 Task: Create a persuasive presentation advocating for the adoption of sustainable transportation methods
Action: Mouse moved to (26, 26)
Screenshot: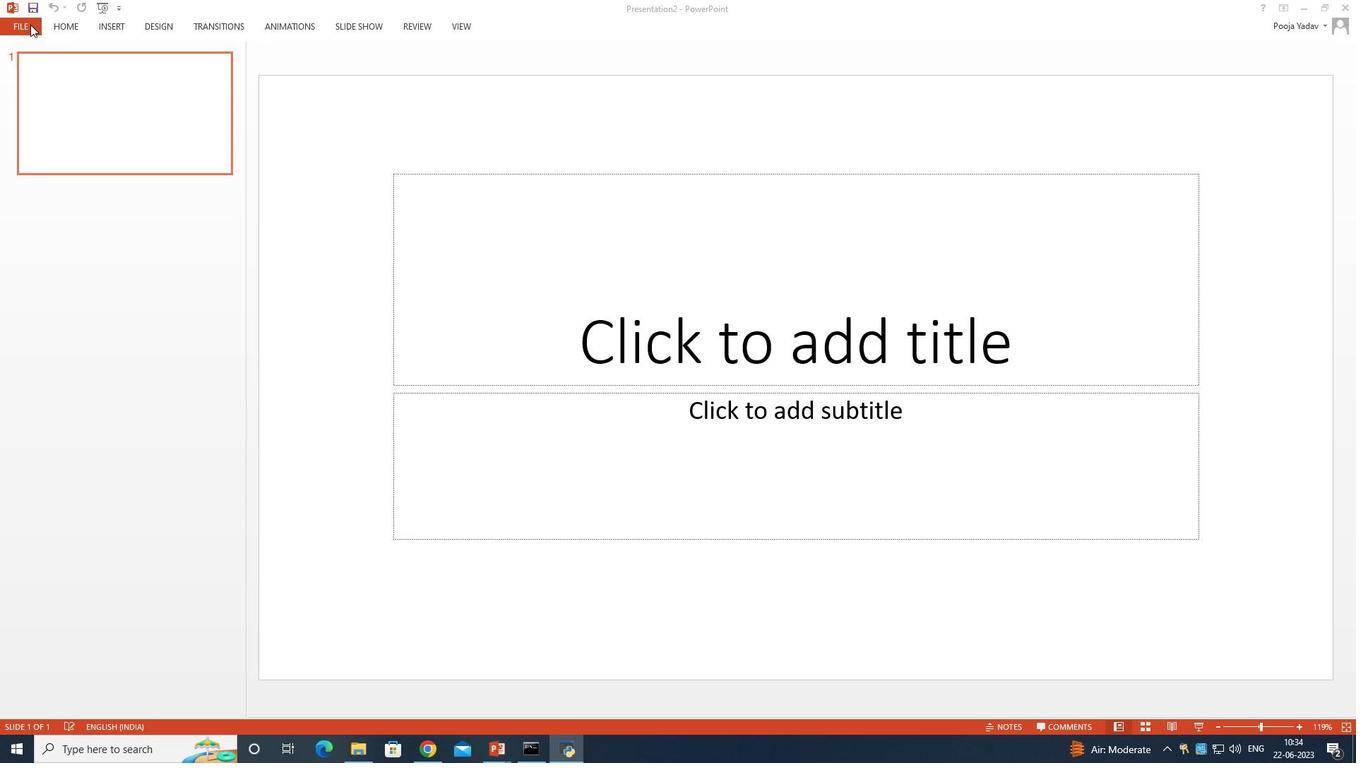
Action: Mouse pressed left at (26, 26)
Screenshot: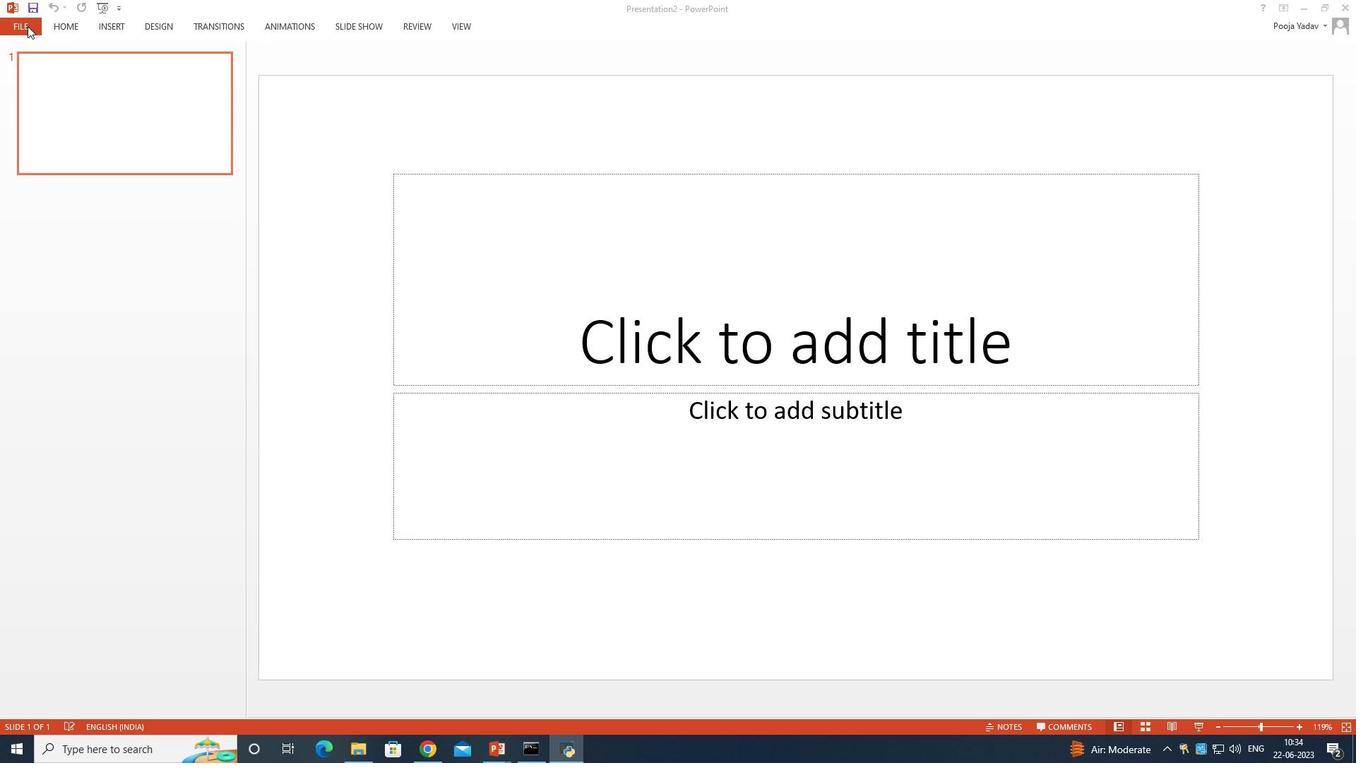 
Action: Mouse moved to (26, 28)
Screenshot: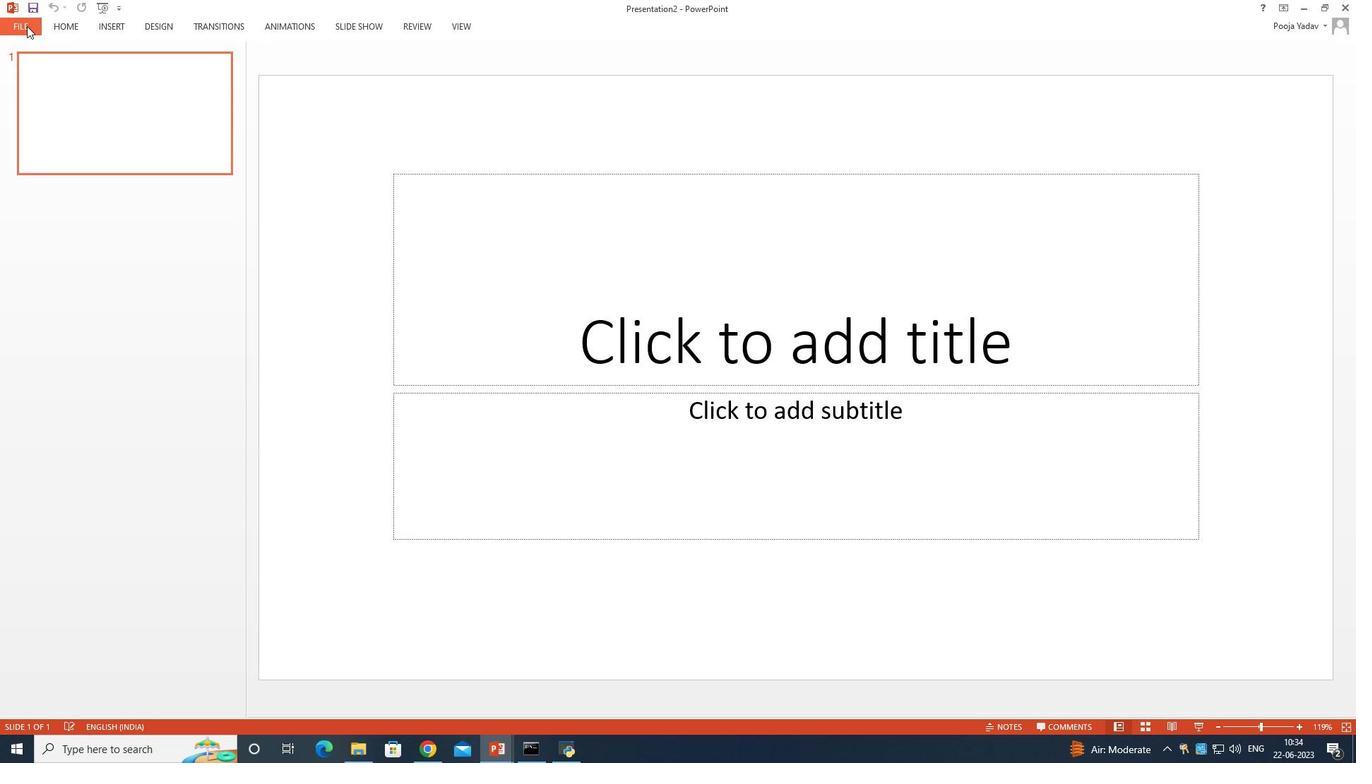 
Action: Mouse pressed left at (26, 28)
Screenshot: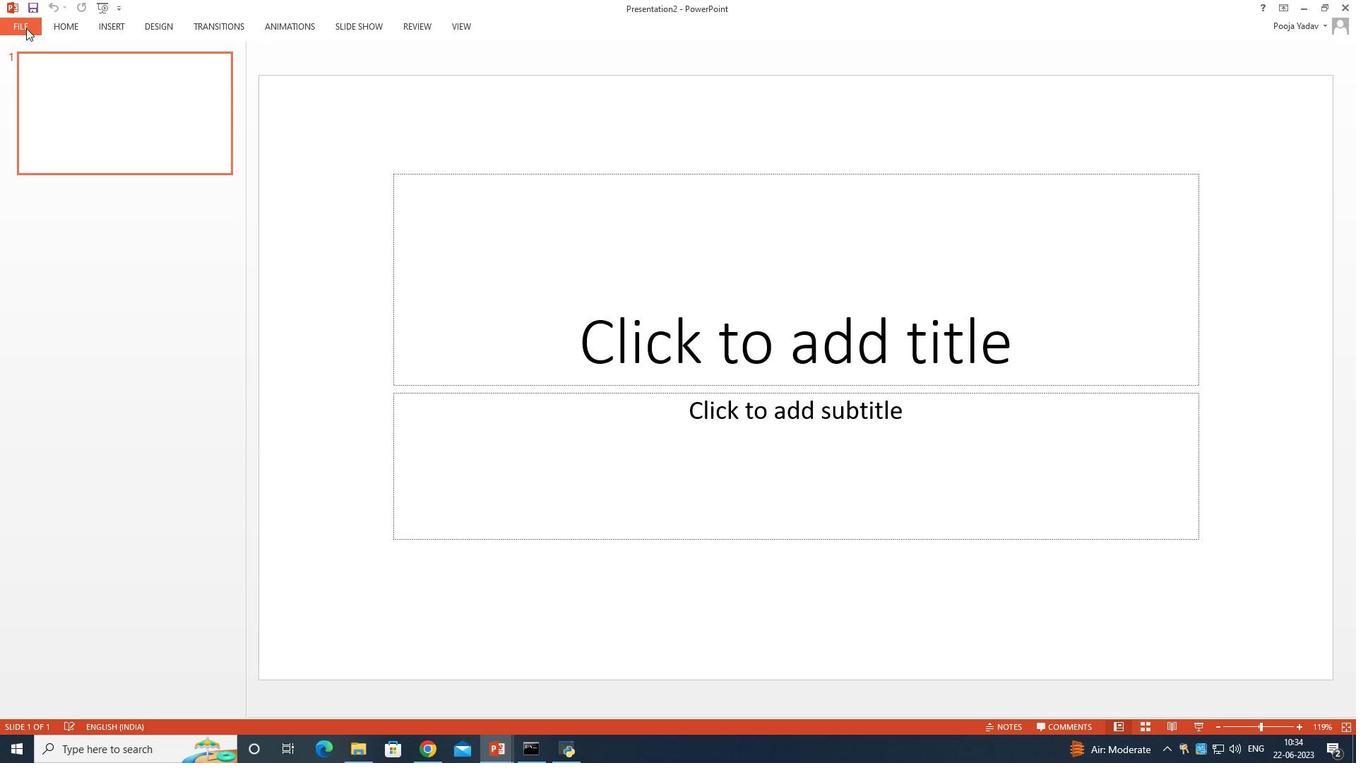 
Action: Mouse moved to (44, 84)
Screenshot: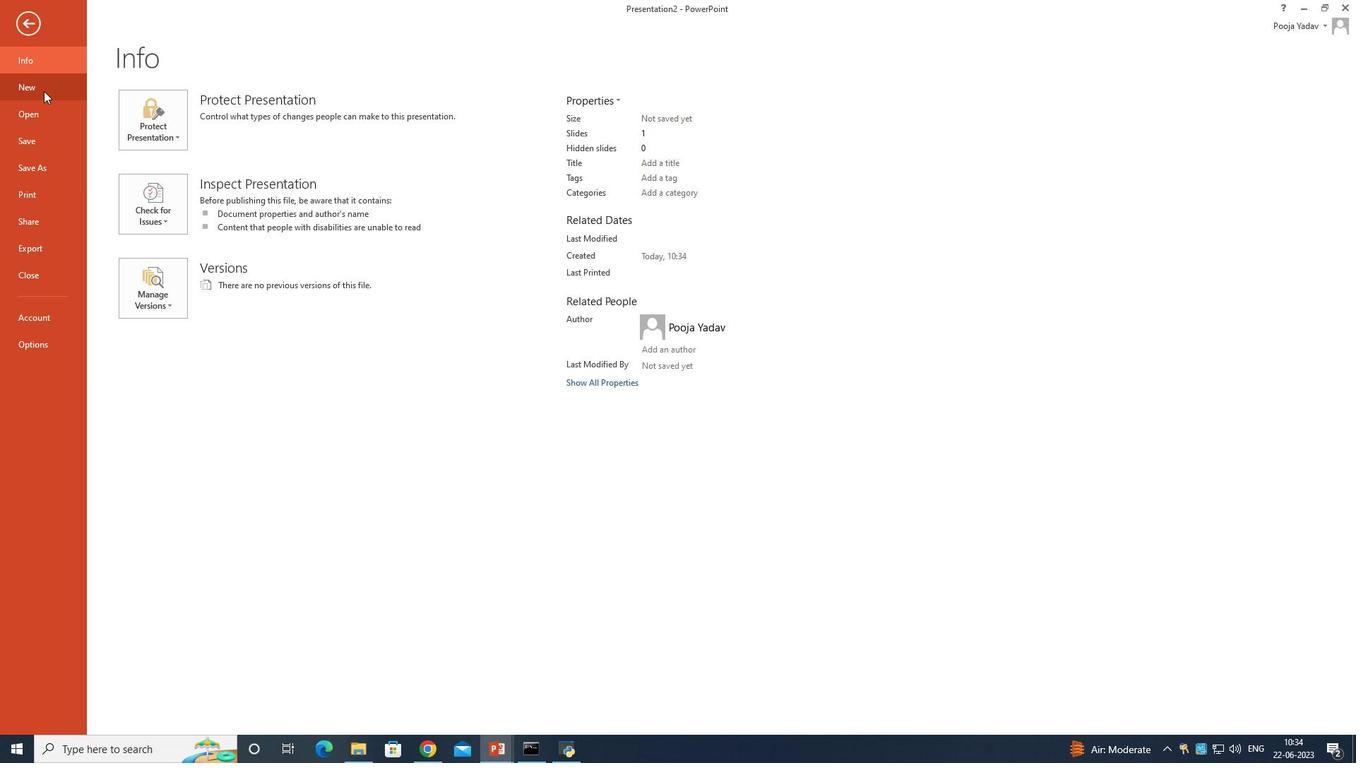 
Action: Mouse pressed left at (44, 84)
Screenshot: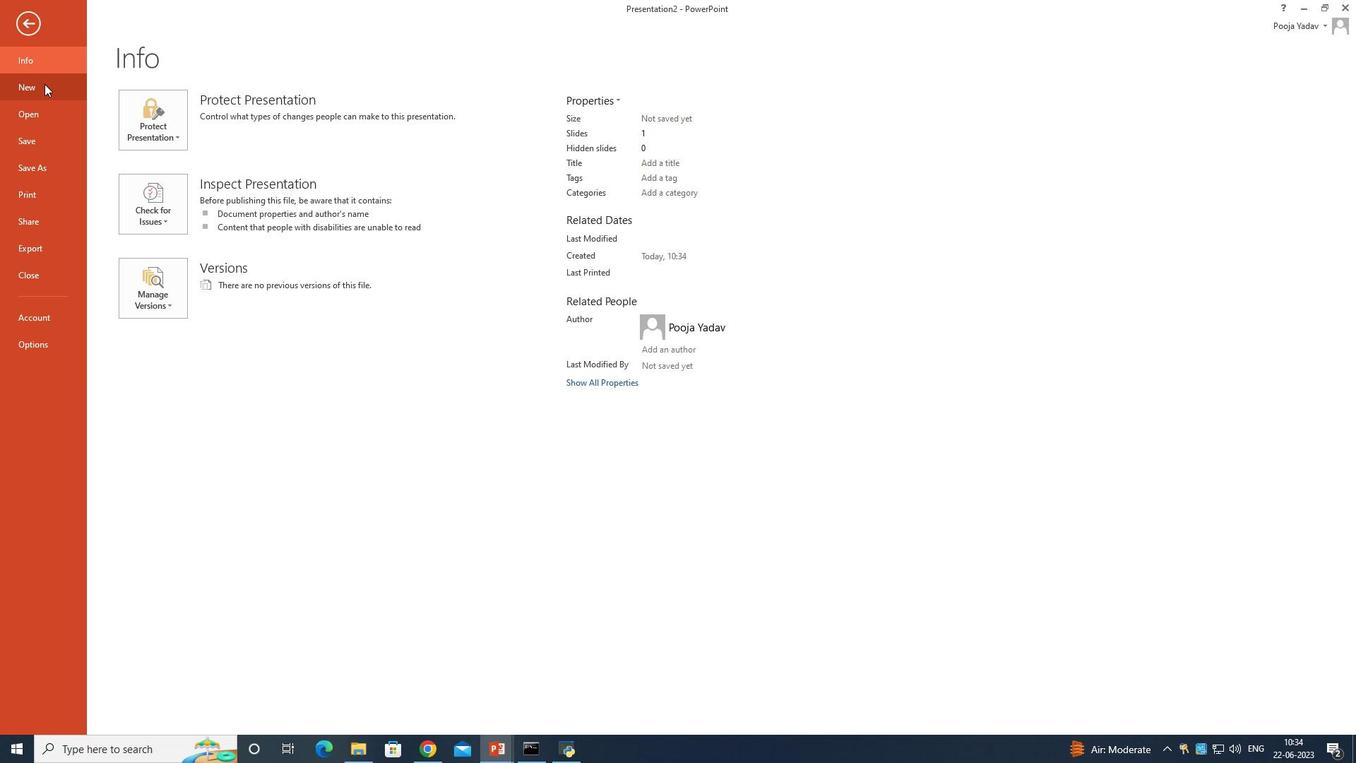 
Action: Mouse moved to (192, 200)
Screenshot: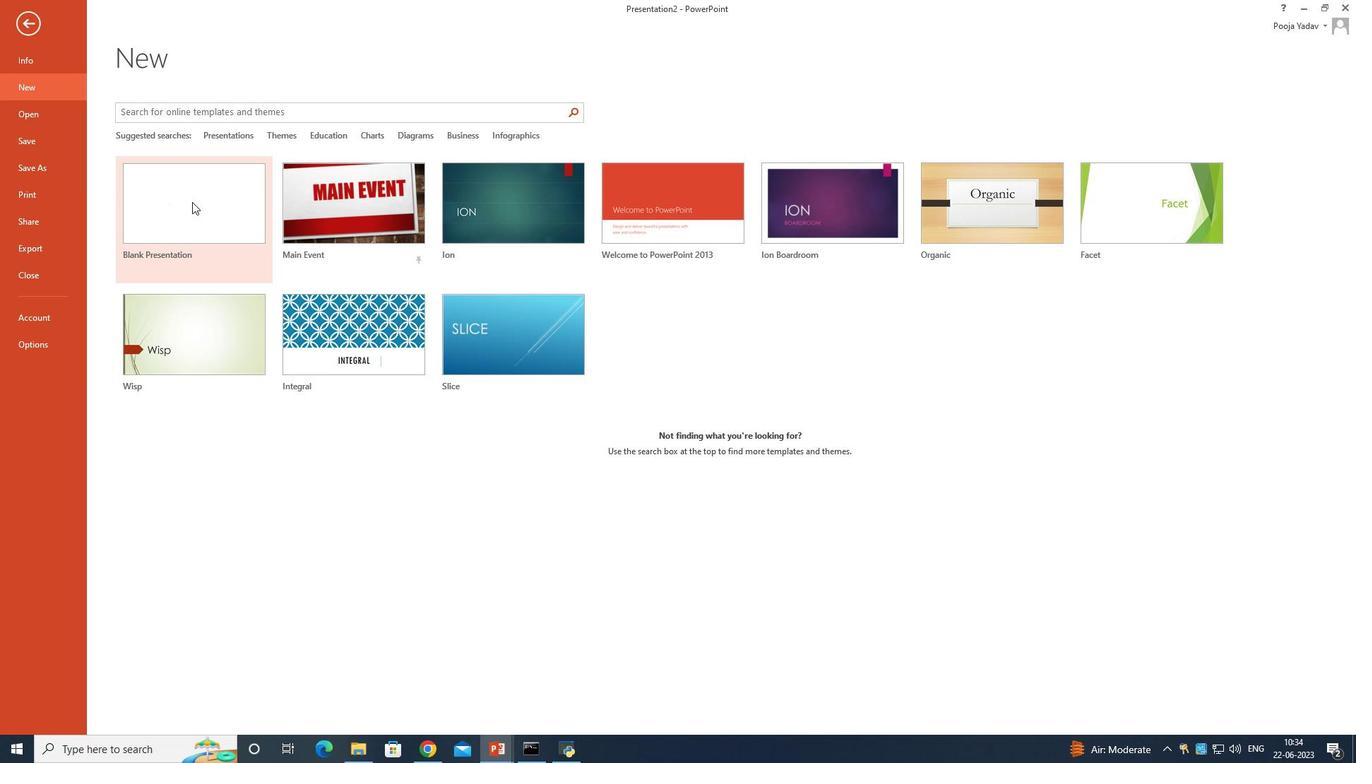
Action: Mouse pressed left at (192, 200)
Screenshot: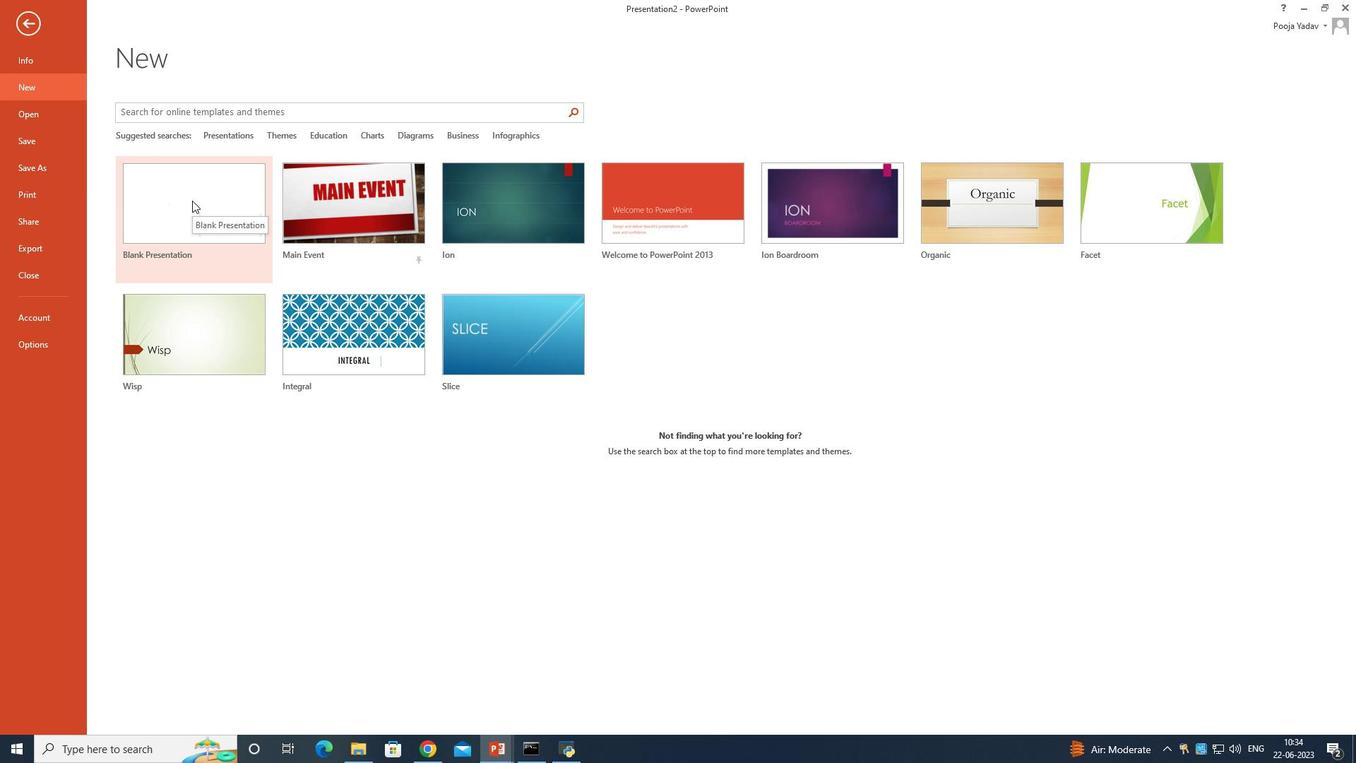 
Action: Mouse moved to (18, 26)
Screenshot: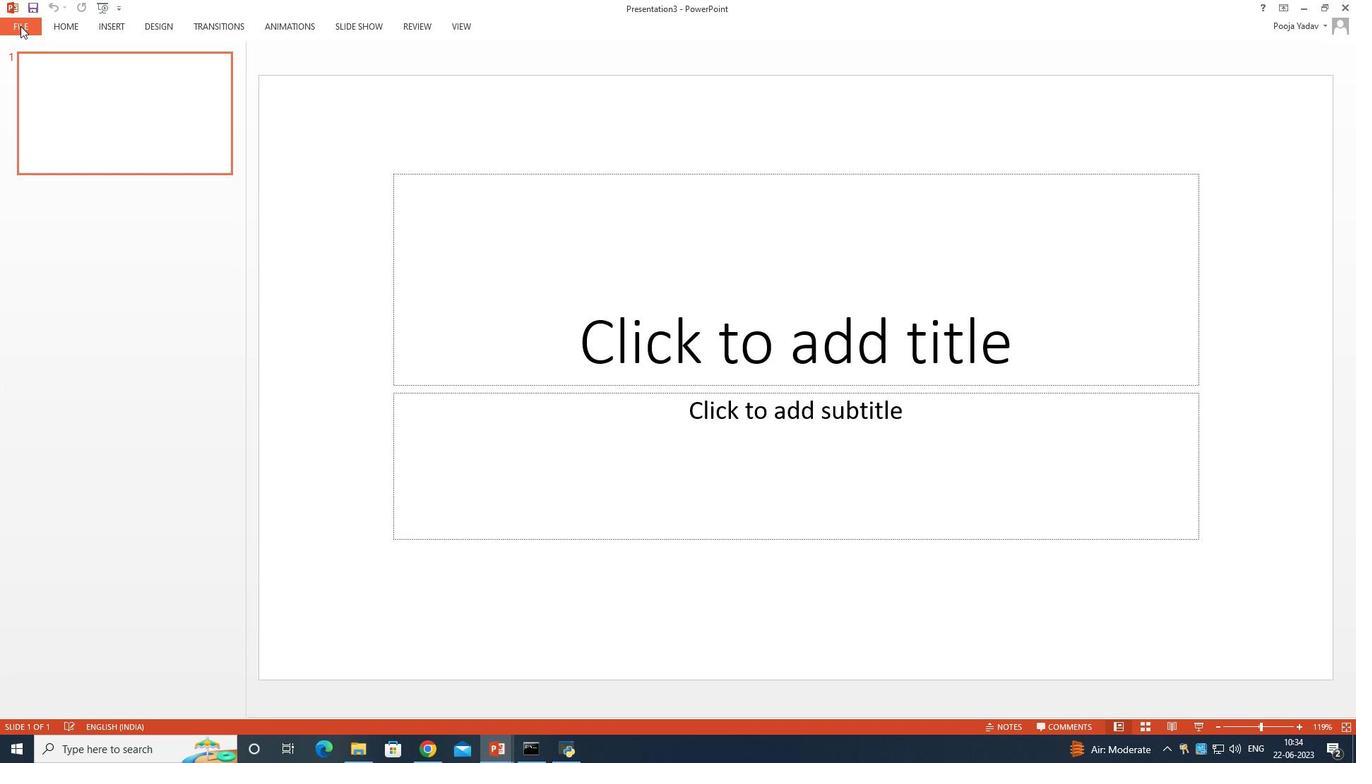 
Action: Mouse pressed left at (18, 26)
Screenshot: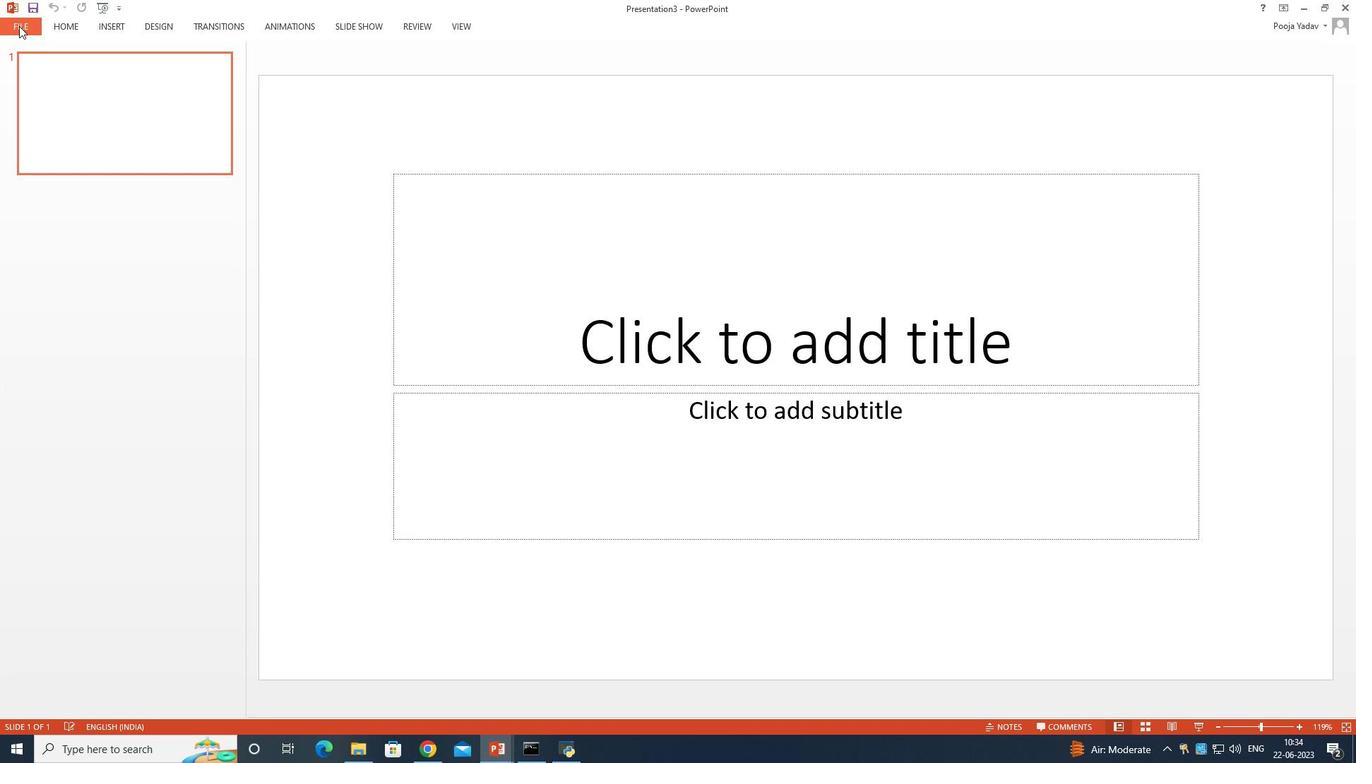 
Action: Mouse moved to (39, 169)
Screenshot: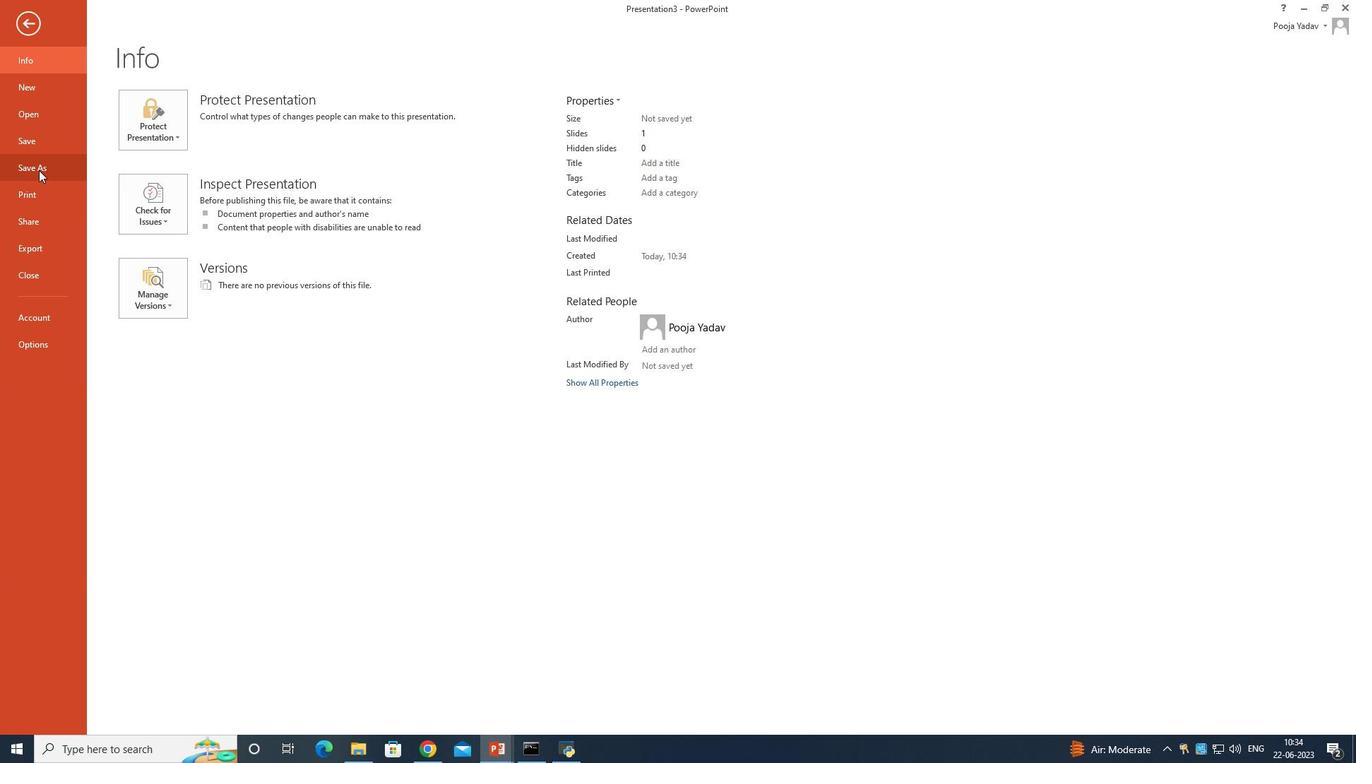 
Action: Mouse pressed left at (39, 169)
Screenshot: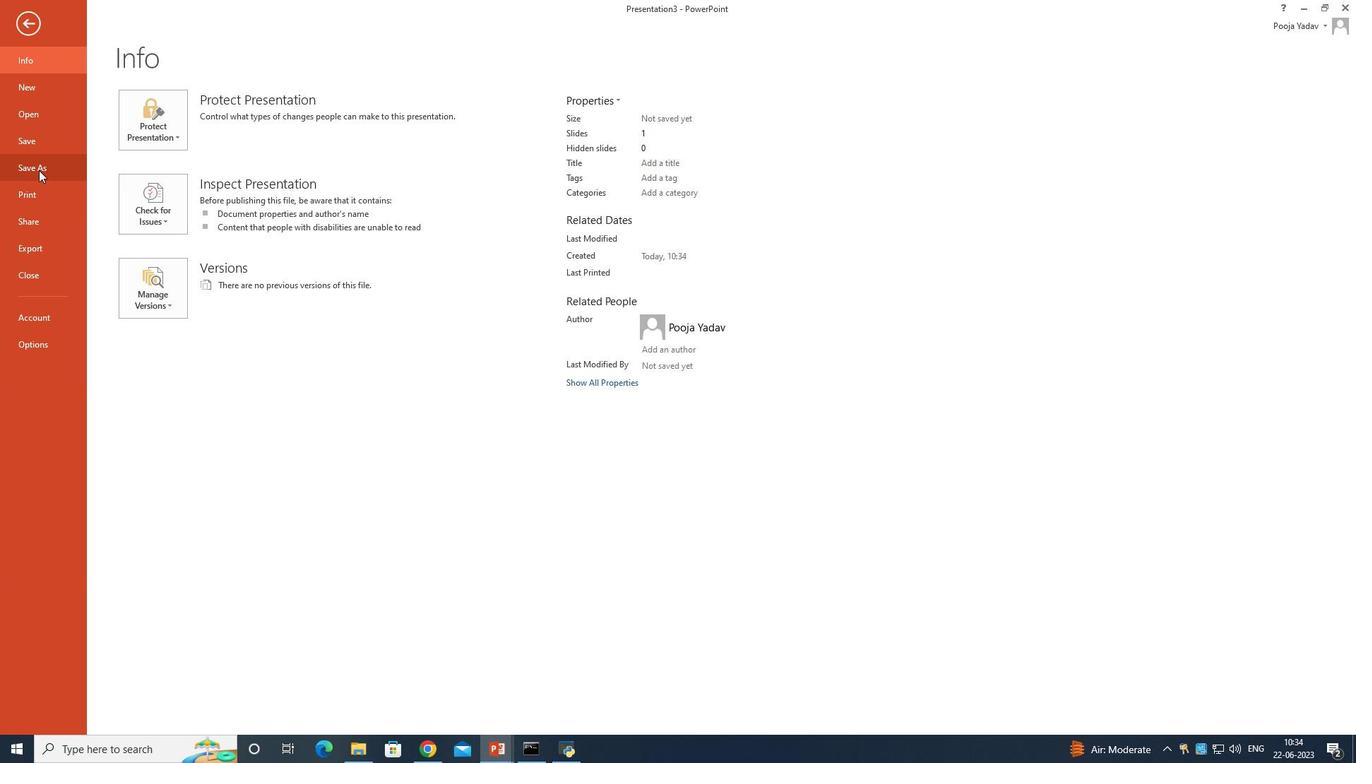 
Action: Mouse moved to (371, 149)
Screenshot: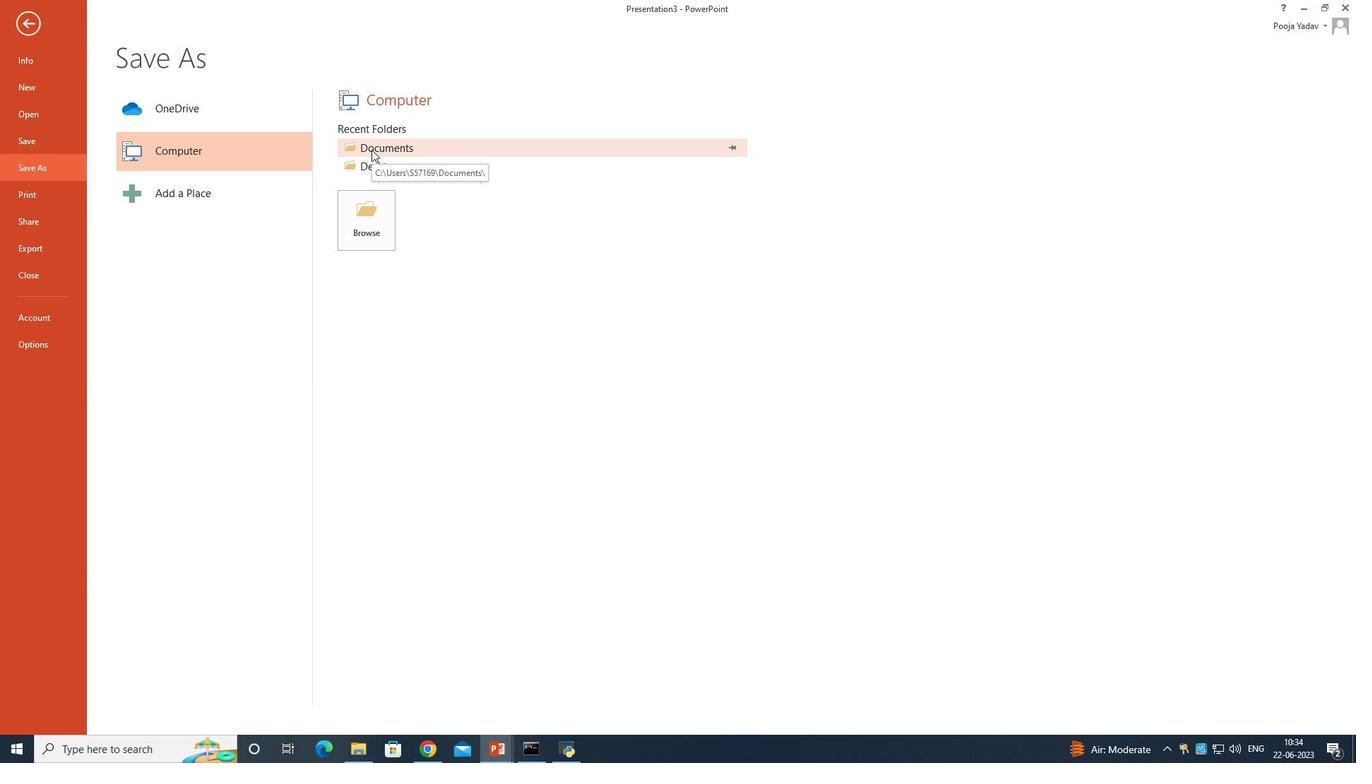 
Action: Mouse pressed left at (371, 149)
Screenshot: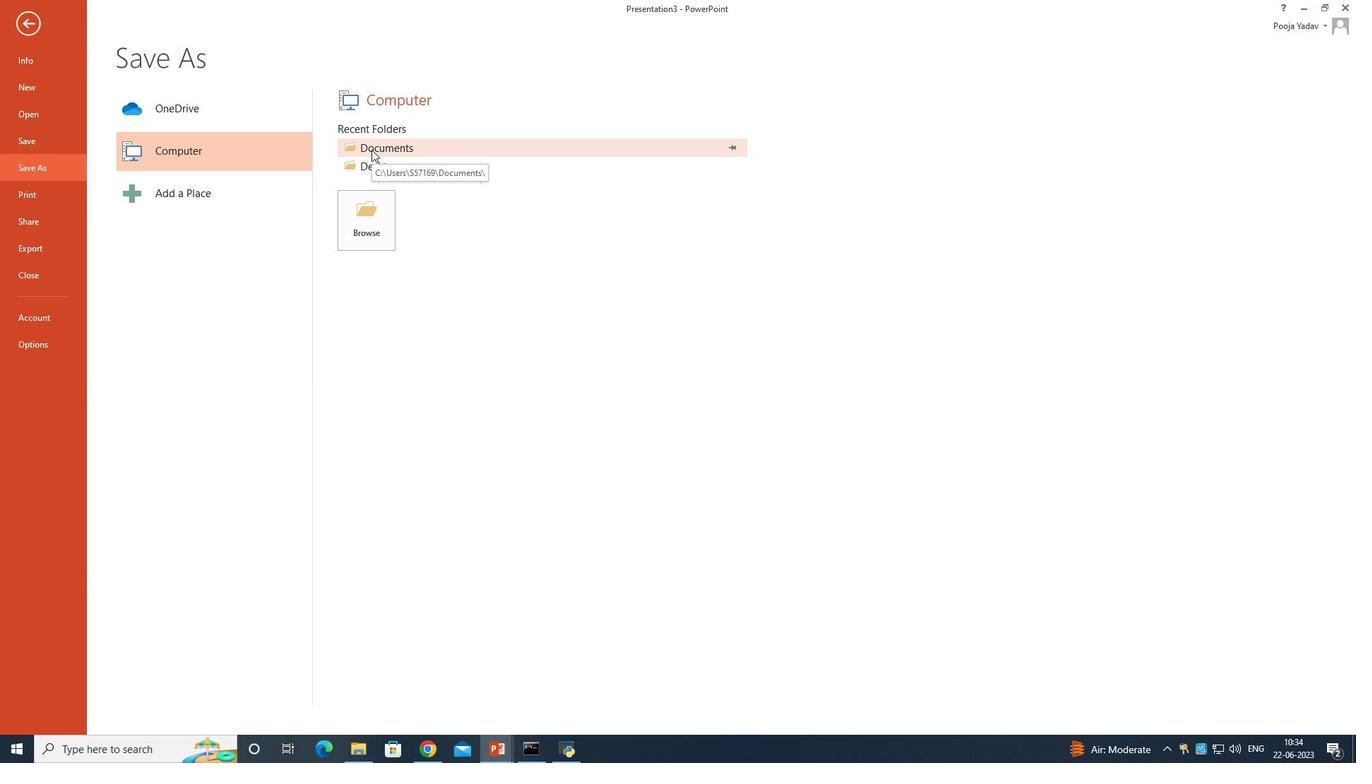 
Action: Mouse moved to (548, 326)
Screenshot: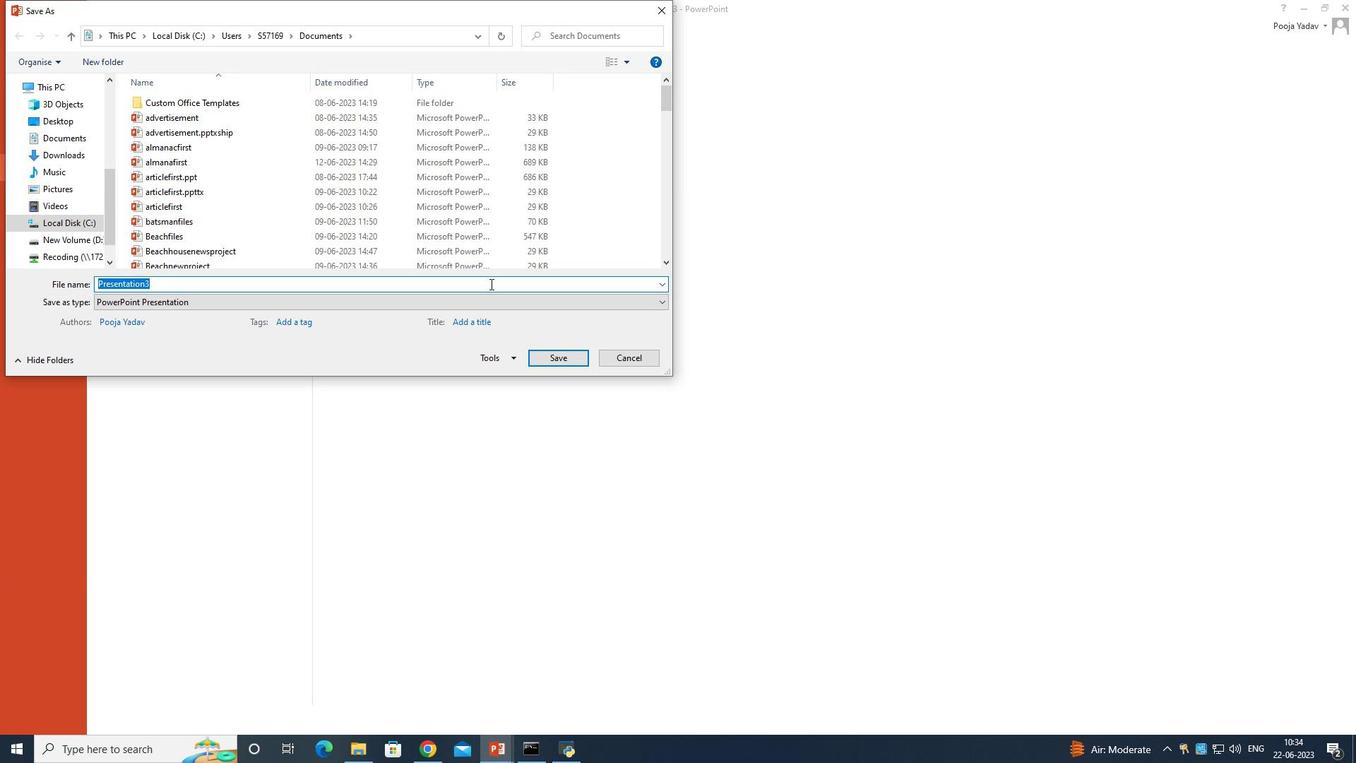 
Action: Key pressed <Key.backspace><Key.backspace><Key.backspace><Key.backspace><Key.backspace><Key.backspace><Key.backspace><Key.backspace><Key.backspace><Key.backspace><Key.backspace><Key.backspace><Key.backspace><Key.backspace><Key.backspace><Key.backspace><Key.backspace><Key.backspace><Key.backspace><Key.backspace><Key.backspace><Key.backspace><Key.backspace><Key.backspace><Key.backspace><Key.shift>Transportationmethods
Screenshot: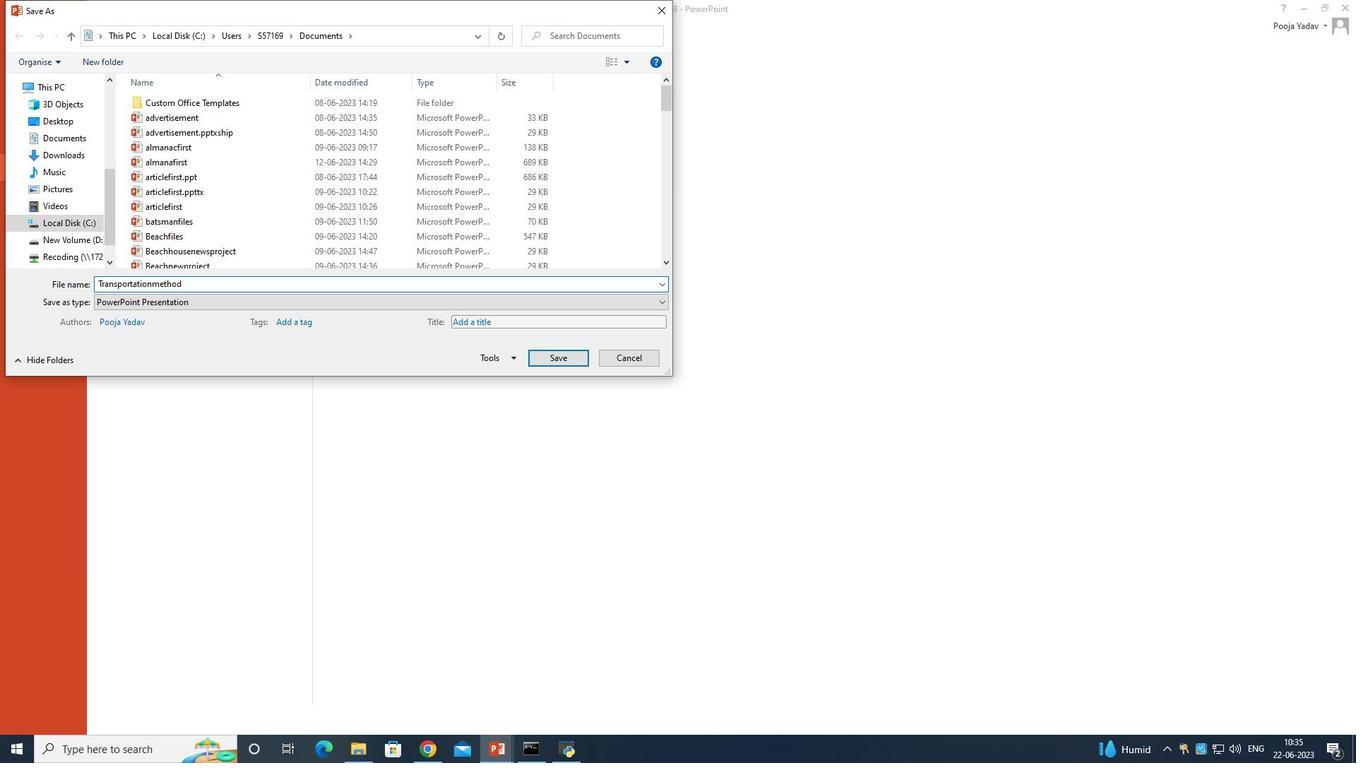 
Action: Mouse moved to (561, 363)
Screenshot: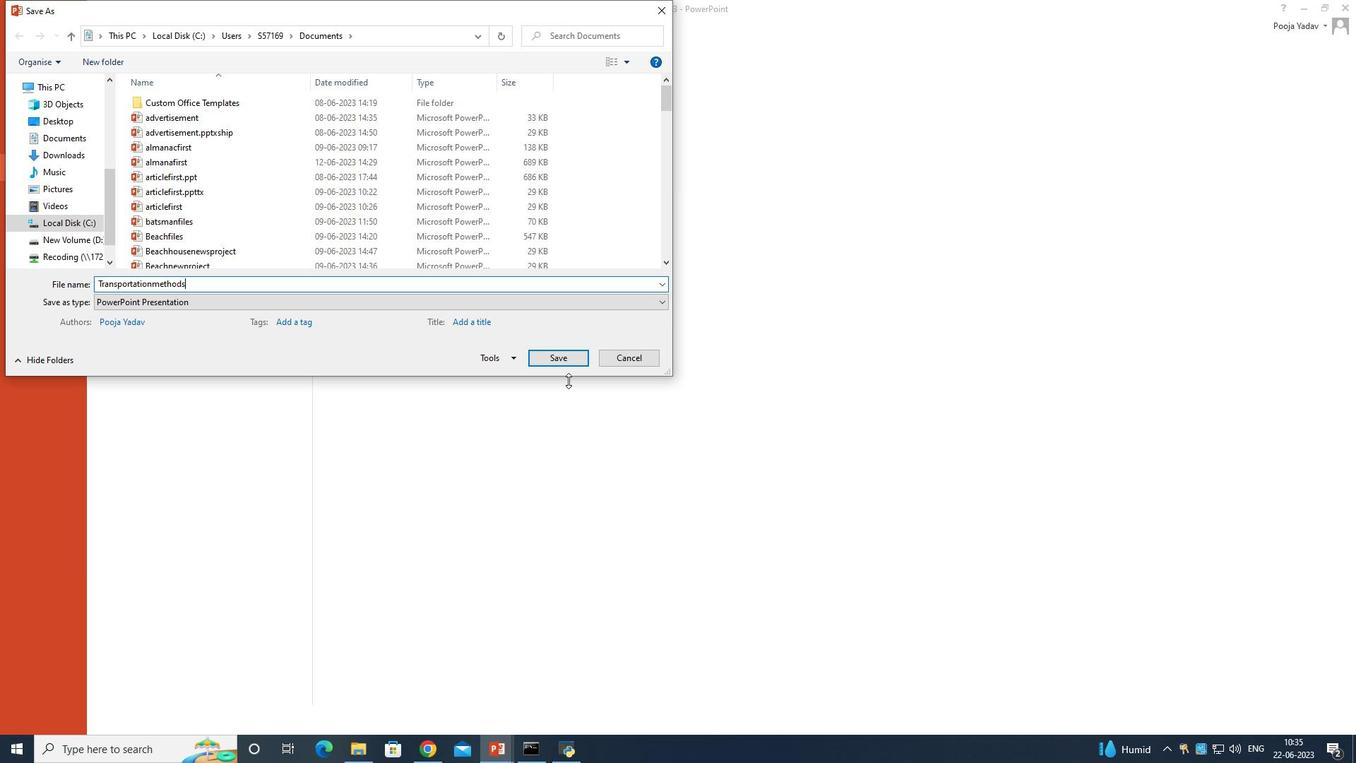 
Action: Mouse pressed left at (561, 363)
Screenshot: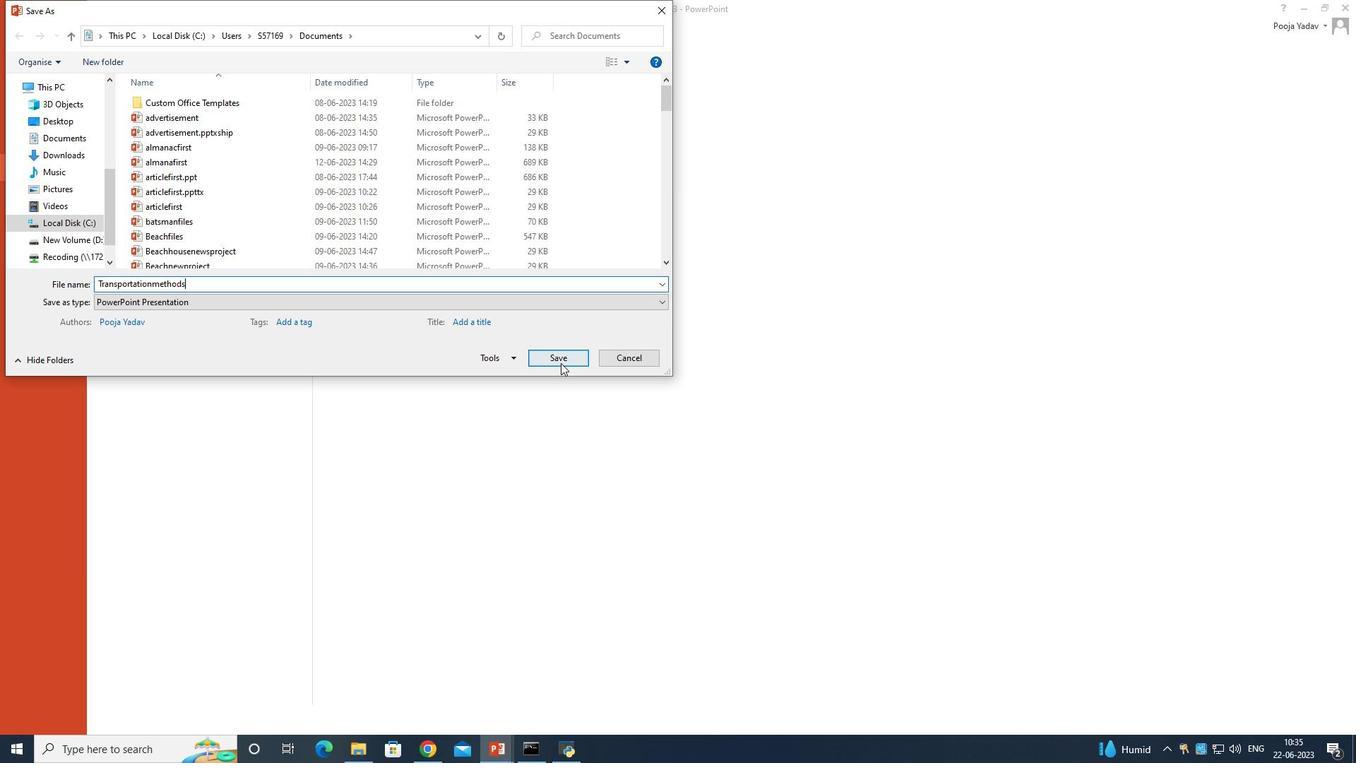 
Action: Mouse moved to (536, 233)
Screenshot: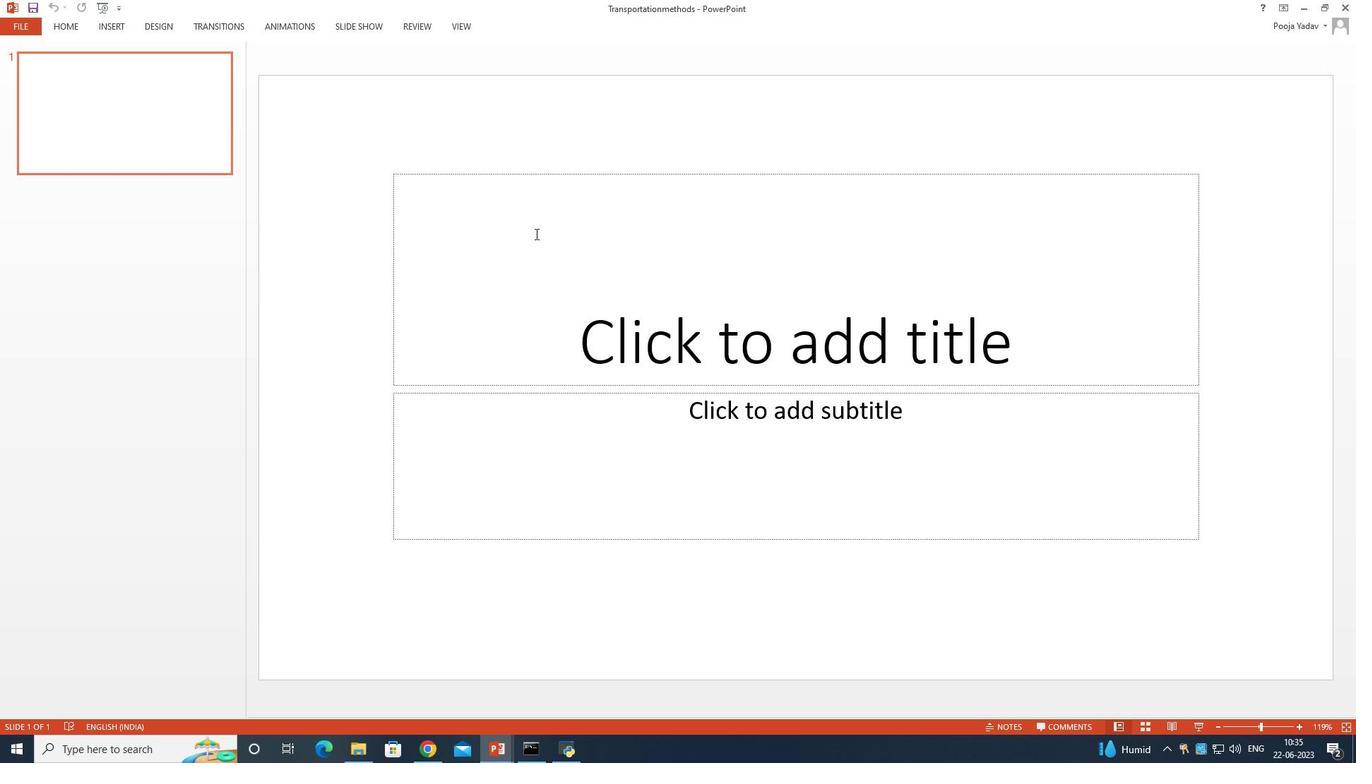 
Action: Mouse pressed left at (536, 233)
Screenshot: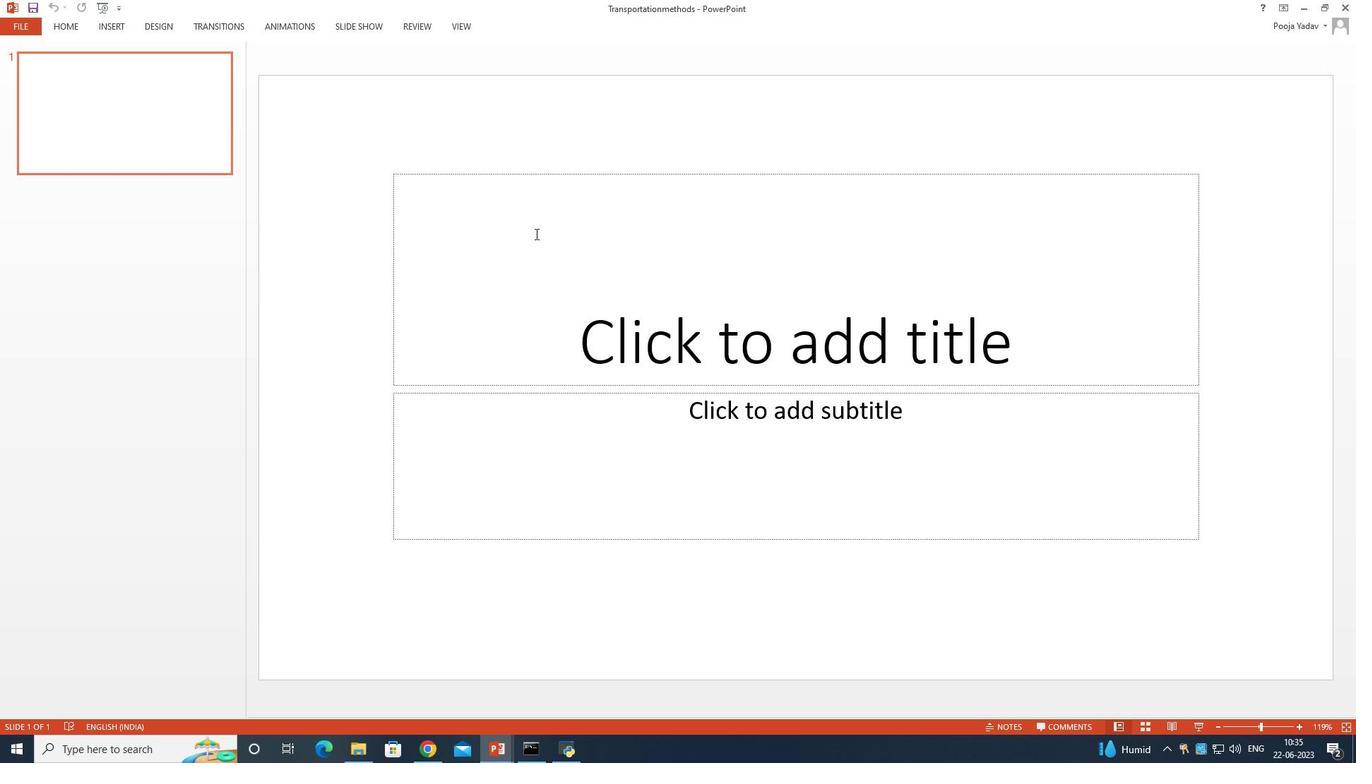 
Action: Mouse moved to (463, 173)
Screenshot: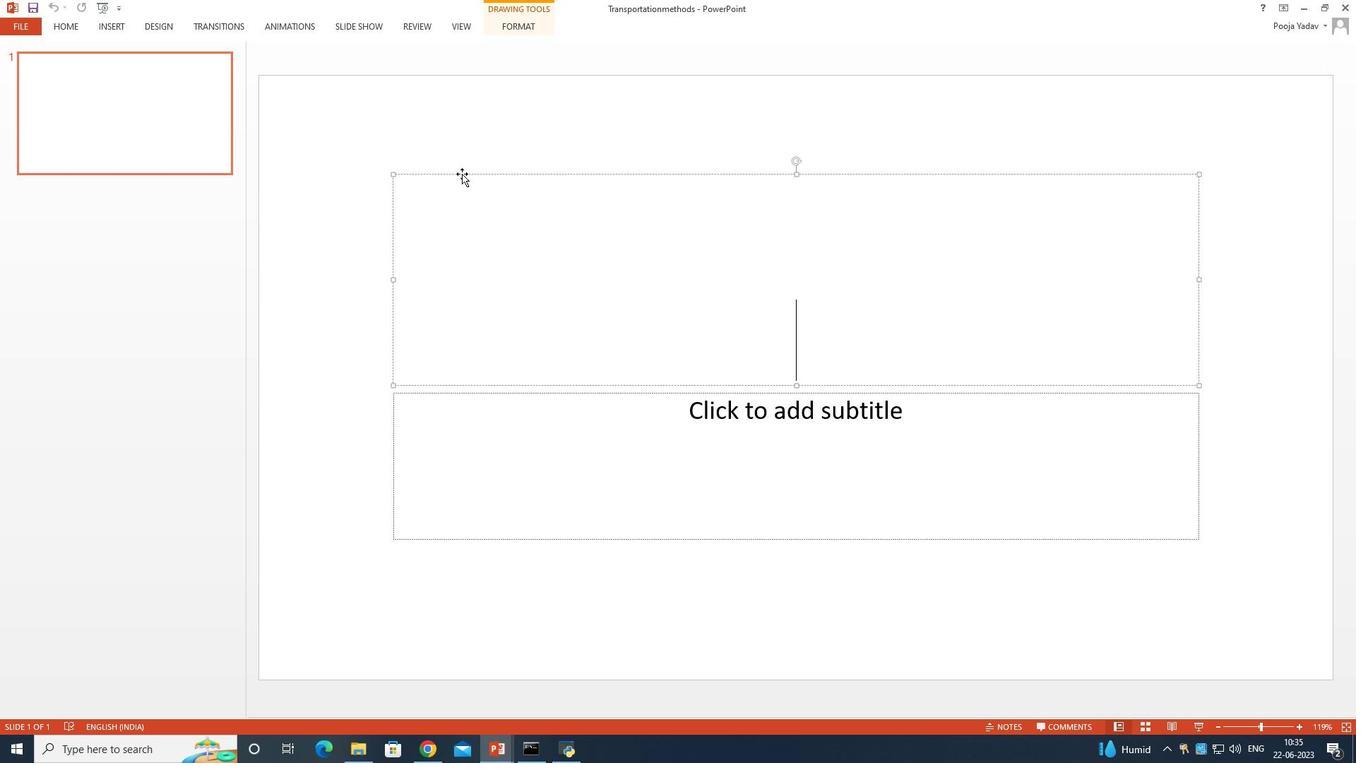 
Action: Mouse pressed left at (463, 173)
Screenshot: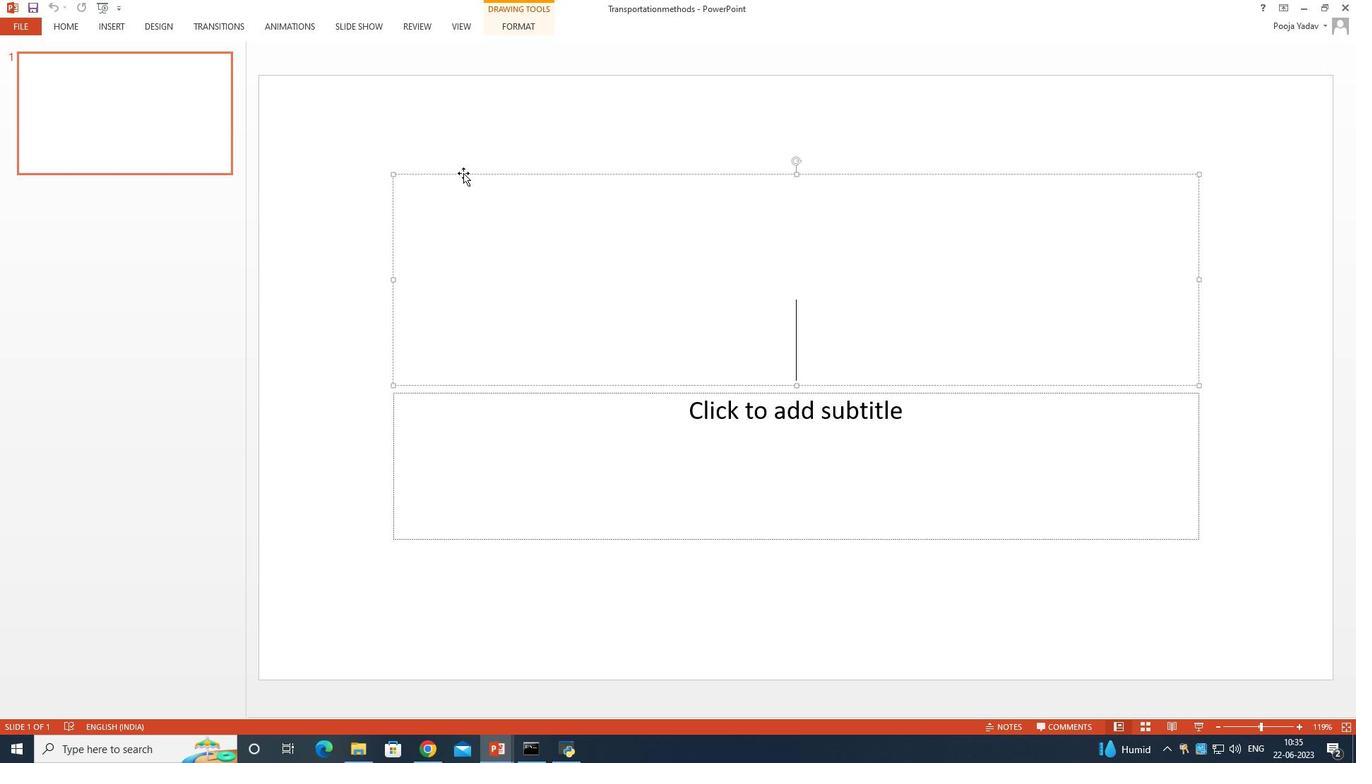 
Action: Key pressed <Key.backspace><Key.backspace>
Screenshot: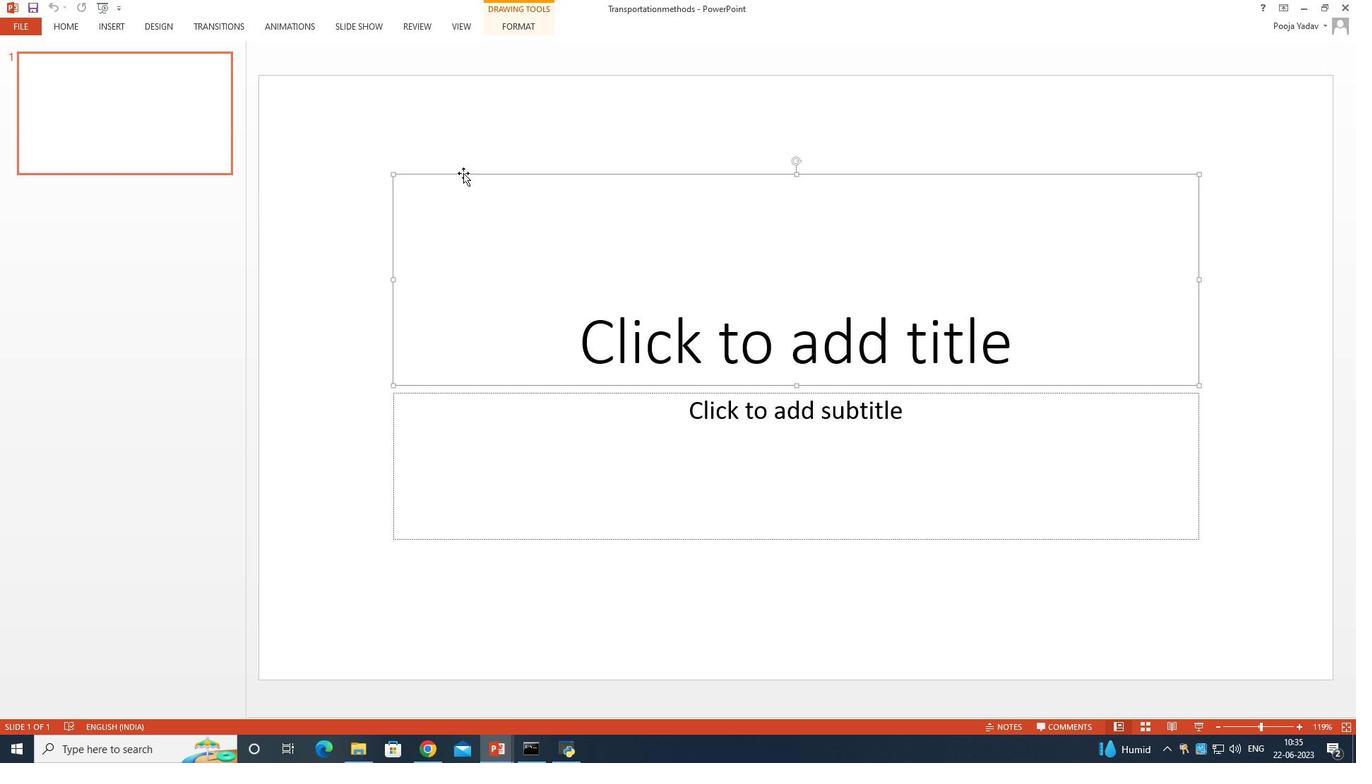 
Action: Mouse moved to (453, 393)
Screenshot: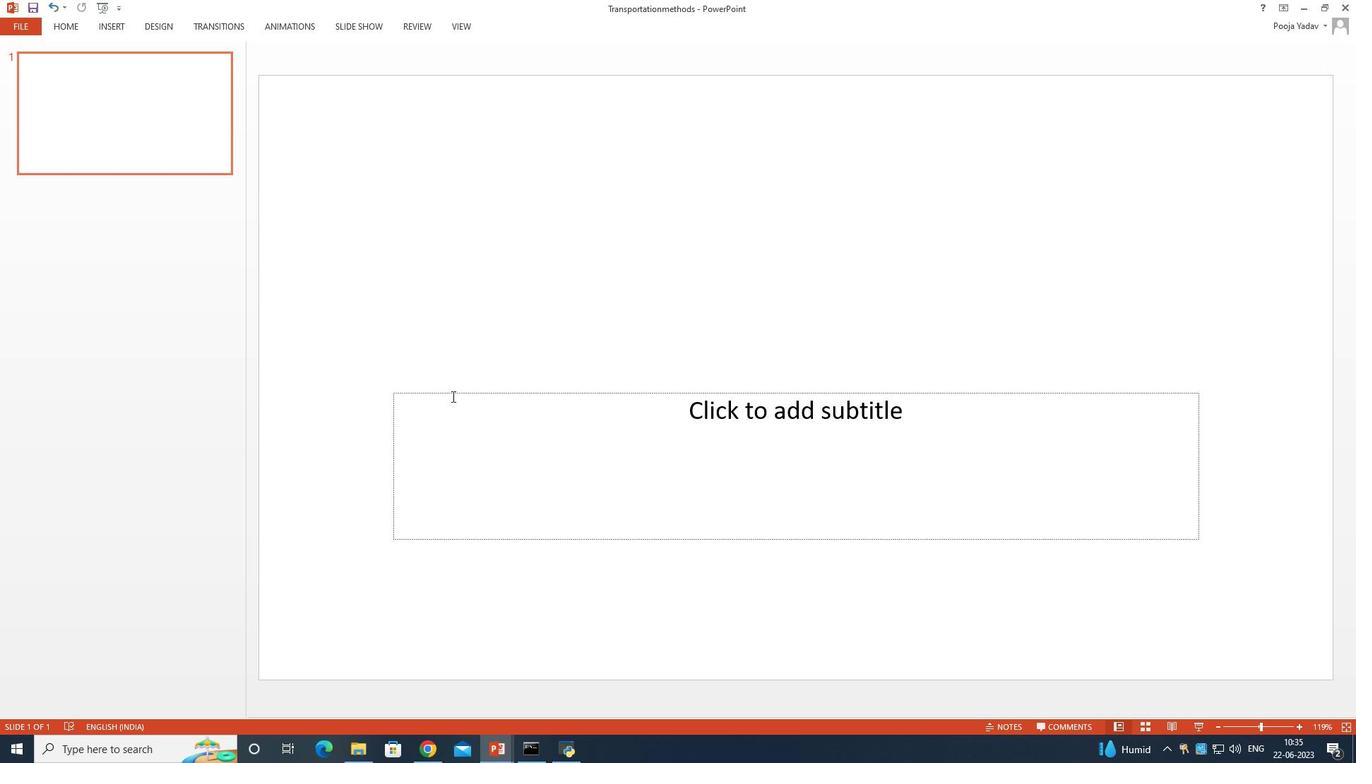 
Action: Mouse pressed left at (453, 393)
Screenshot: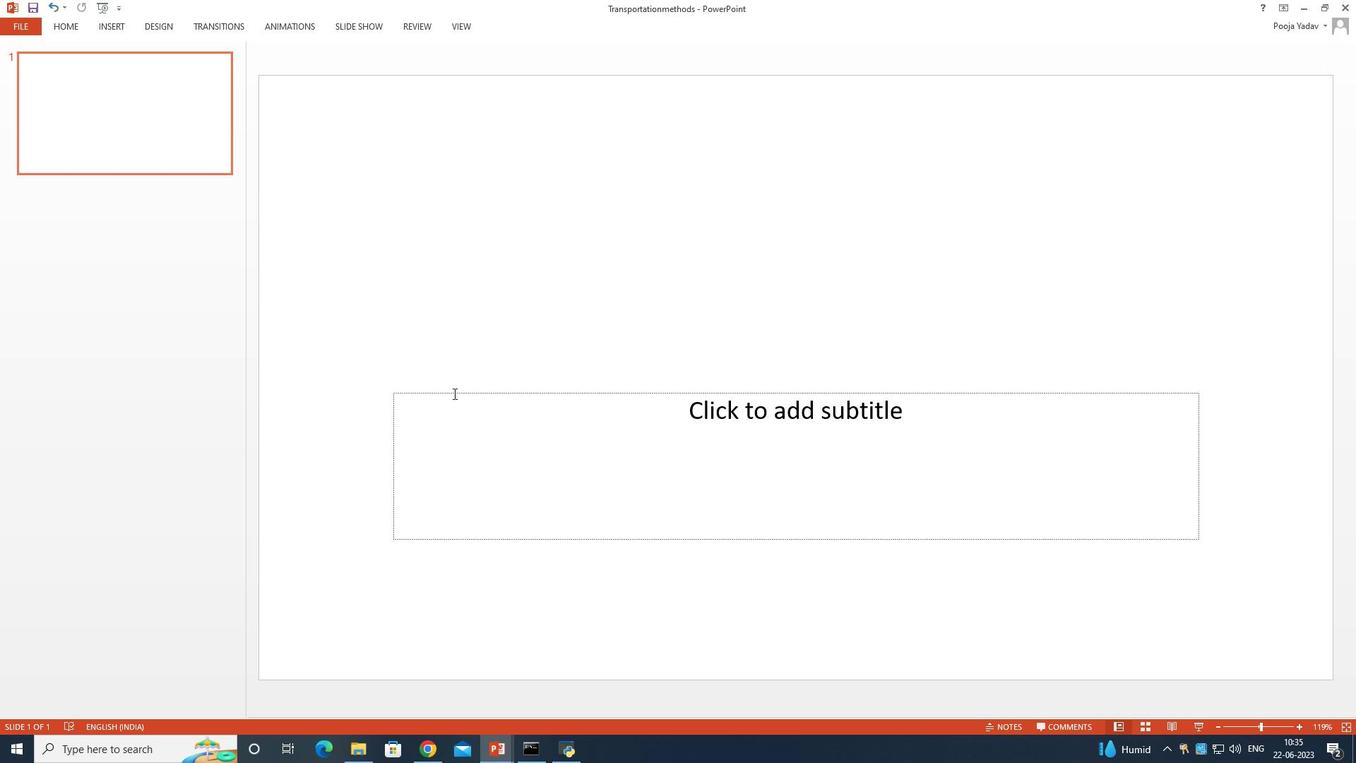 
Action: Key pressed <Key.backspace>
Screenshot: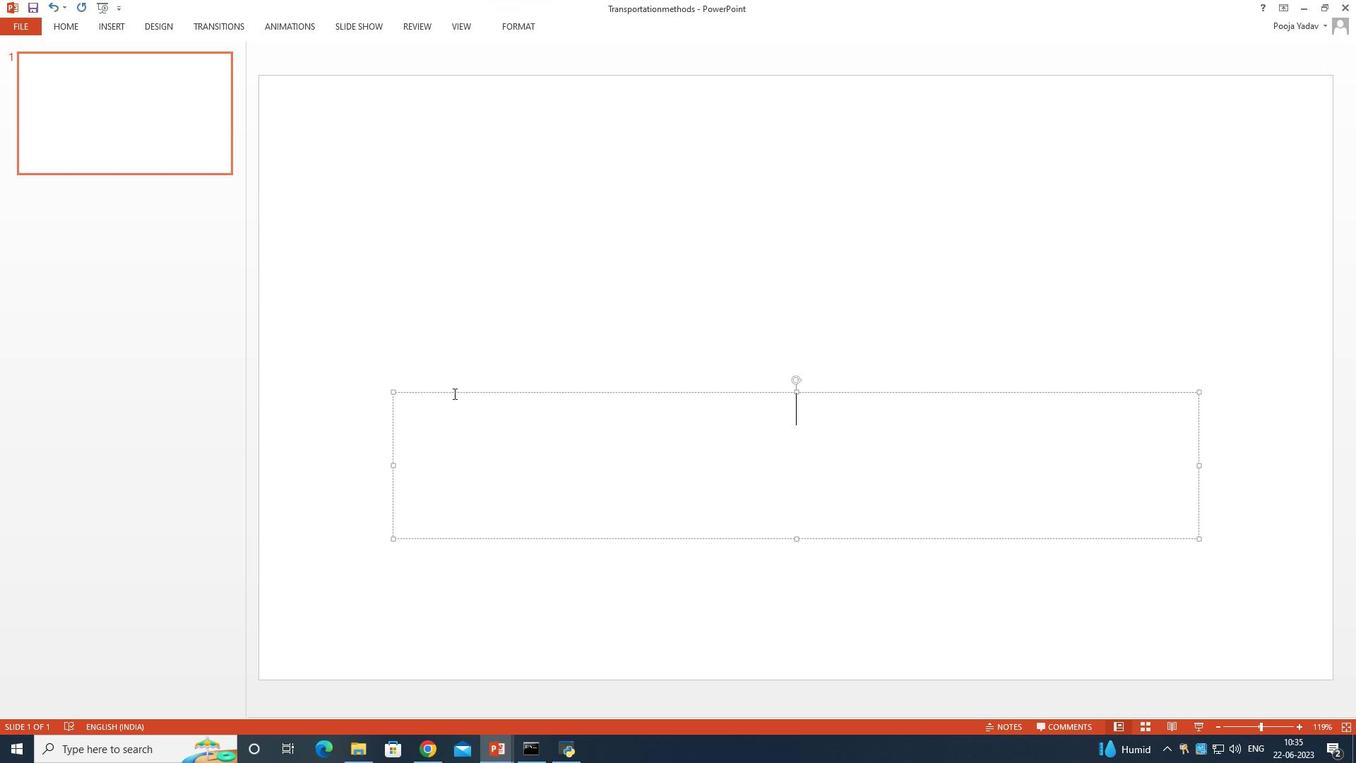 
Action: Mouse pressed left at (453, 393)
Screenshot: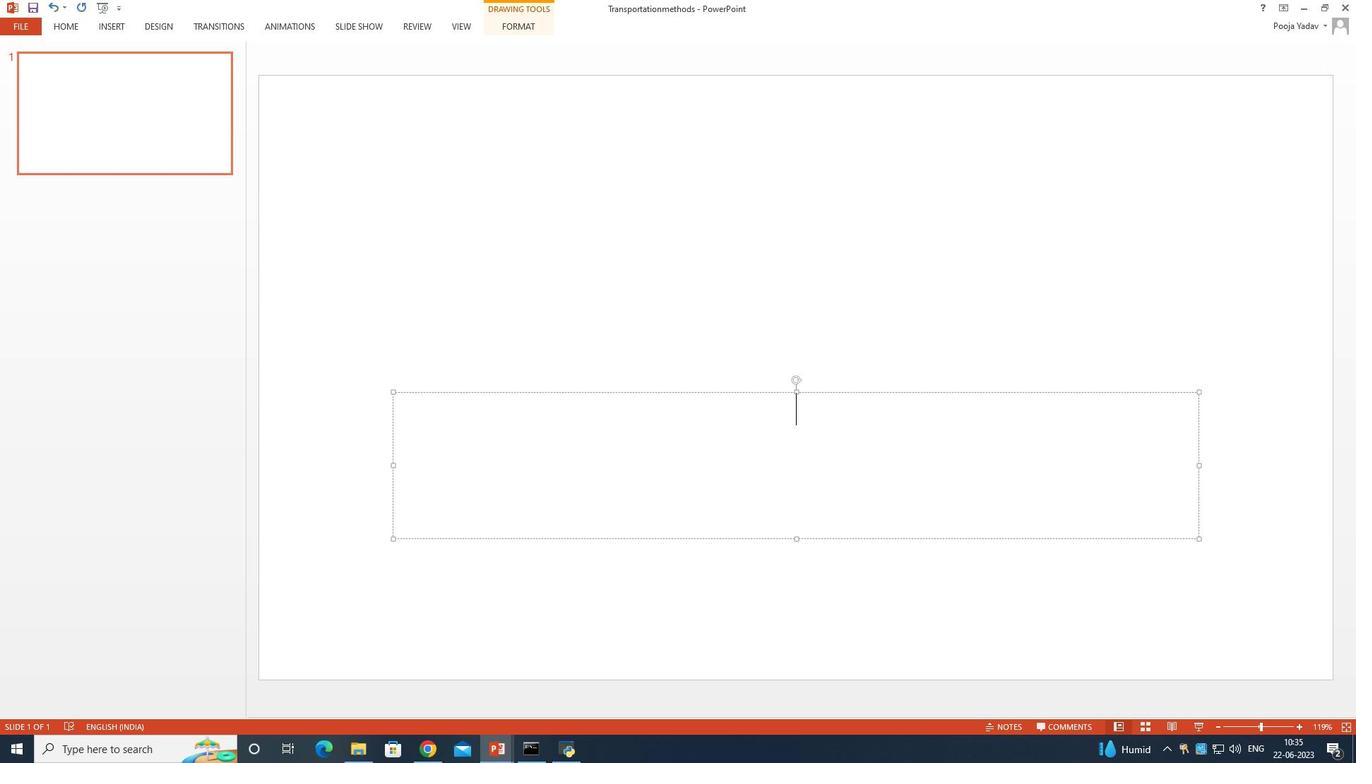 
Action: Key pressed <Key.backspace><Key.backspace>
Screenshot: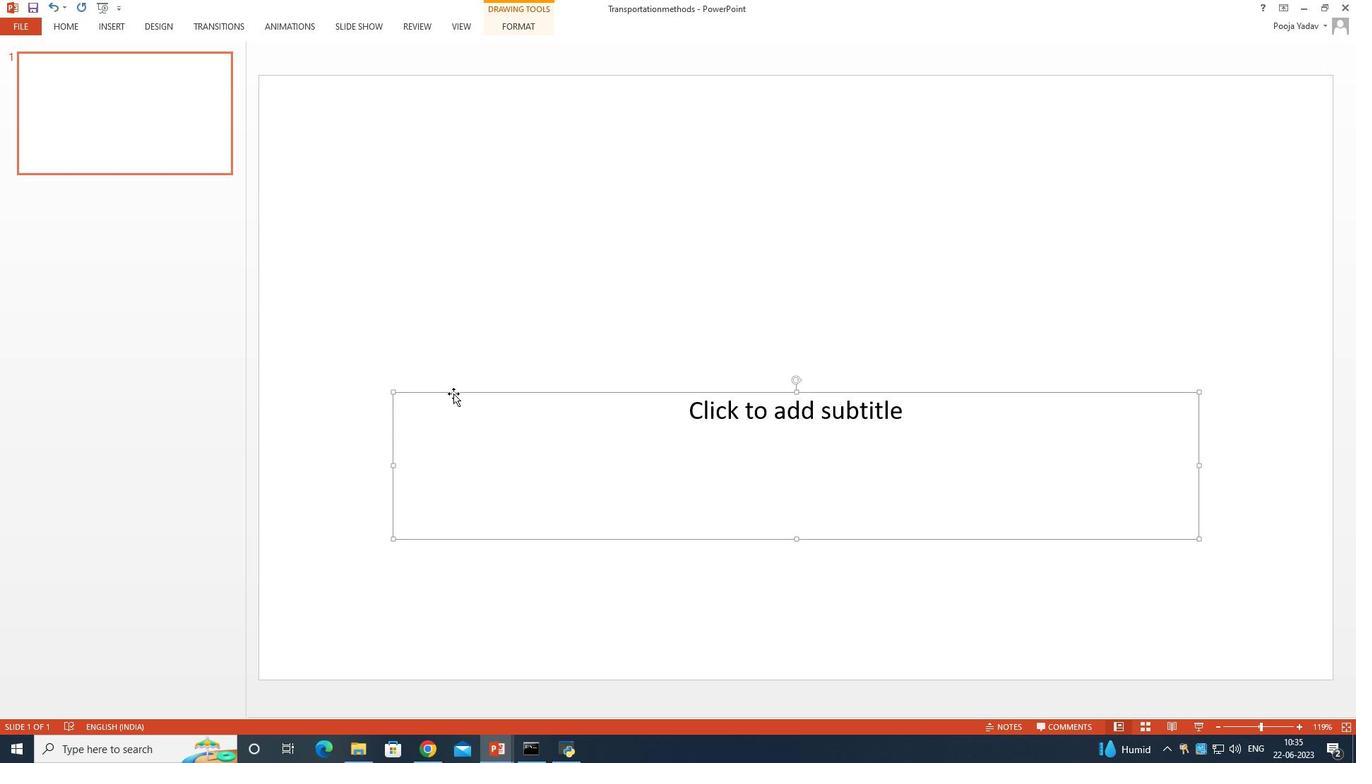 
Action: Mouse moved to (64, 23)
Screenshot: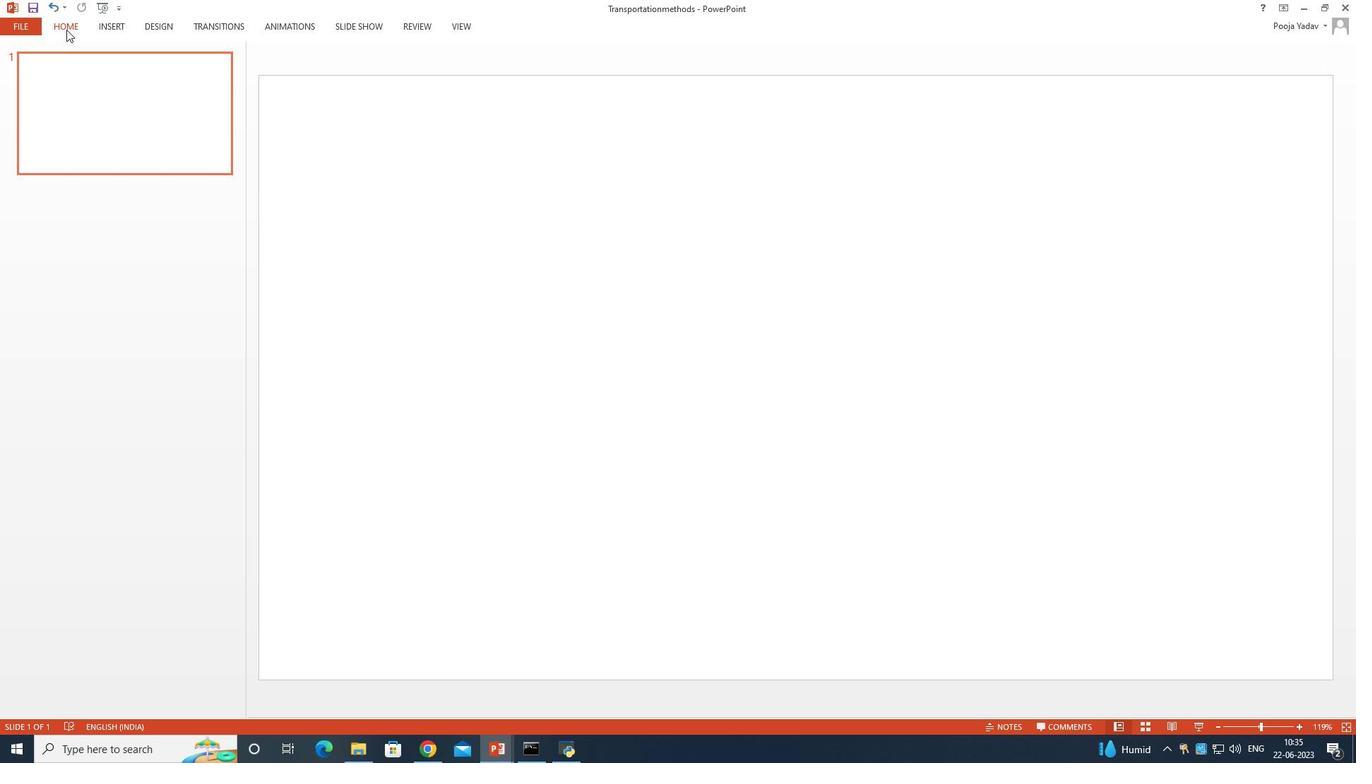 
Action: Mouse pressed left at (64, 23)
Screenshot: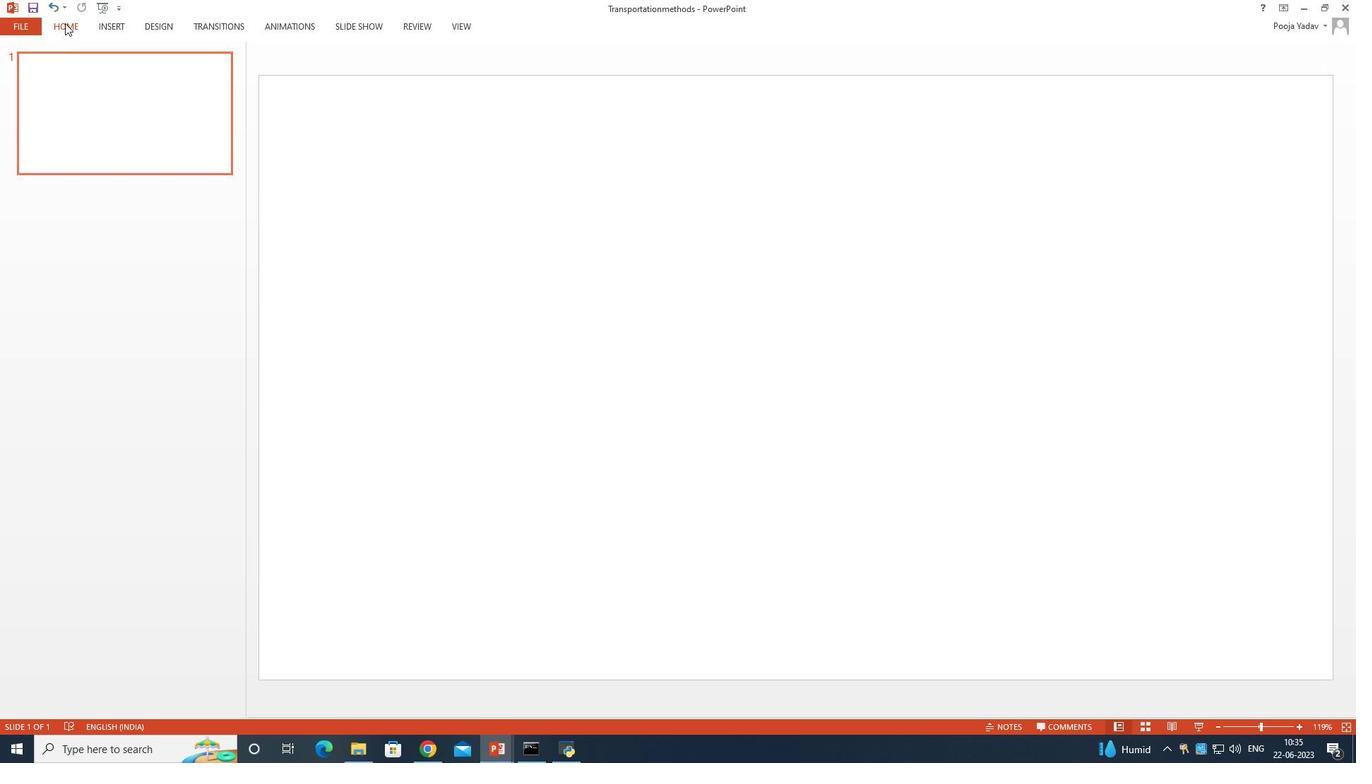 
Action: Mouse moved to (112, 26)
Screenshot: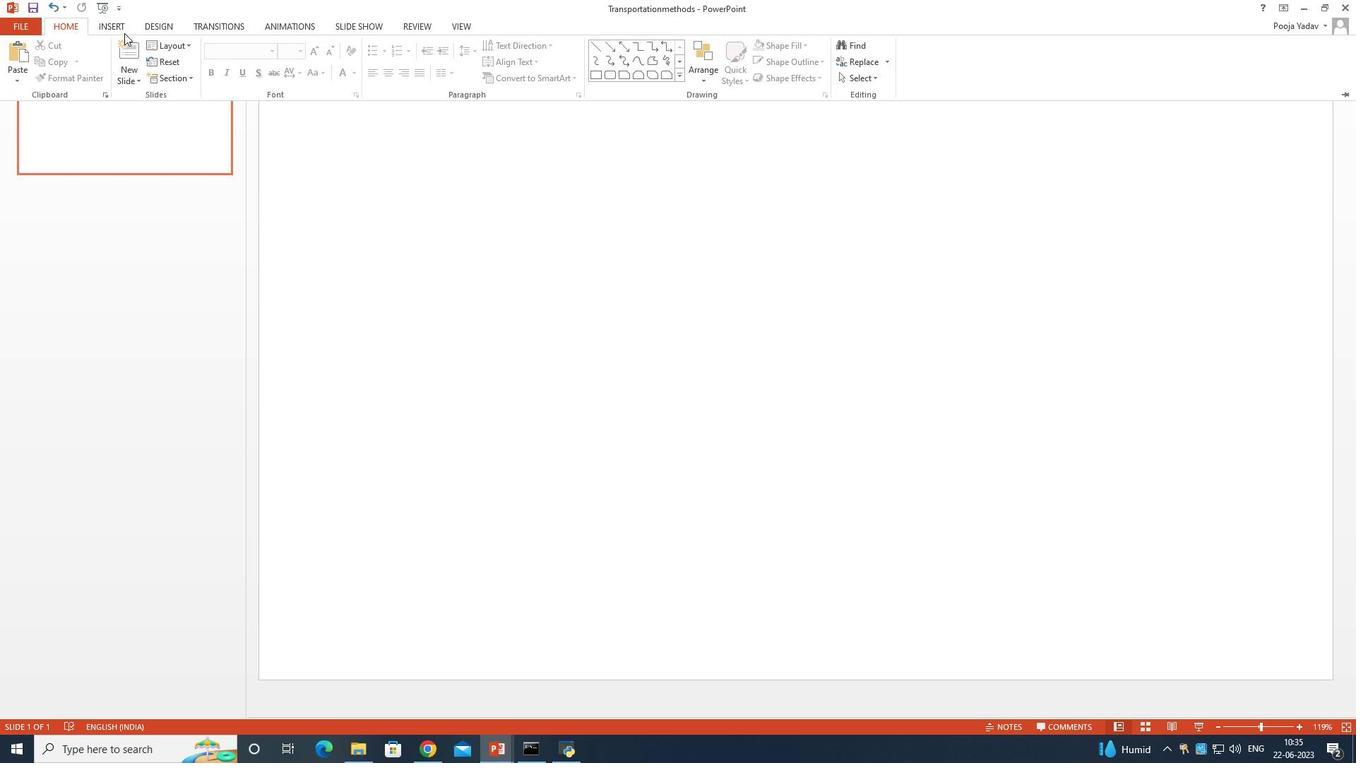 
Action: Mouse pressed left at (112, 26)
Screenshot: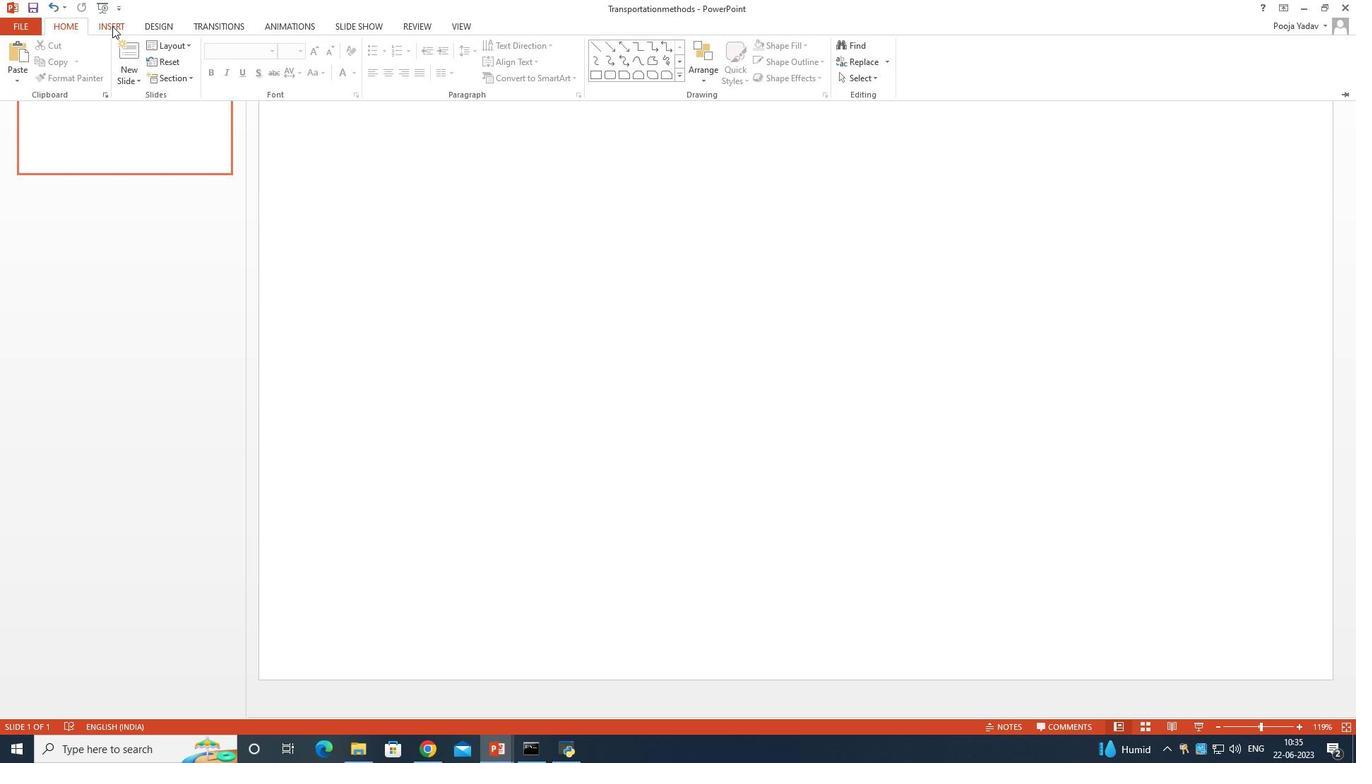 
Action: Mouse moved to (526, 72)
Screenshot: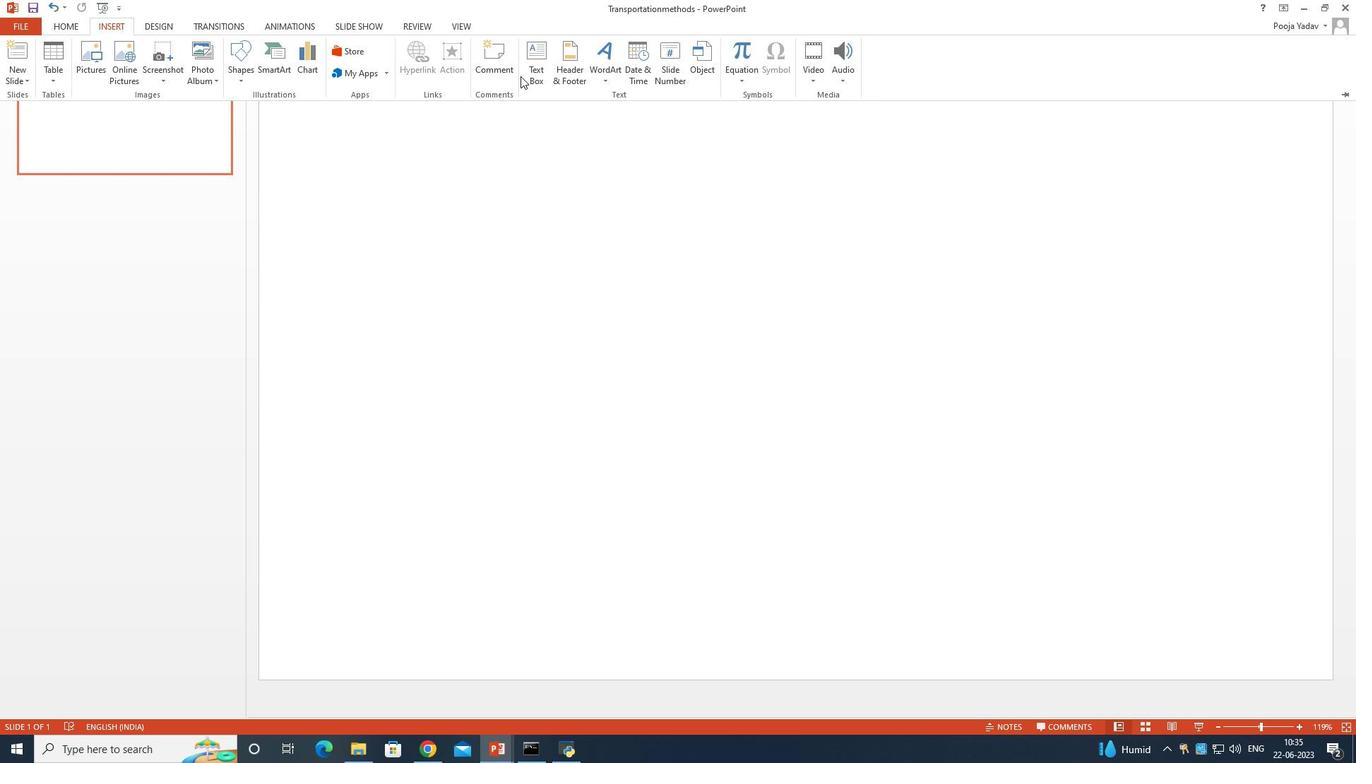 
Action: Mouse pressed left at (526, 72)
Screenshot: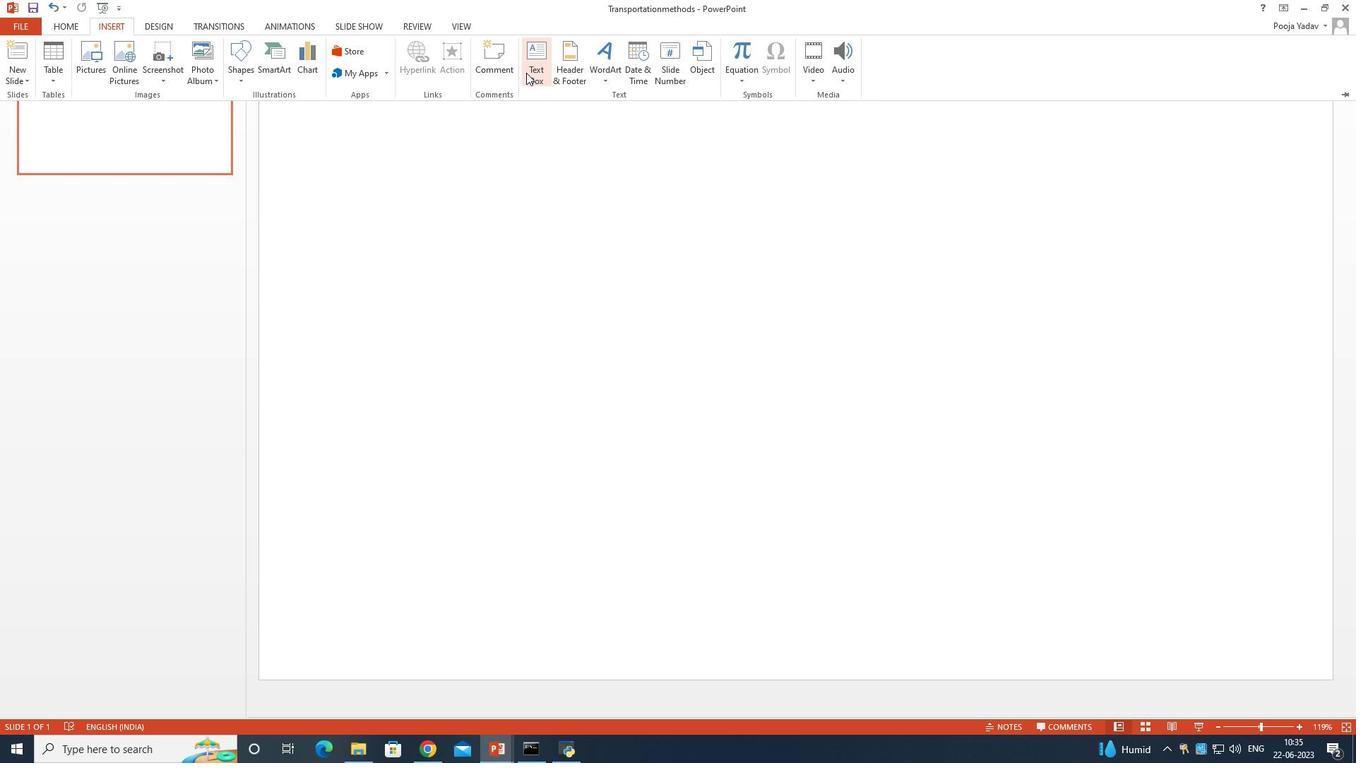 
Action: Mouse moved to (573, 163)
Screenshot: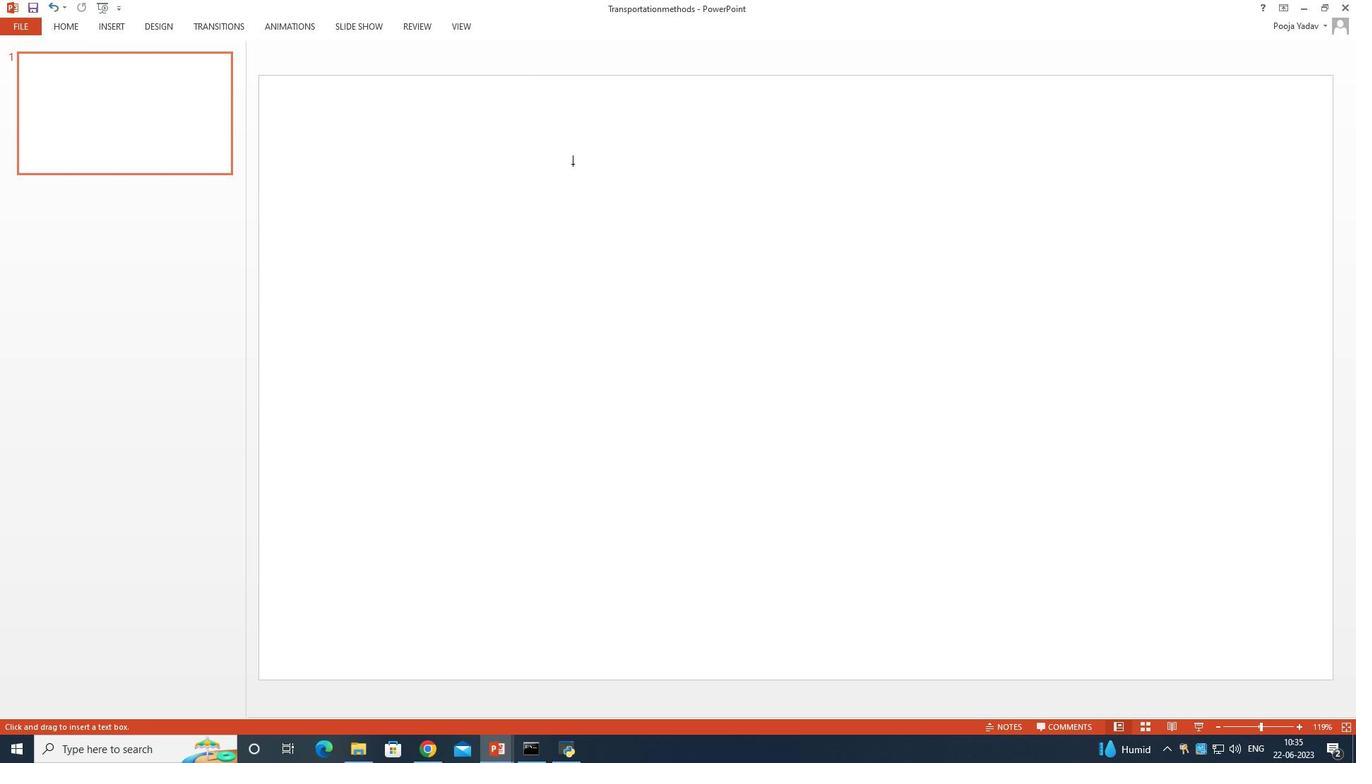 
Action: Mouse pressed left at (573, 163)
Screenshot: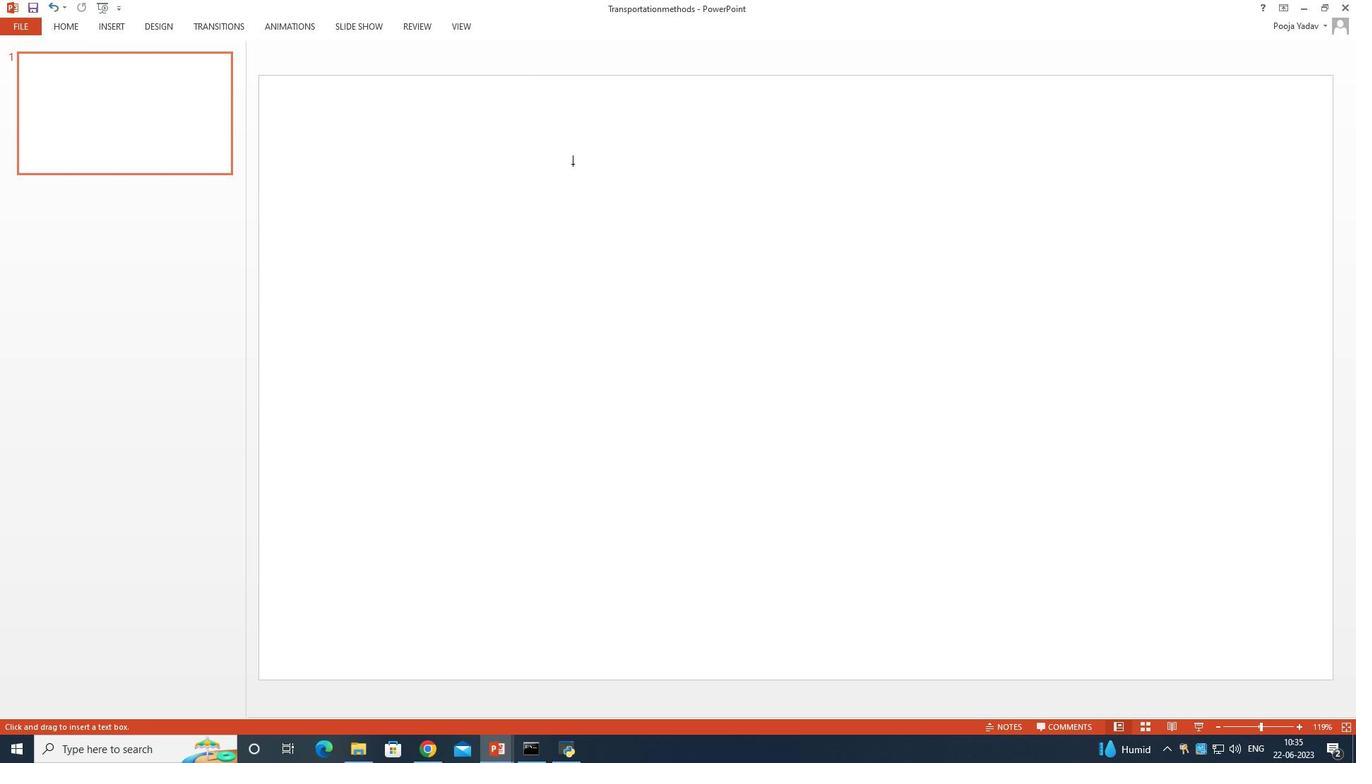 
Action: Mouse moved to (571, 152)
Screenshot: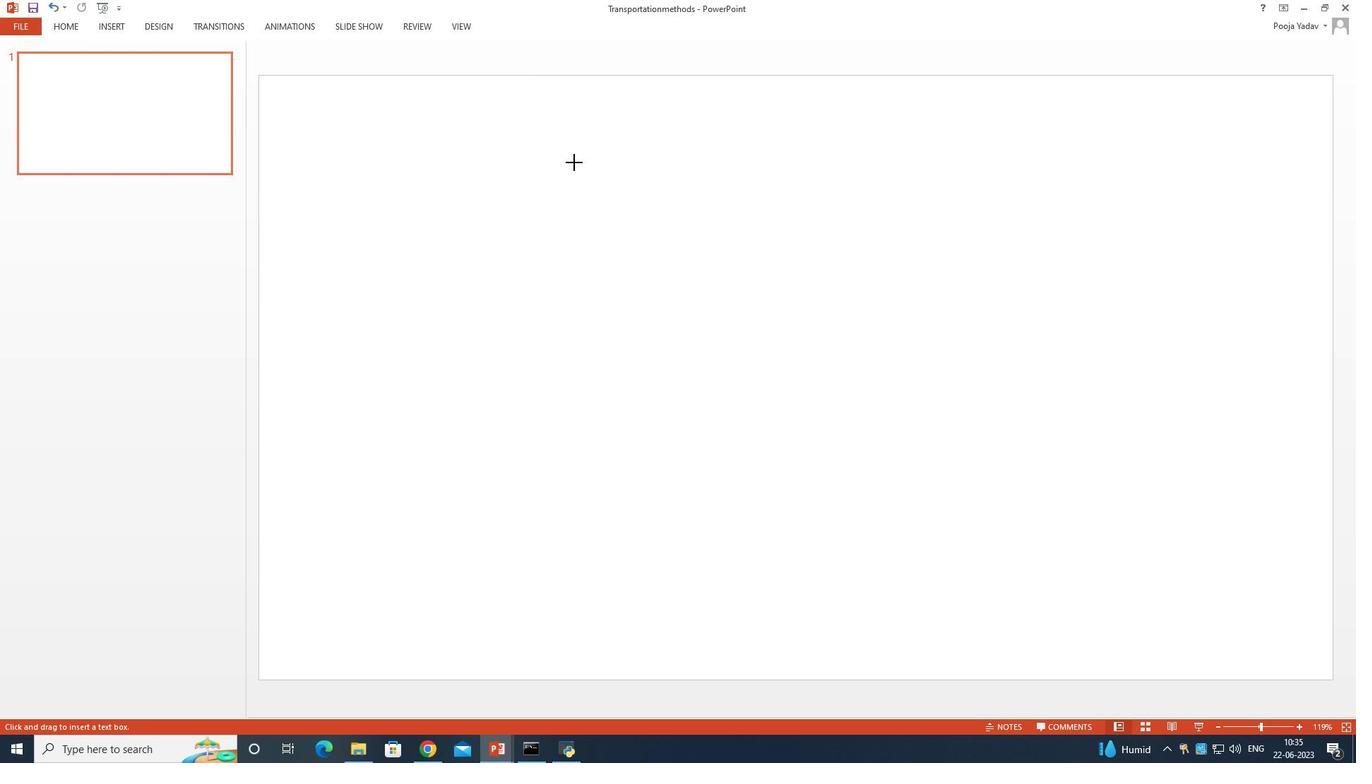 
Action: Mouse pressed left at (571, 152)
Screenshot: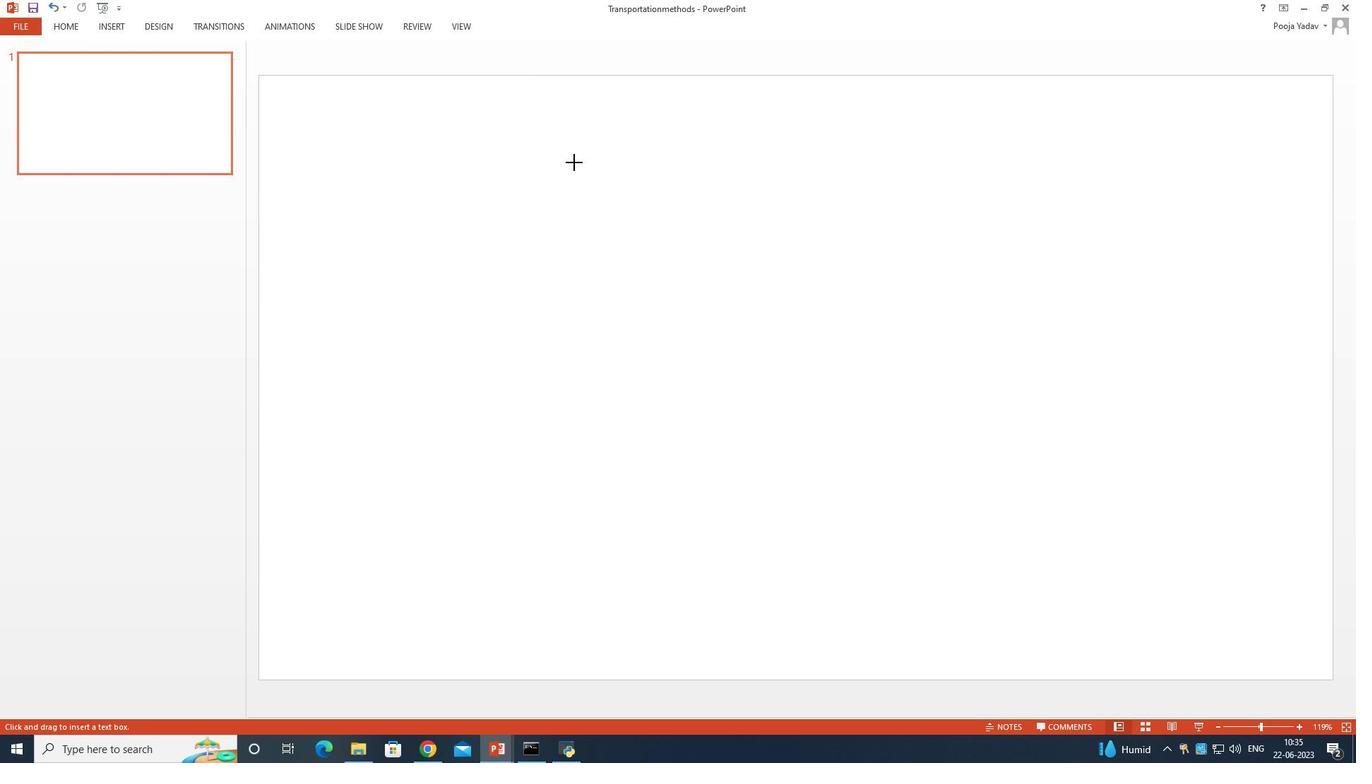 
Action: Mouse moved to (861, 190)
Screenshot: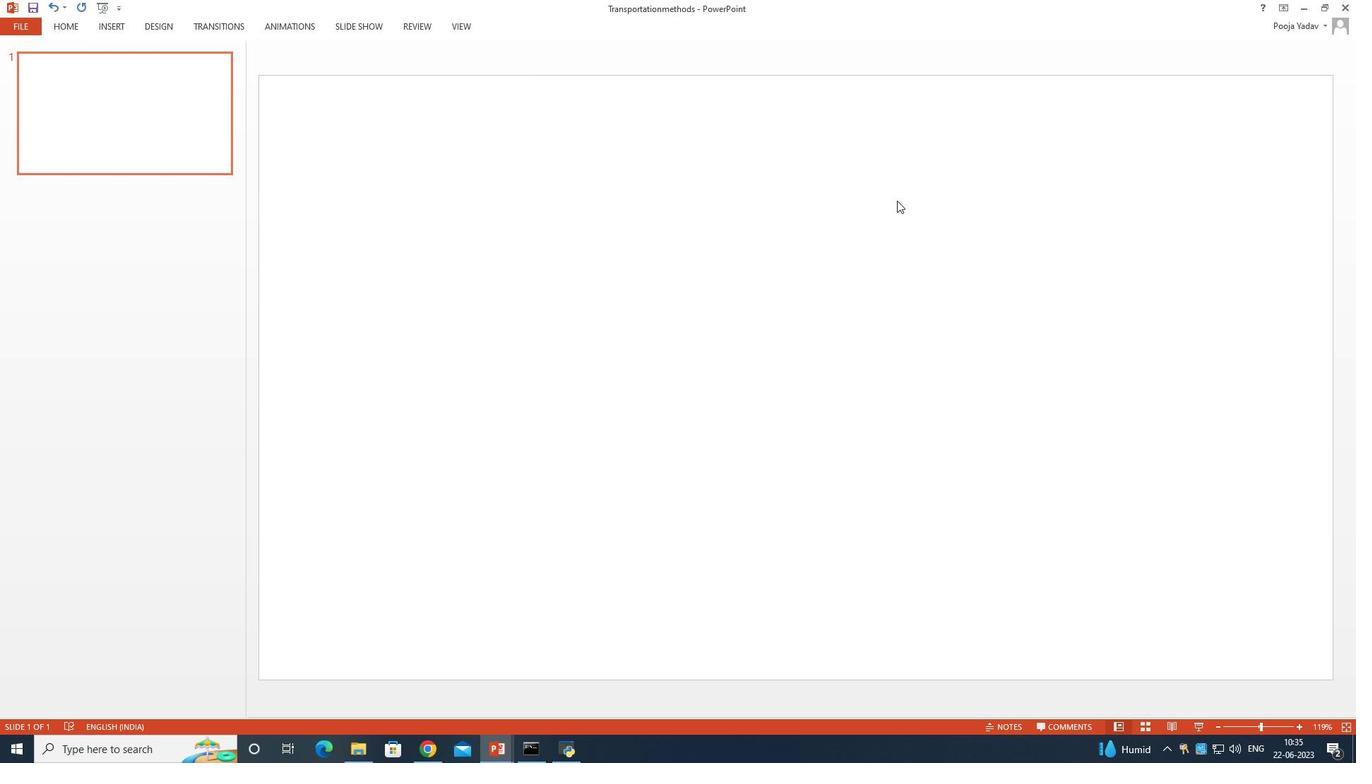 
Action: Mouse pressed left at (861, 190)
Screenshot: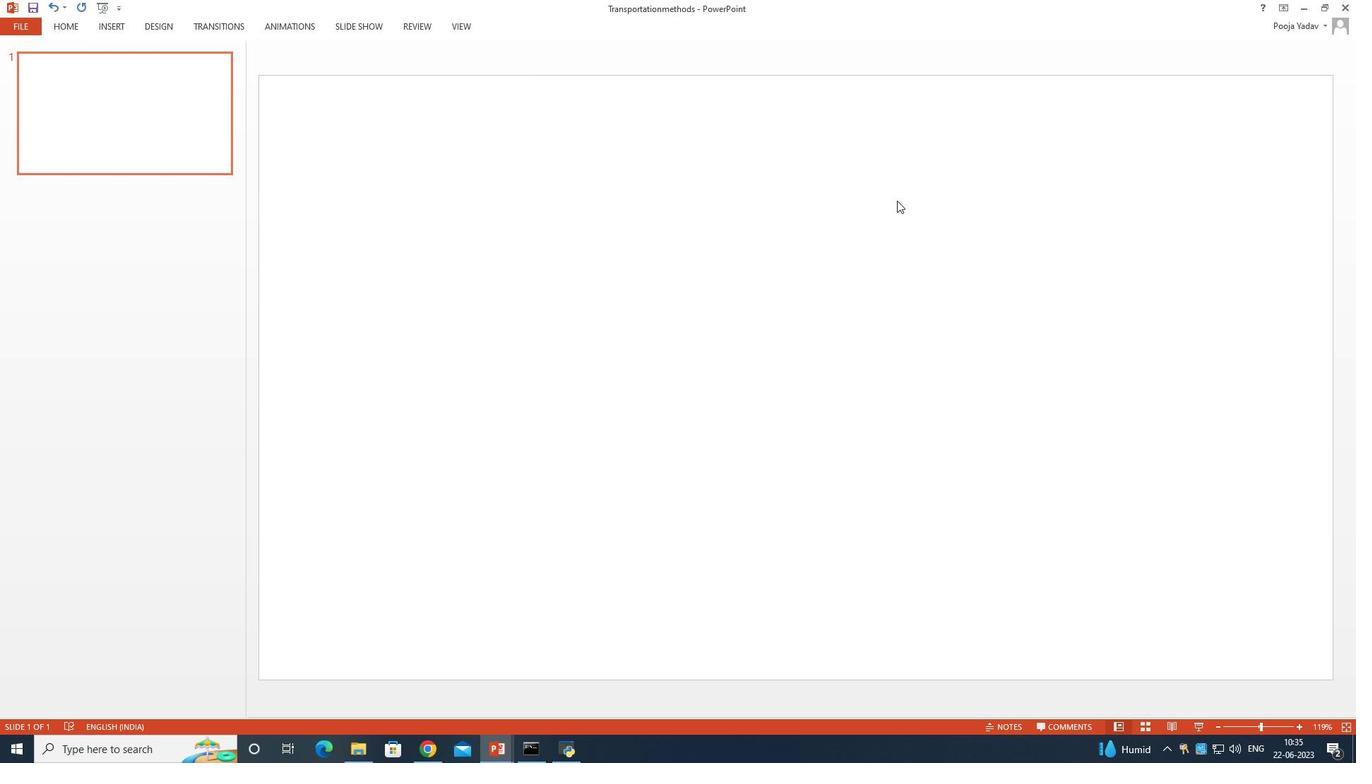 
Action: Mouse moved to (358, 65)
Screenshot: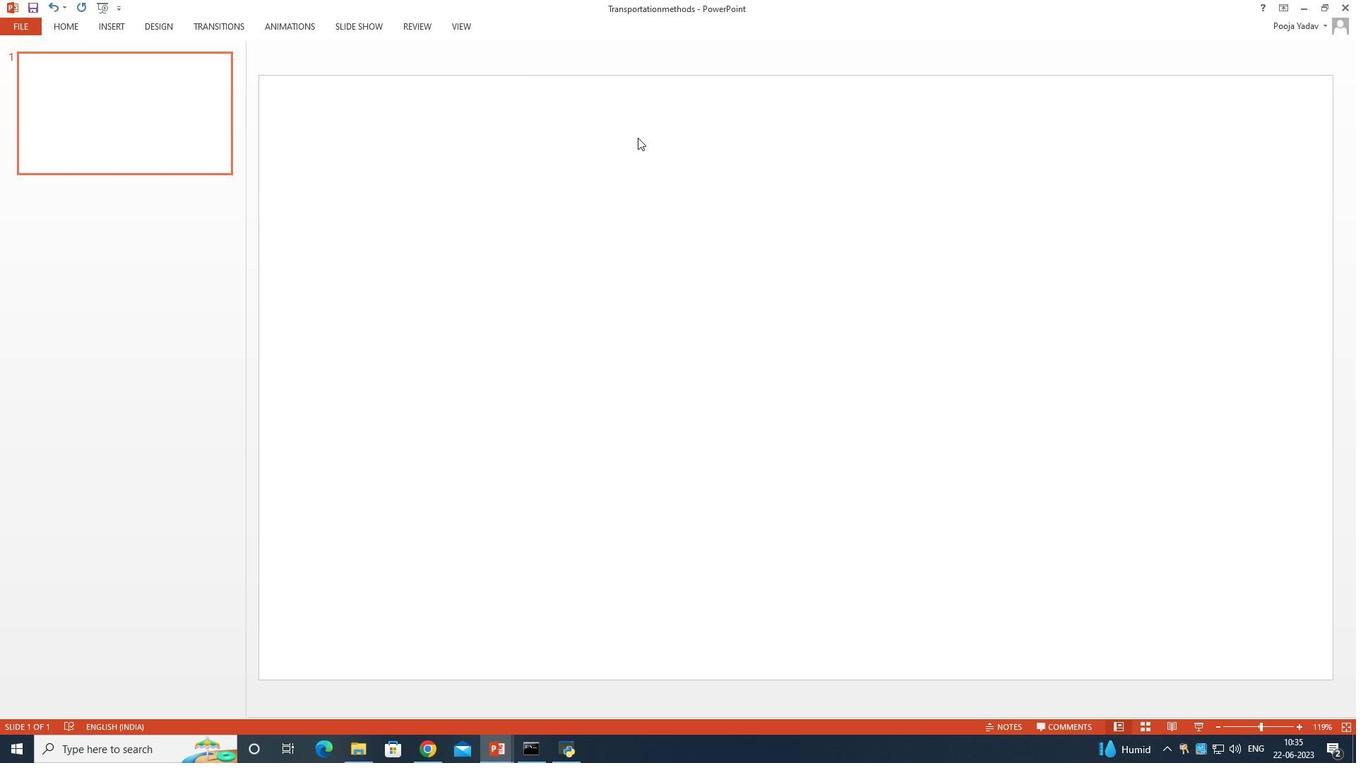 
Action: Mouse pressed left at (358, 65)
Screenshot: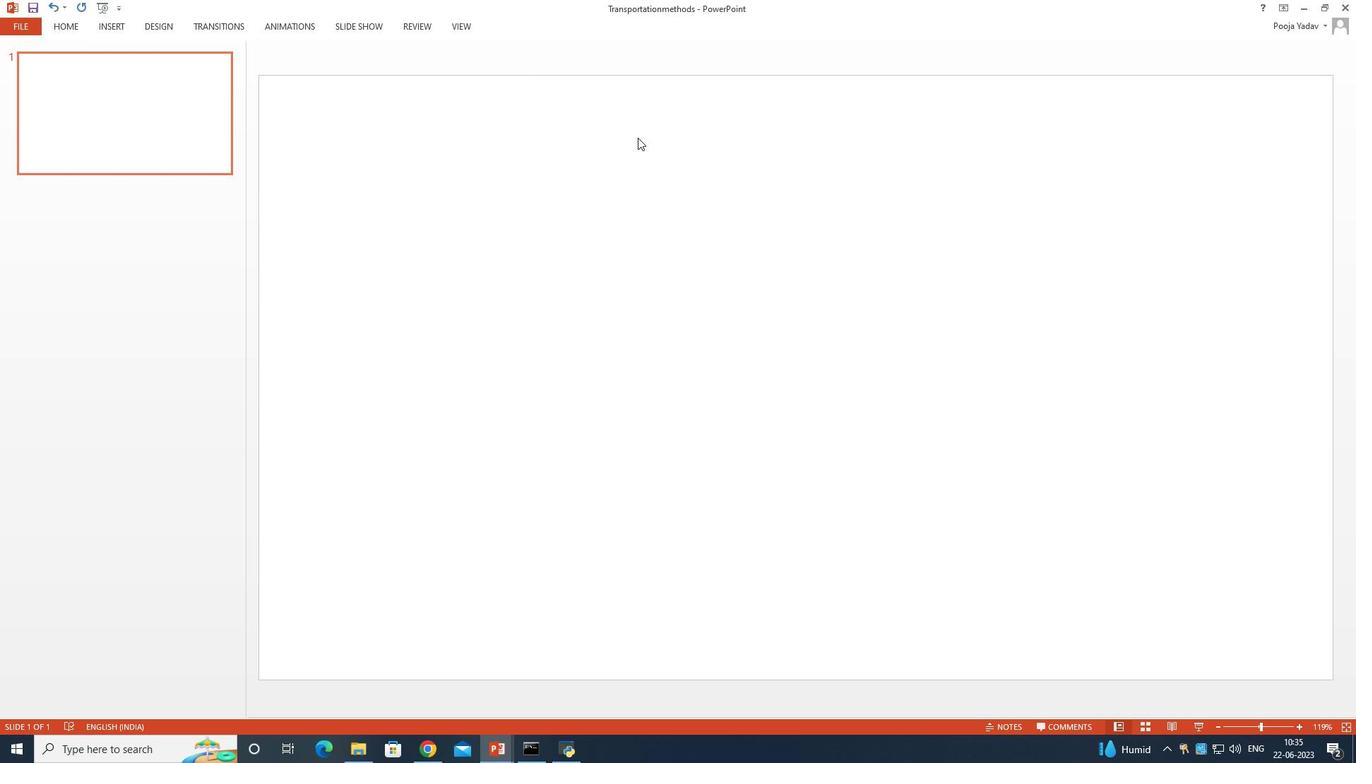 
Action: Mouse moved to (116, 26)
Screenshot: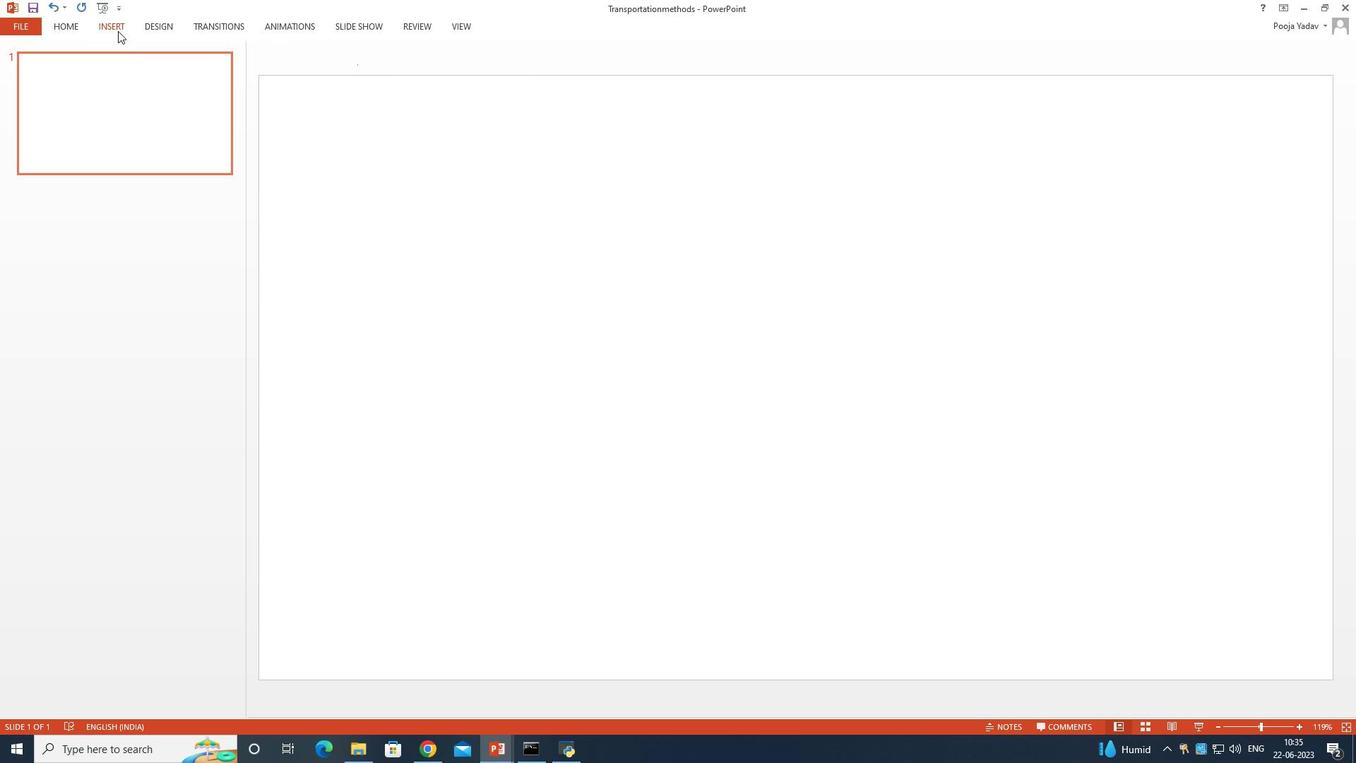 
Action: Mouse pressed left at (116, 26)
Screenshot: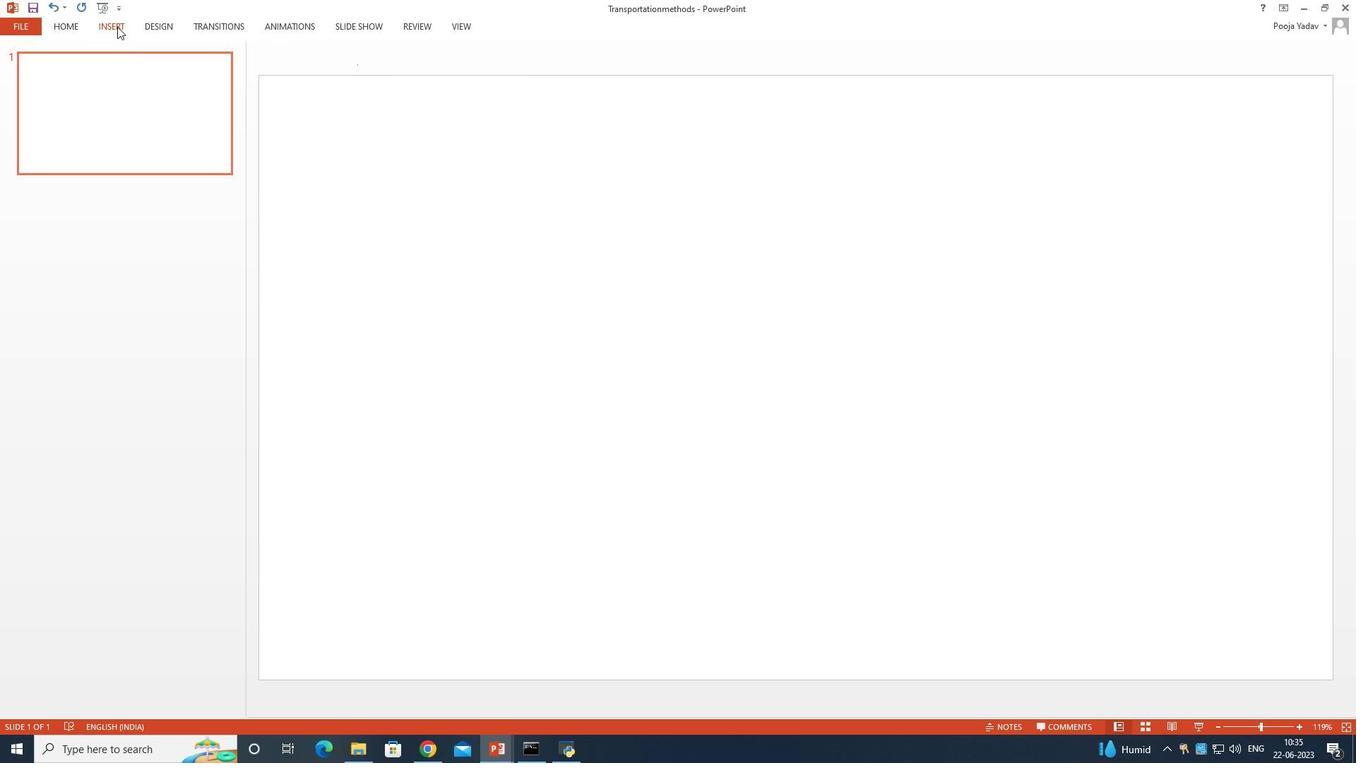 
Action: Mouse moved to (529, 66)
Screenshot: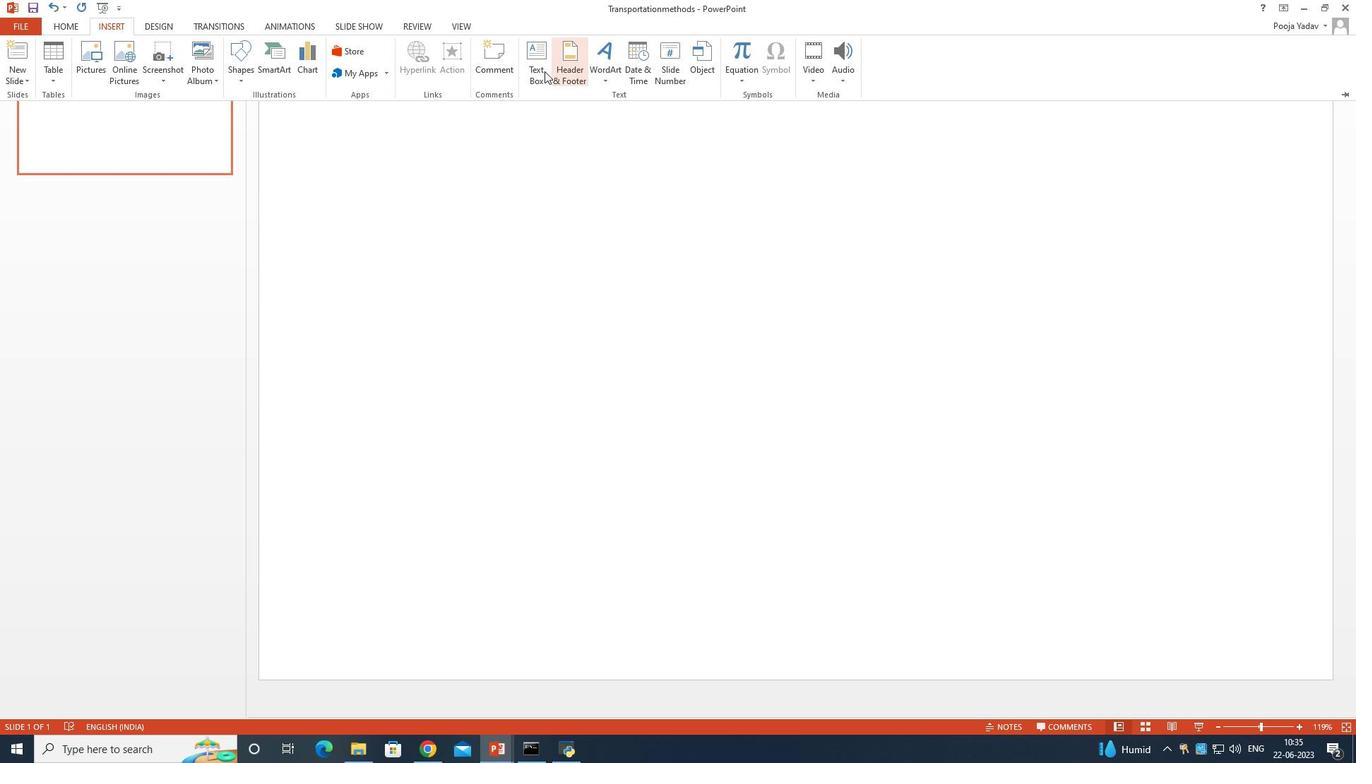 
Action: Mouse pressed left at (529, 66)
Screenshot: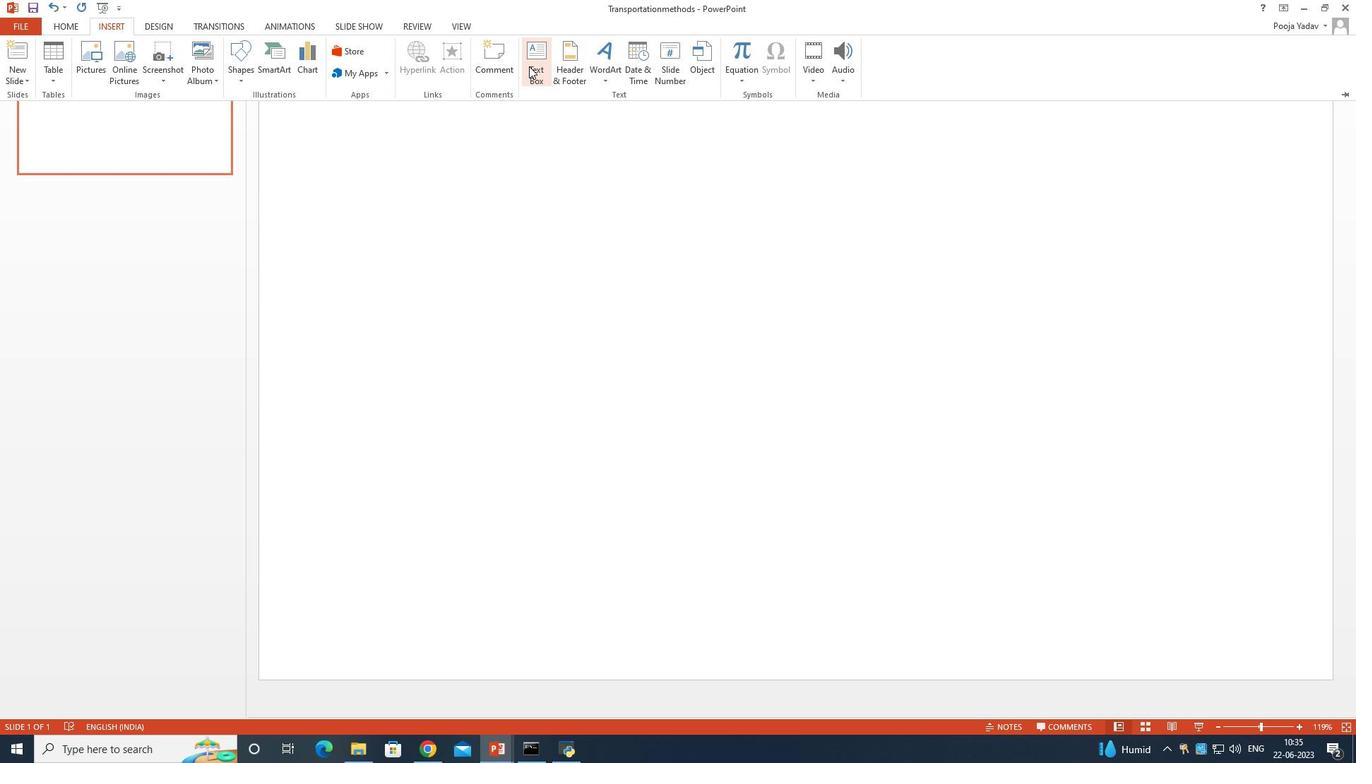 
Action: Mouse moved to (503, 117)
Screenshot: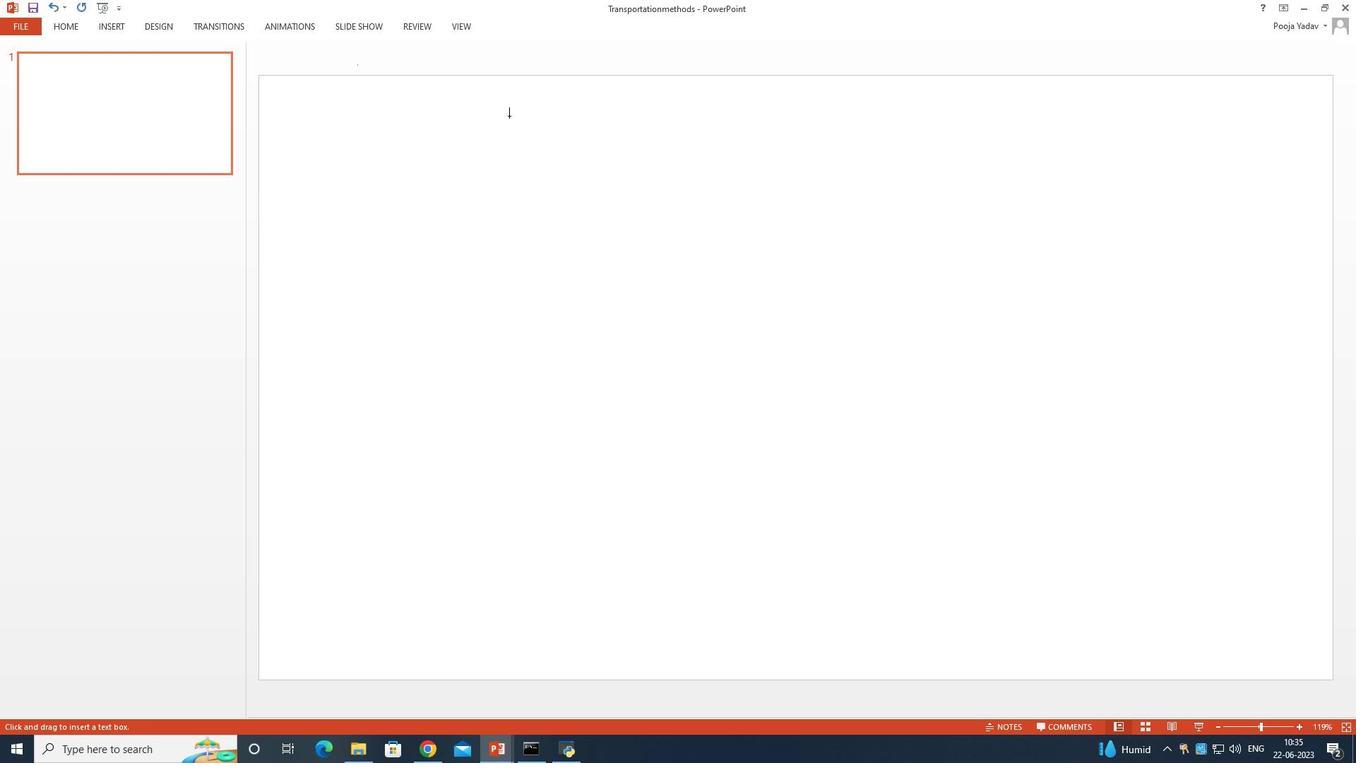 
Action: Mouse pressed left at (503, 117)
Screenshot: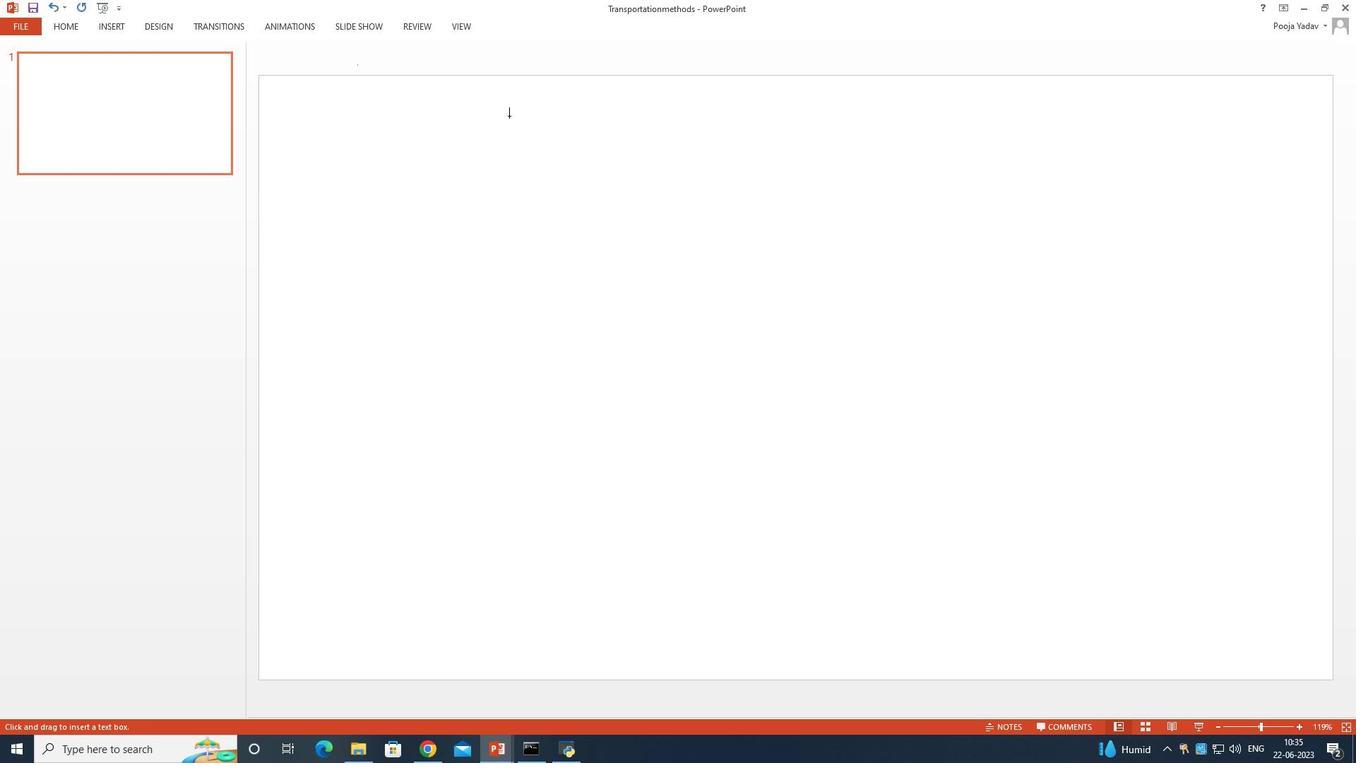 
Action: Mouse moved to (893, 183)
Screenshot: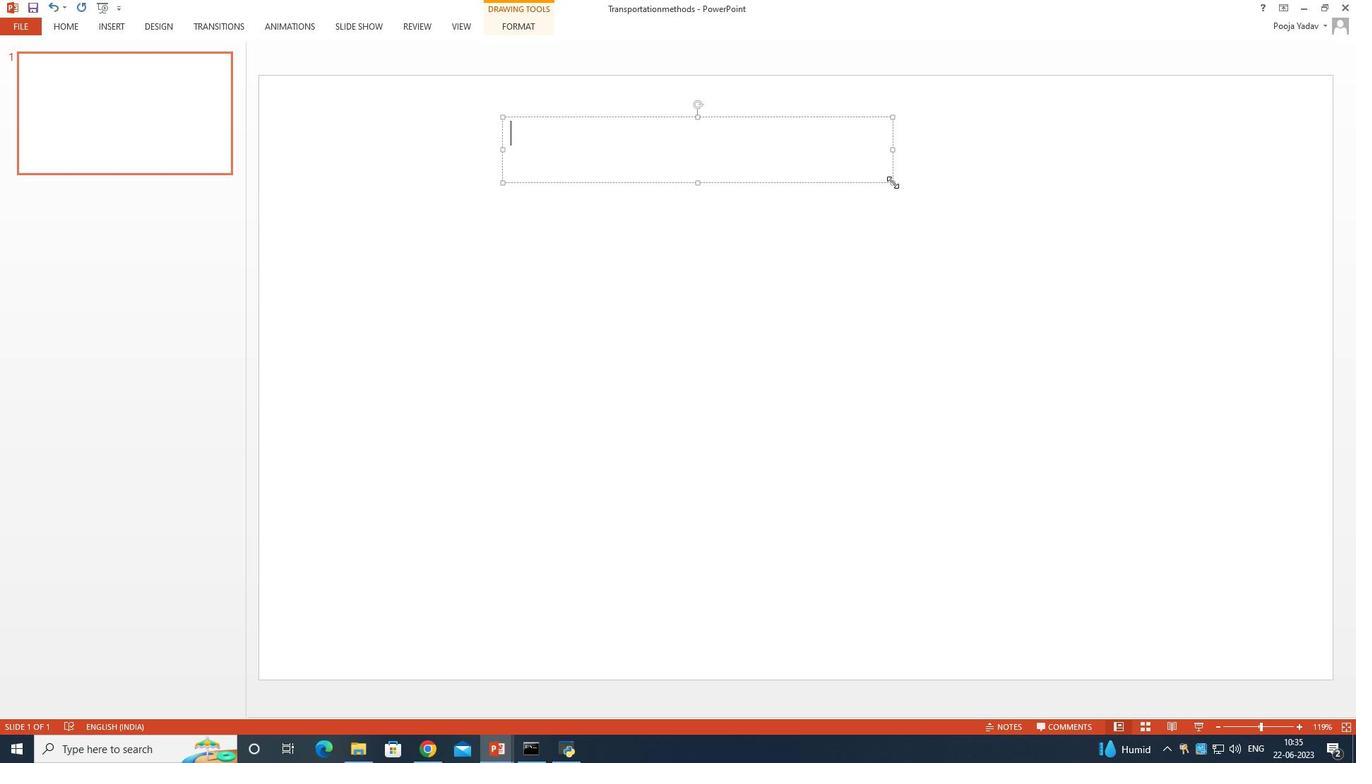
Action: Key pressed sus<Key.backspace><Key.backspace><Key.backspace><Key.backspace><Key.shift>Sustainable<Key.space>tra<Key.backspace><Key.backspace><Key.backspace><Key.shift>Transportation<Key.space><Key.shift>Methi<Key.backspace>ods
Screenshot: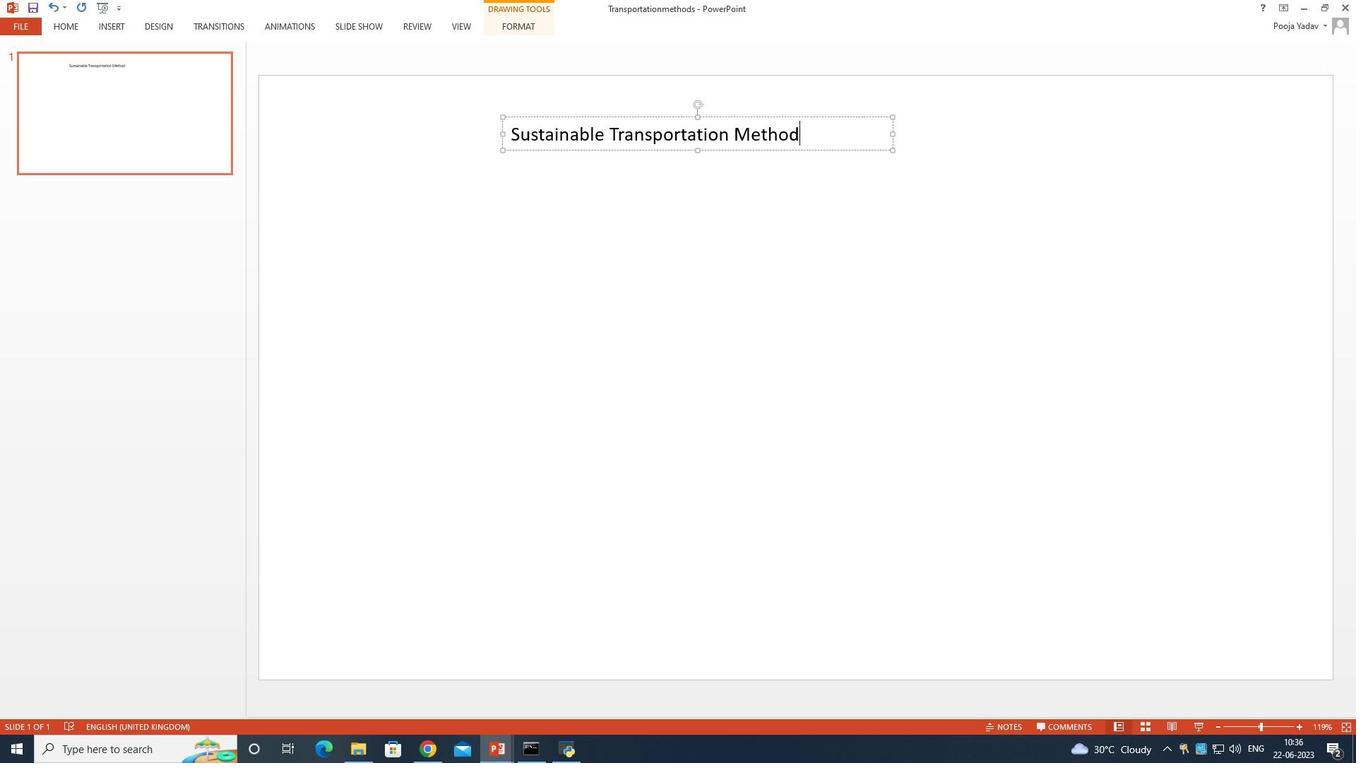 
Action: Mouse moved to (825, 187)
Screenshot: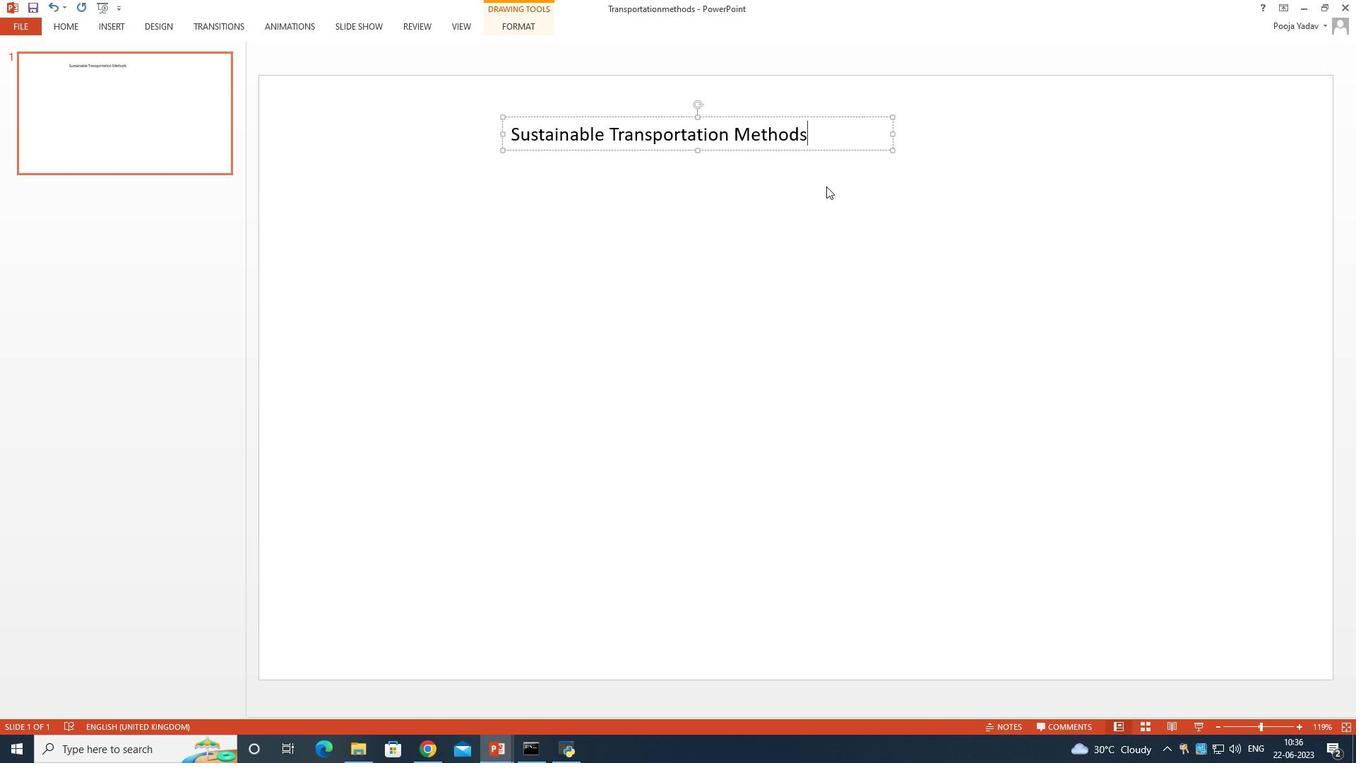 
Action: Mouse pressed left at (825, 187)
Screenshot: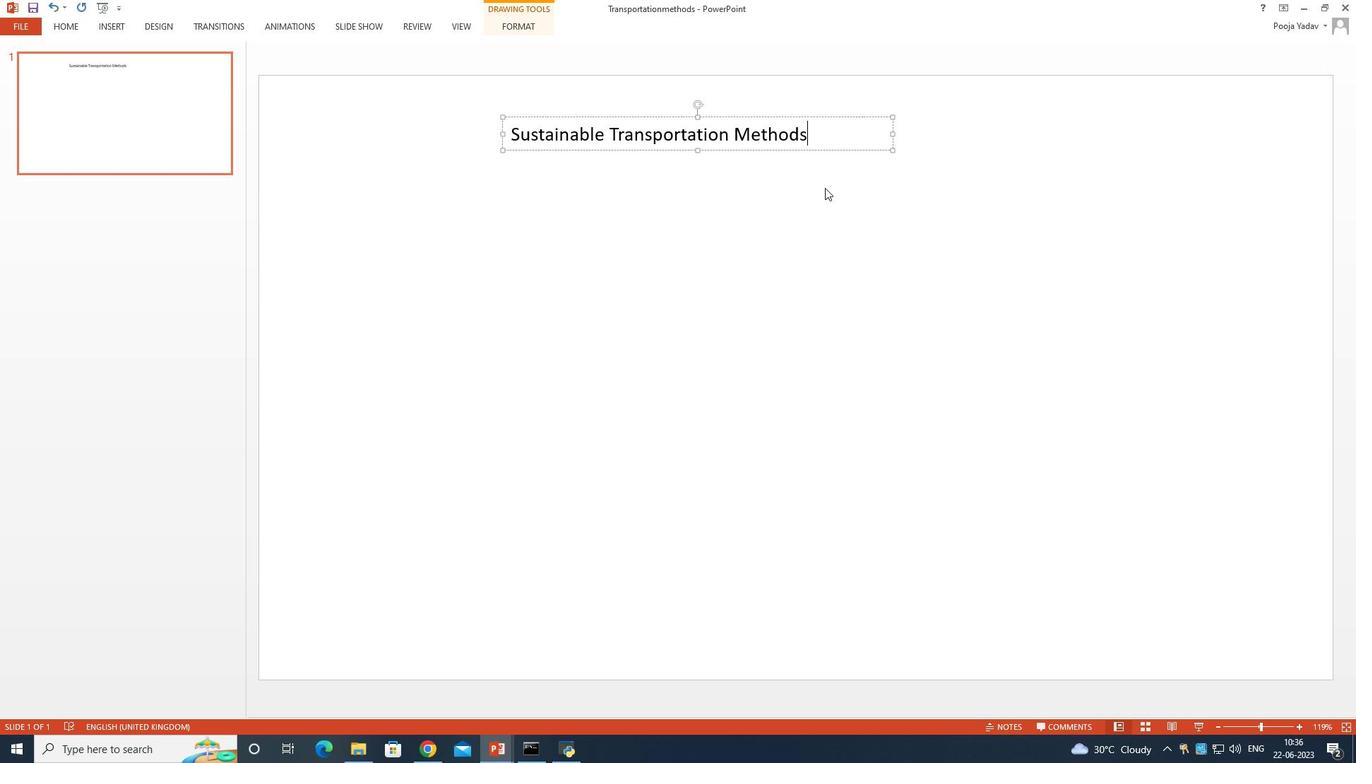 
Action: Mouse moved to (796, 135)
Screenshot: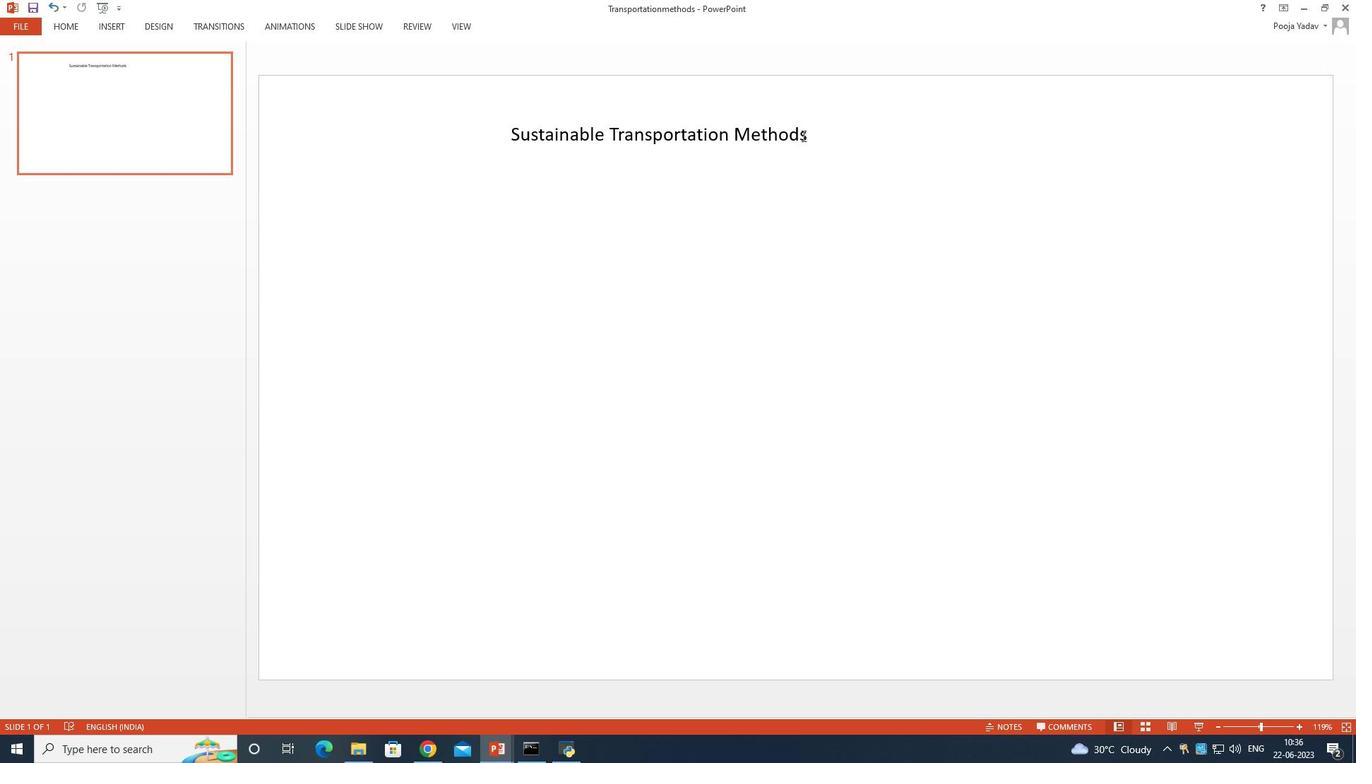
Action: Mouse pressed left at (796, 135)
Screenshot: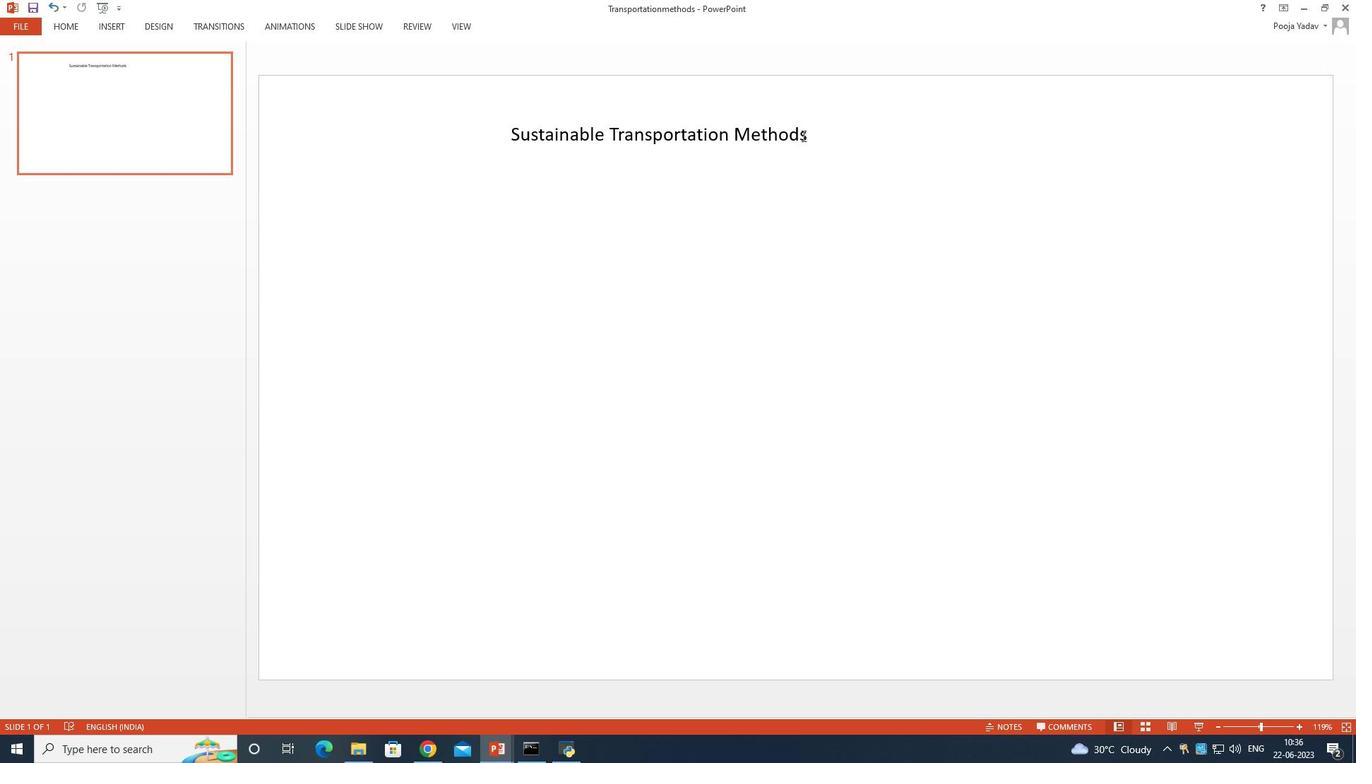 
Action: Mouse moved to (69, 23)
Screenshot: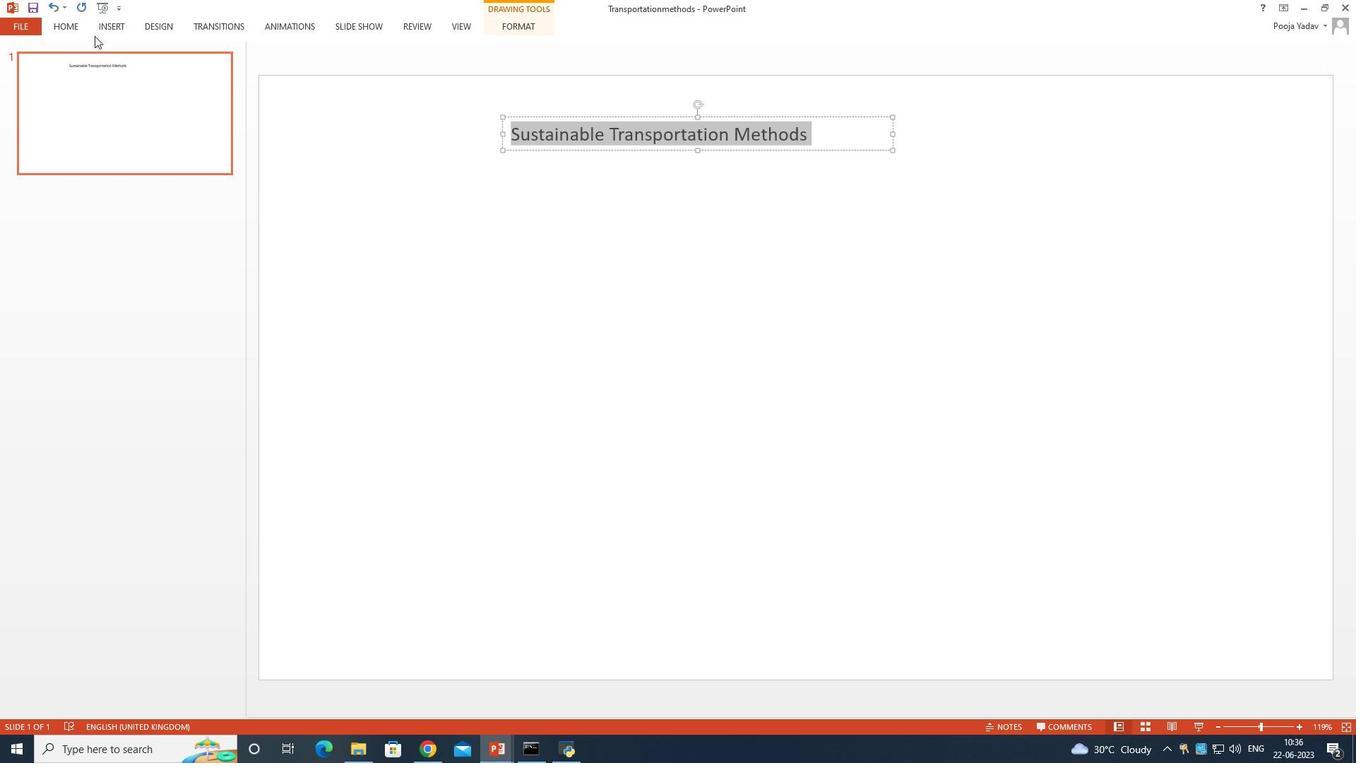 
Action: Mouse pressed left at (69, 23)
Screenshot: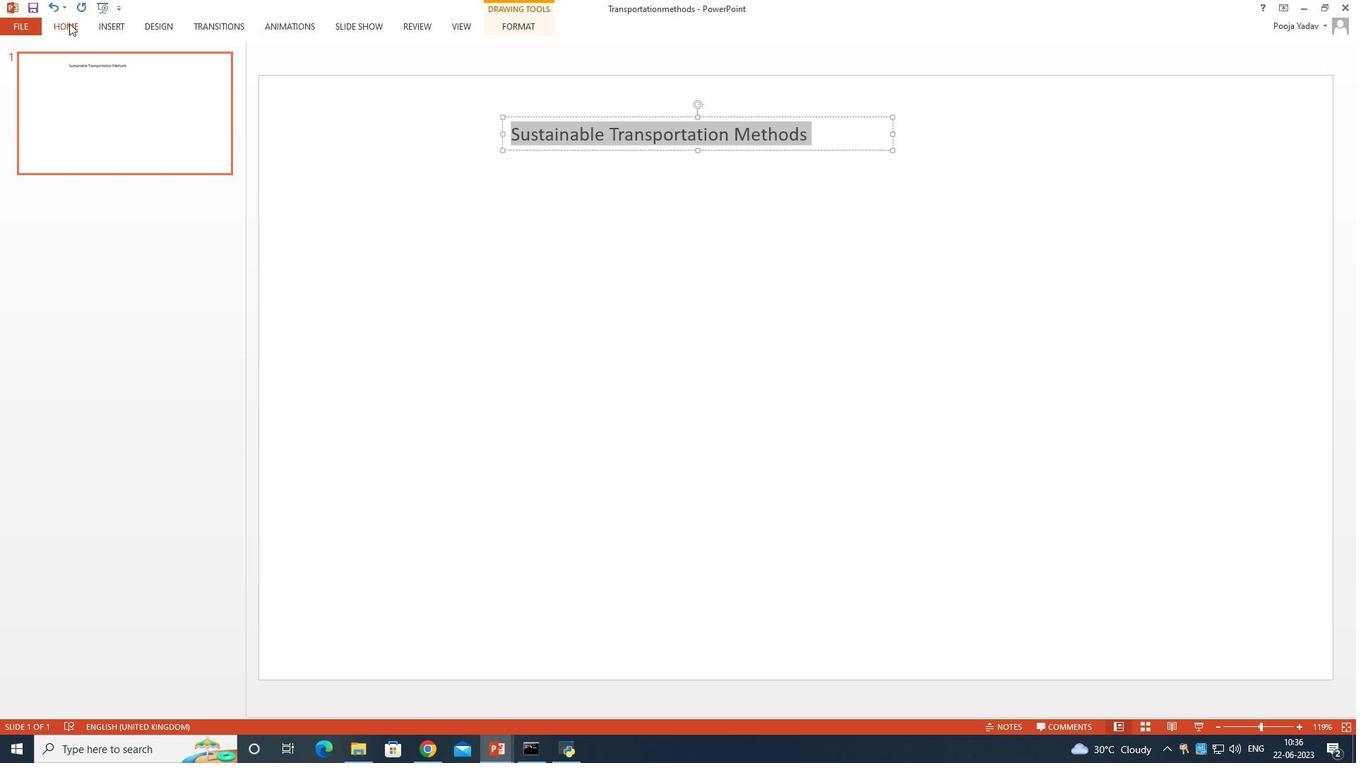 
Action: Mouse moved to (315, 55)
Screenshot: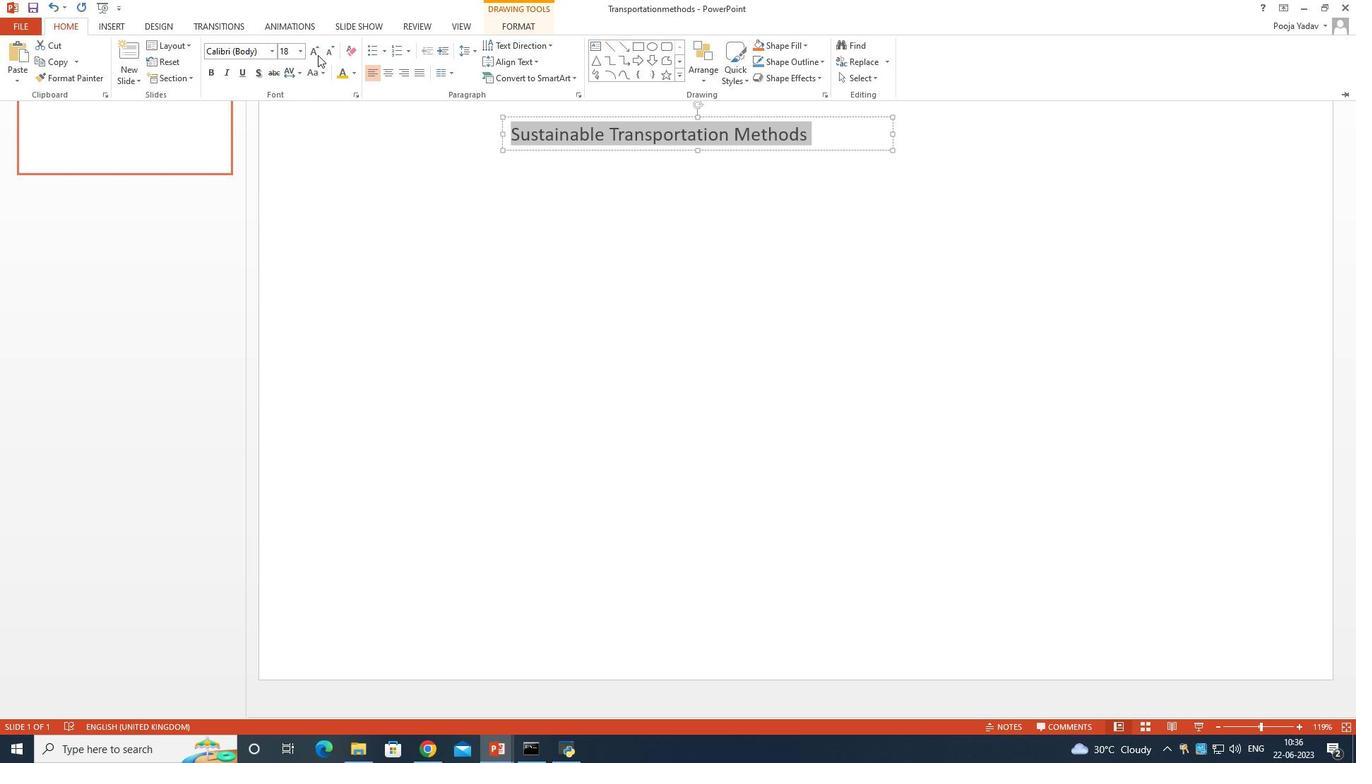 
Action: Mouse pressed left at (315, 55)
Screenshot: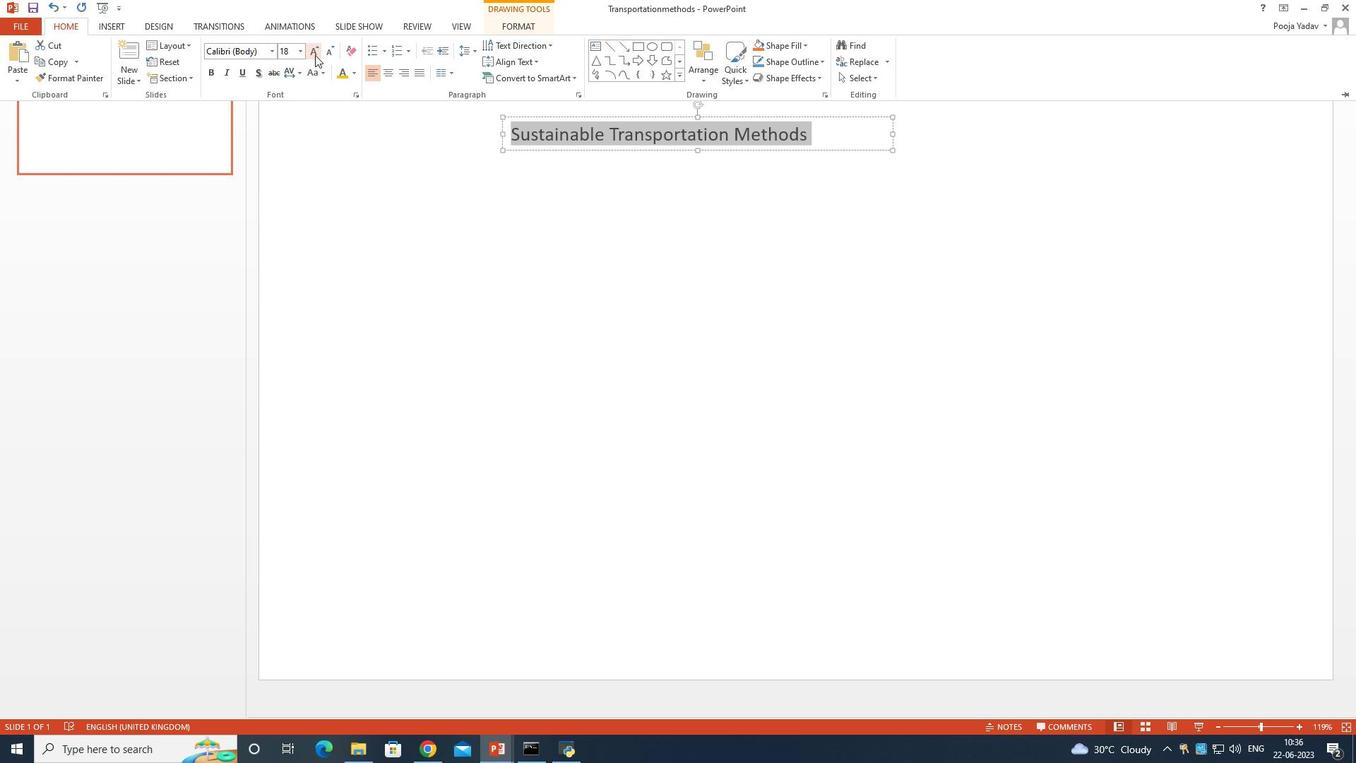 
Action: Mouse moved to (314, 54)
Screenshot: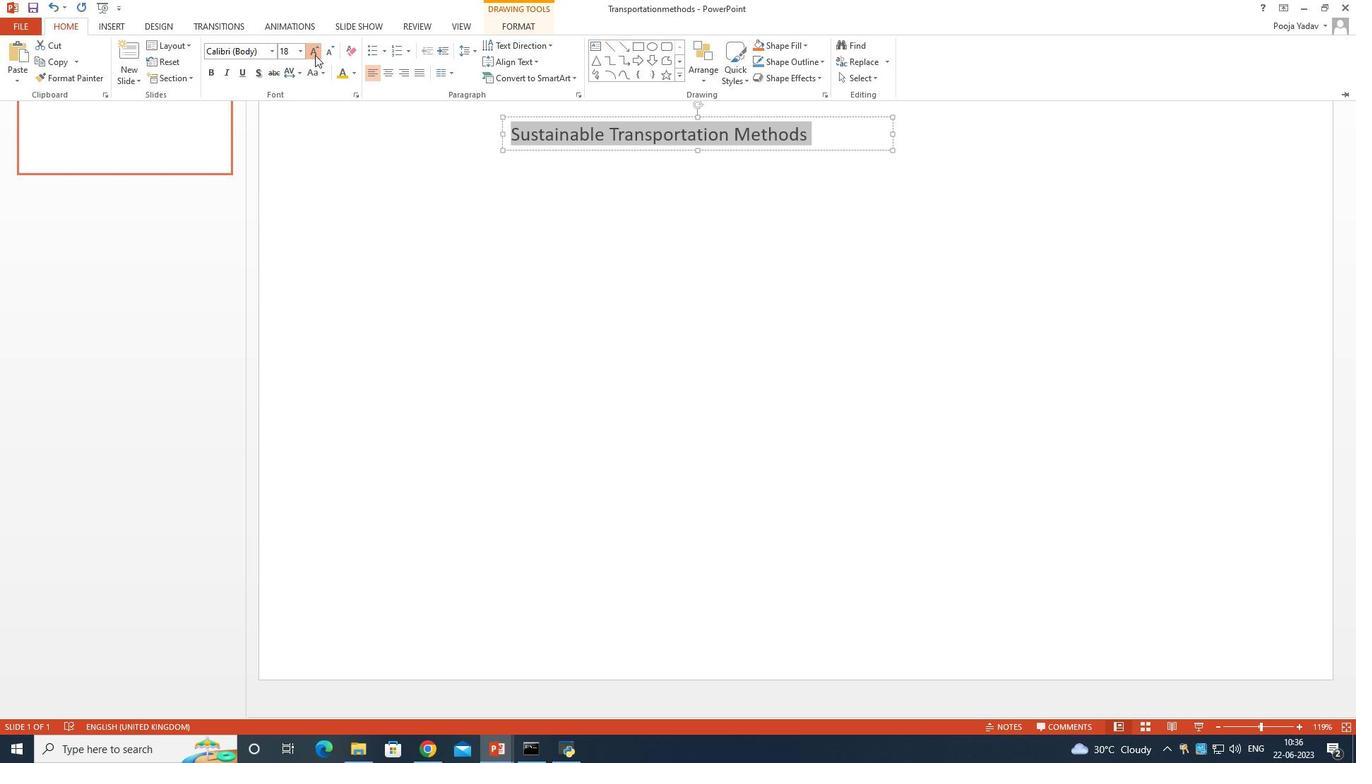 
Action: Mouse pressed left at (314, 54)
Screenshot: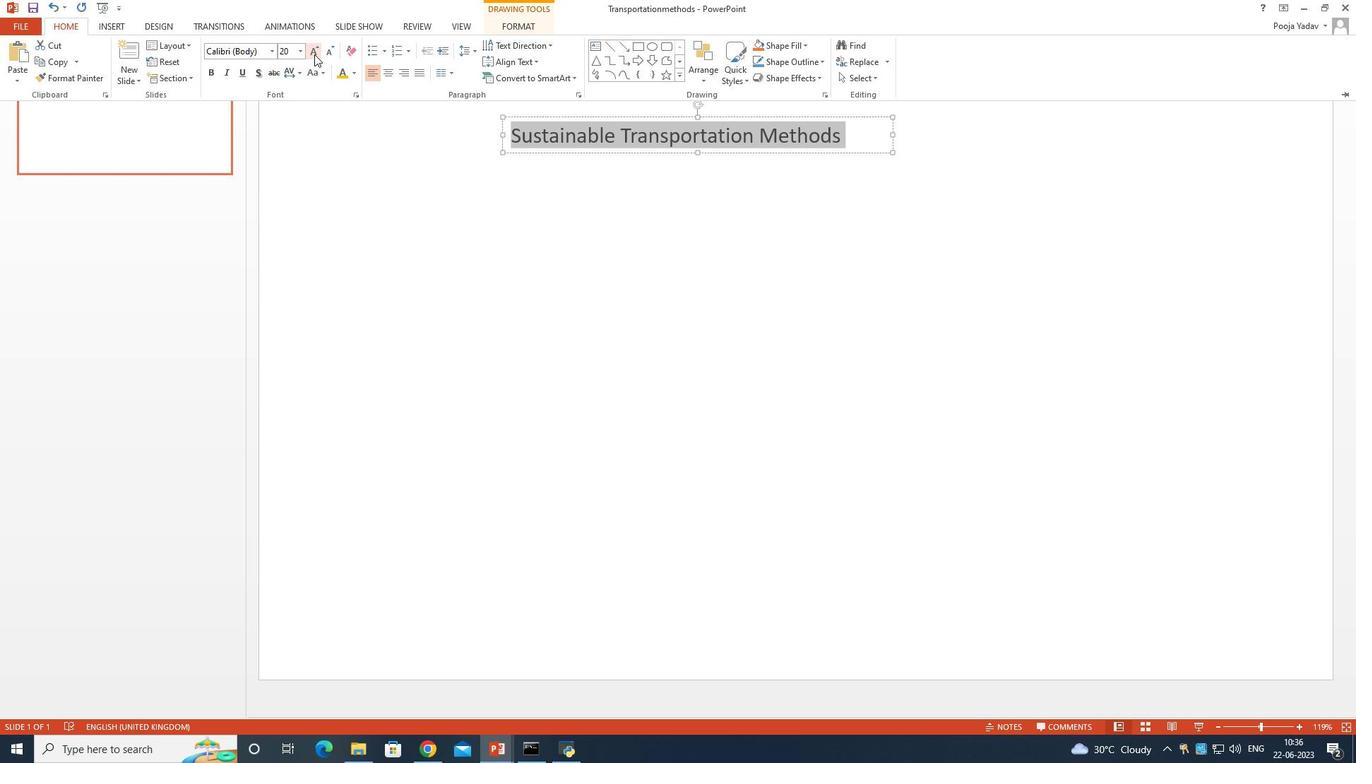 
Action: Mouse moved to (332, 53)
Screenshot: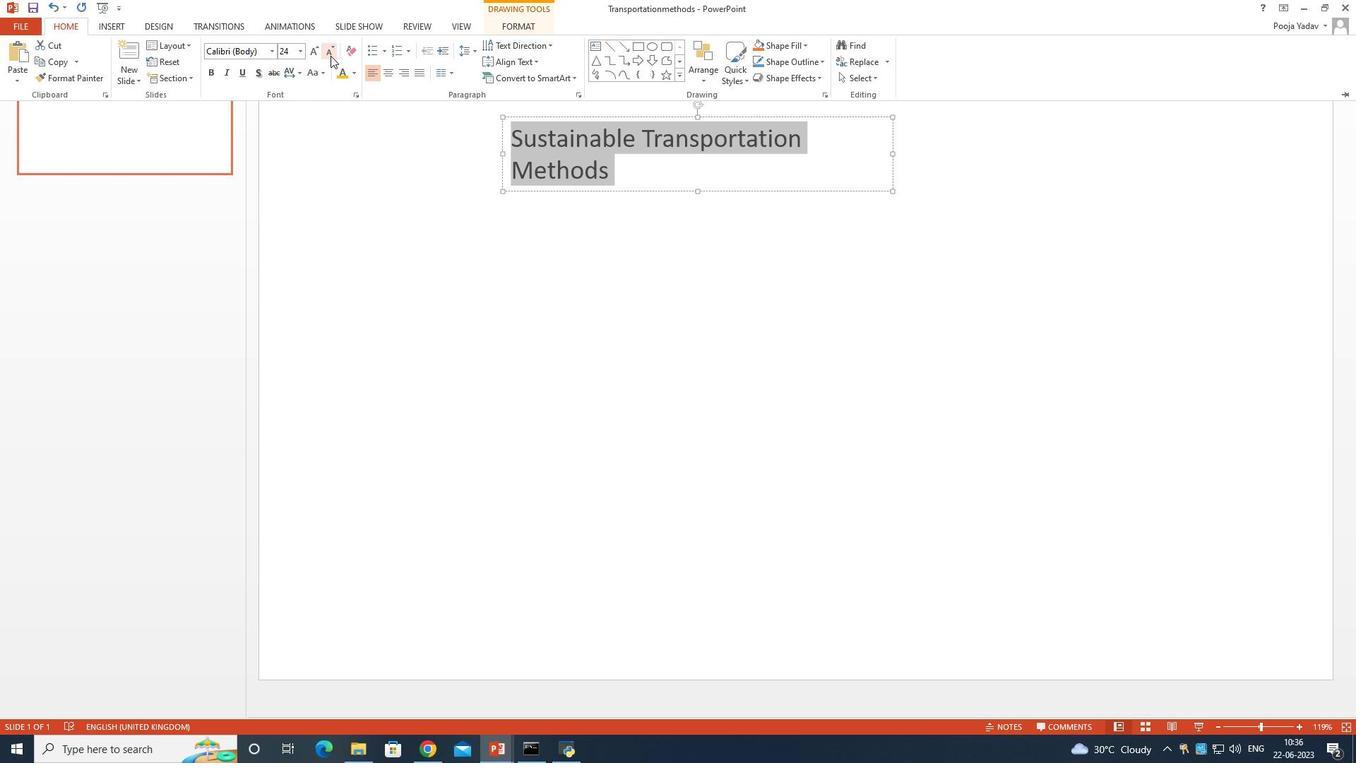 
Action: Mouse pressed left at (332, 53)
Screenshot: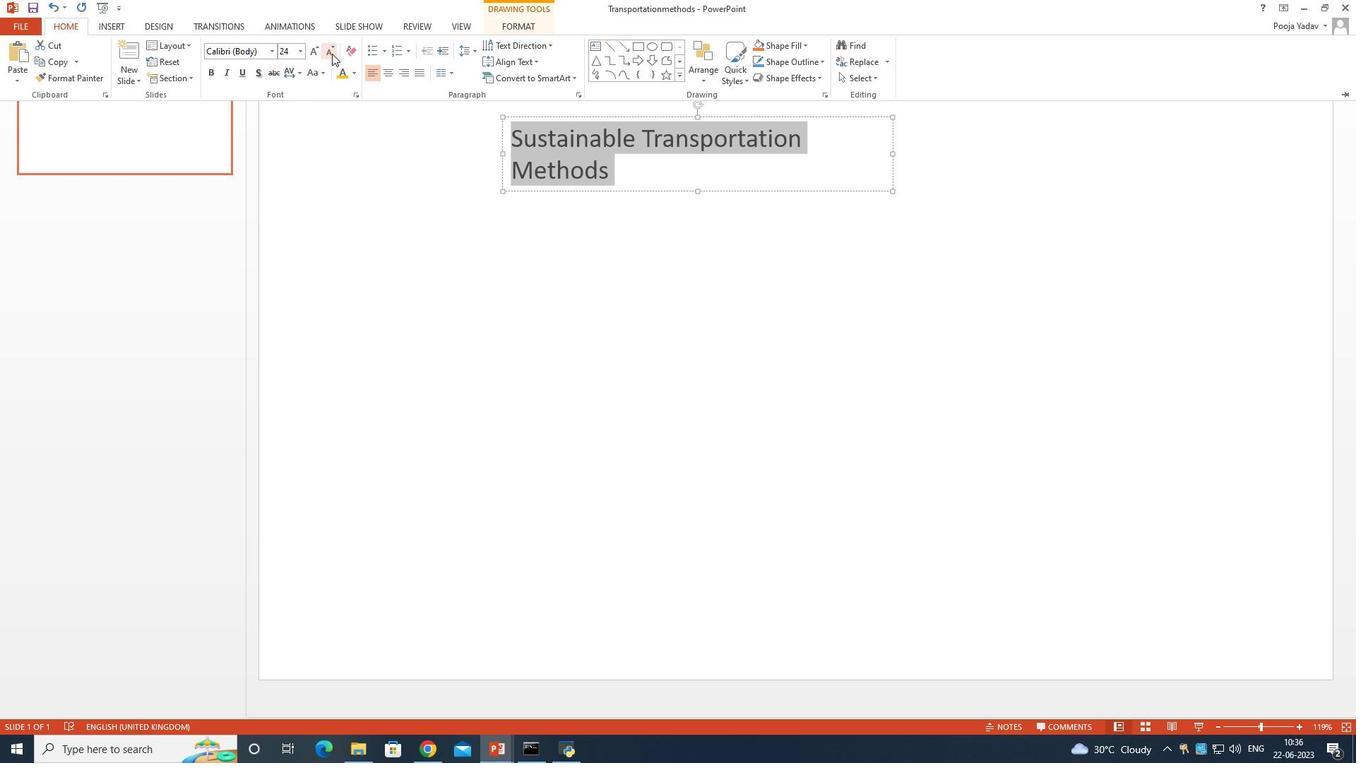 
Action: Mouse moved to (341, 76)
Screenshot: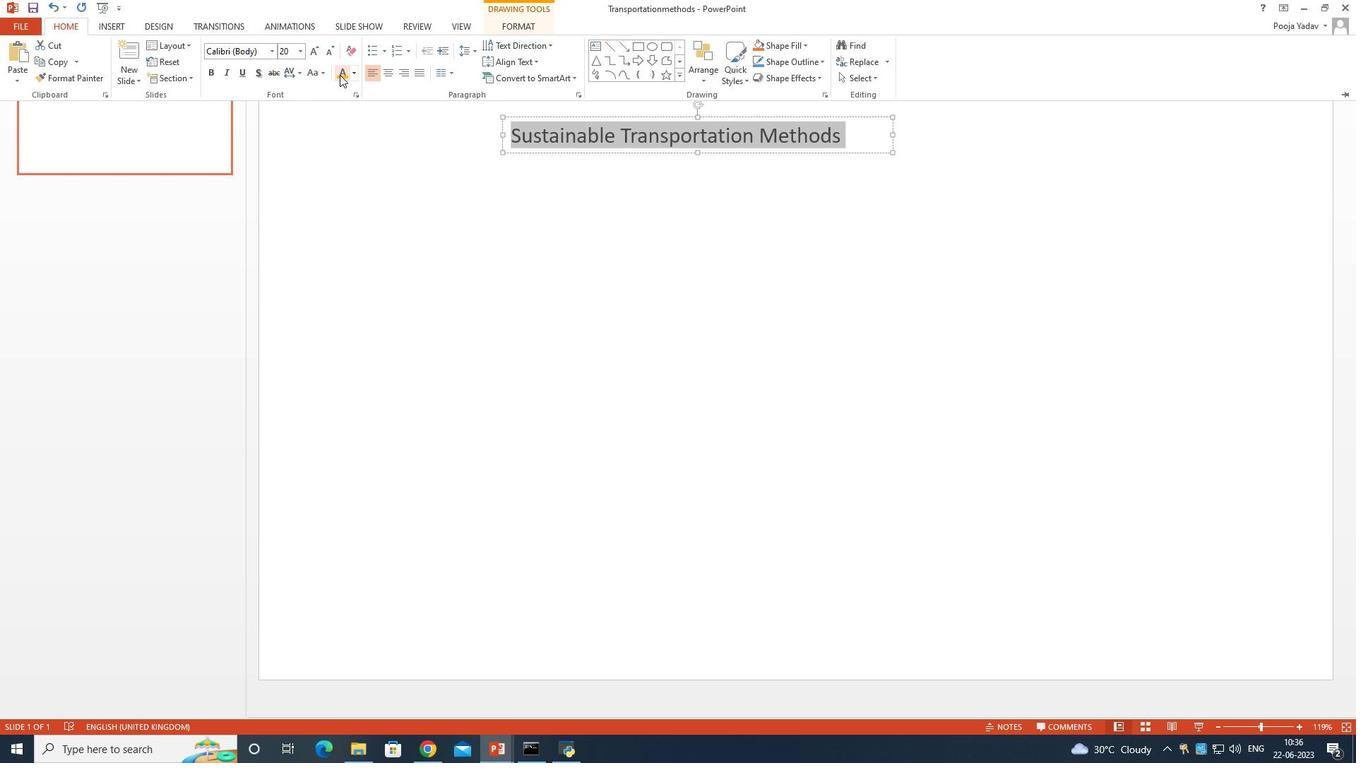 
Action: Mouse pressed left at (341, 76)
Screenshot: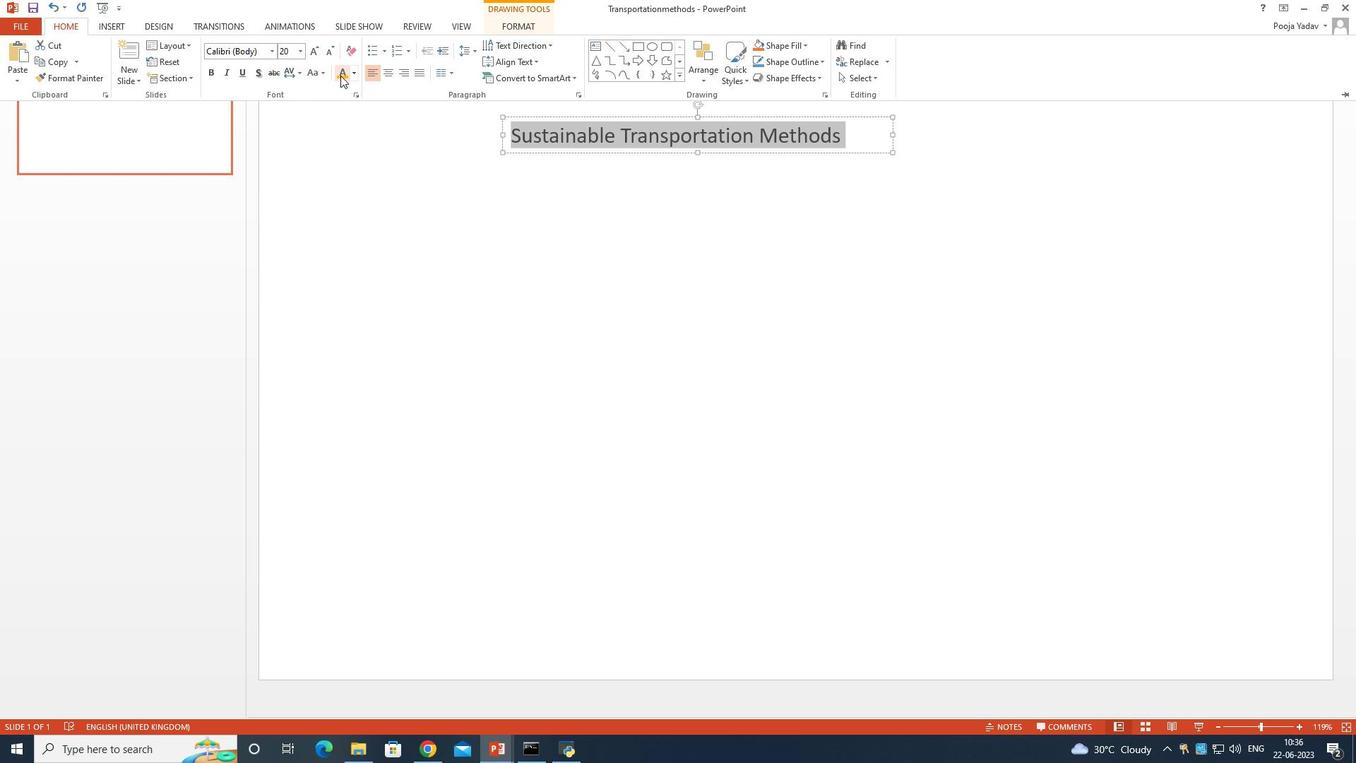 
Action: Mouse moved to (352, 72)
Screenshot: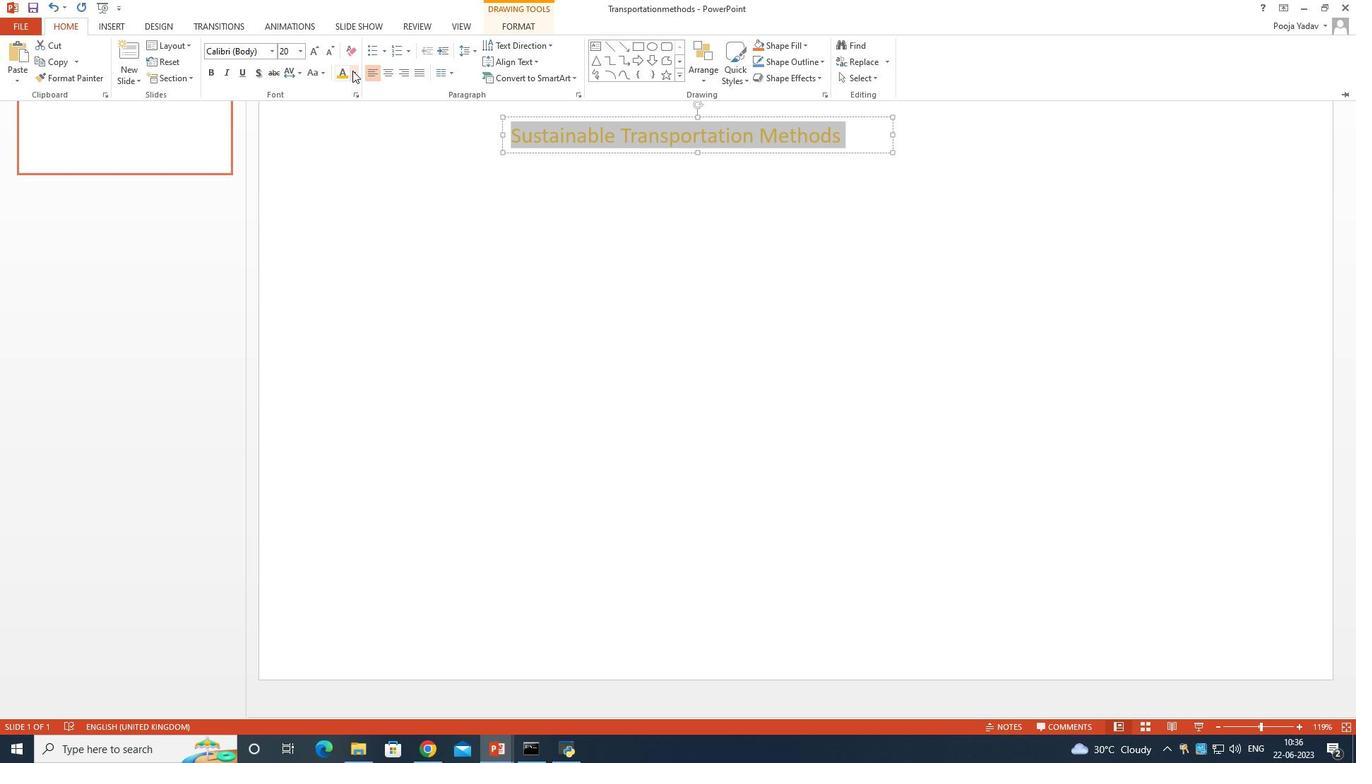 
Action: Mouse pressed left at (352, 72)
Screenshot: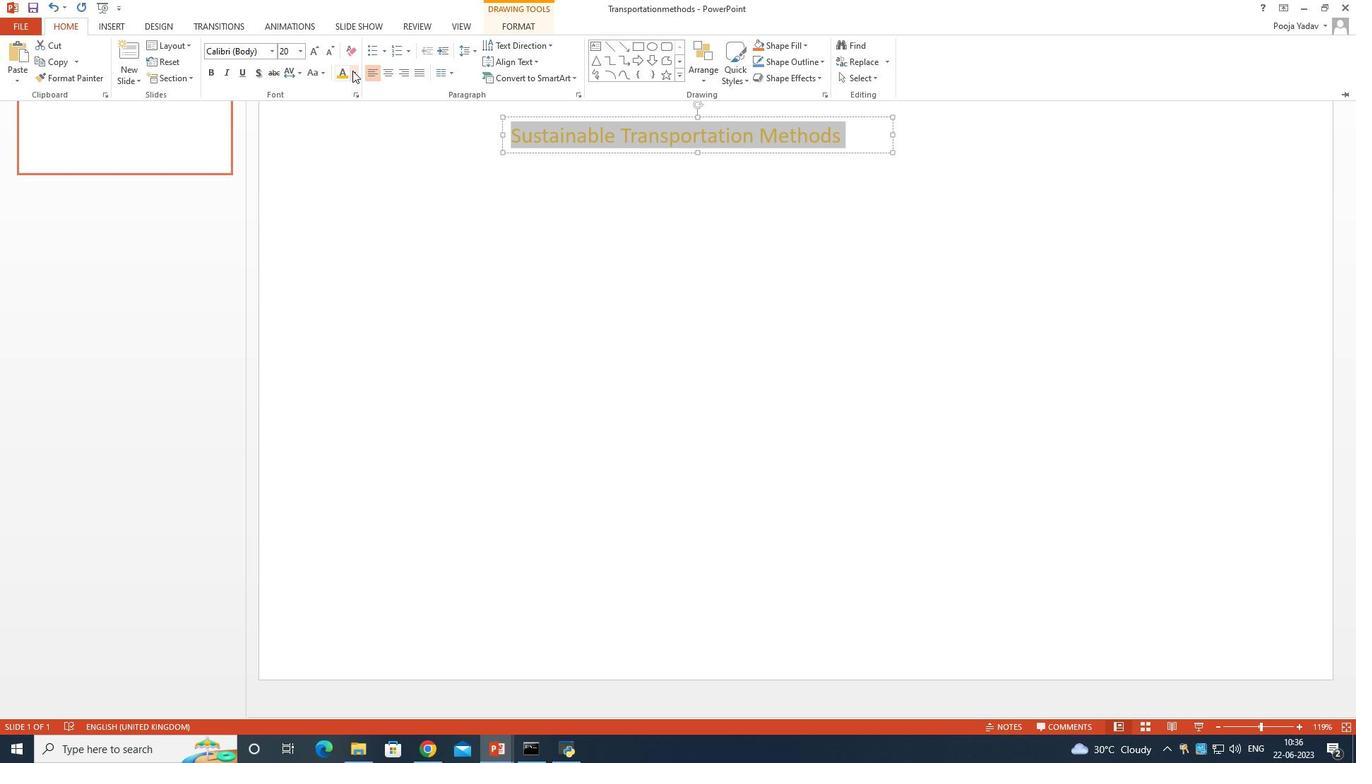 
Action: Mouse moved to (448, 184)
Screenshot: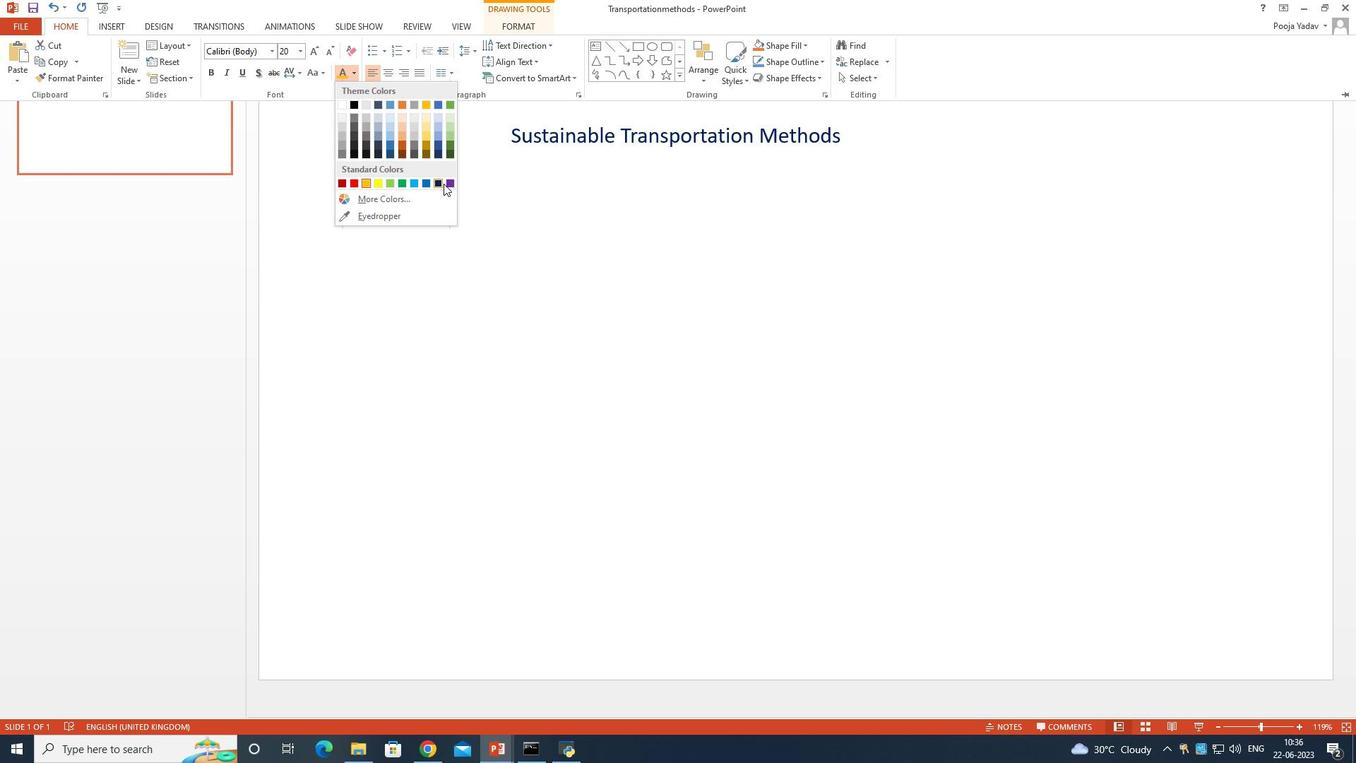 
Action: Mouse pressed left at (448, 184)
Screenshot: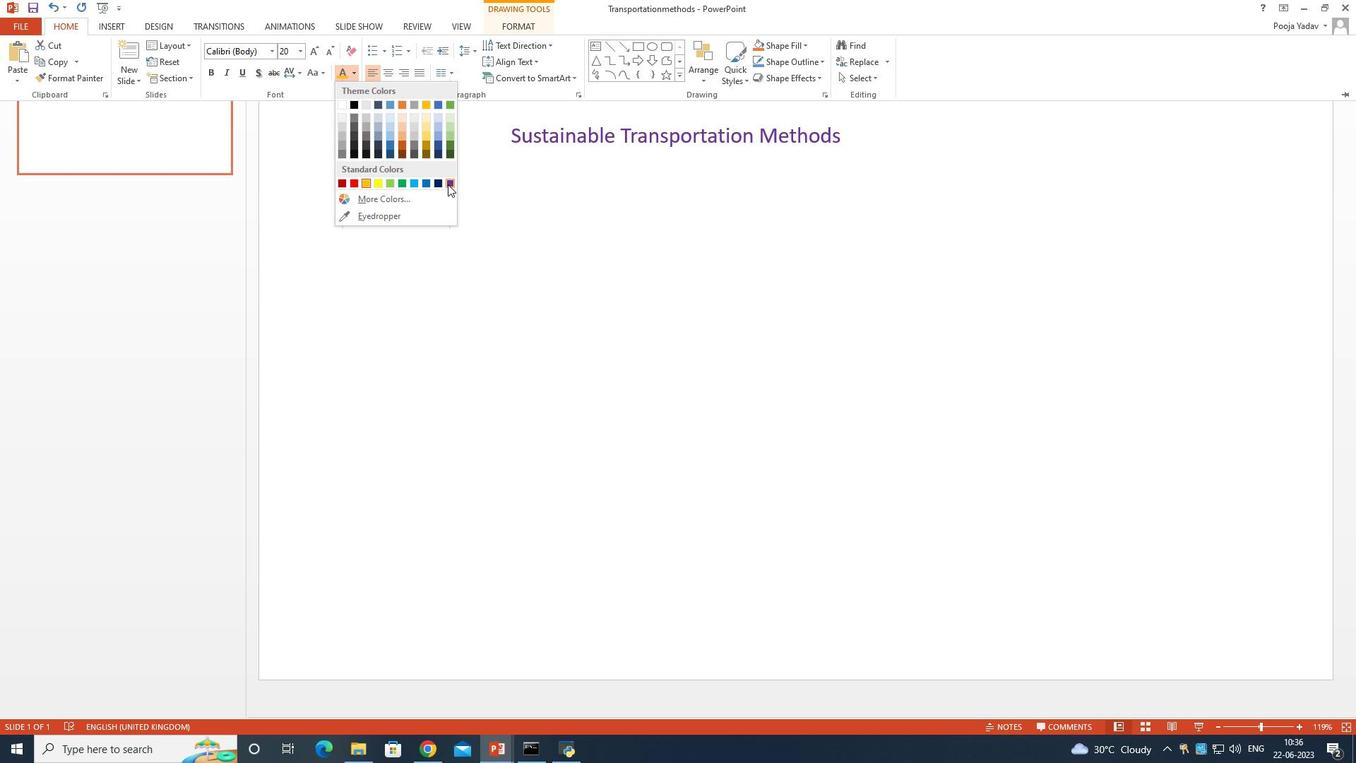 
Action: Mouse moved to (224, 73)
Screenshot: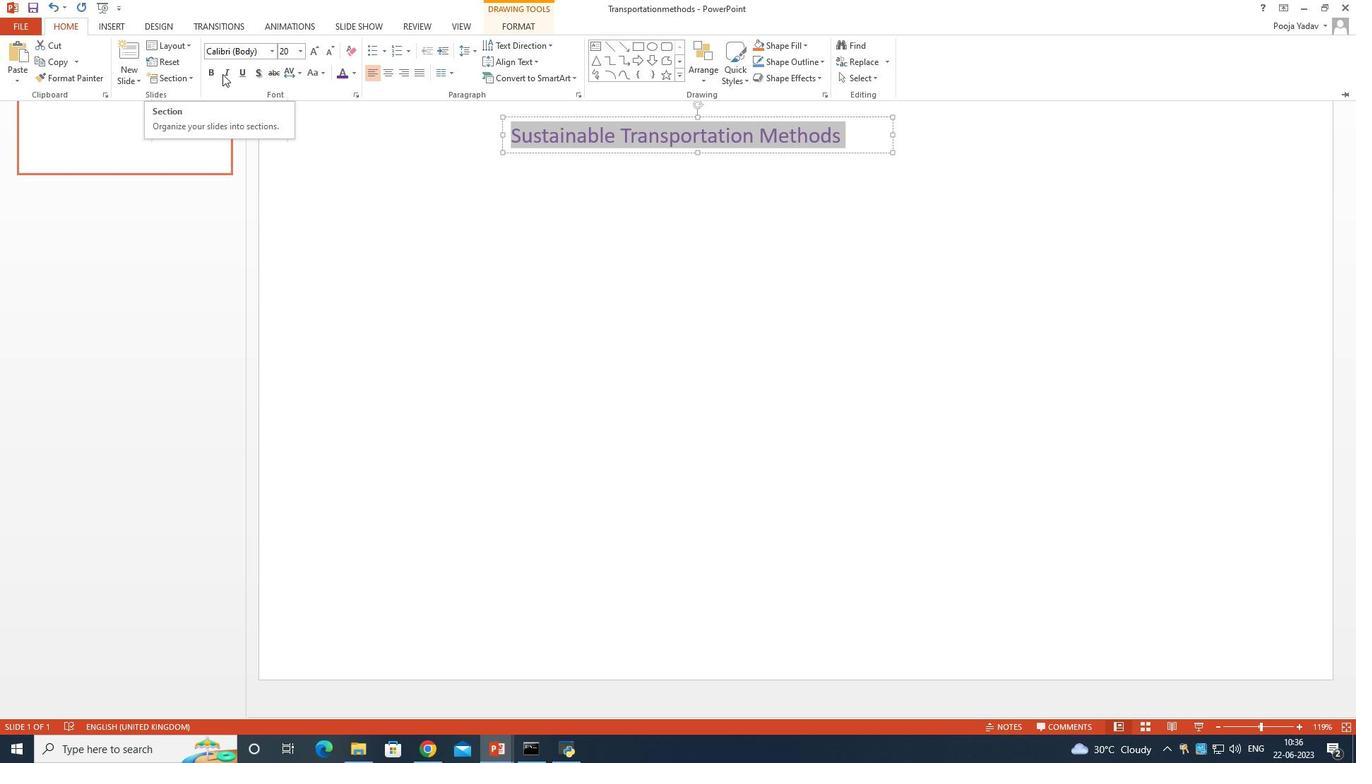 
Action: Mouse pressed left at (224, 73)
Screenshot: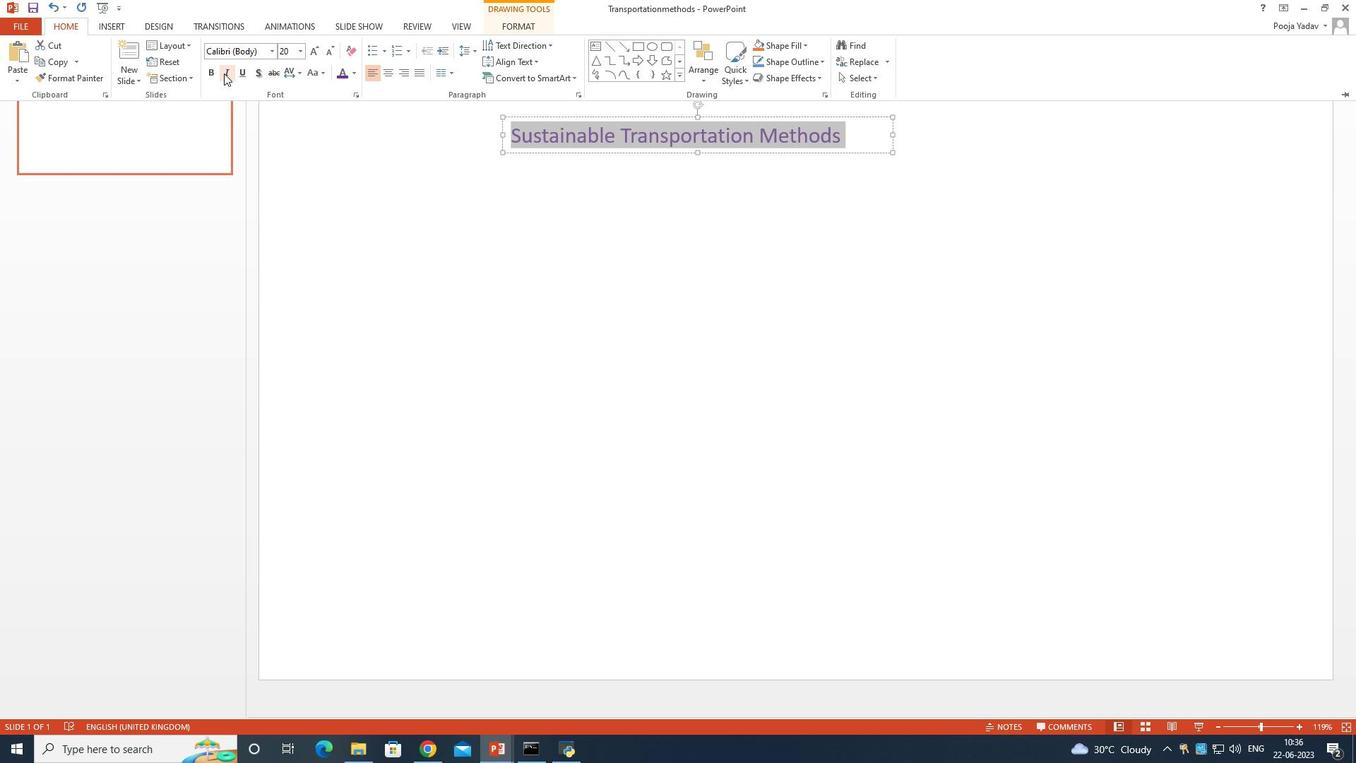 
Action: Mouse moved to (242, 75)
Screenshot: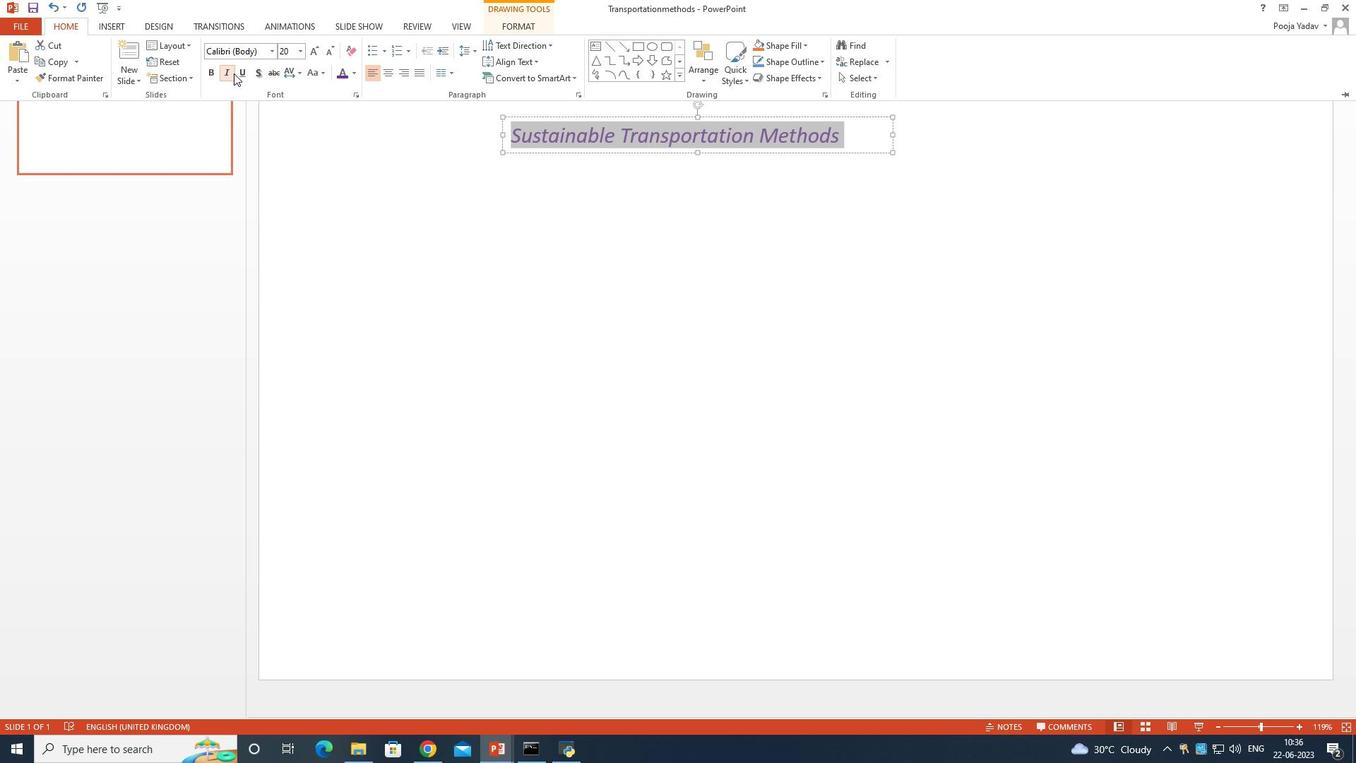
Action: Mouse pressed left at (242, 75)
Screenshot: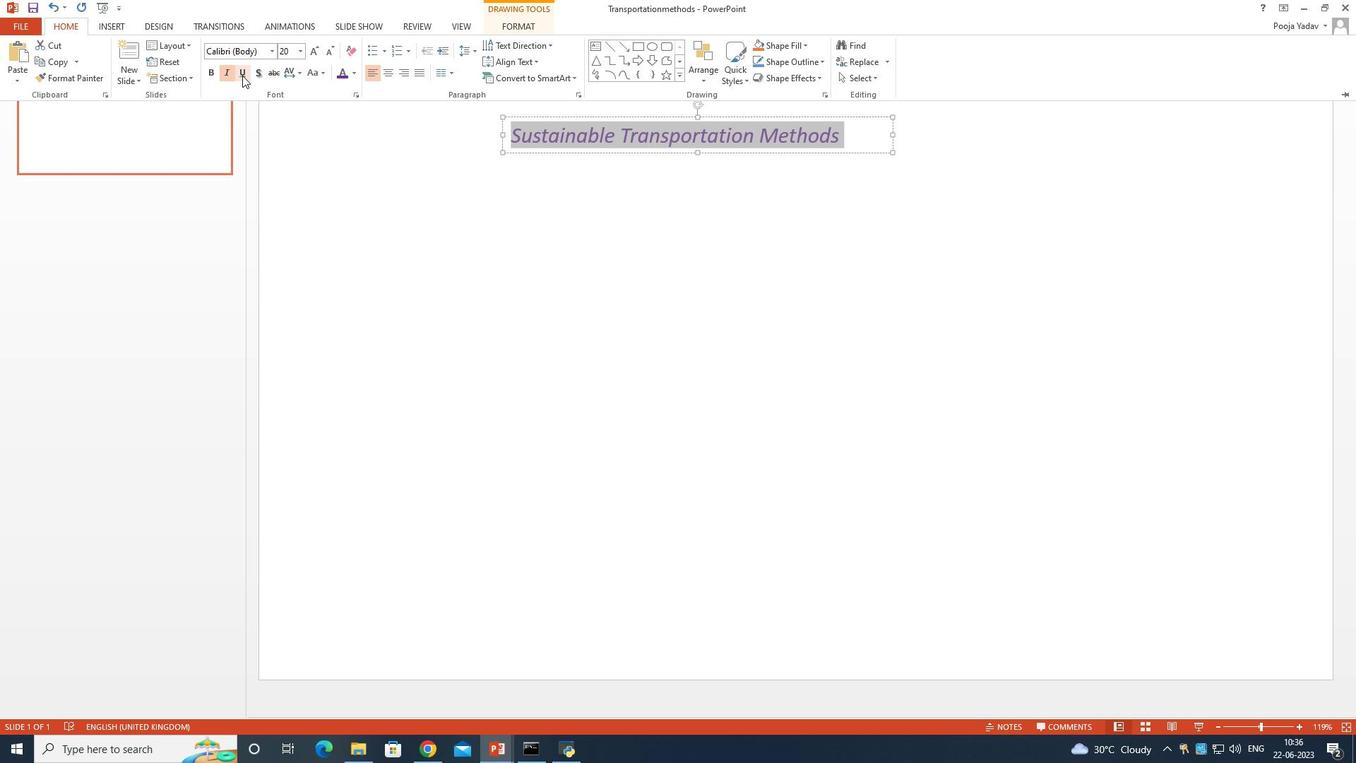 
Action: Mouse moved to (441, 293)
Screenshot: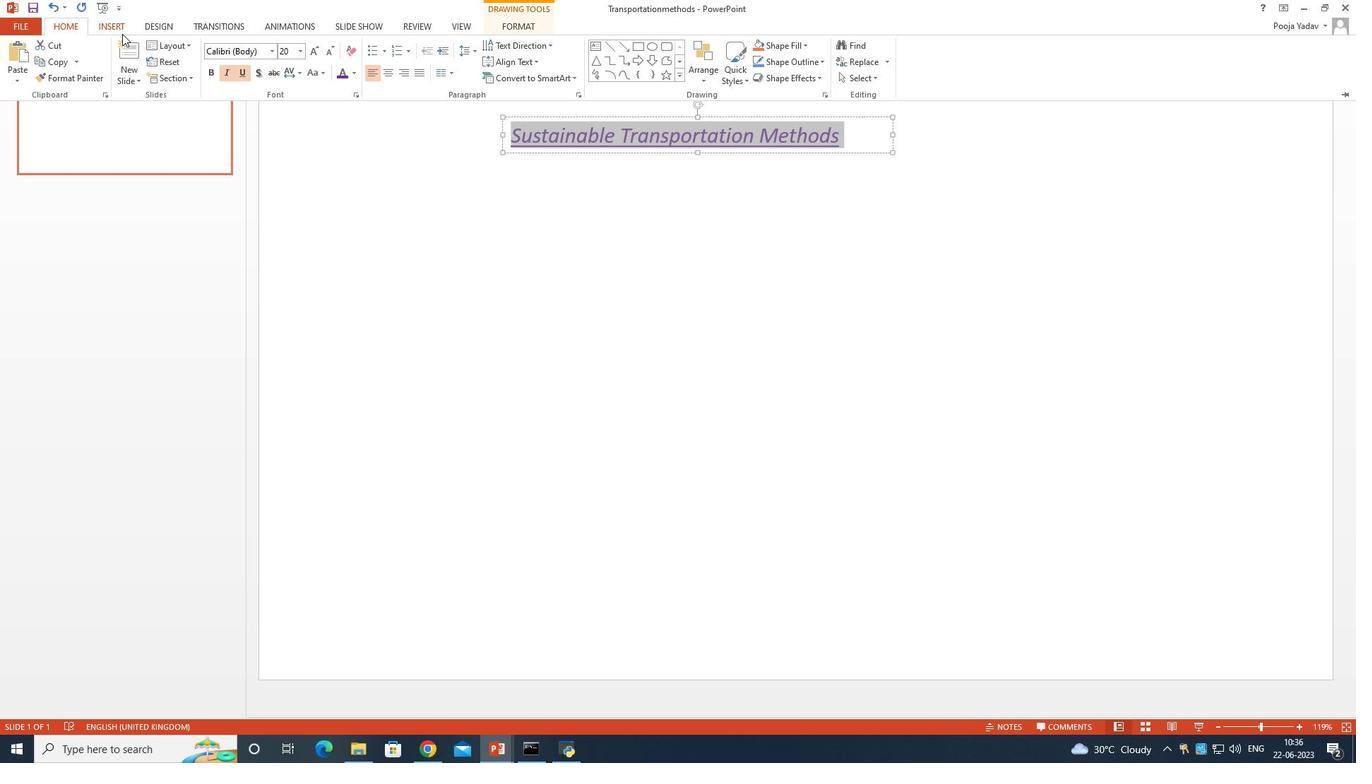 
Action: Mouse pressed left at (441, 293)
Screenshot: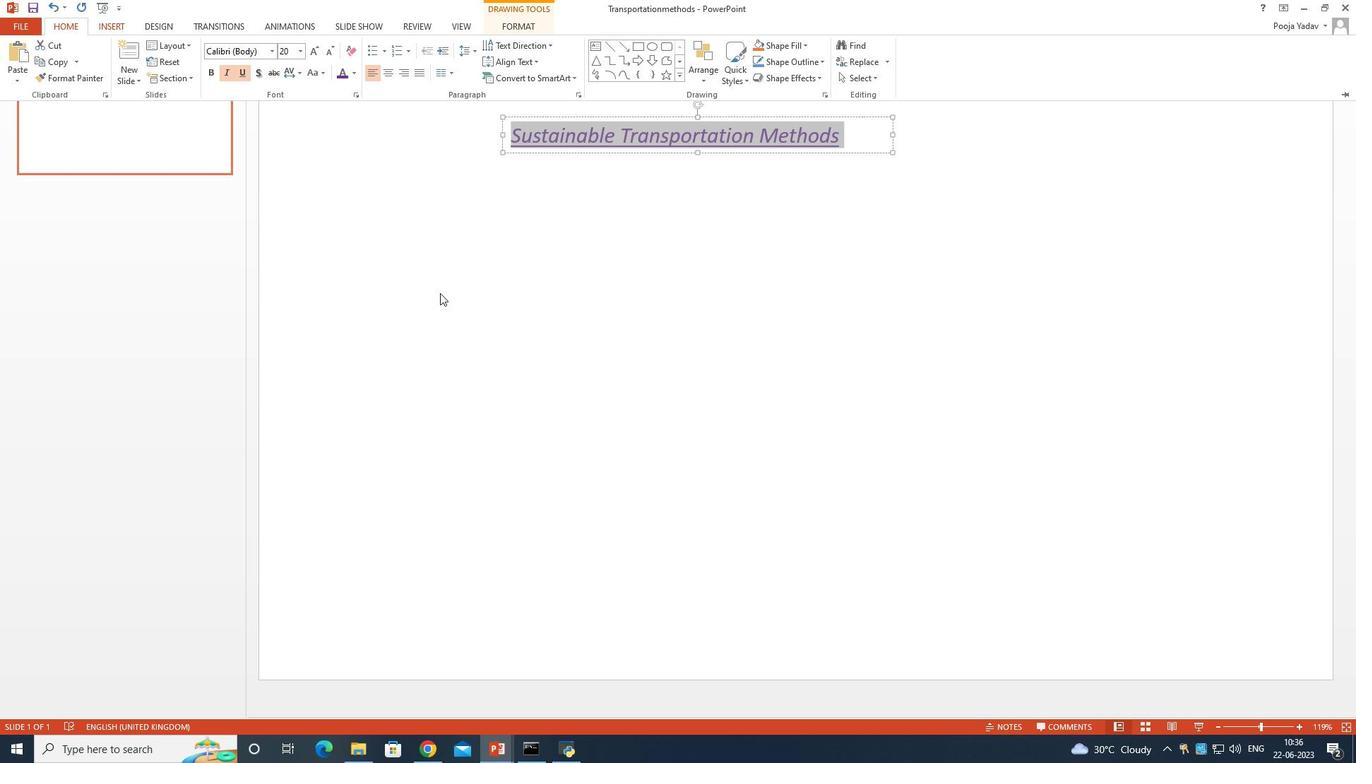 
Action: Mouse moved to (114, 28)
Screenshot: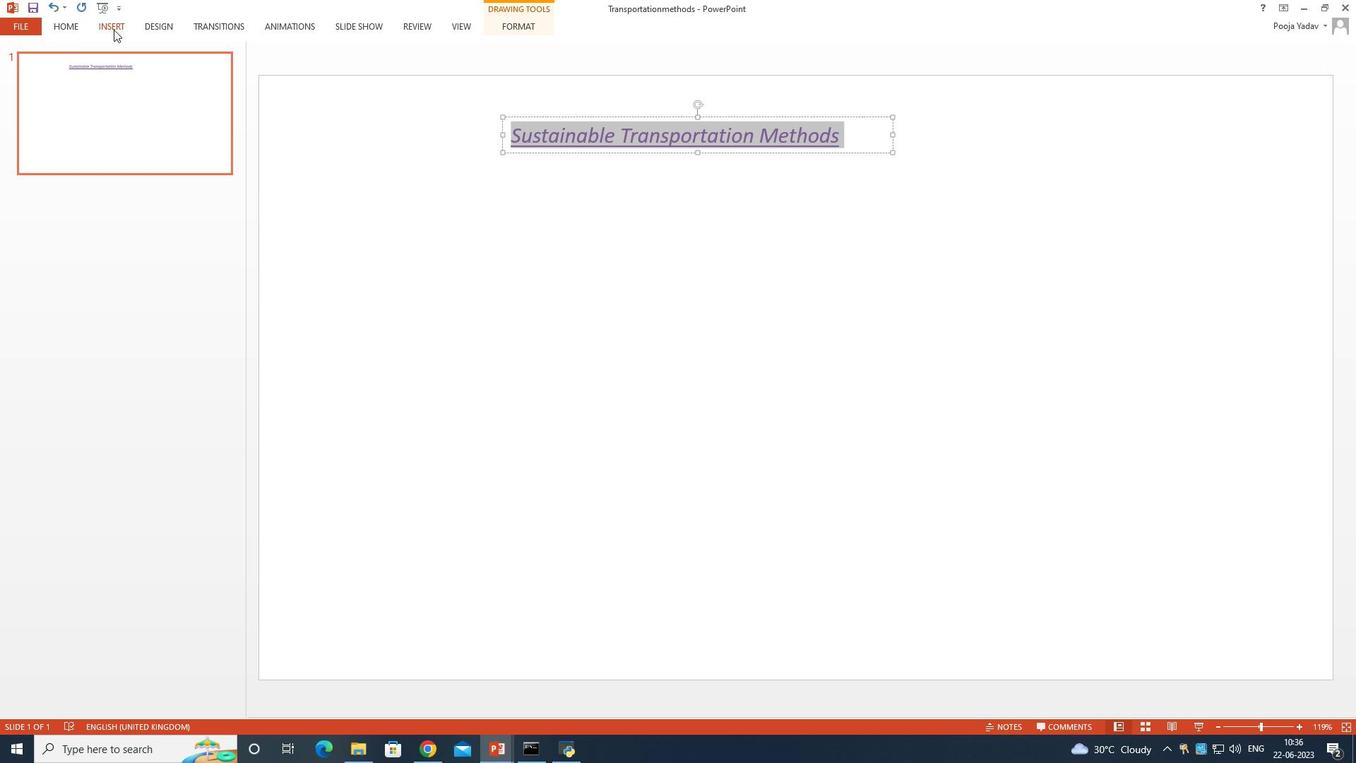 
Action: Mouse pressed left at (114, 28)
Screenshot: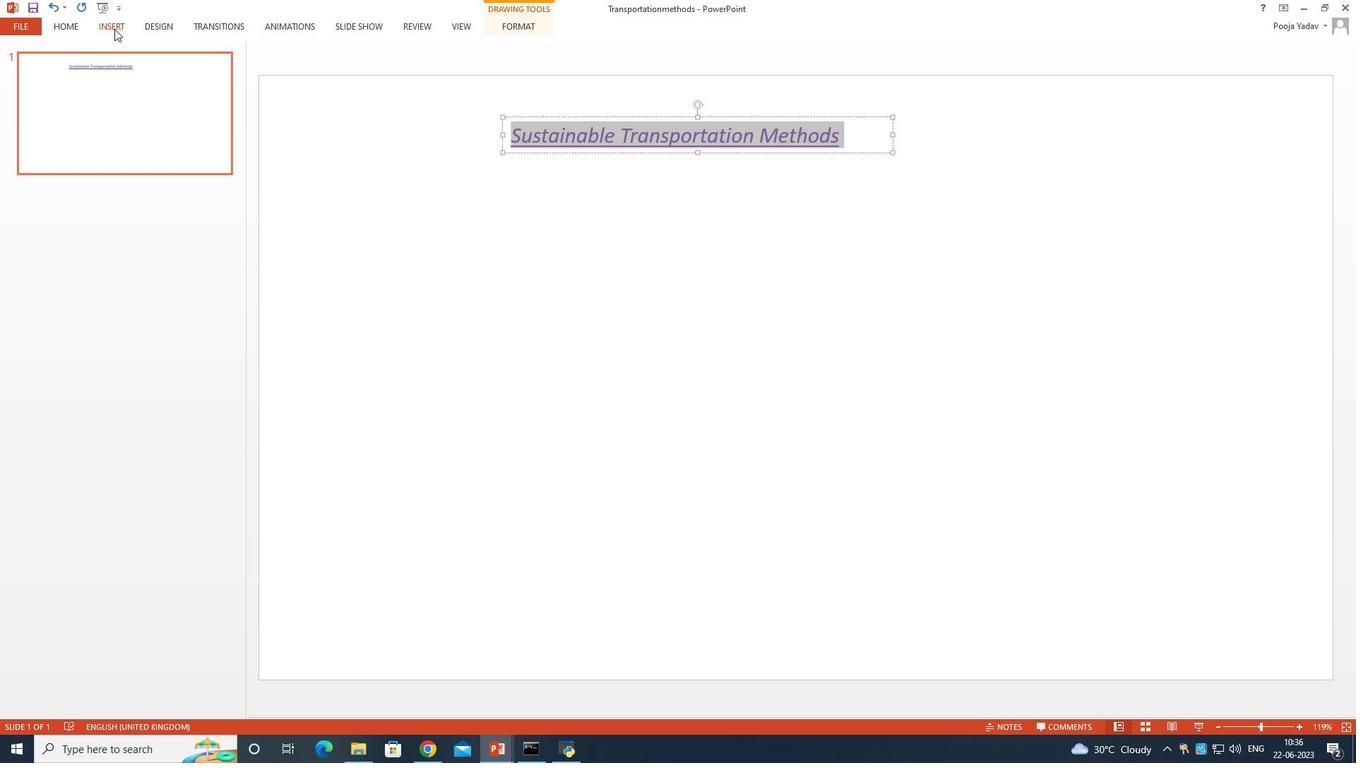 
Action: Mouse moved to (700, 674)
Screenshot: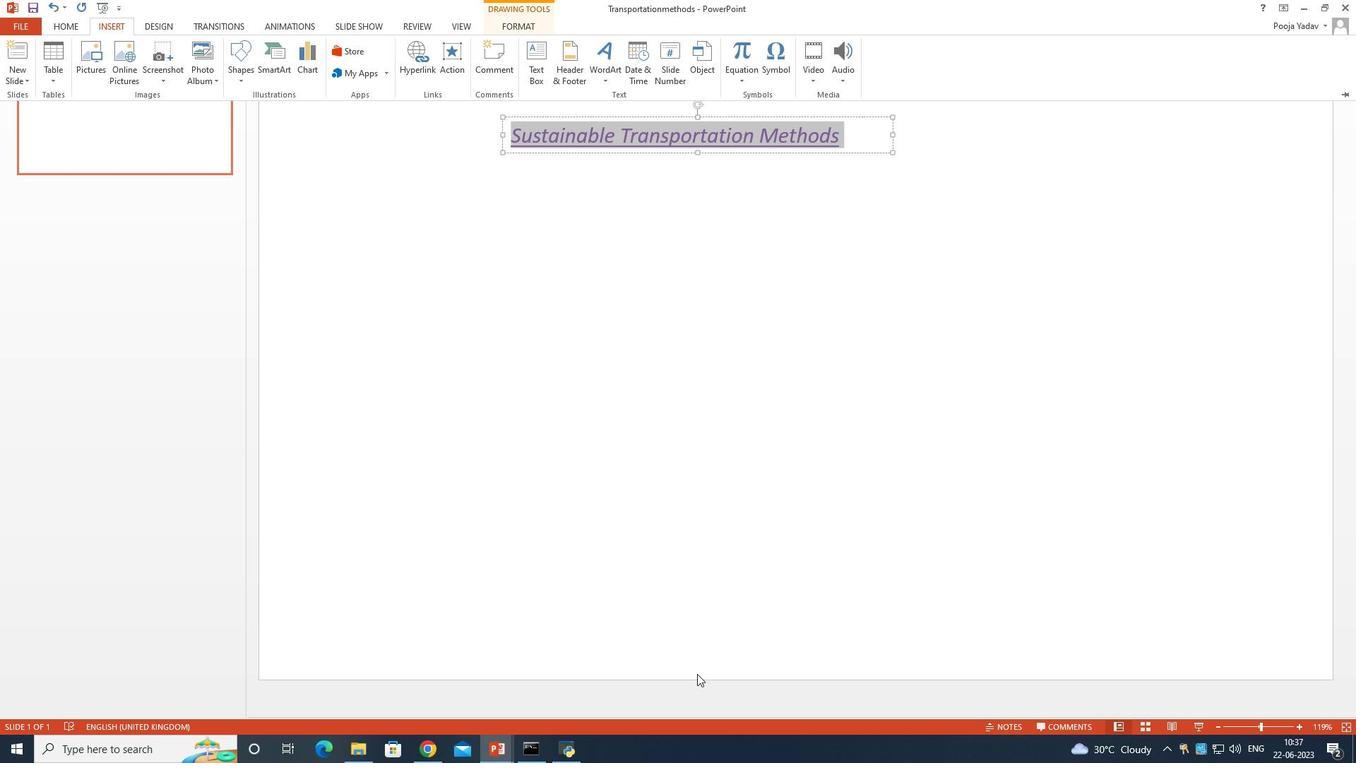 
Action: Mouse pressed left at (699, 674)
Screenshot: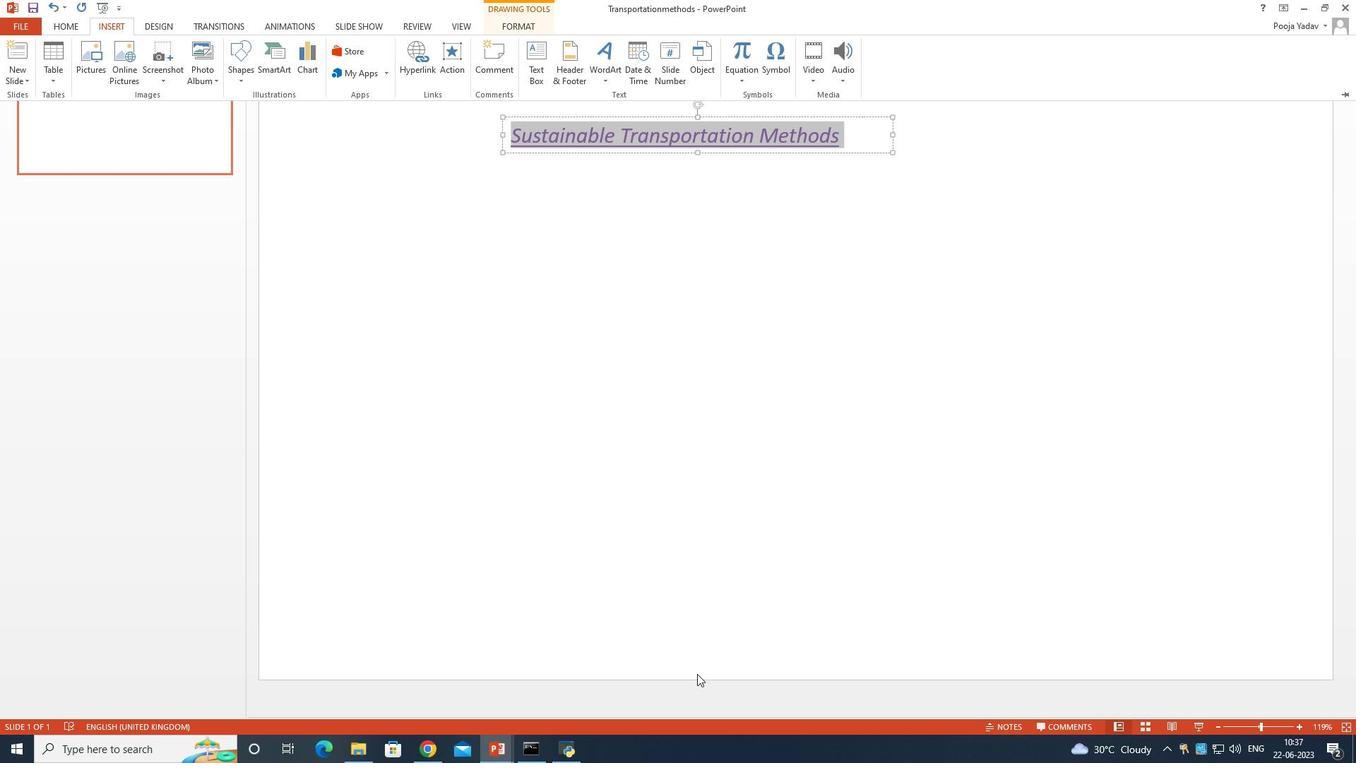 
Action: Mouse moved to (549, 362)
Screenshot: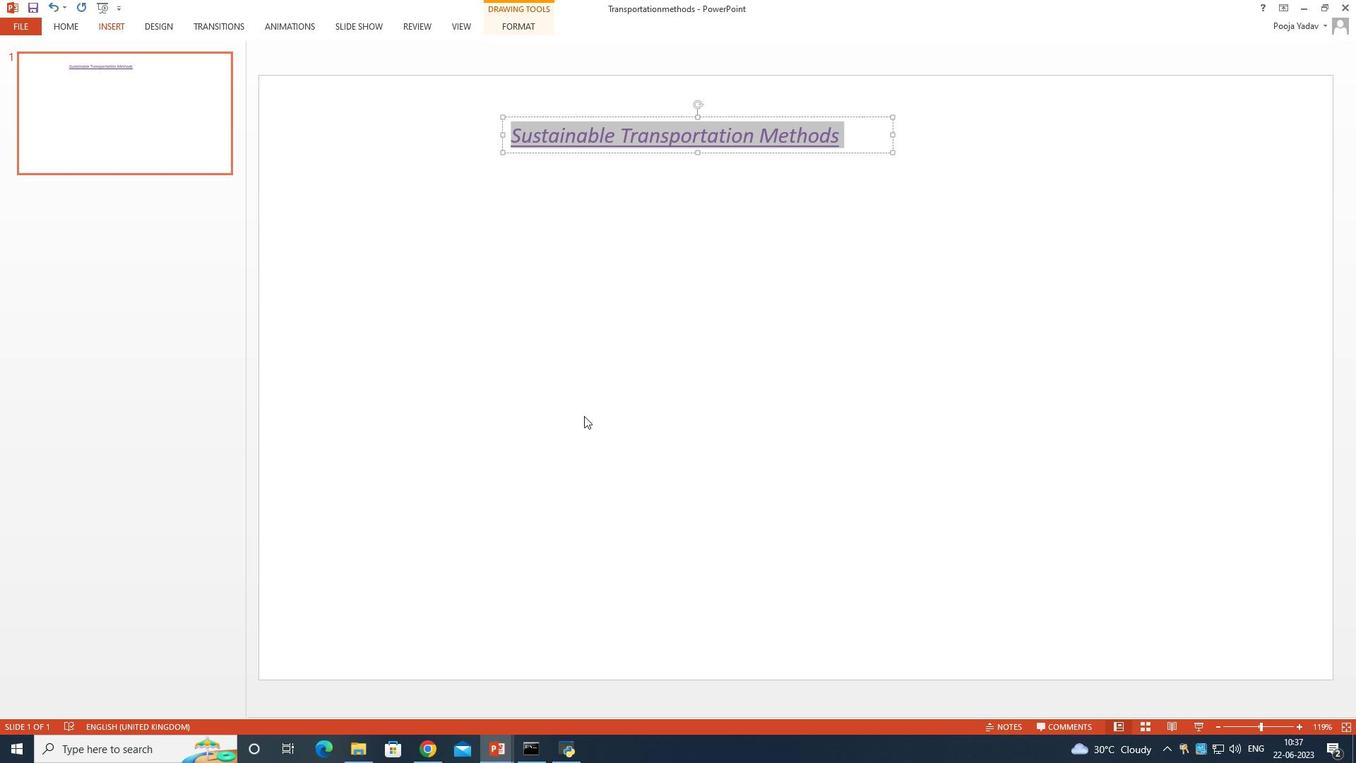 
Action: Mouse pressed left at (549, 362)
Screenshot: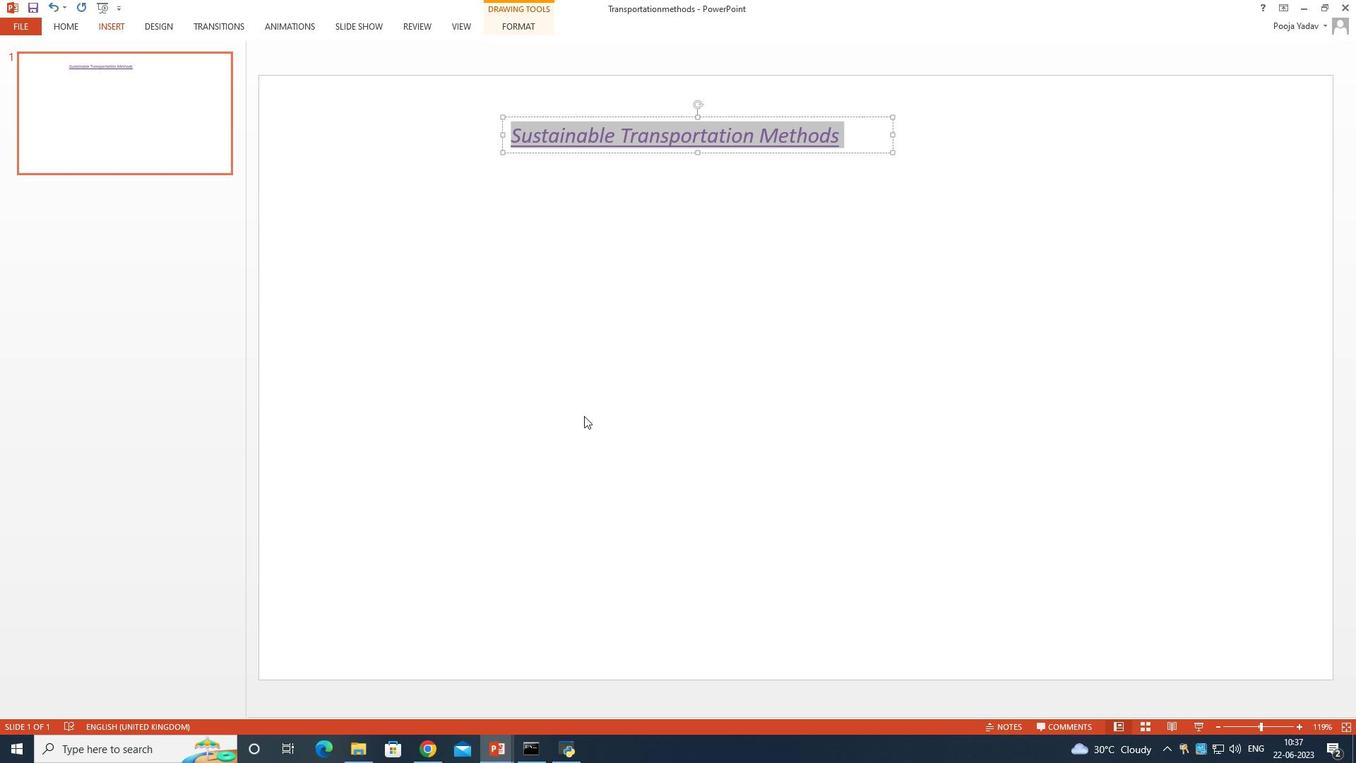 
Action: Mouse moved to (106, 22)
Screenshot: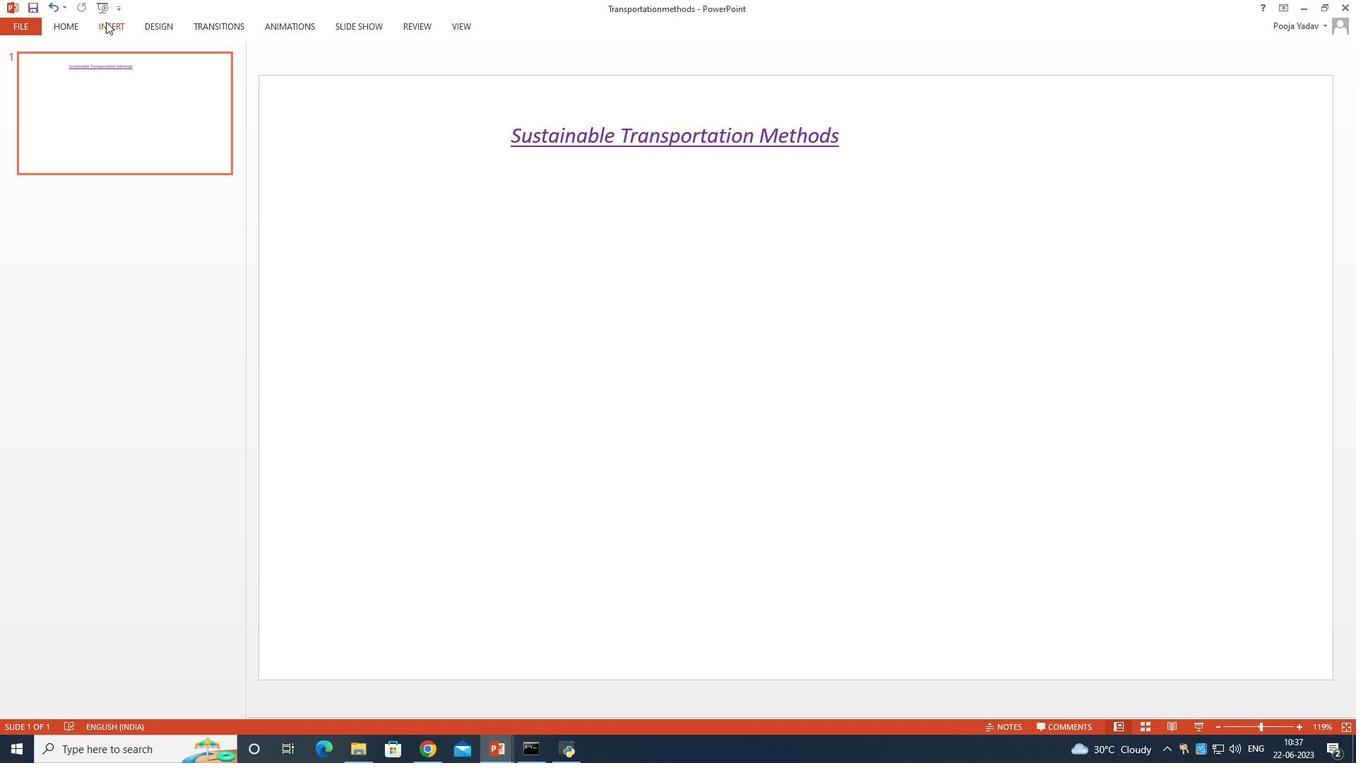 
Action: Mouse pressed left at (106, 22)
Screenshot: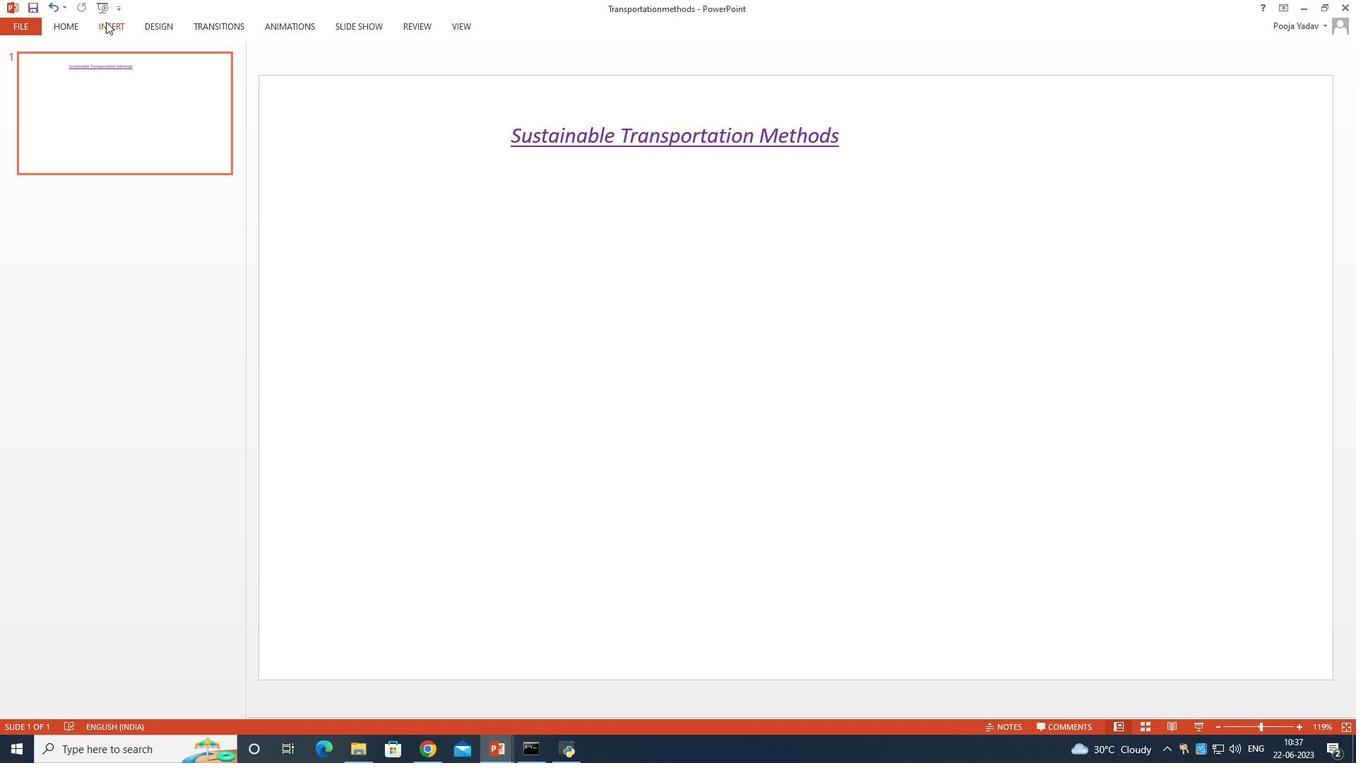 
Action: Mouse moved to (89, 74)
Screenshot: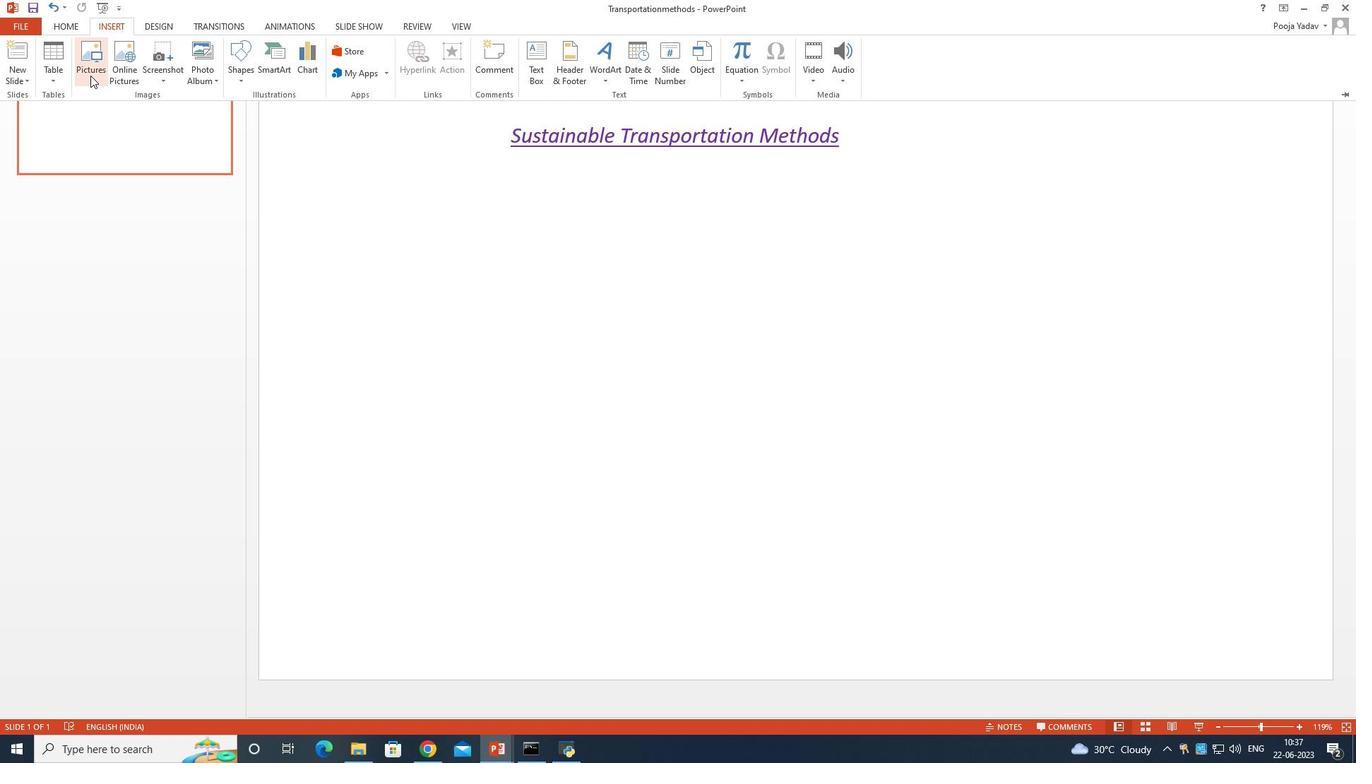 
Action: Mouse pressed left at (89, 74)
Screenshot: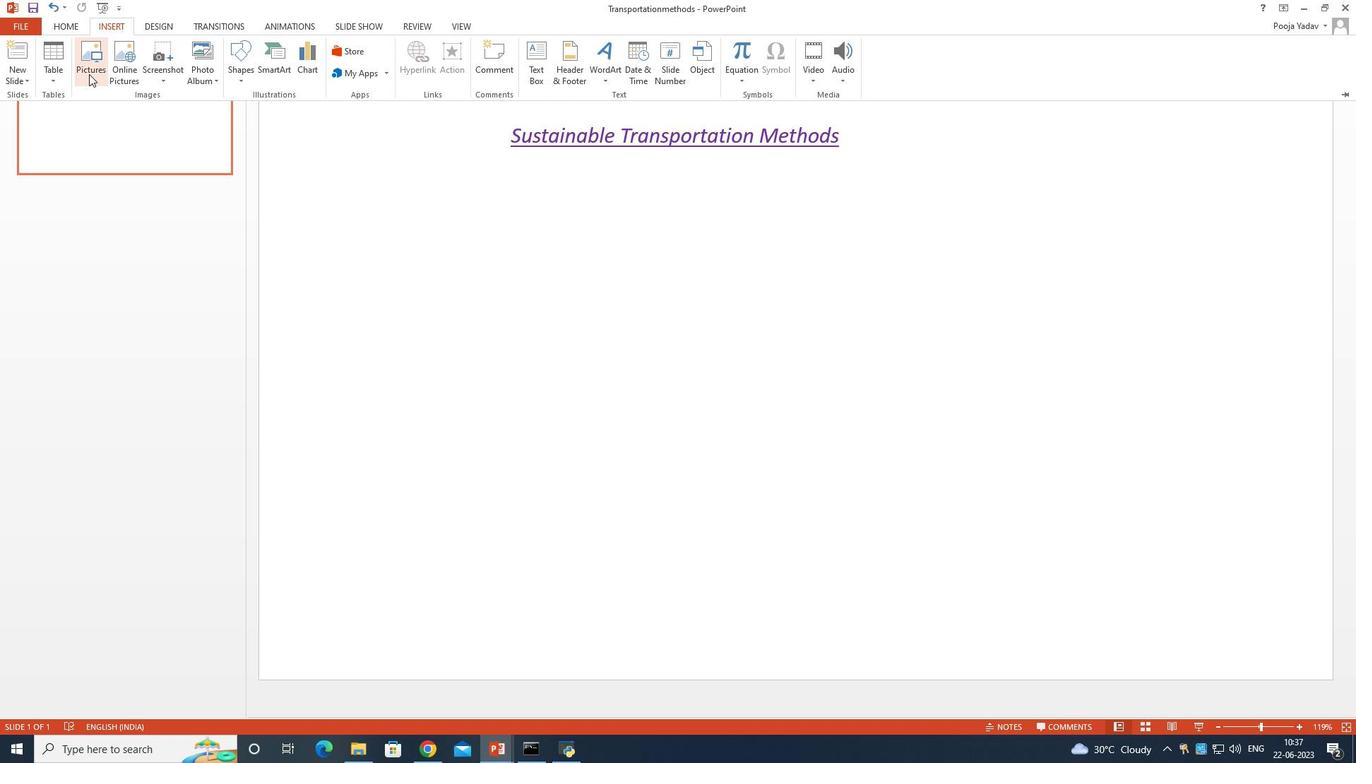 
Action: Mouse moved to (809, 224)
Screenshot: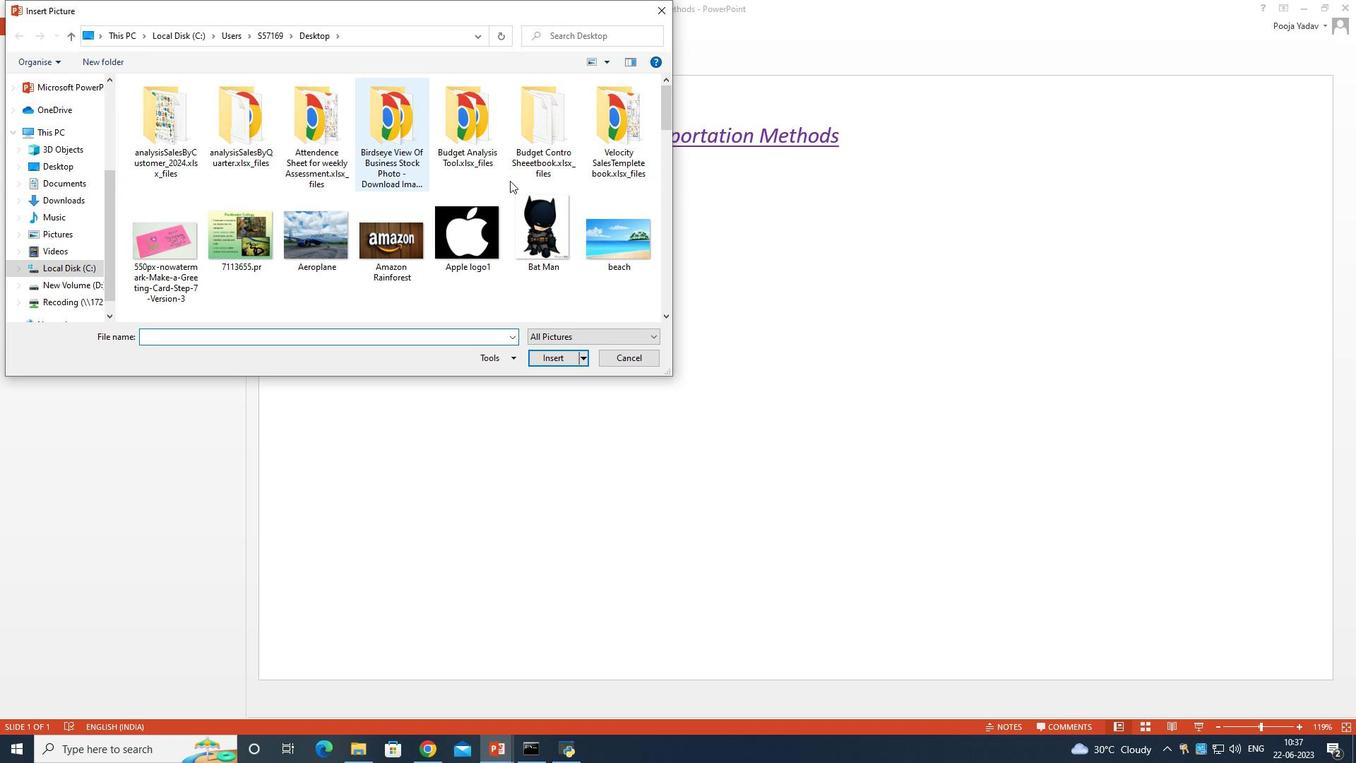 
Action: Mouse pressed left at (809, 224)
Screenshot: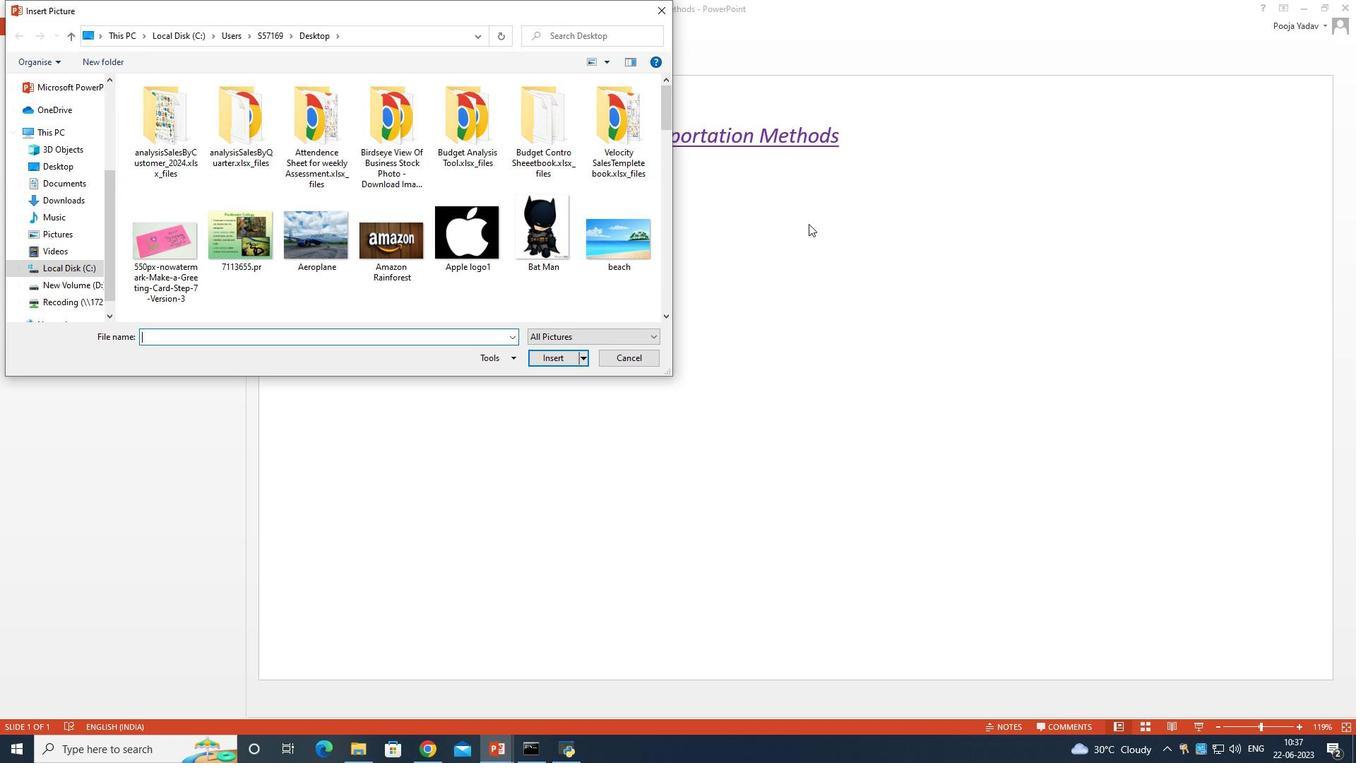 
Action: Mouse moved to (530, 232)
Screenshot: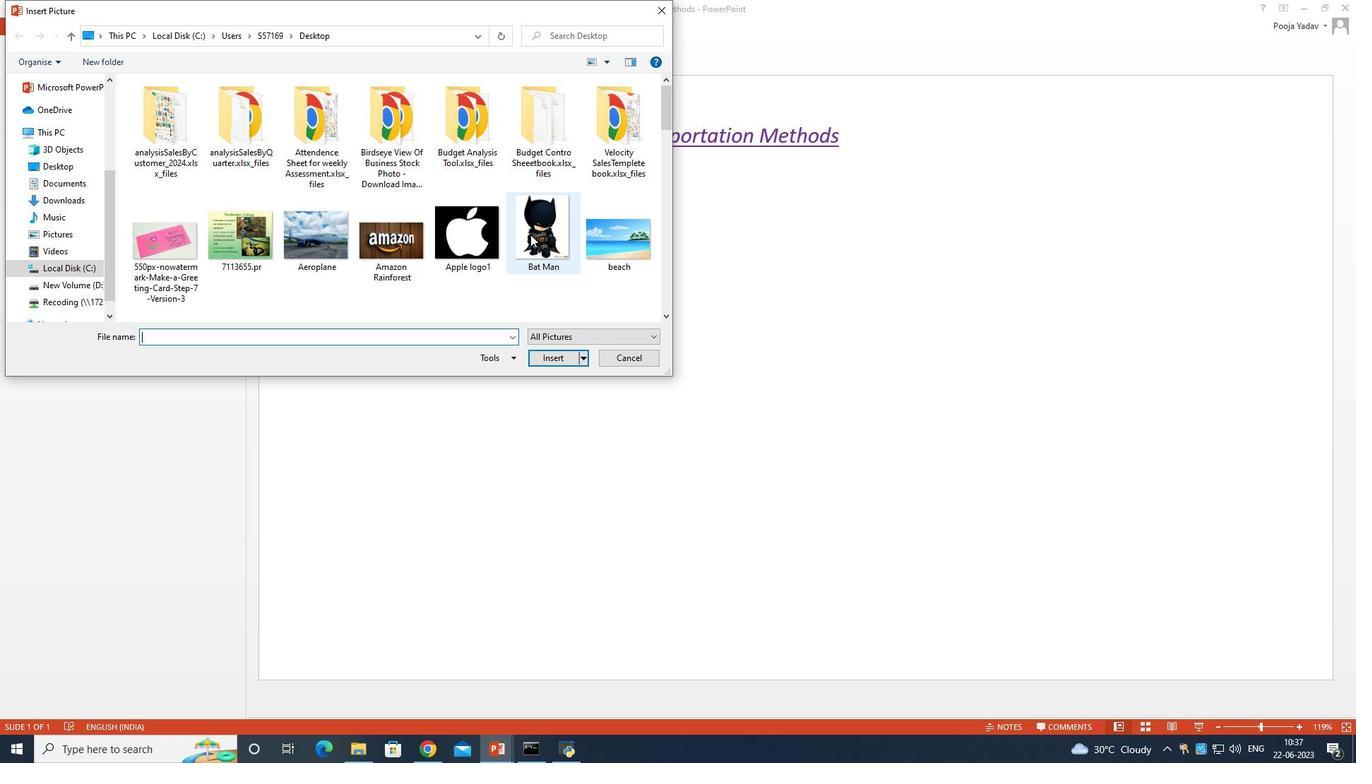 
Action: Mouse scrolled (530, 231) with delta (0, 0)
Screenshot: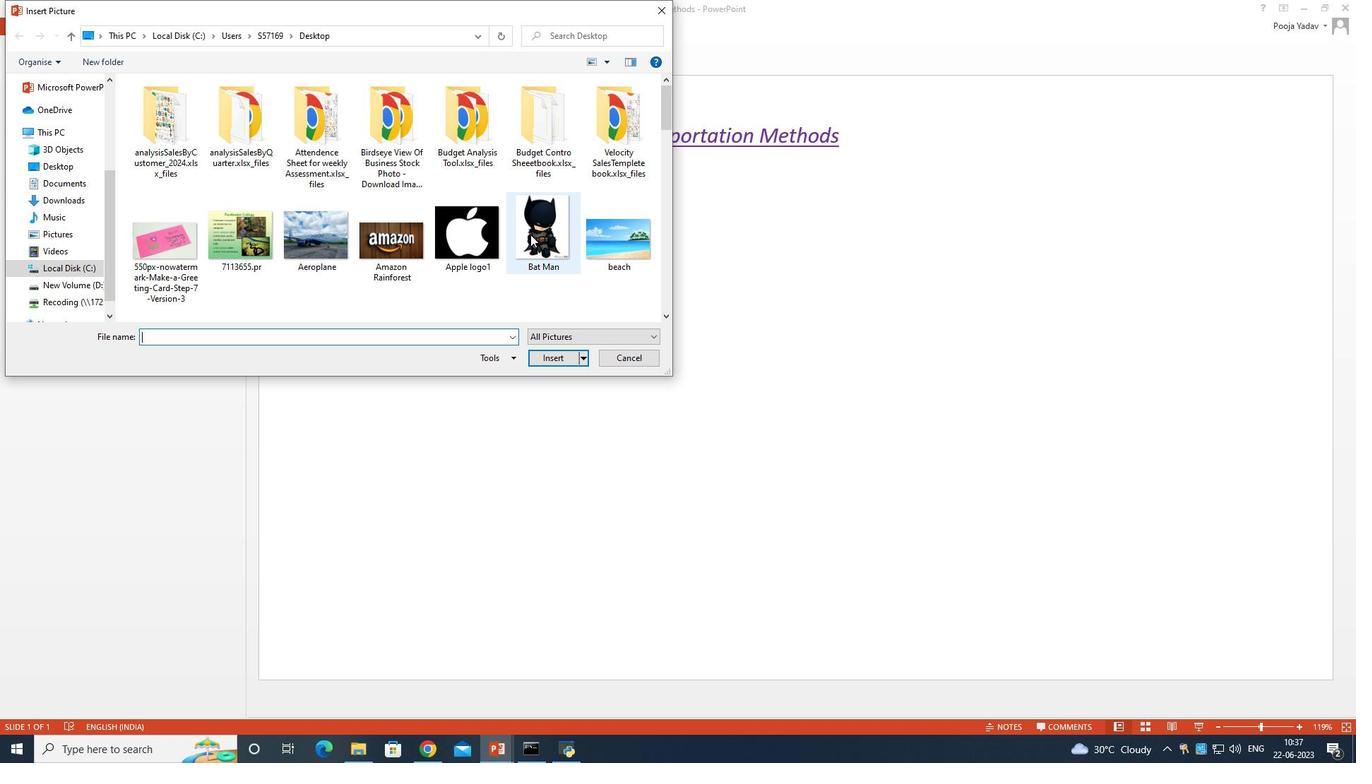 
Action: Mouse scrolled (530, 231) with delta (0, 0)
Screenshot: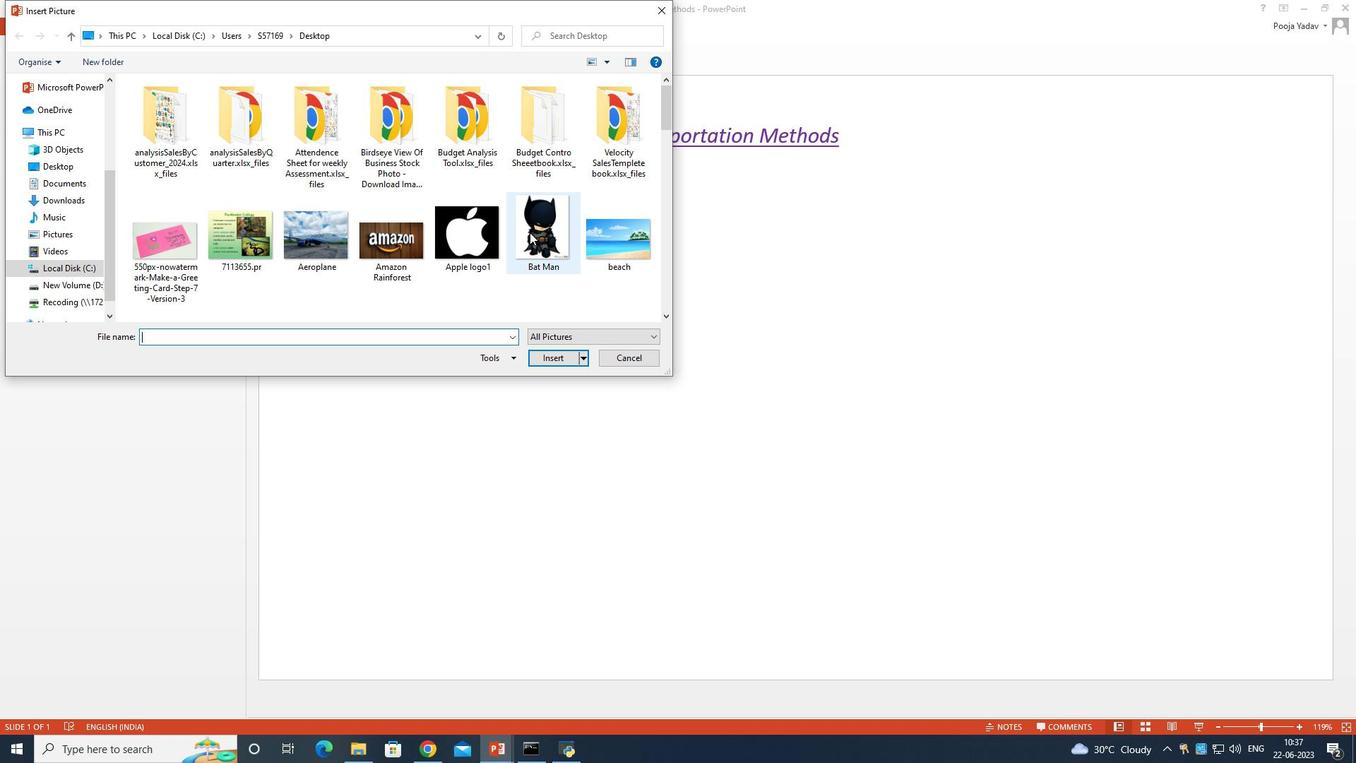 
Action: Mouse scrolled (530, 231) with delta (0, 0)
Screenshot: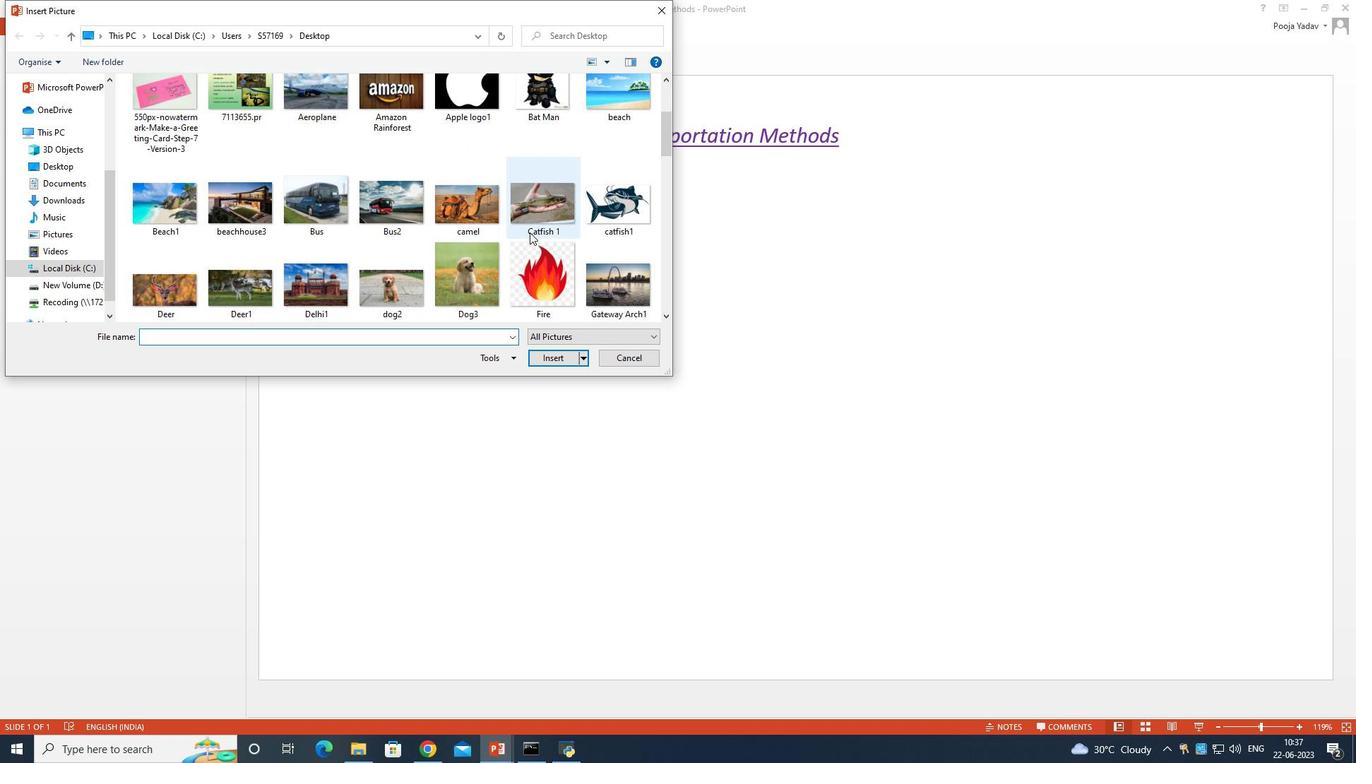 
Action: Mouse scrolled (530, 231) with delta (0, 0)
Screenshot: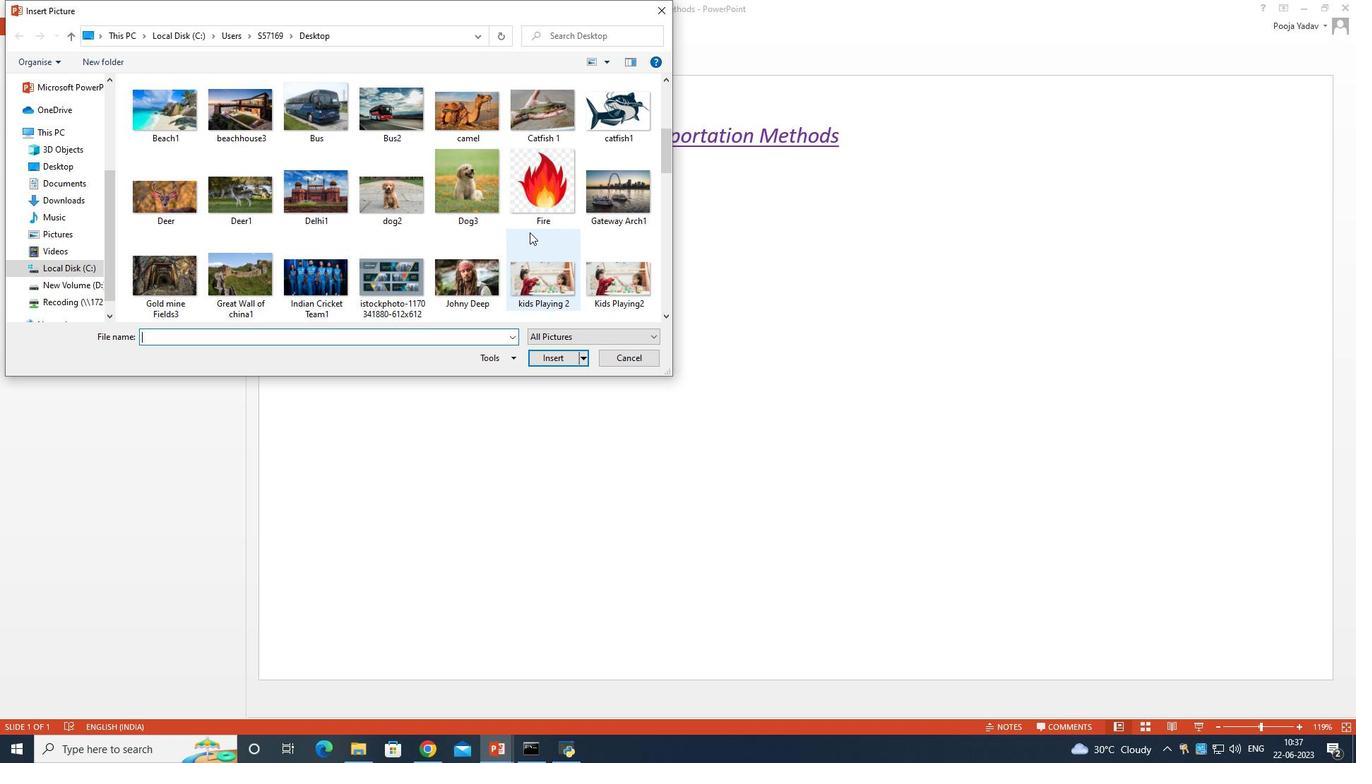 
Action: Mouse scrolled (530, 231) with delta (0, 0)
Screenshot: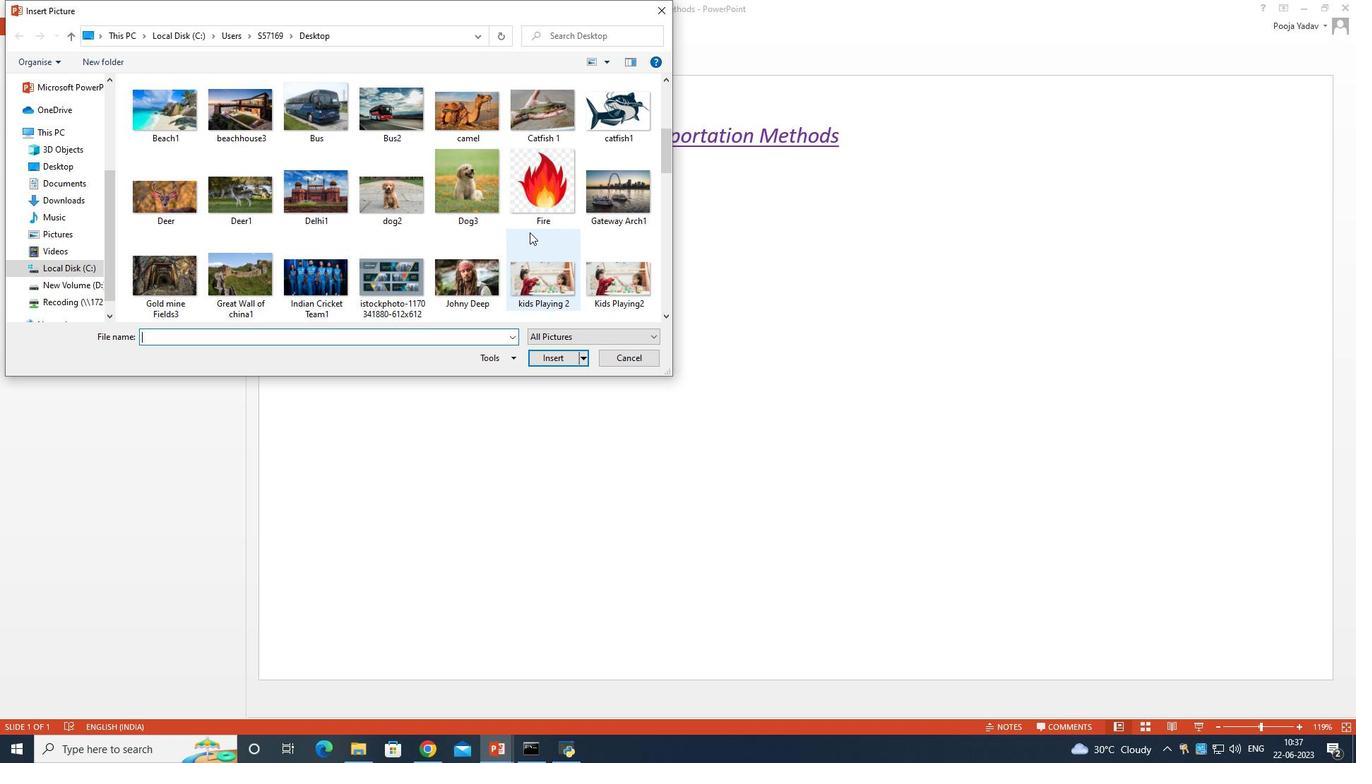 
Action: Mouse scrolled (530, 231) with delta (0, 0)
Screenshot: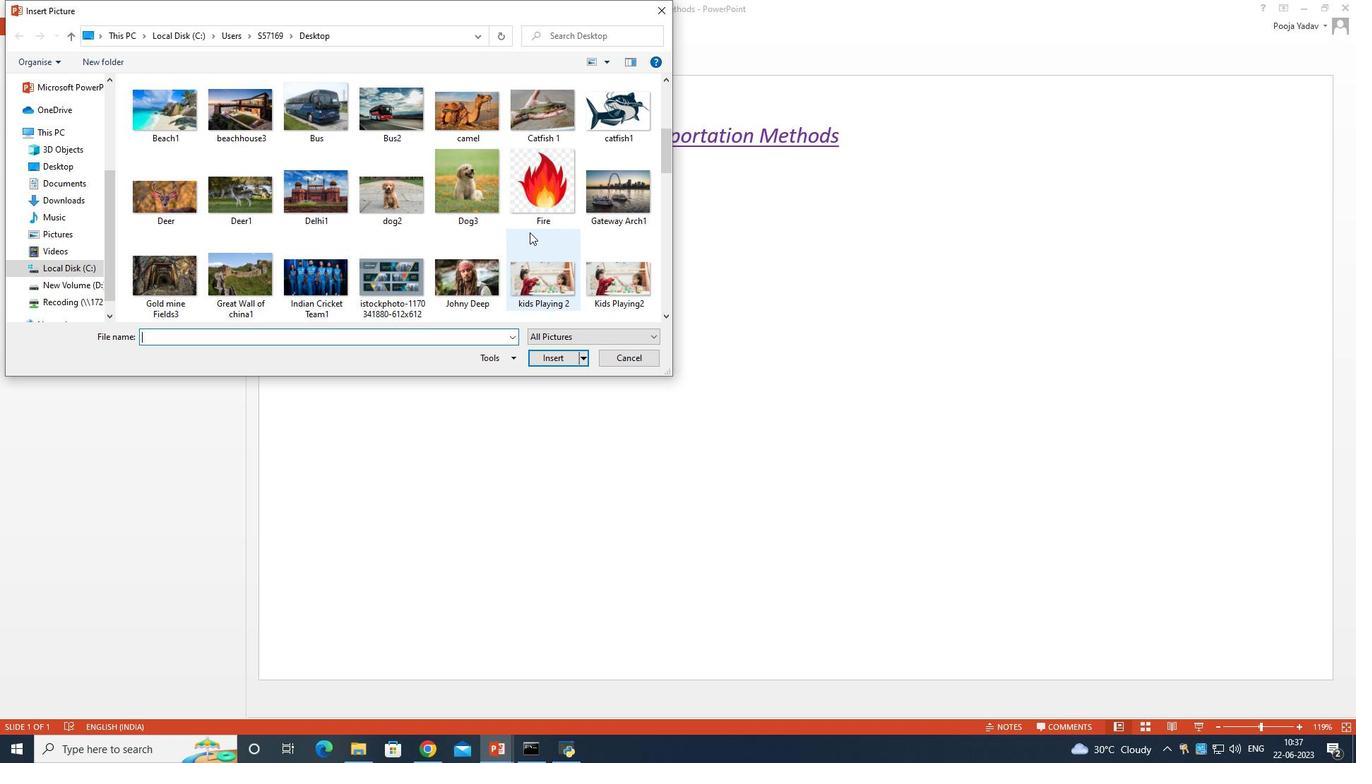 
Action: Mouse scrolled (530, 231) with delta (0, 0)
Screenshot: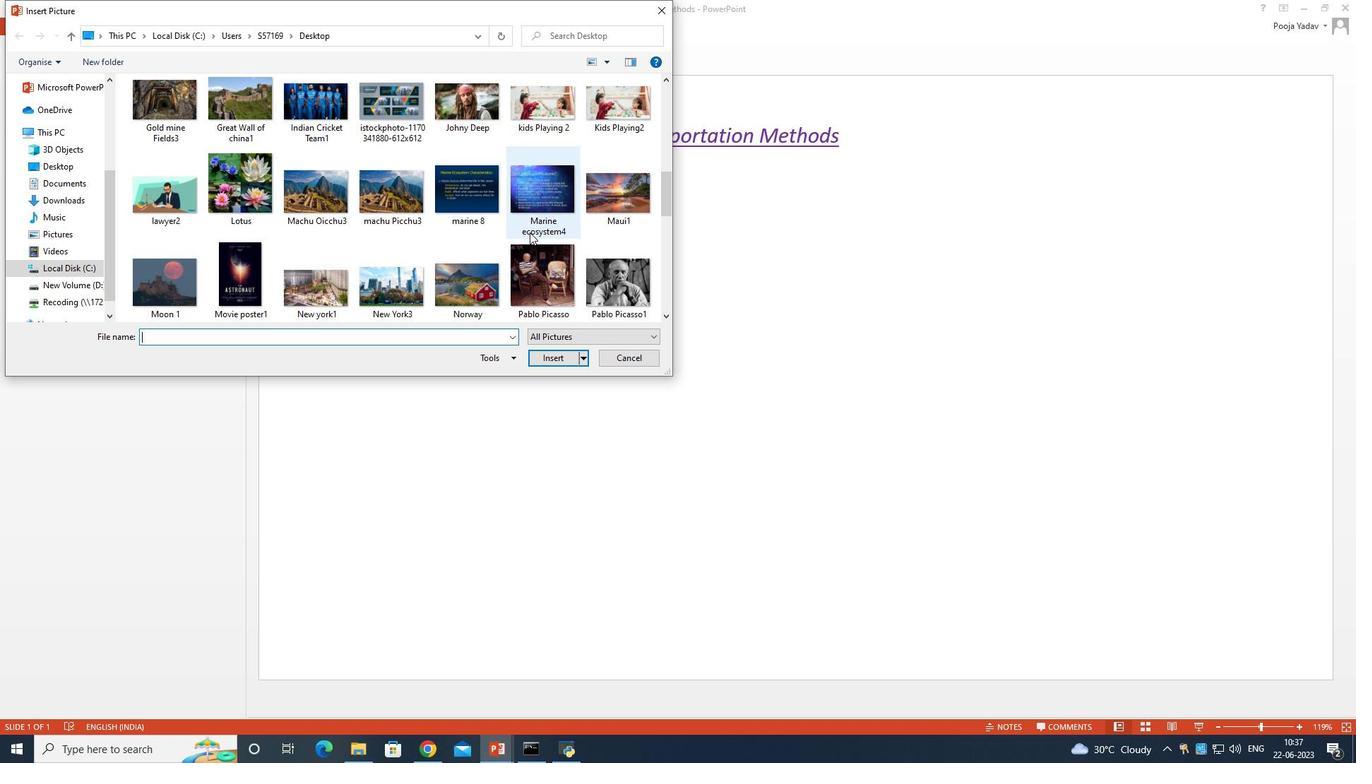 
Action: Mouse scrolled (530, 231) with delta (0, 0)
Screenshot: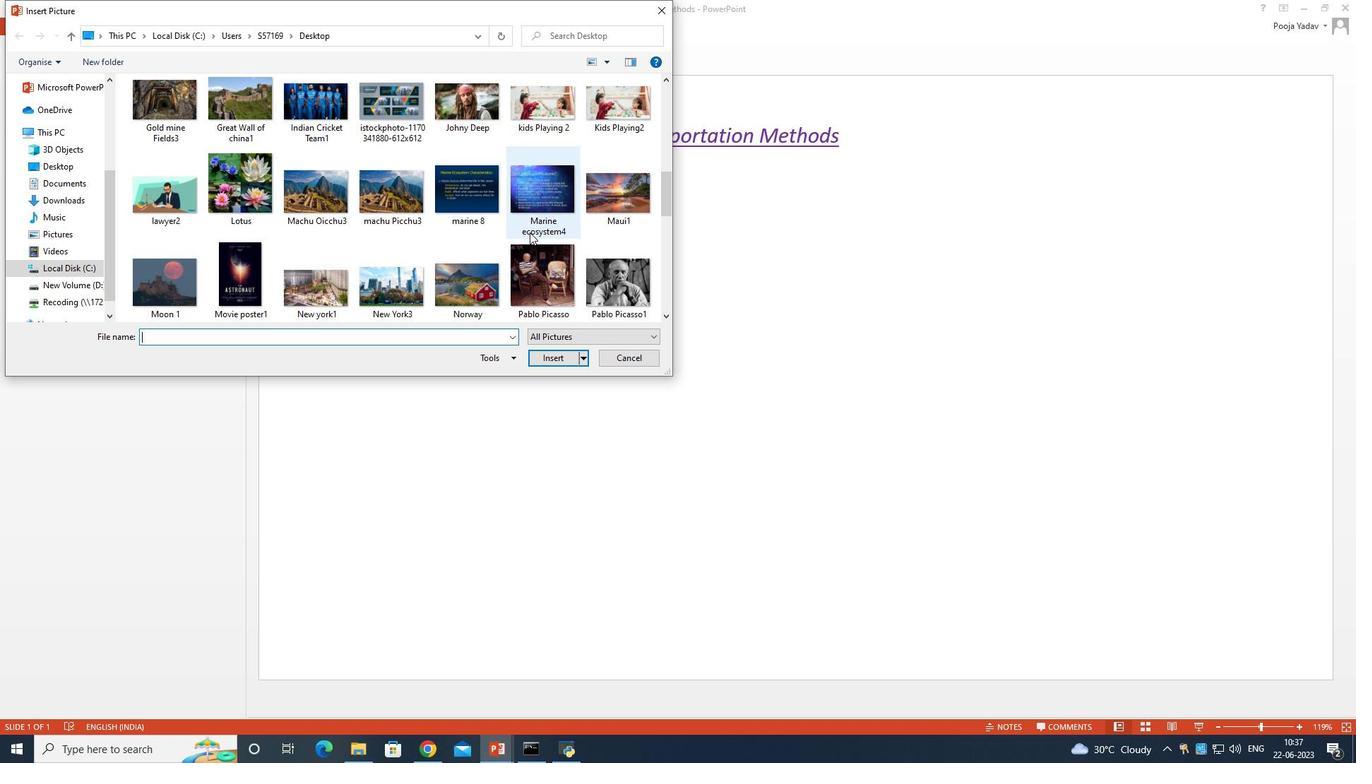 
Action: Mouse scrolled (530, 231) with delta (0, 0)
Screenshot: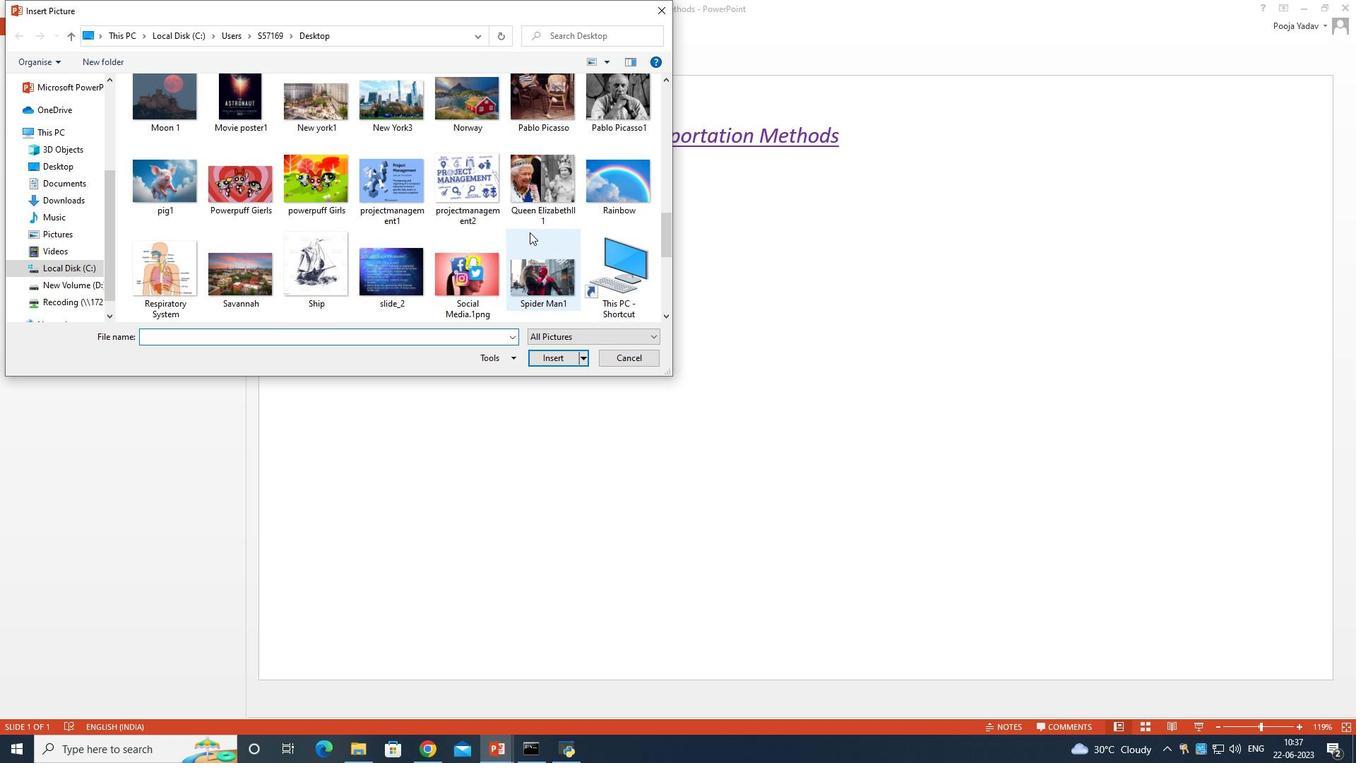 
Action: Mouse scrolled (530, 231) with delta (0, 0)
Screenshot: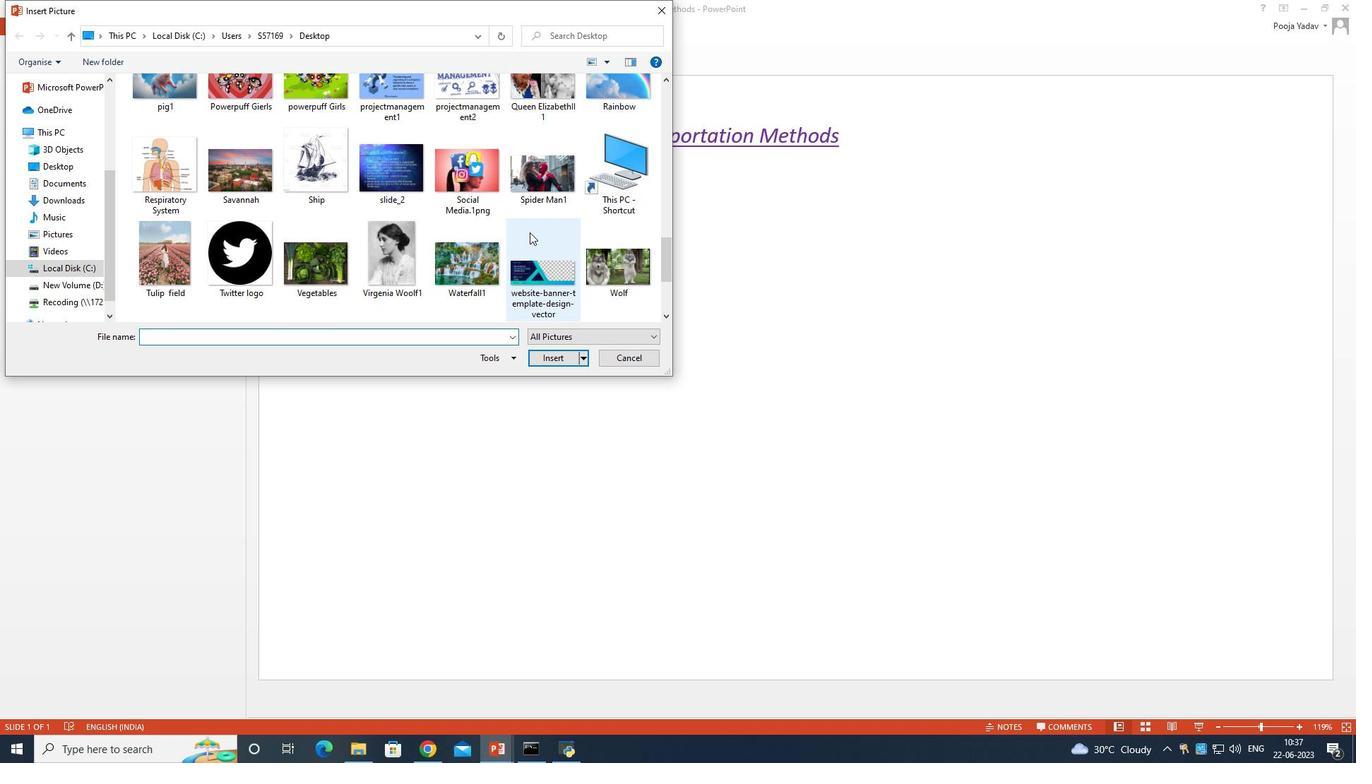 
Action: Mouse moved to (441, 339)
Screenshot: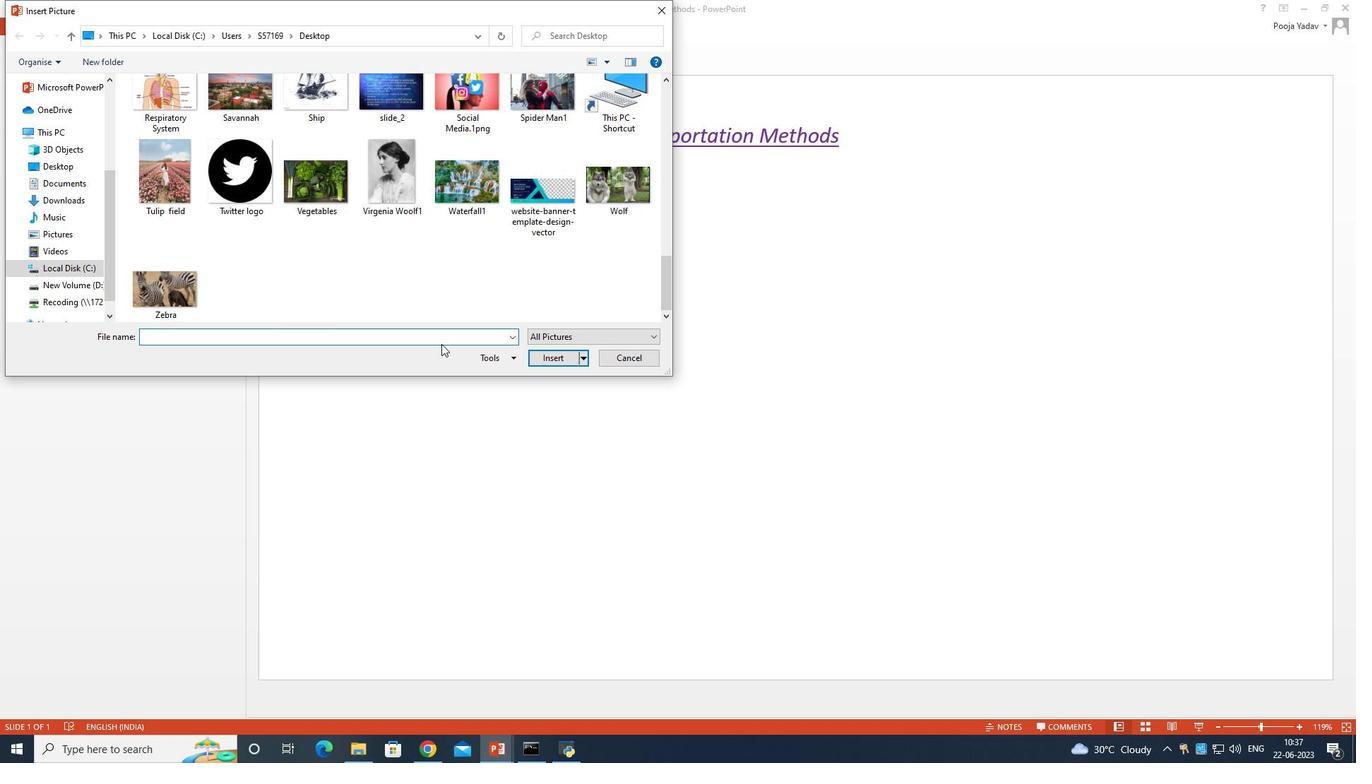 
Action: Mouse pressed left at (441, 339)
Screenshot: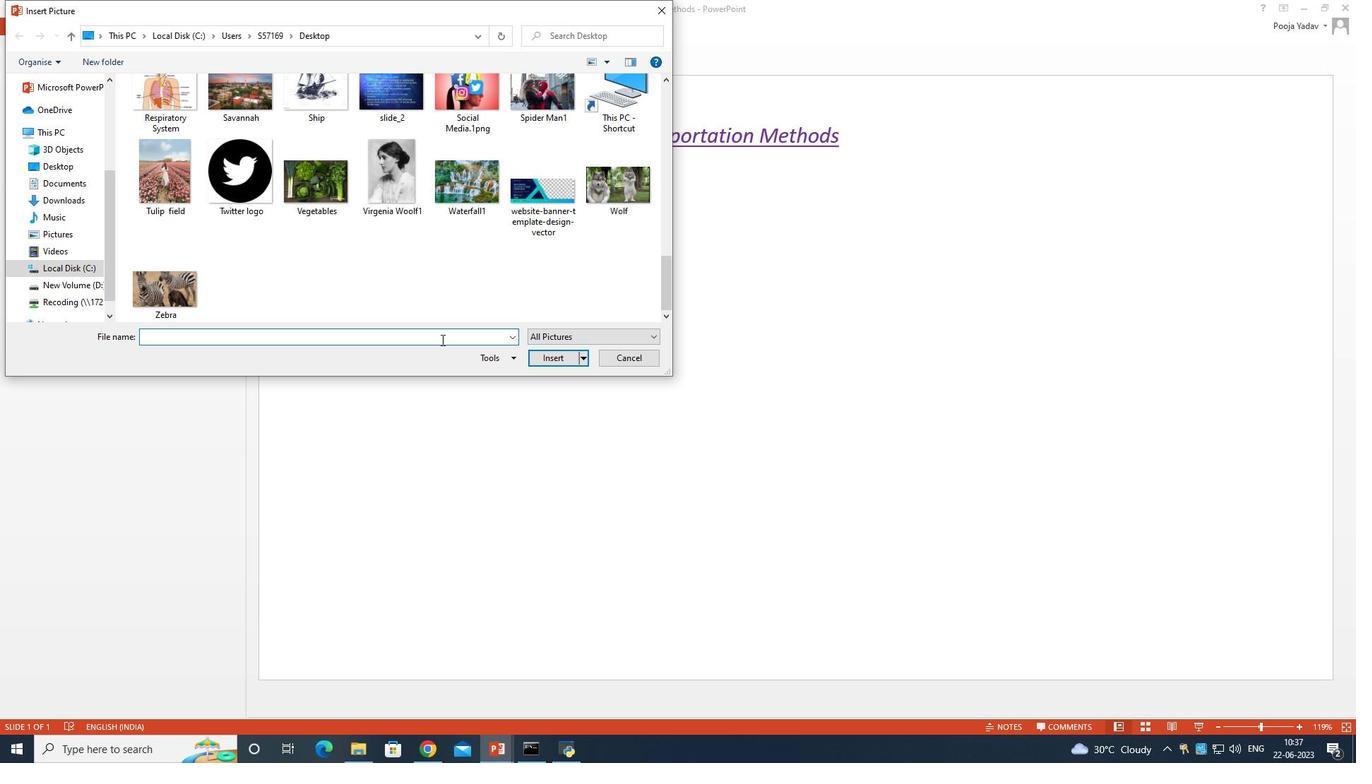 
Action: Mouse moved to (441, 339)
Screenshot: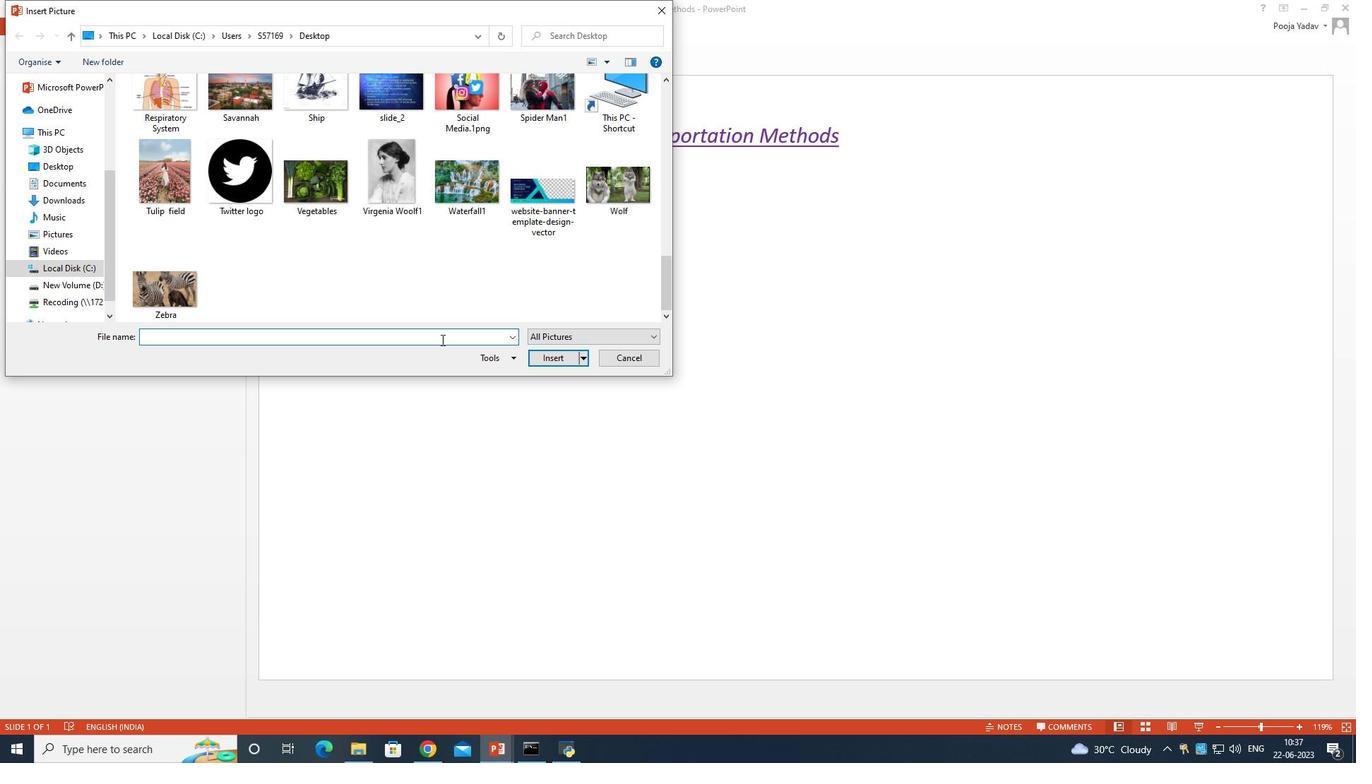 
Action: Key pressed transportation<Key.enter>
Screenshot: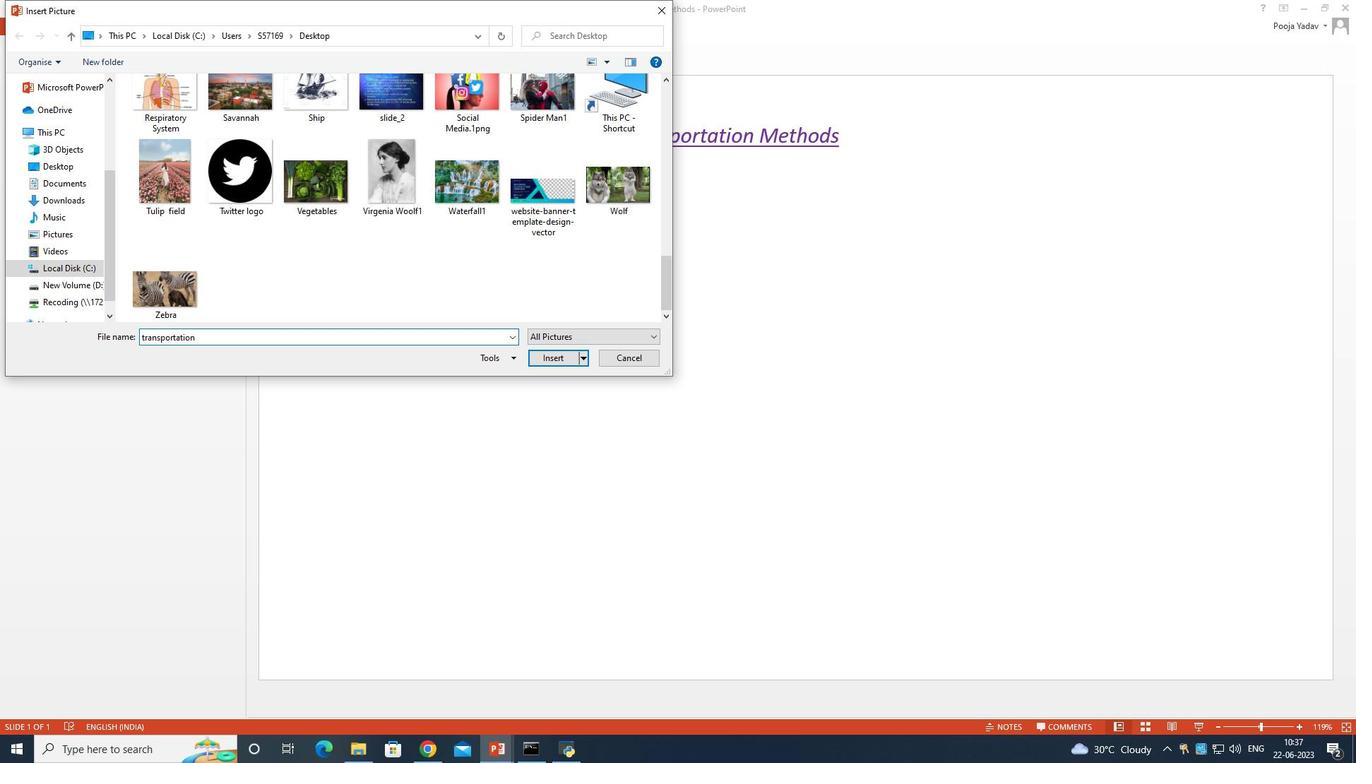 
Action: Mouse moved to (769, 384)
Screenshot: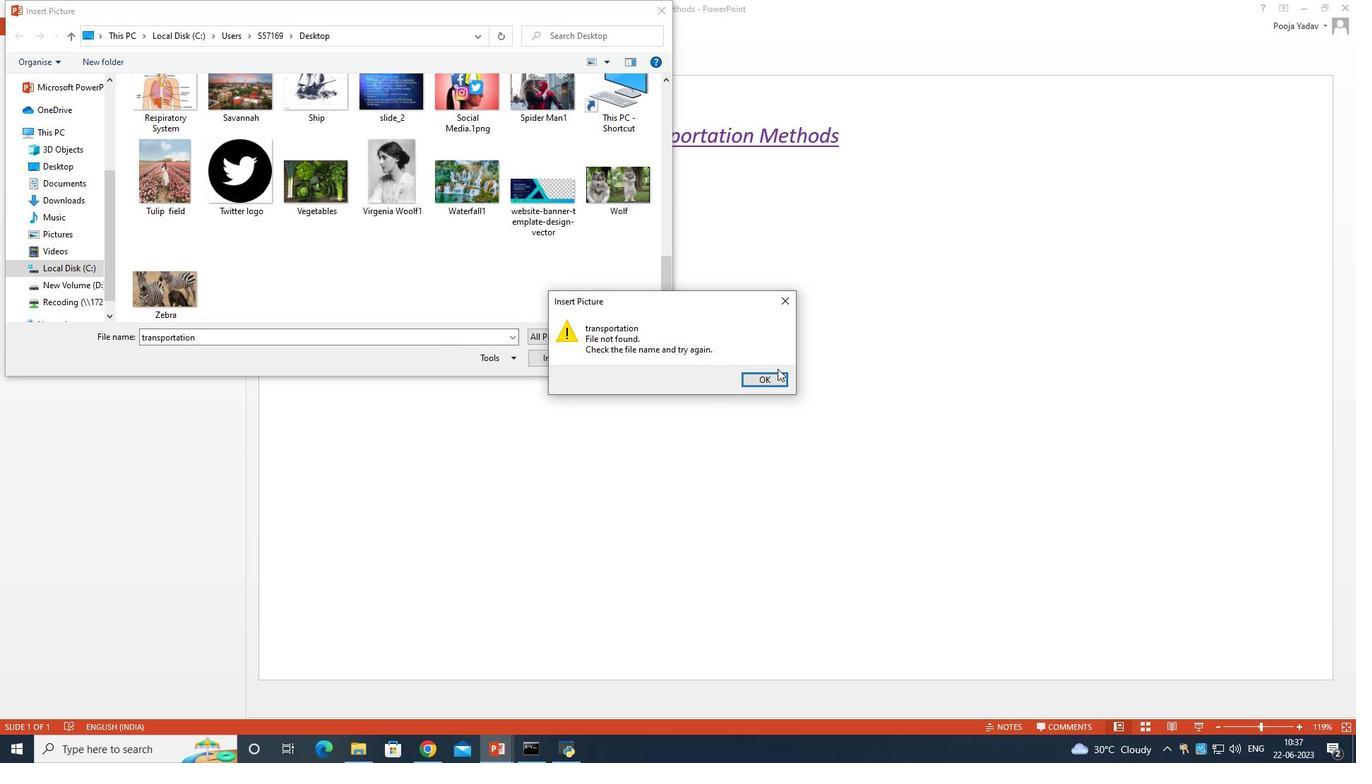
Action: Mouse pressed left at (769, 384)
Screenshot: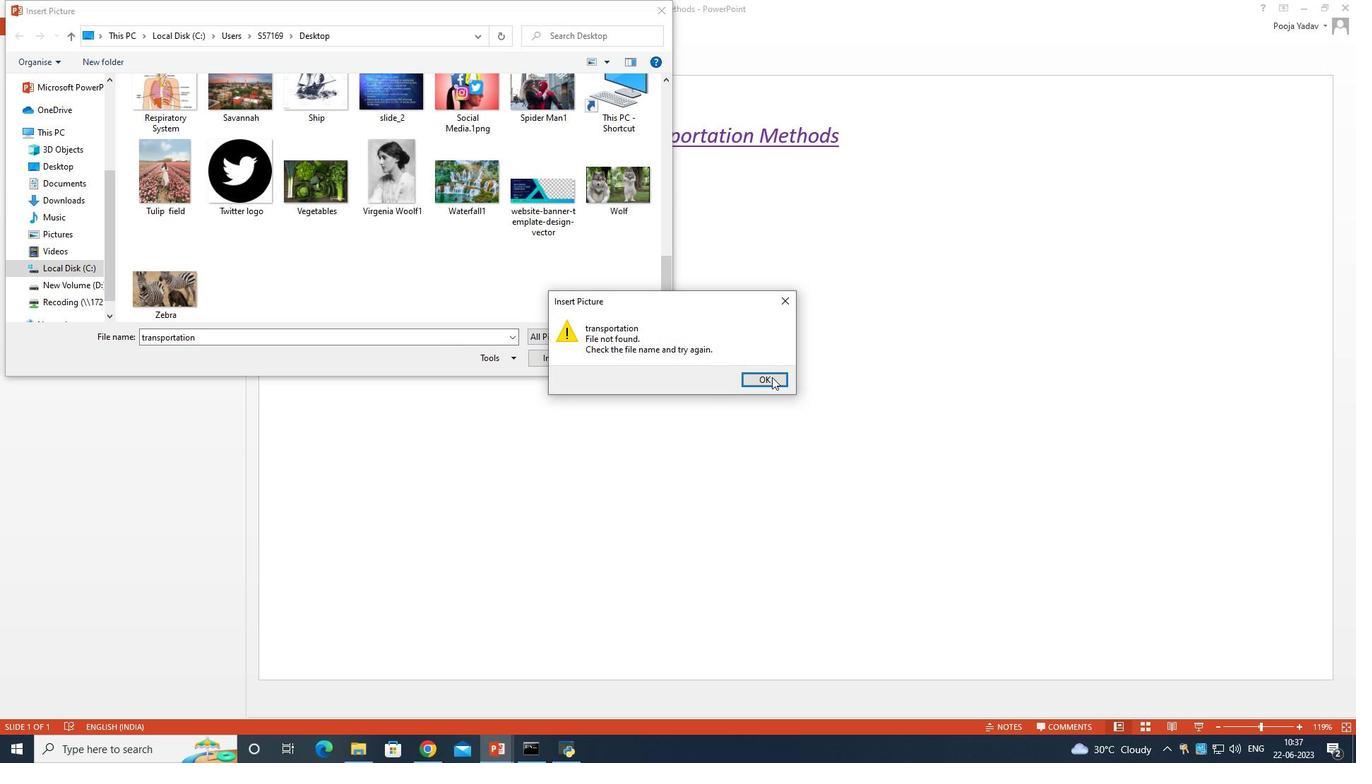 
Action: Mouse moved to (631, 361)
Screenshot: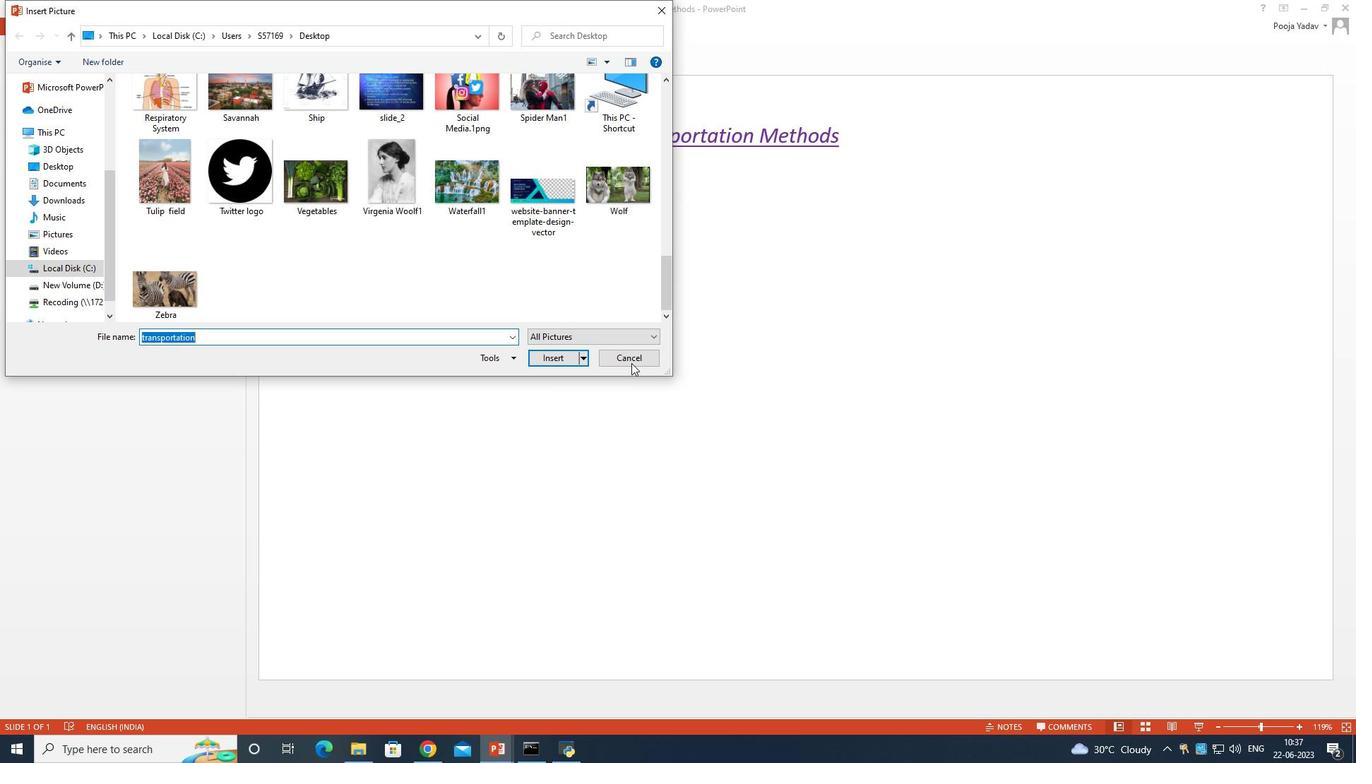 
Action: Mouse pressed left at (631, 361)
Screenshot: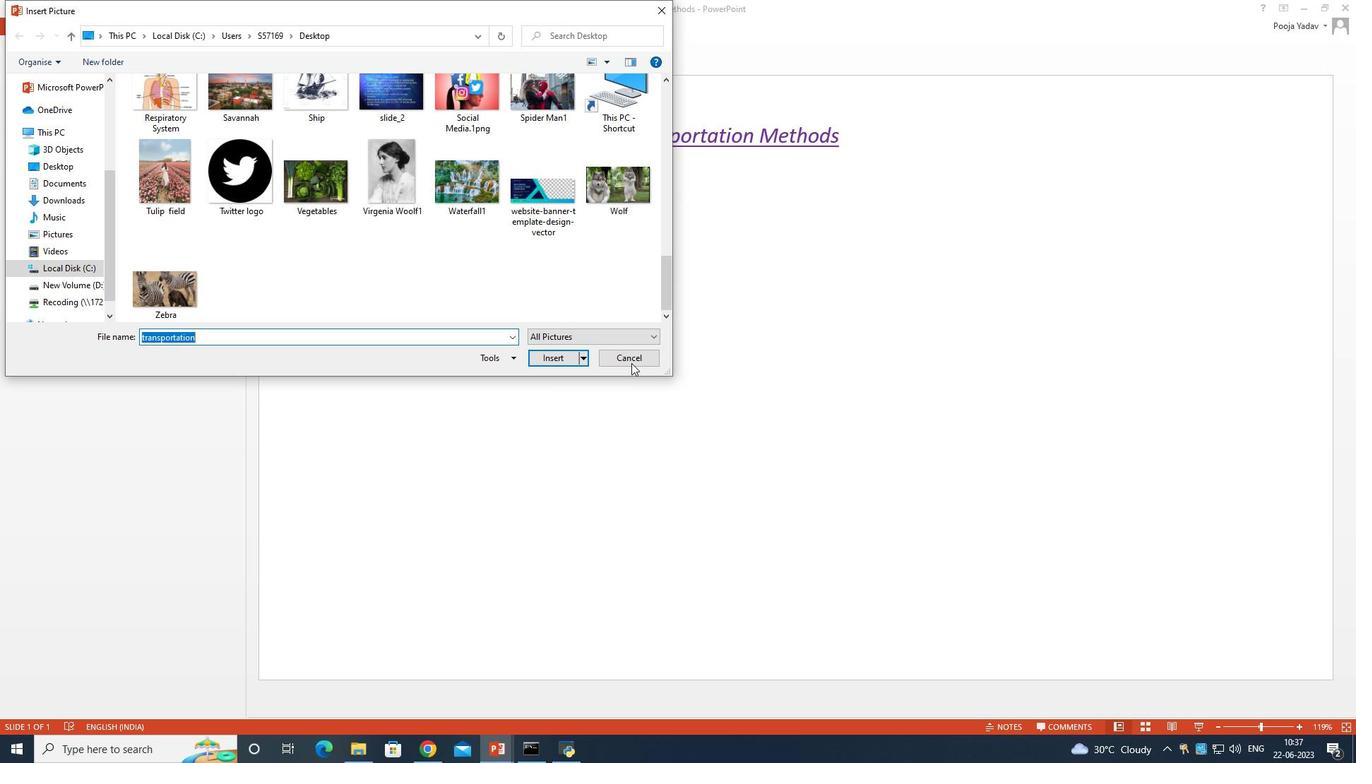 
Action: Mouse moved to (101, 31)
Screenshot: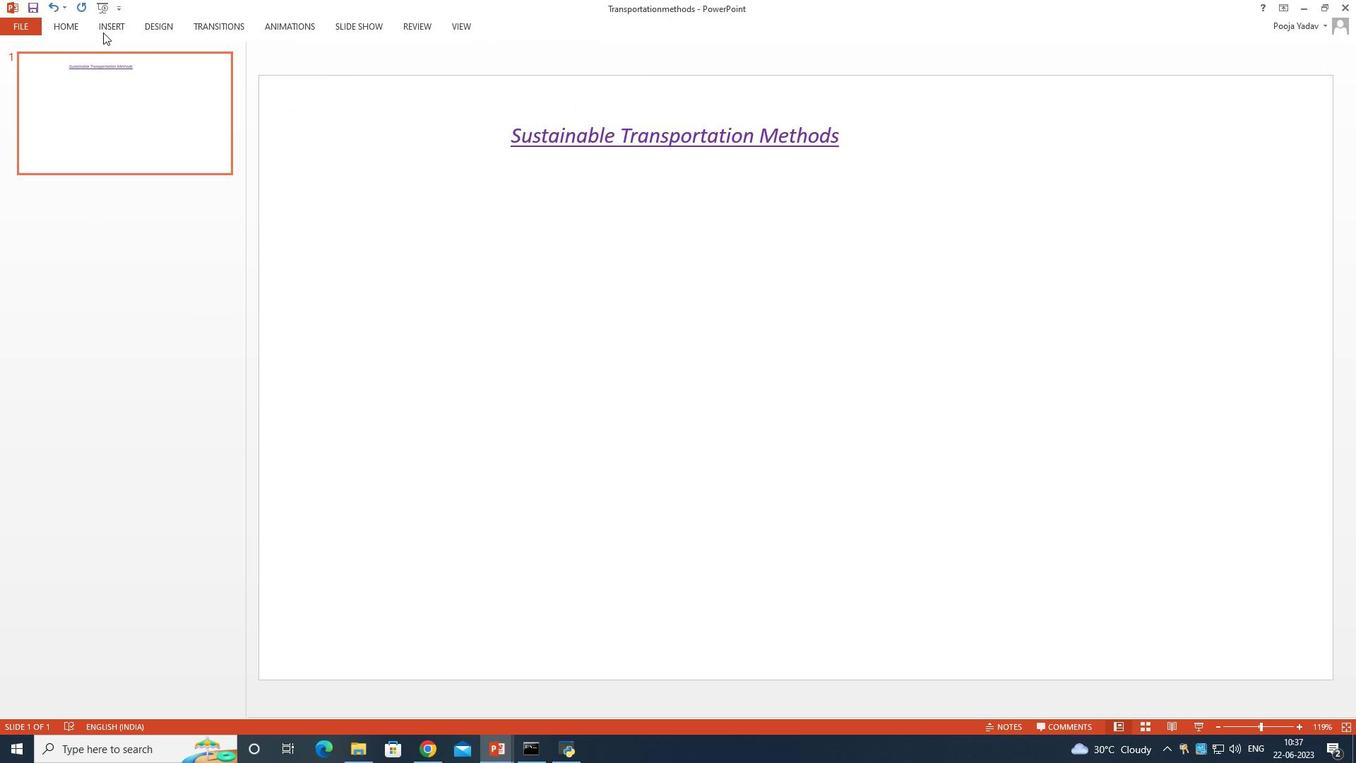 
Action: Mouse pressed left at (101, 31)
Screenshot: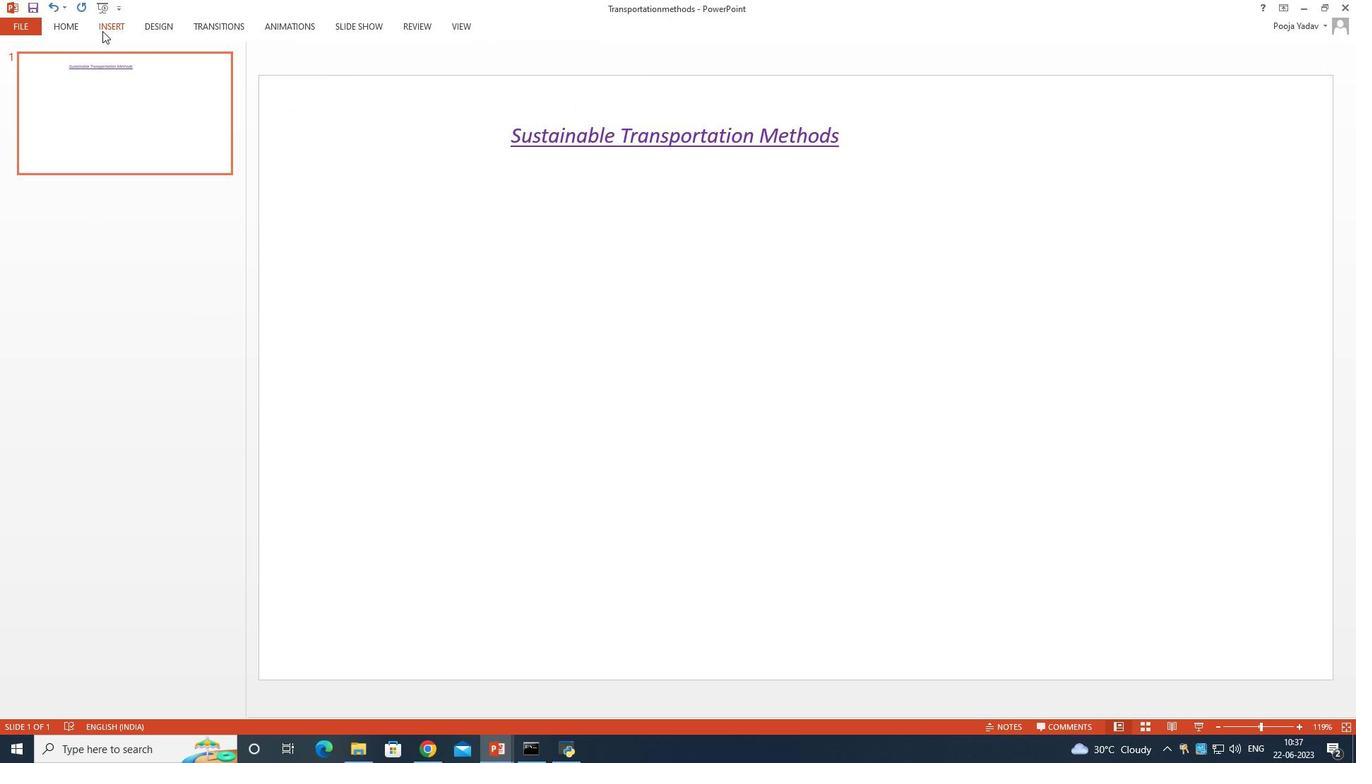 
Action: Mouse moved to (110, 66)
Screenshot: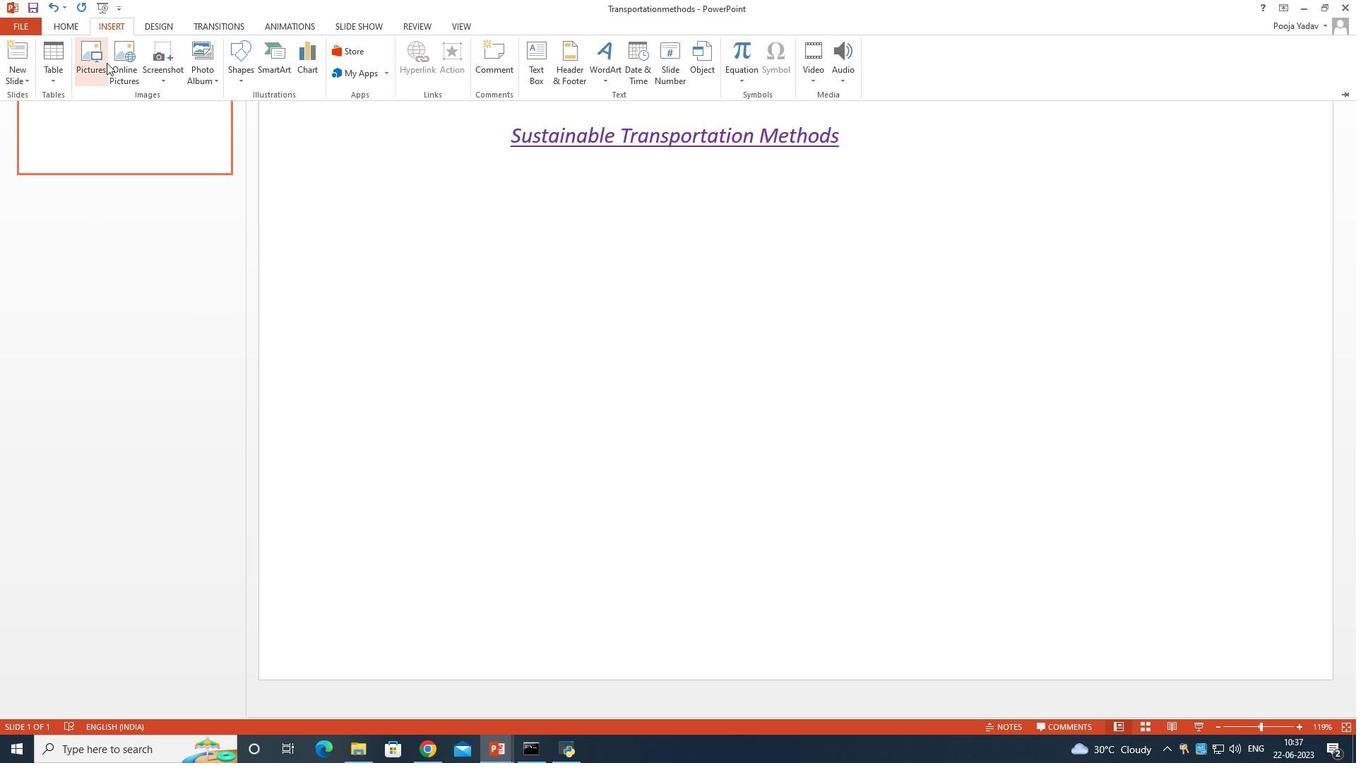 
Action: Mouse pressed left at (110, 66)
Screenshot: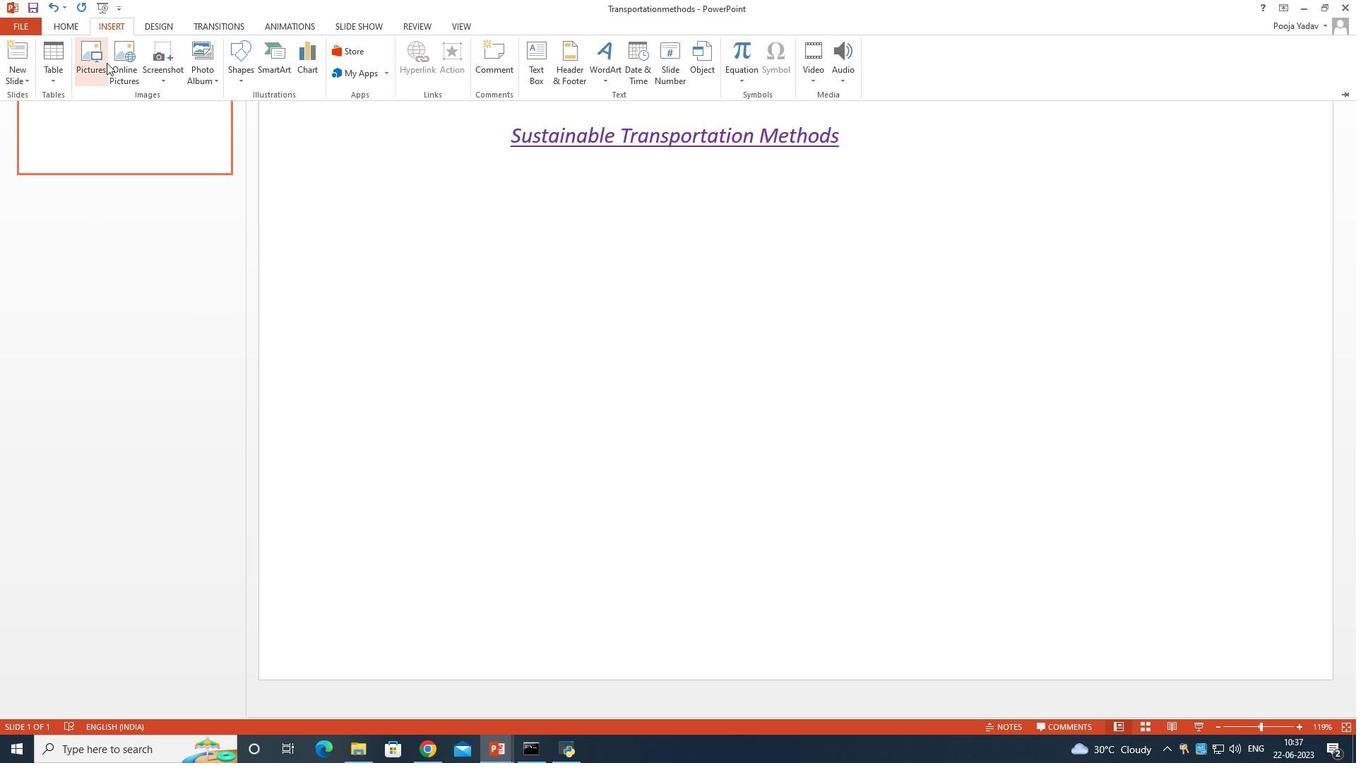 
Action: Mouse moved to (773, 296)
Screenshot: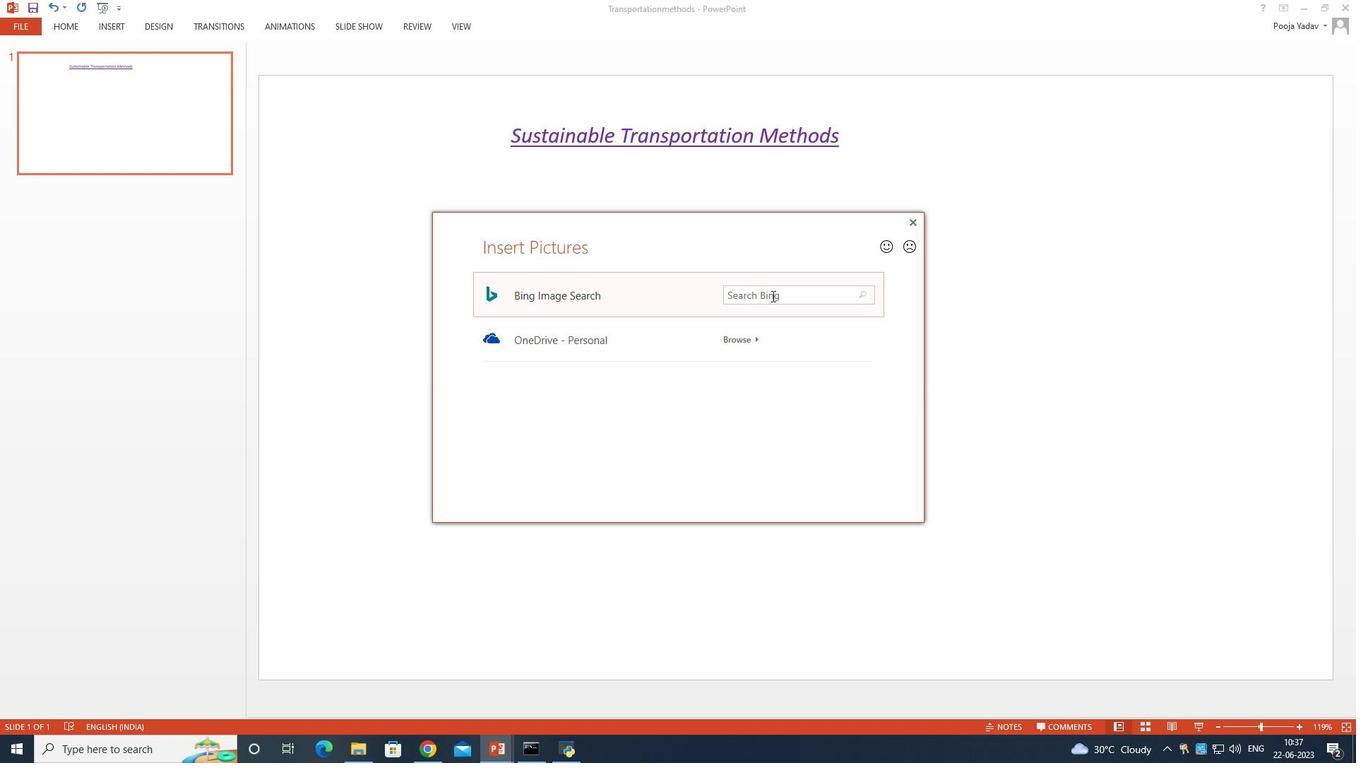 
Action: Mouse pressed left at (773, 296)
Screenshot: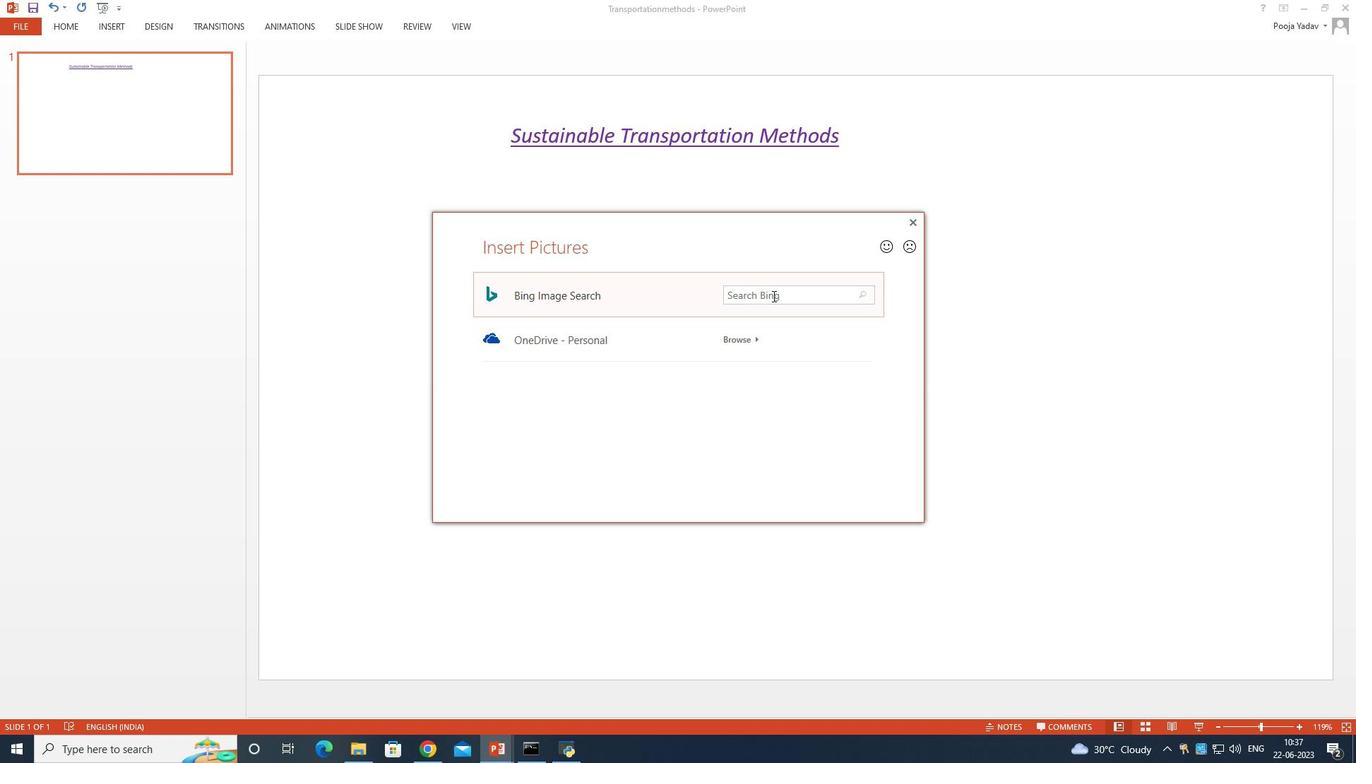 
Action: Mouse moved to (794, 299)
Screenshot: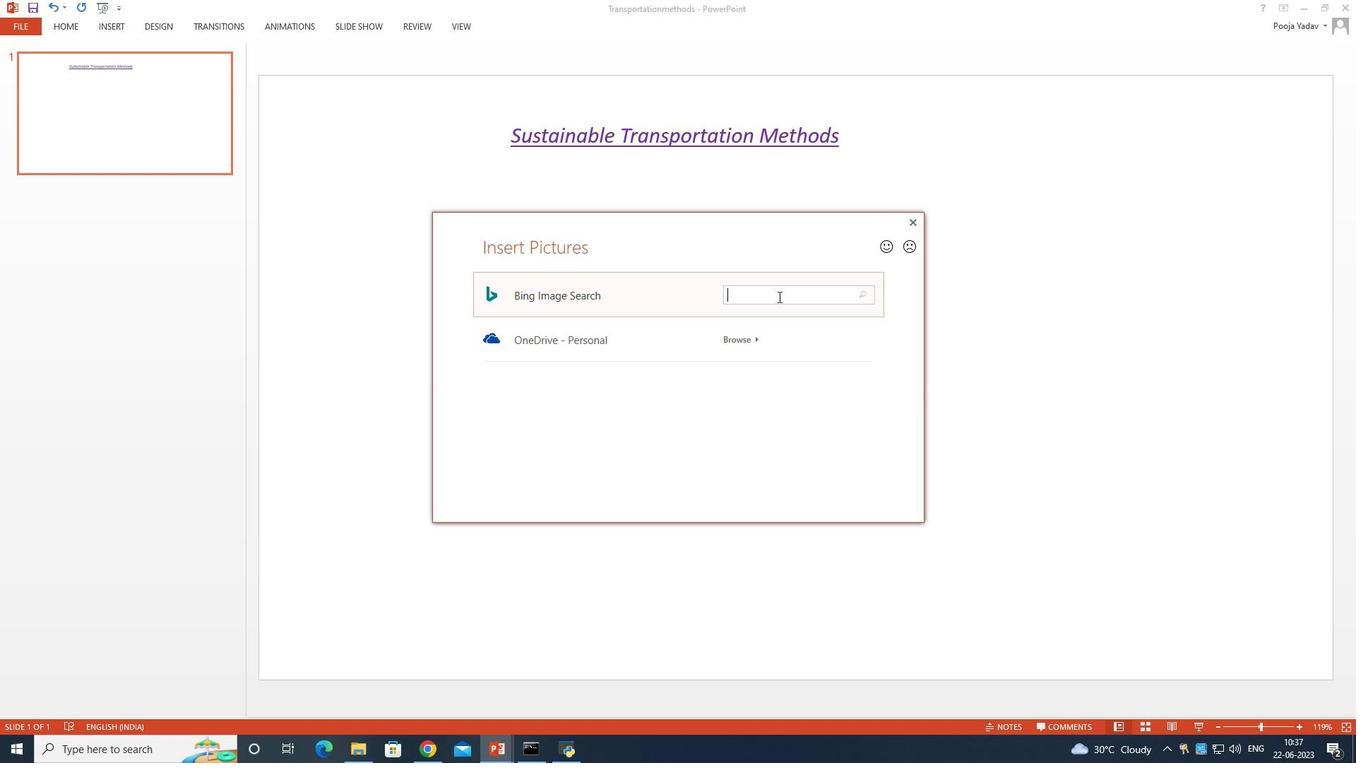 
Action: Key pressed sustainable<Key.space>transportation<Key.space>methods<Key.enter>
Screenshot: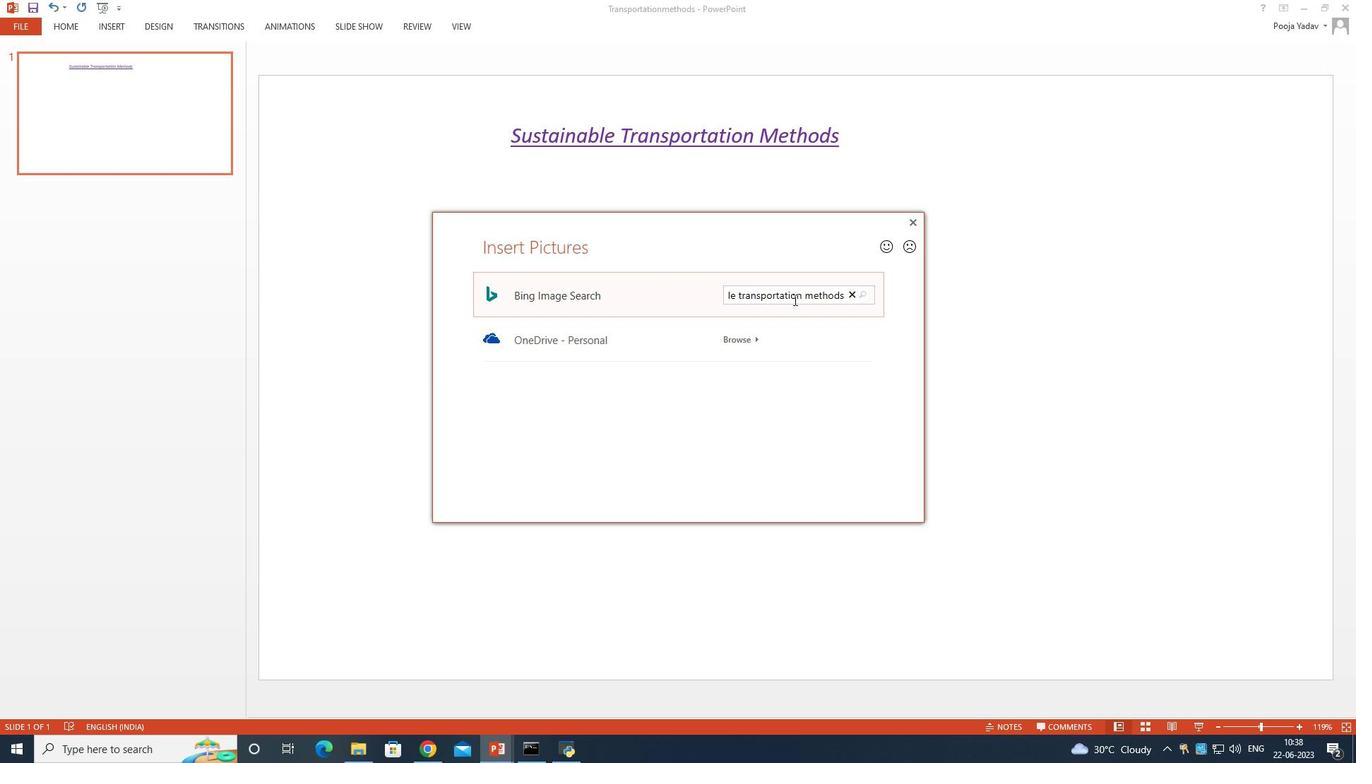 
Action: Mouse moved to (702, 351)
Screenshot: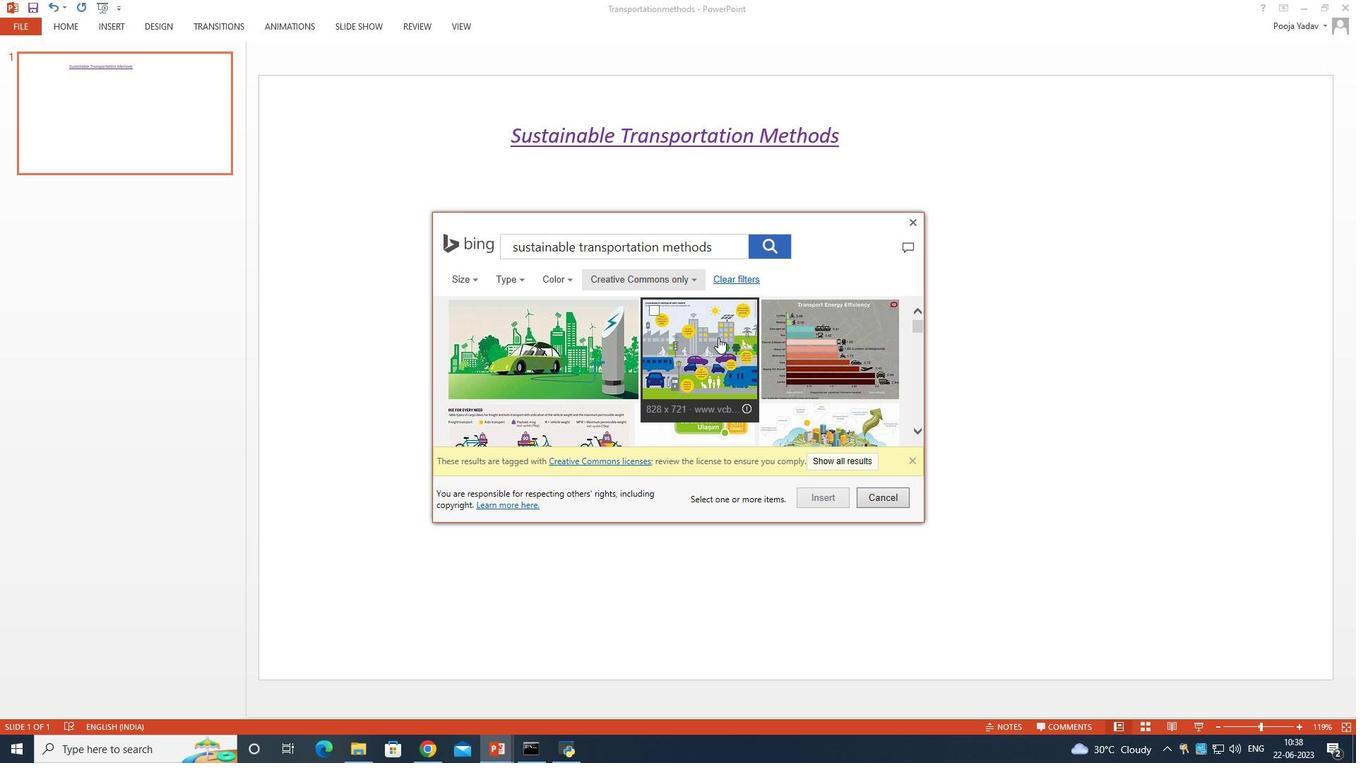 
Action: Mouse scrolled (702, 350) with delta (0, 0)
Screenshot: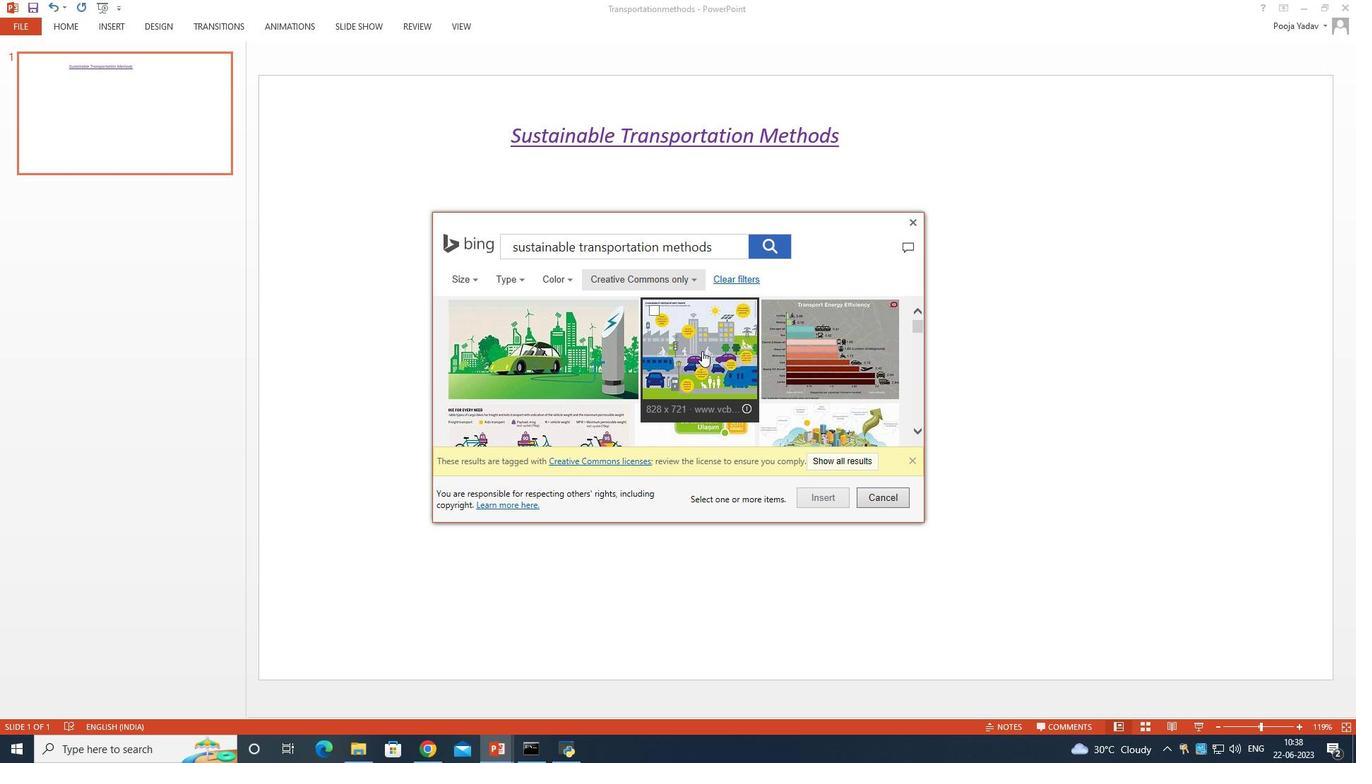 
Action: Mouse scrolled (702, 350) with delta (0, 0)
Screenshot: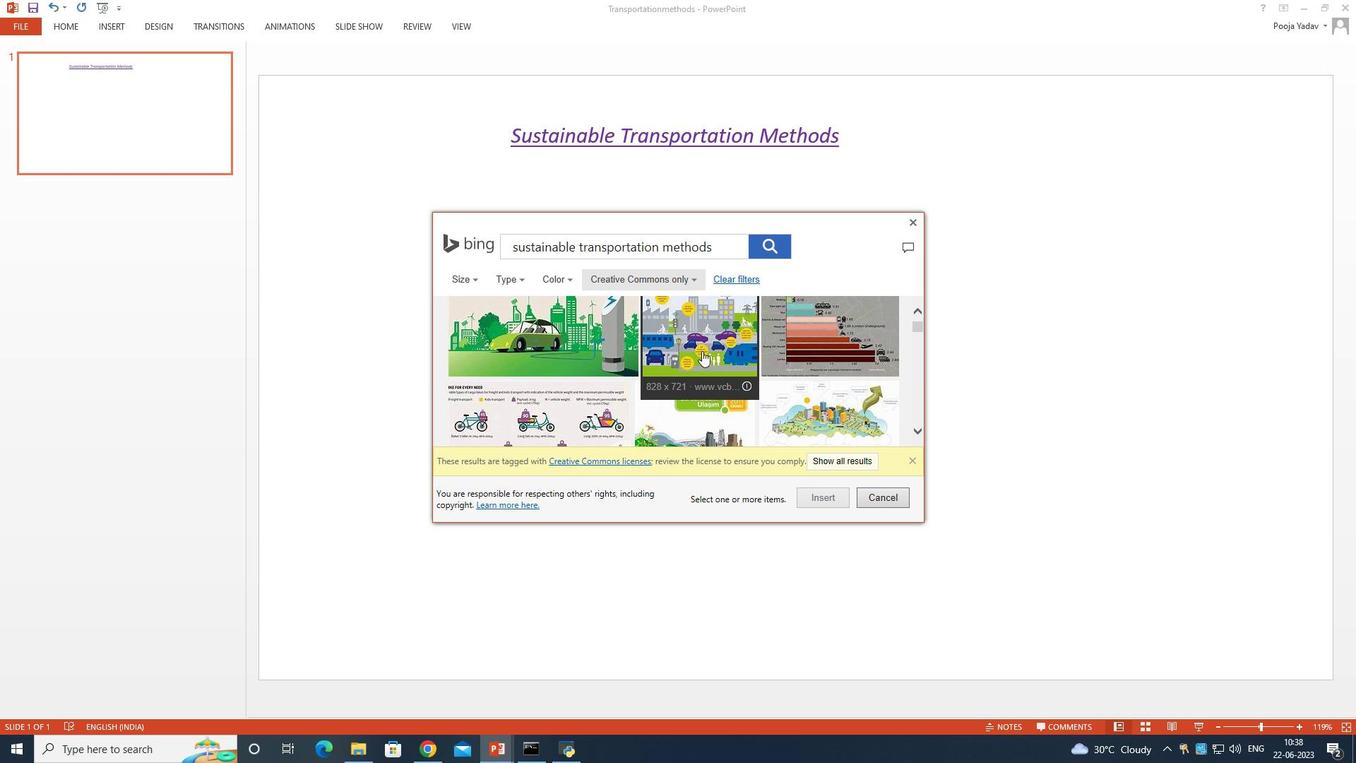 
Action: Mouse moved to (701, 356)
Screenshot: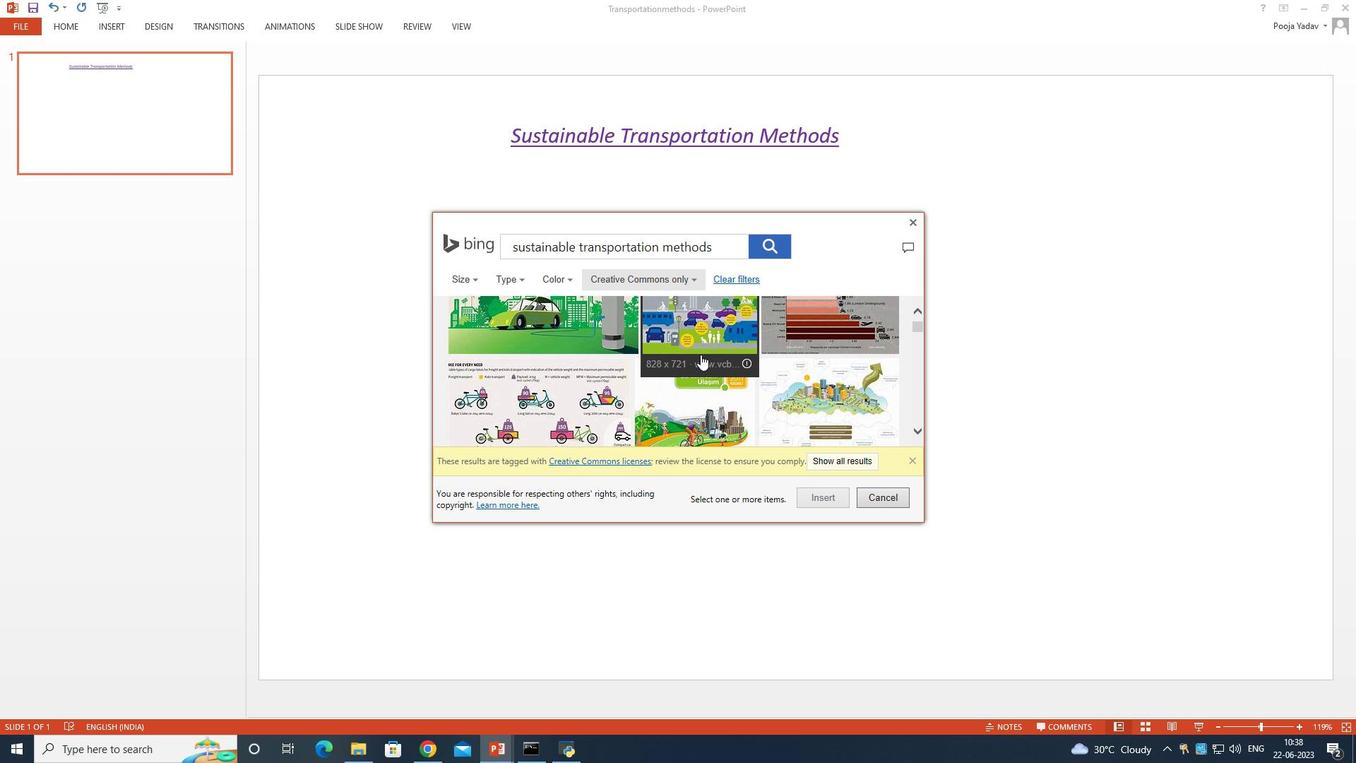 
Action: Mouse scrolled (701, 356) with delta (0, 0)
Screenshot: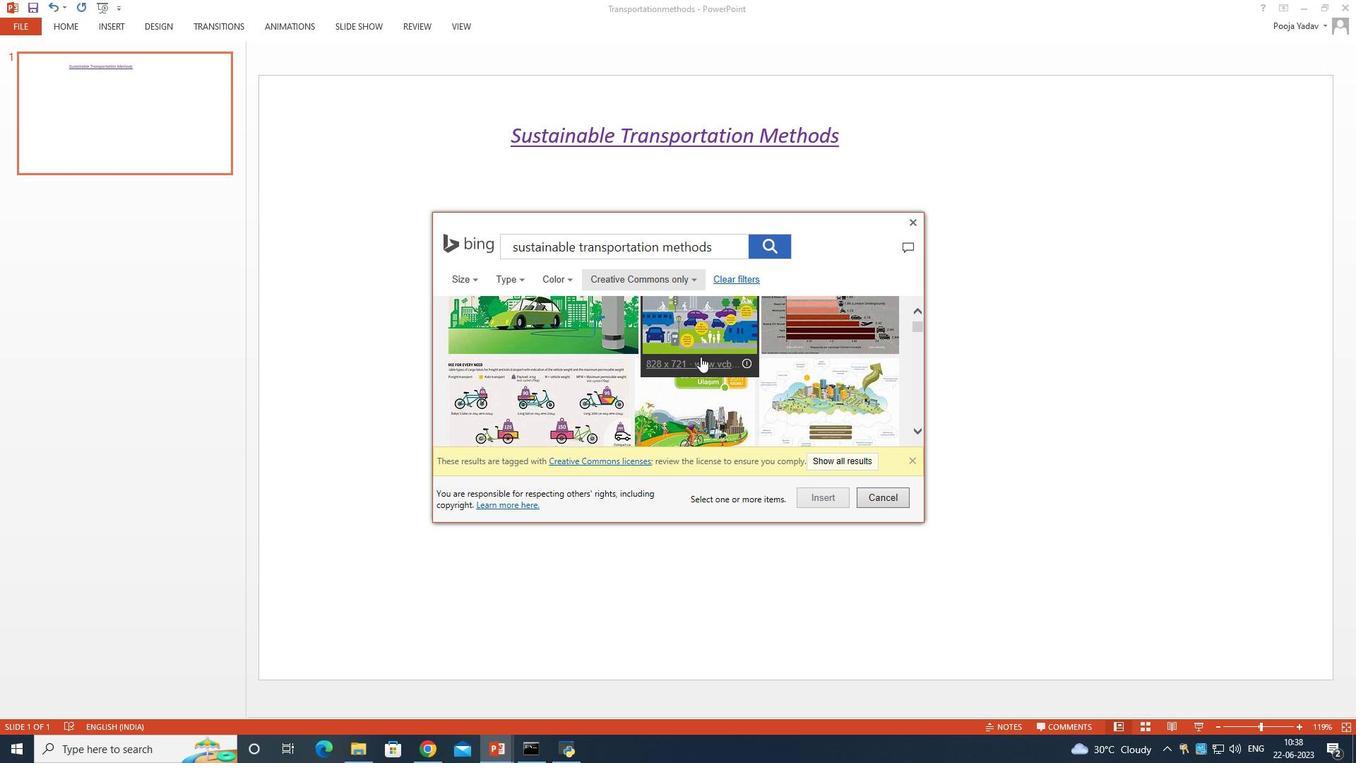 
Action: Mouse moved to (700, 357)
Screenshot: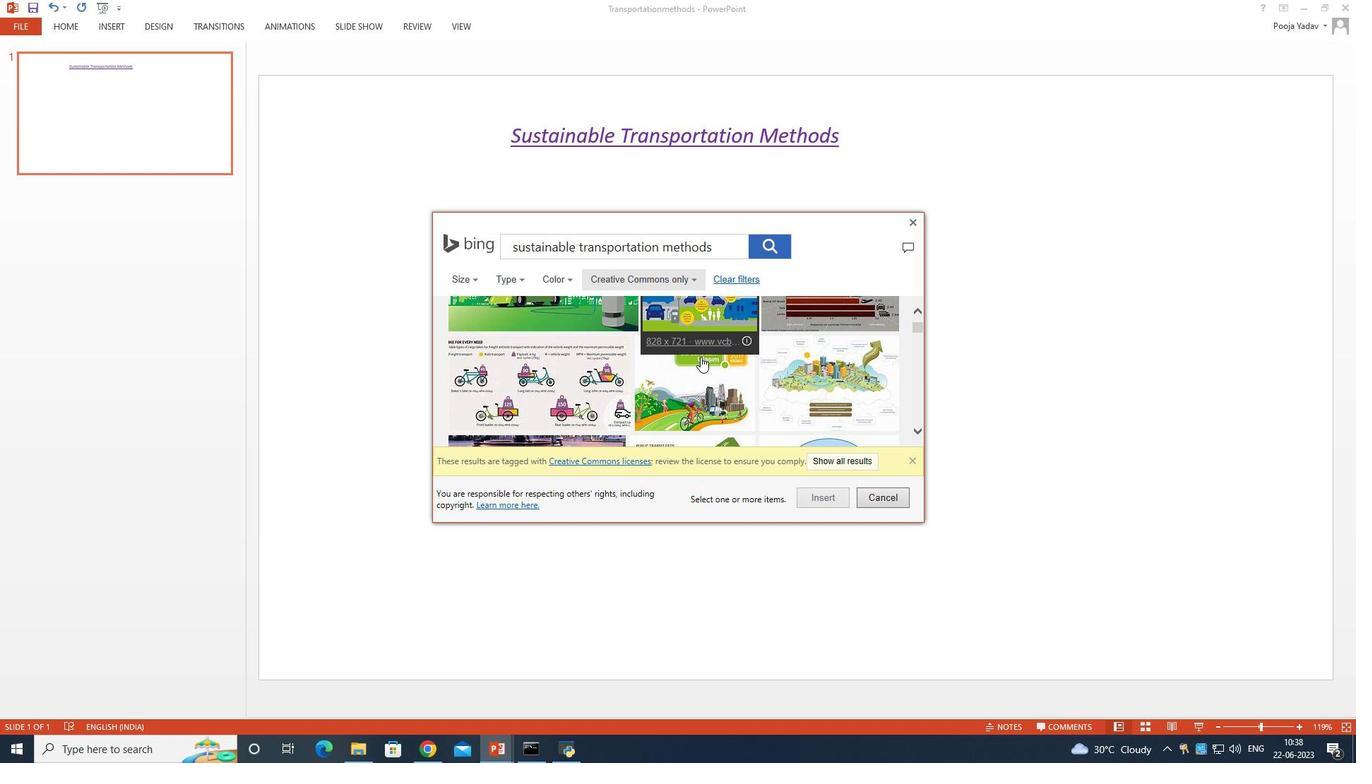 
Action: Mouse scrolled (700, 356) with delta (0, 0)
Screenshot: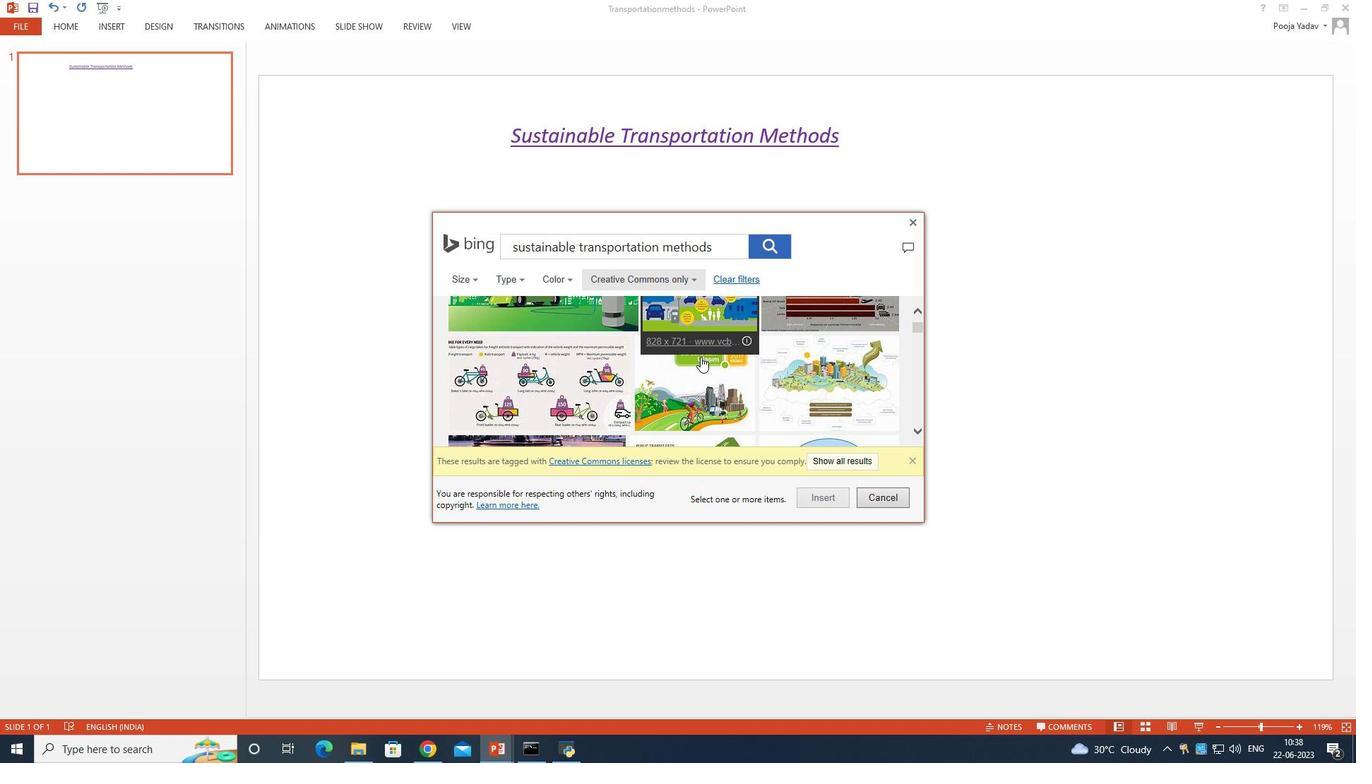 
Action: Mouse scrolled (700, 356) with delta (0, 0)
Screenshot: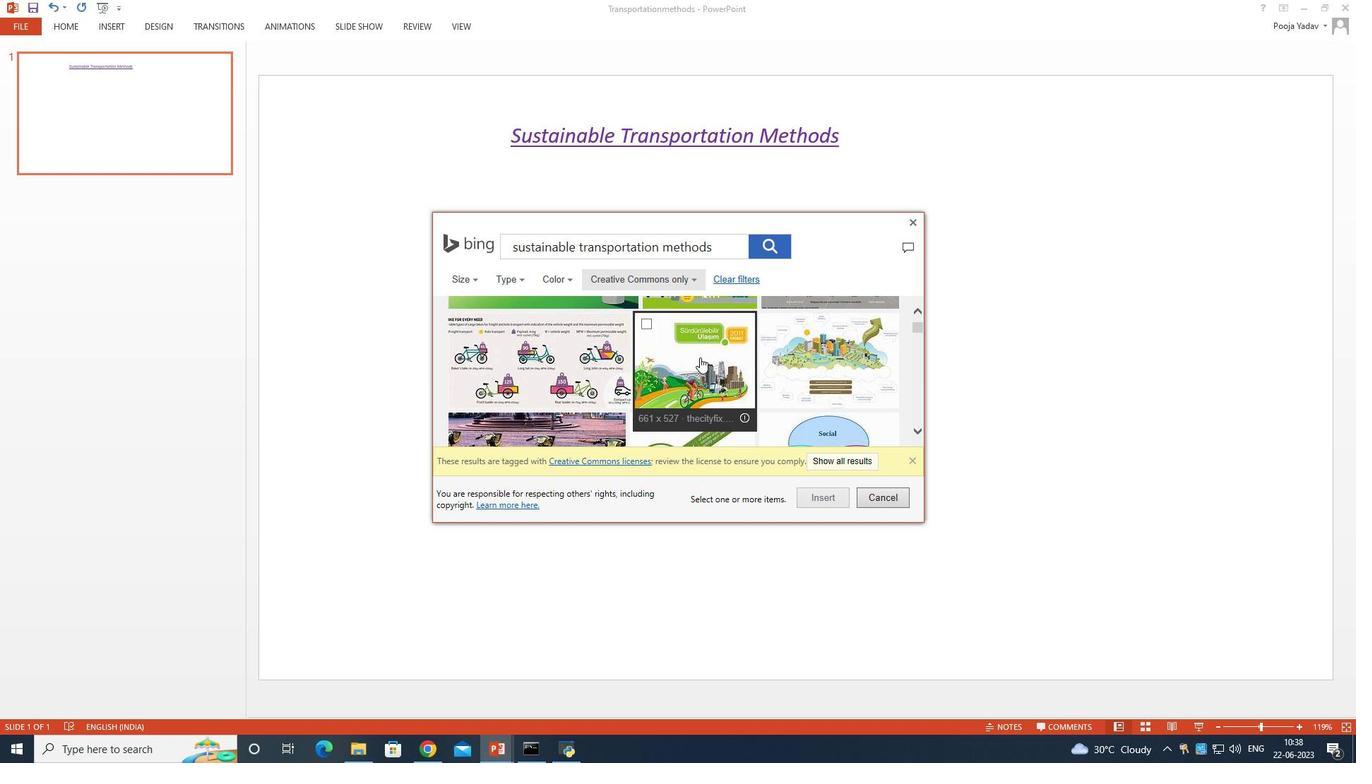 
Action: Mouse scrolled (700, 358) with delta (0, 0)
Screenshot: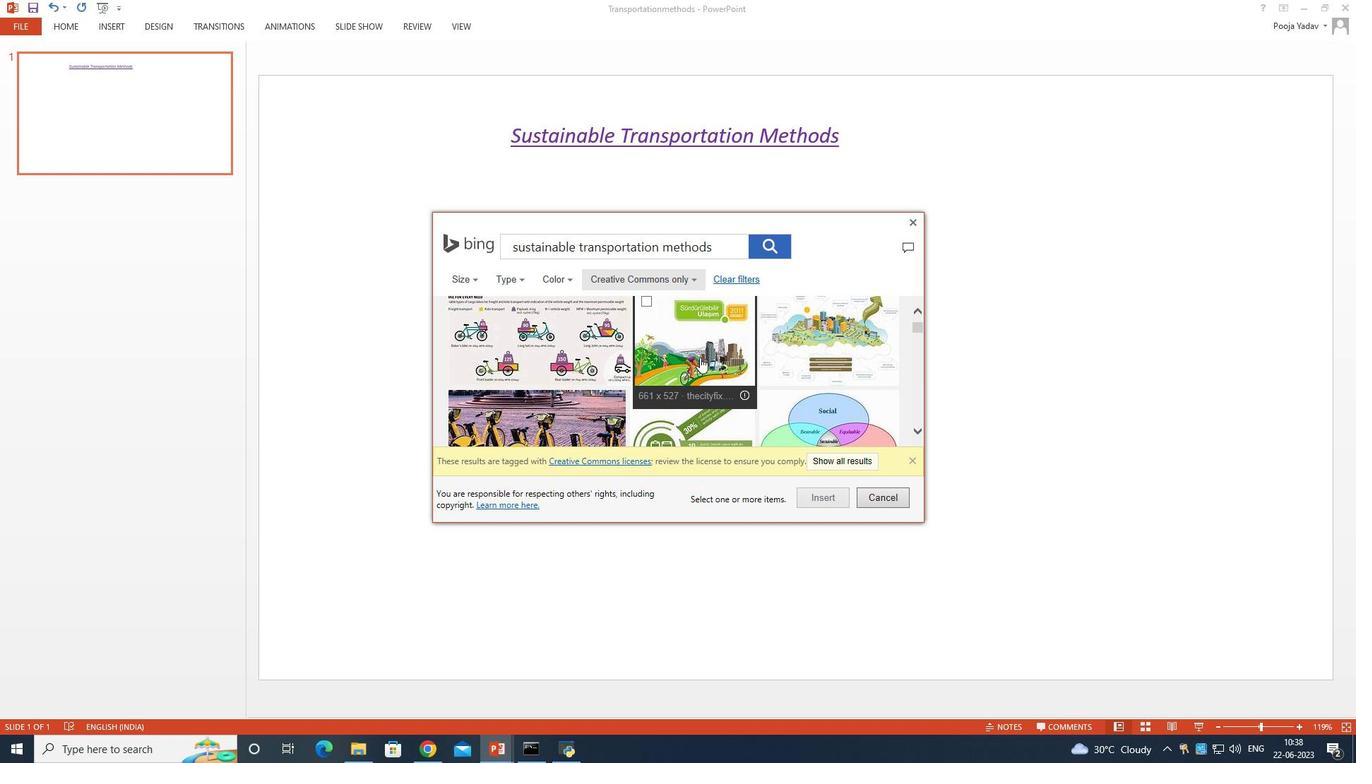 
Action: Mouse scrolled (700, 356) with delta (0, 0)
Screenshot: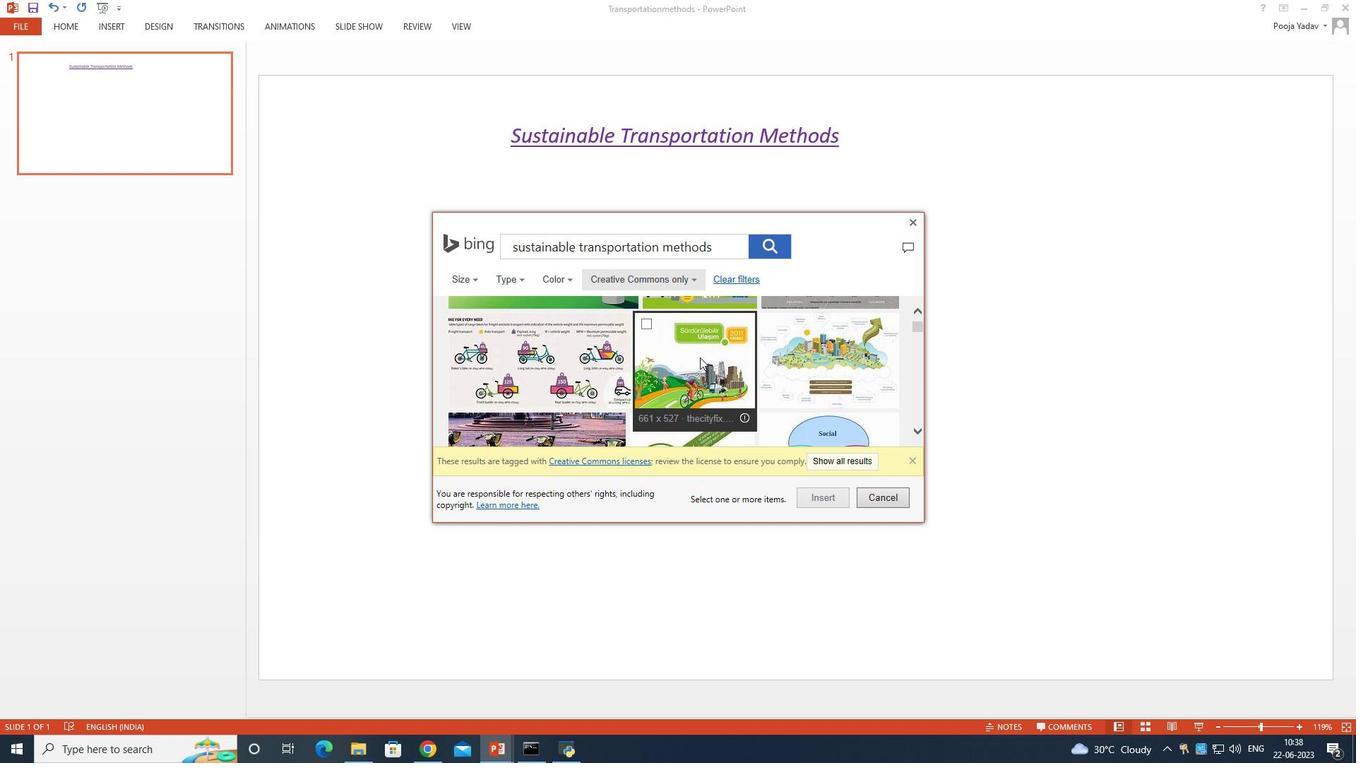 
Action: Mouse scrolled (700, 356) with delta (0, 0)
Screenshot: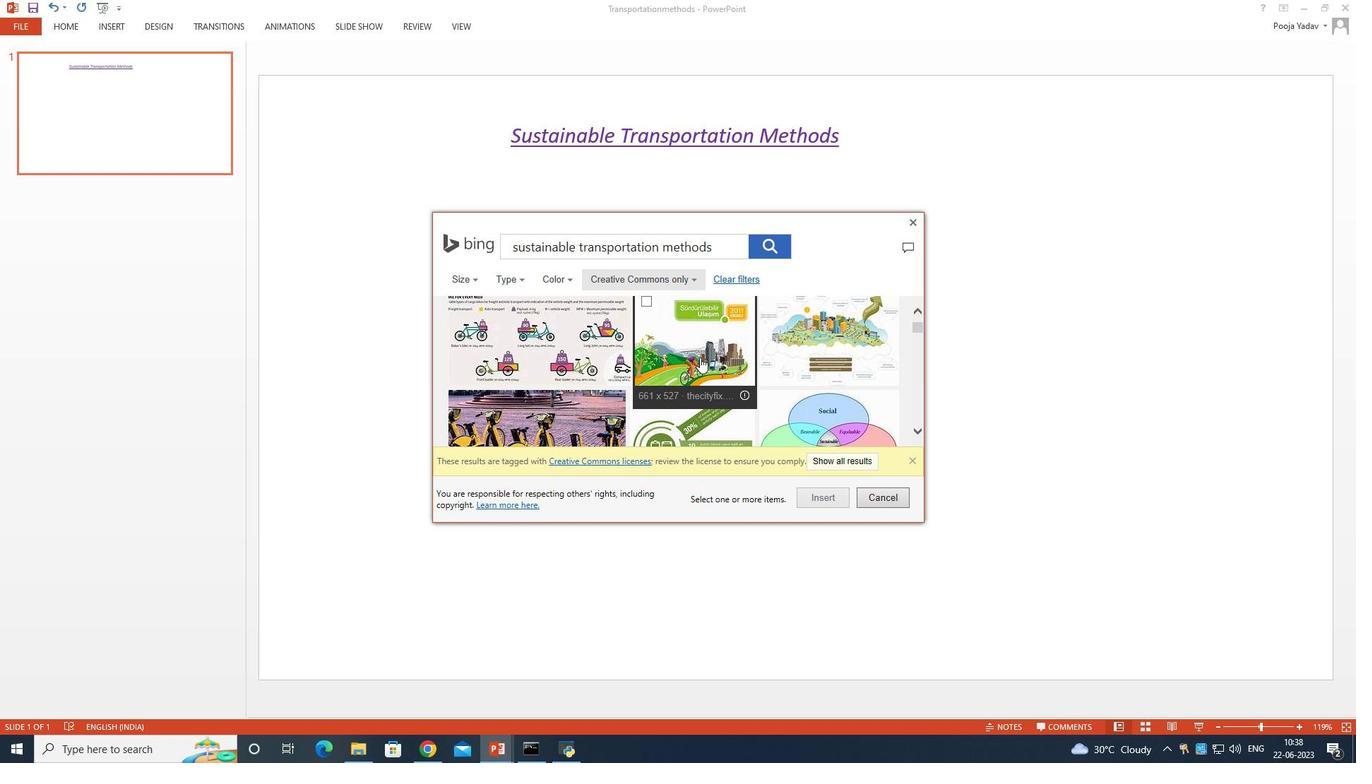 
Action: Mouse scrolled (700, 356) with delta (0, 0)
Screenshot: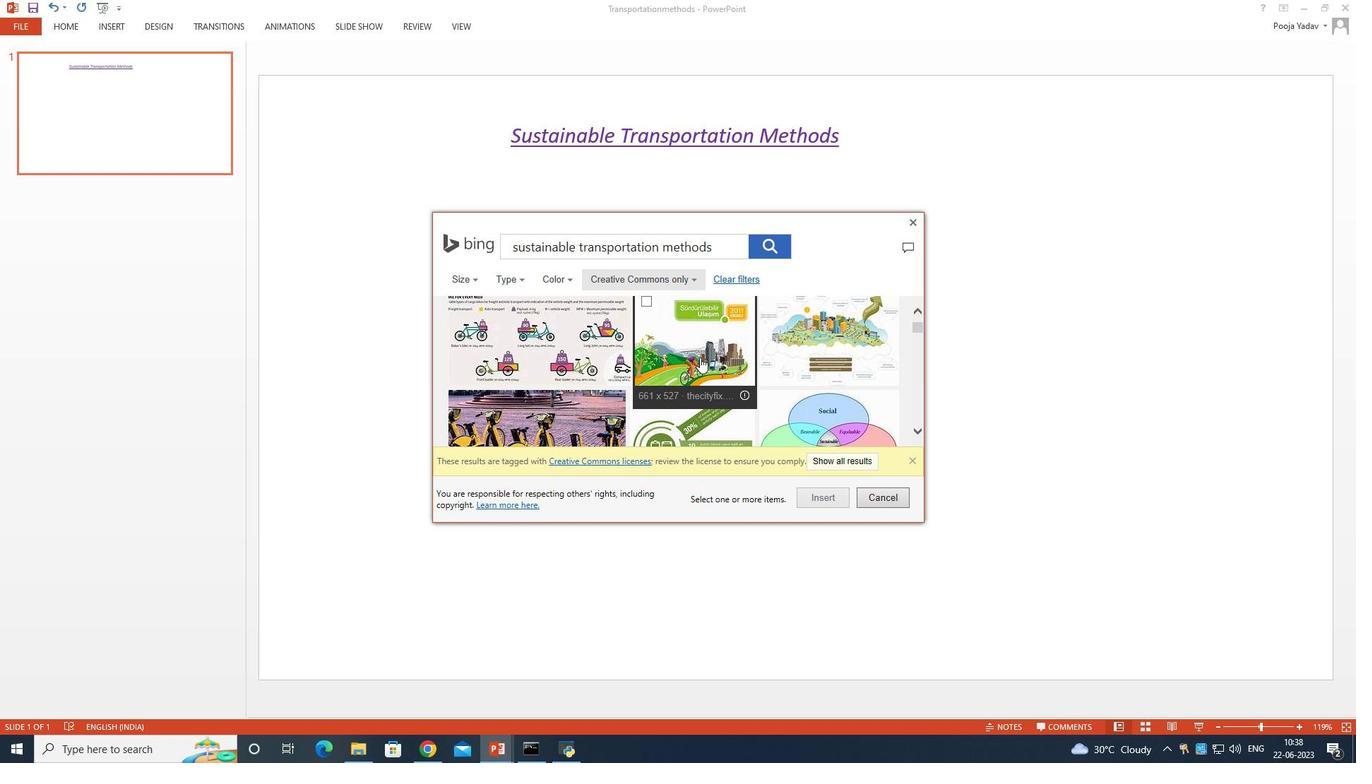 
Action: Mouse scrolled (700, 356) with delta (0, 0)
Screenshot: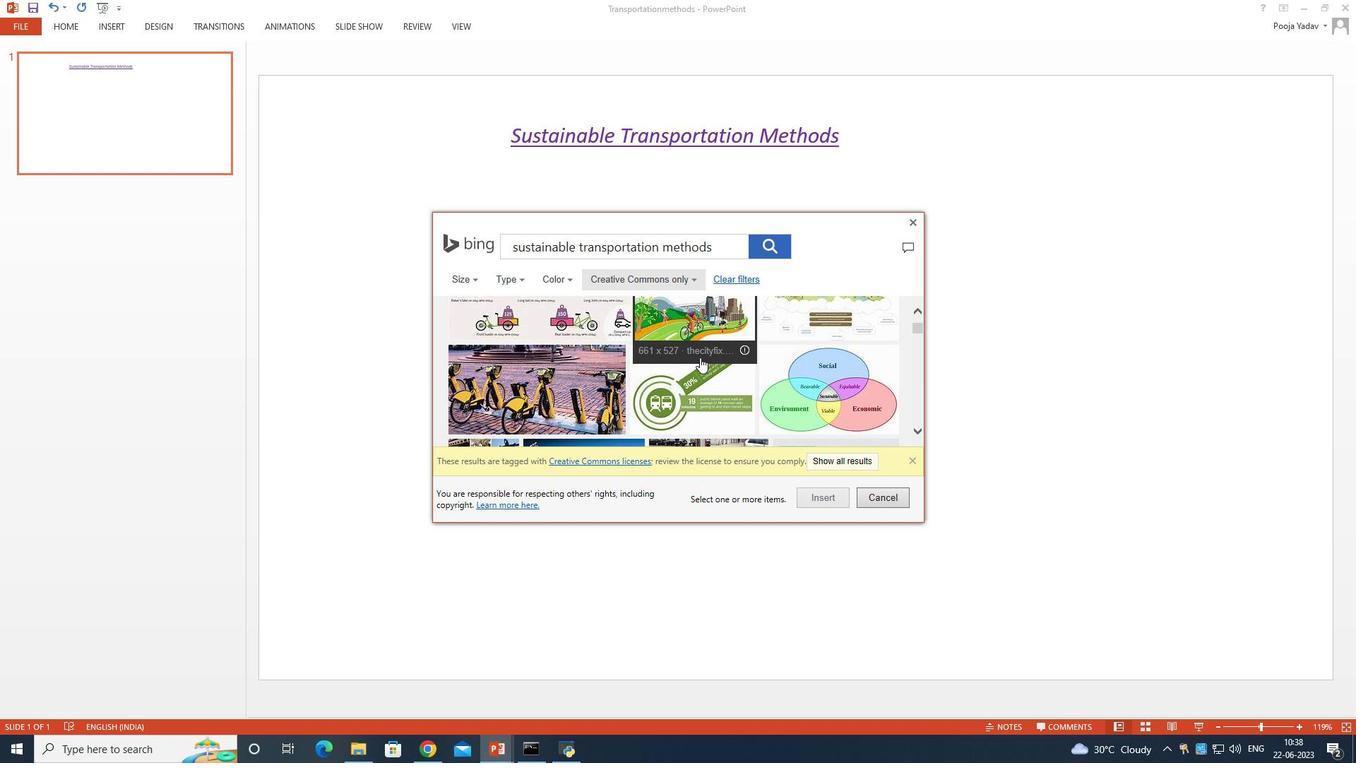 
Action: Mouse scrolled (700, 356) with delta (0, 0)
Screenshot: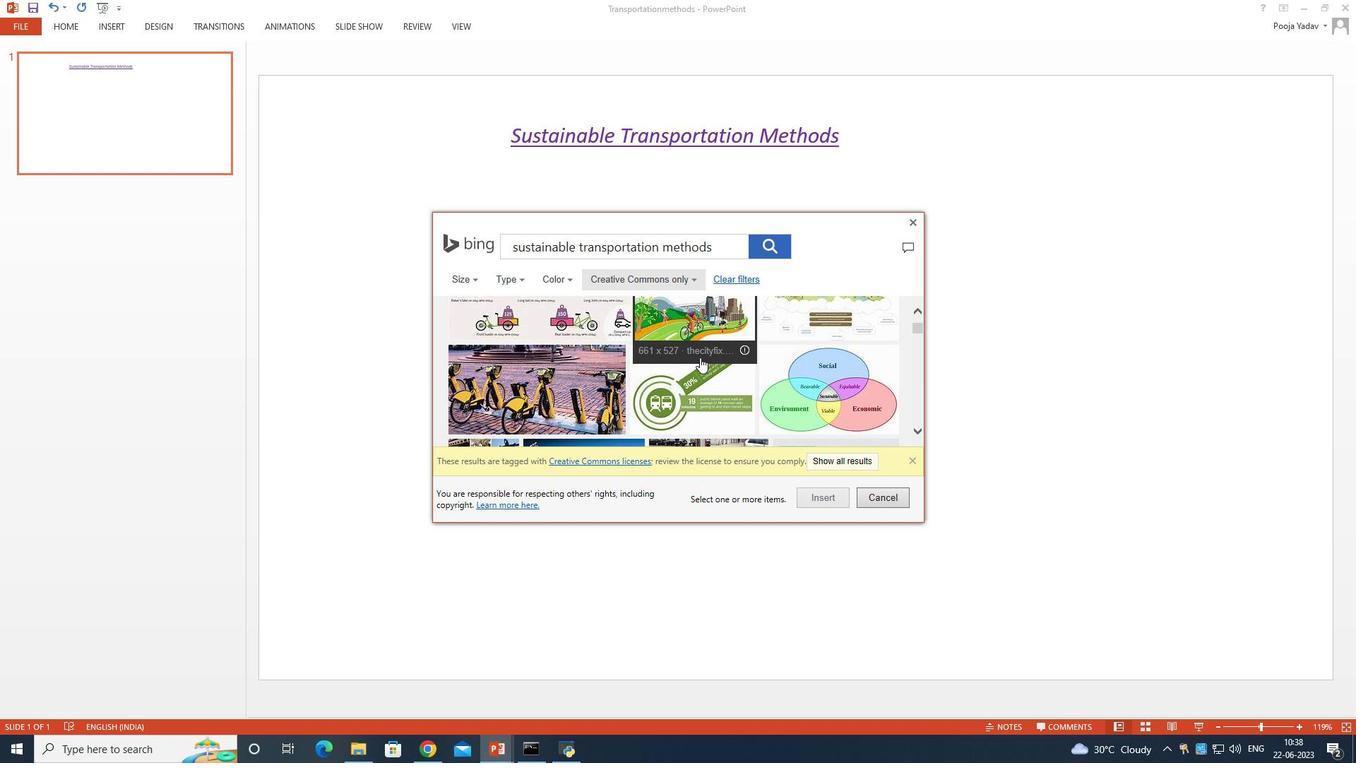 
Action: Mouse scrolled (700, 356) with delta (0, 0)
Screenshot: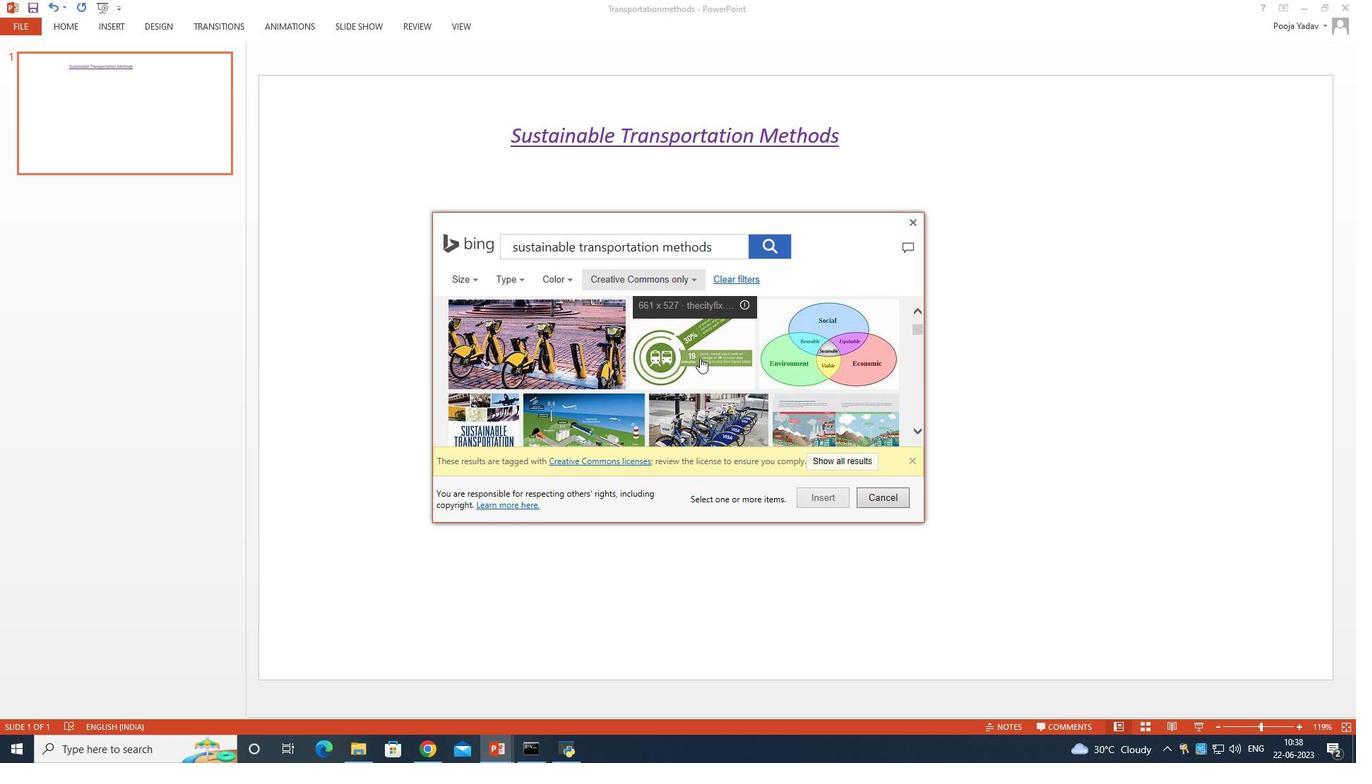 
Action: Mouse scrolled (700, 356) with delta (0, 0)
Screenshot: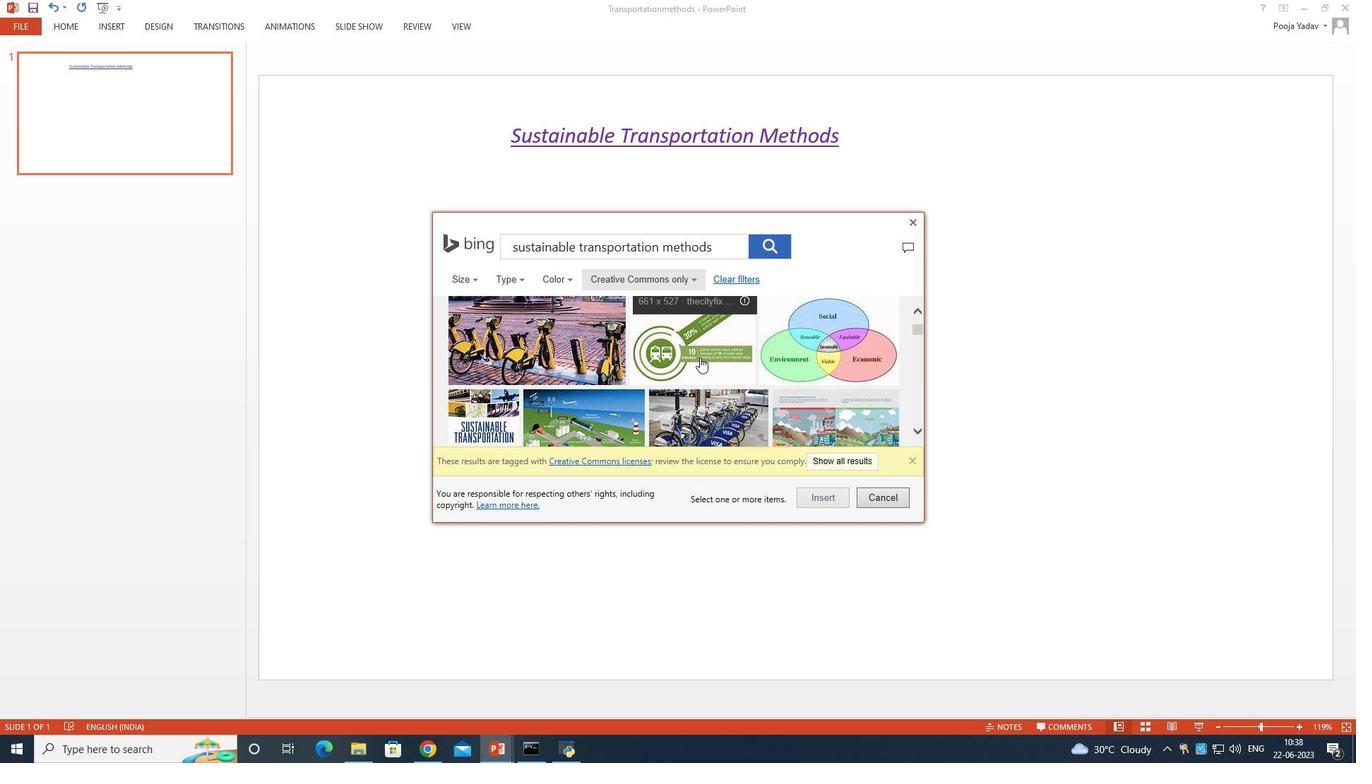
Action: Mouse scrolled (700, 356) with delta (0, 0)
Screenshot: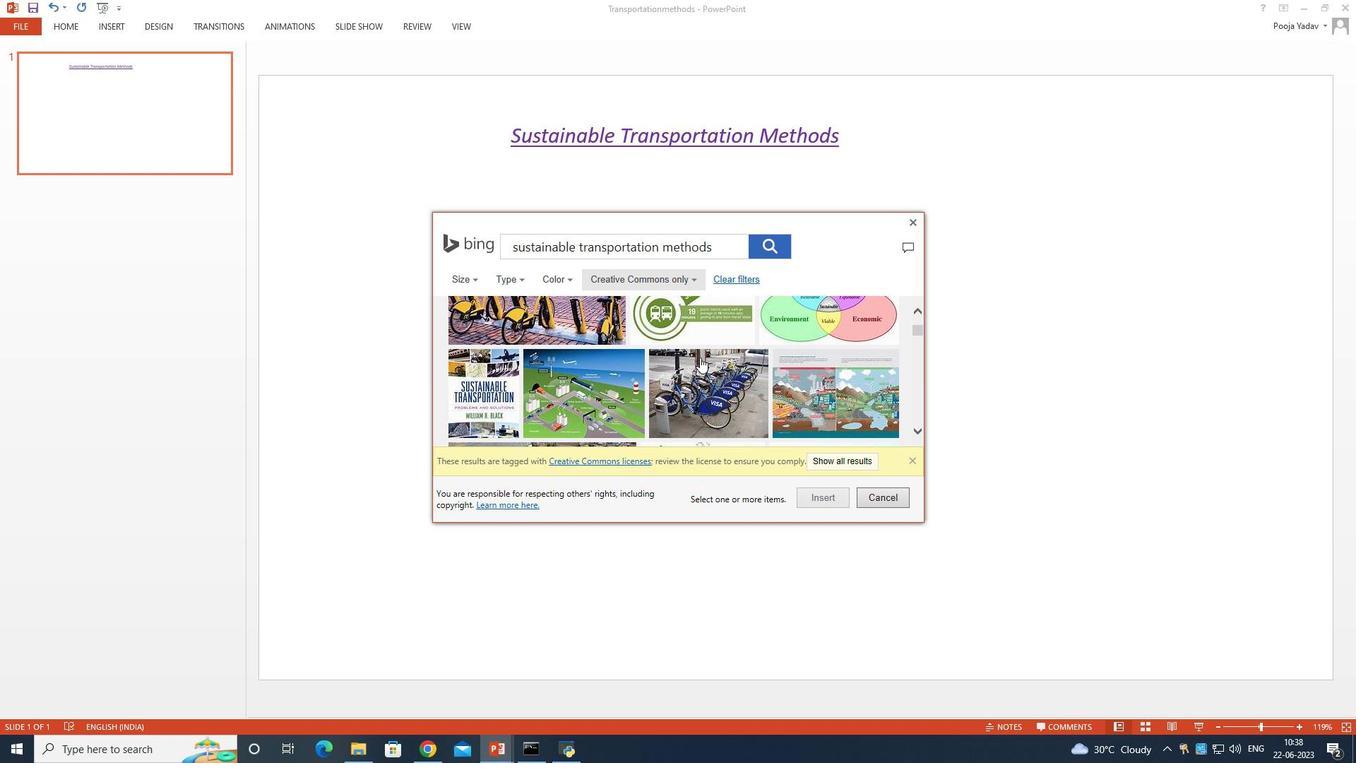 
Action: Mouse scrolled (700, 356) with delta (0, 0)
Screenshot: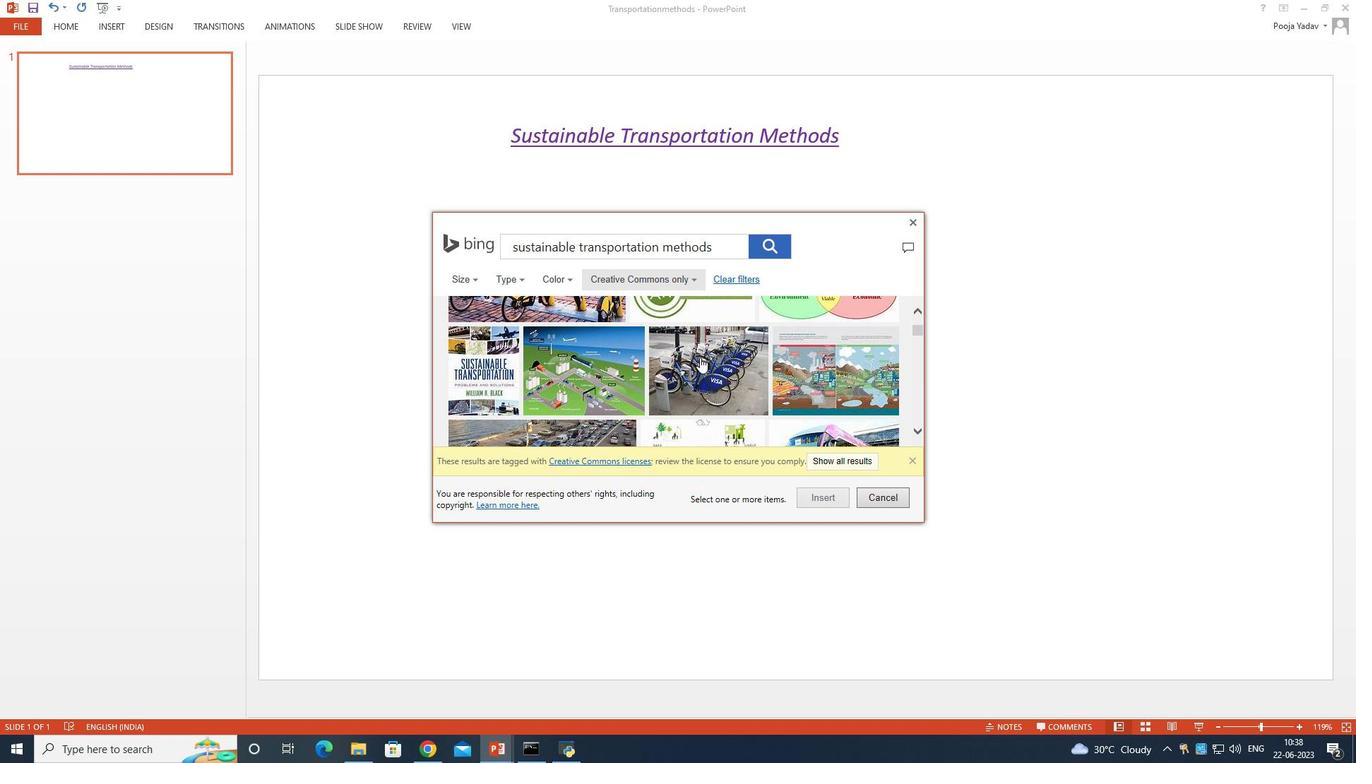 
Action: Mouse scrolled (700, 356) with delta (0, 0)
Screenshot: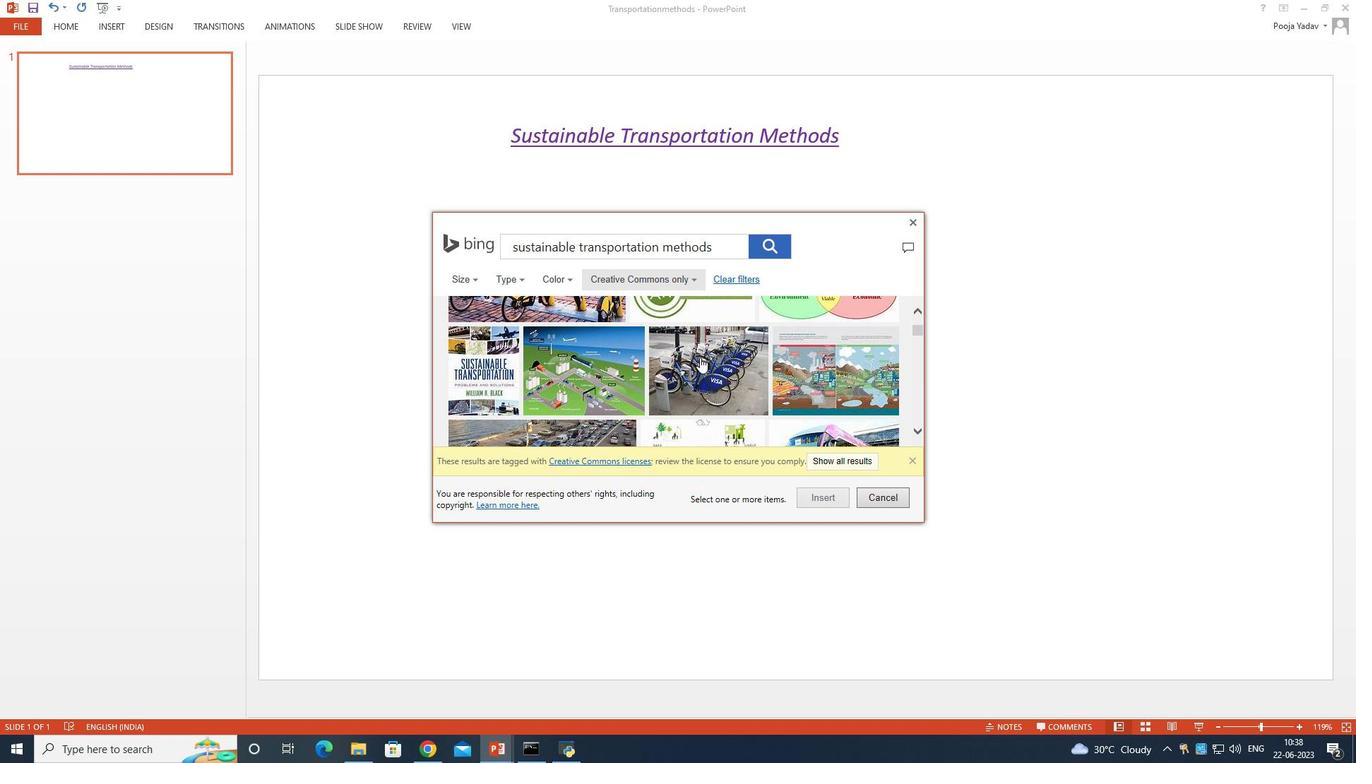 
Action: Mouse scrolled (700, 356) with delta (0, 0)
Screenshot: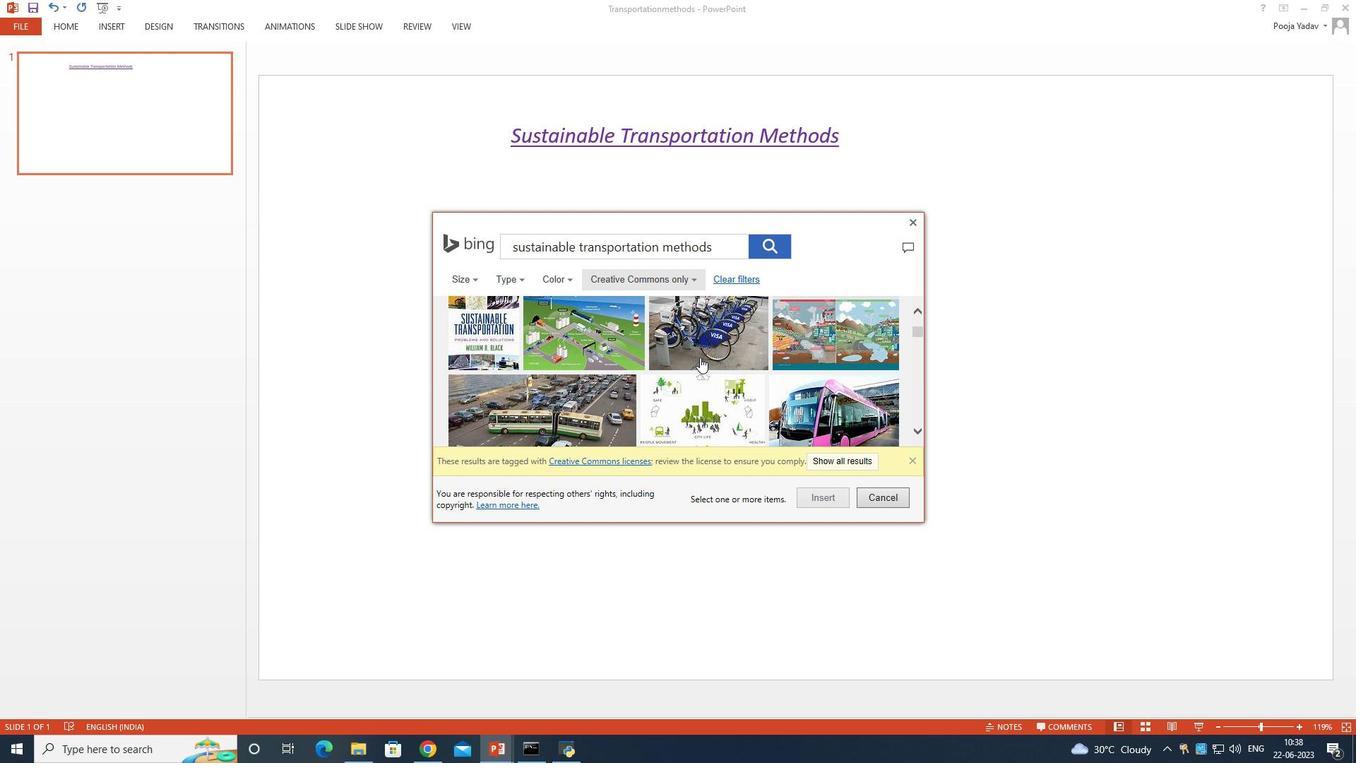 
Action: Mouse scrolled (700, 356) with delta (0, 0)
Screenshot: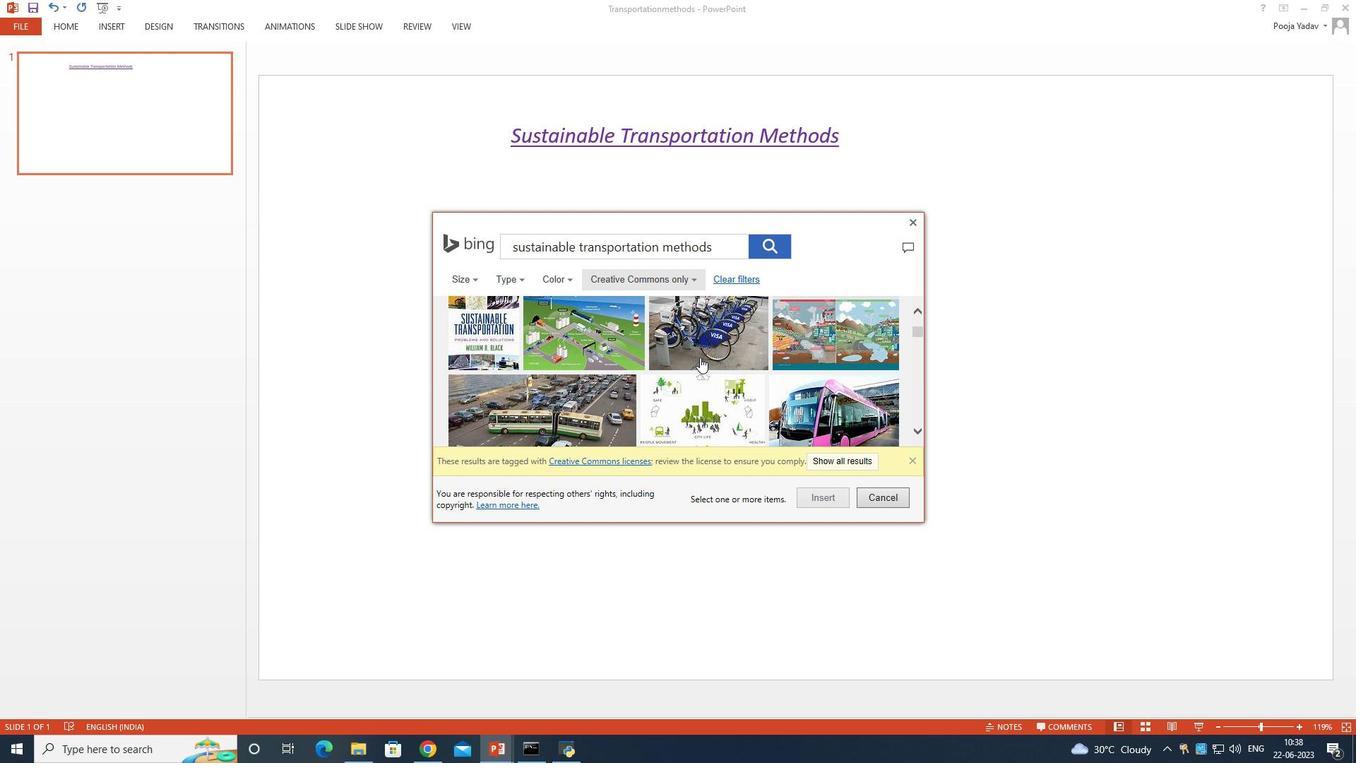
Action: Mouse scrolled (700, 356) with delta (0, 0)
Screenshot: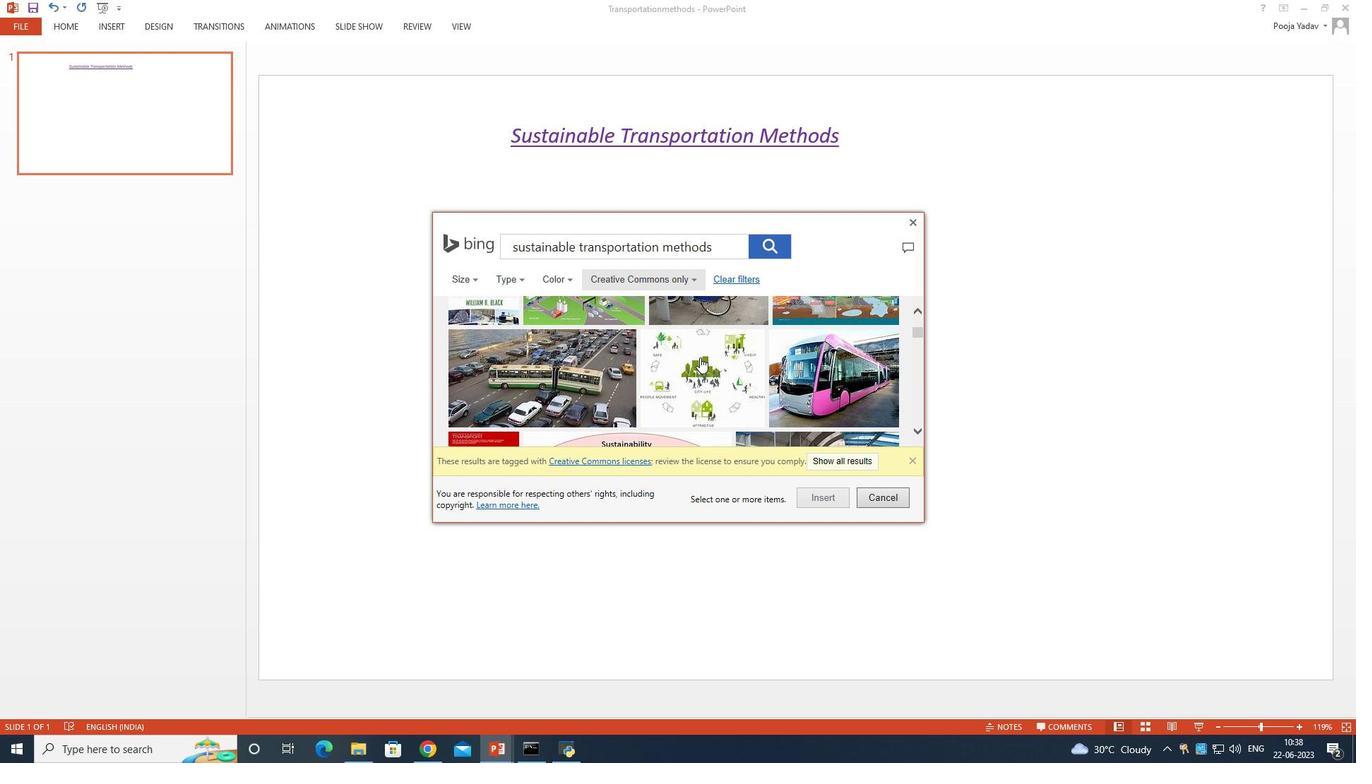 
Action: Mouse scrolled (700, 356) with delta (0, 0)
Screenshot: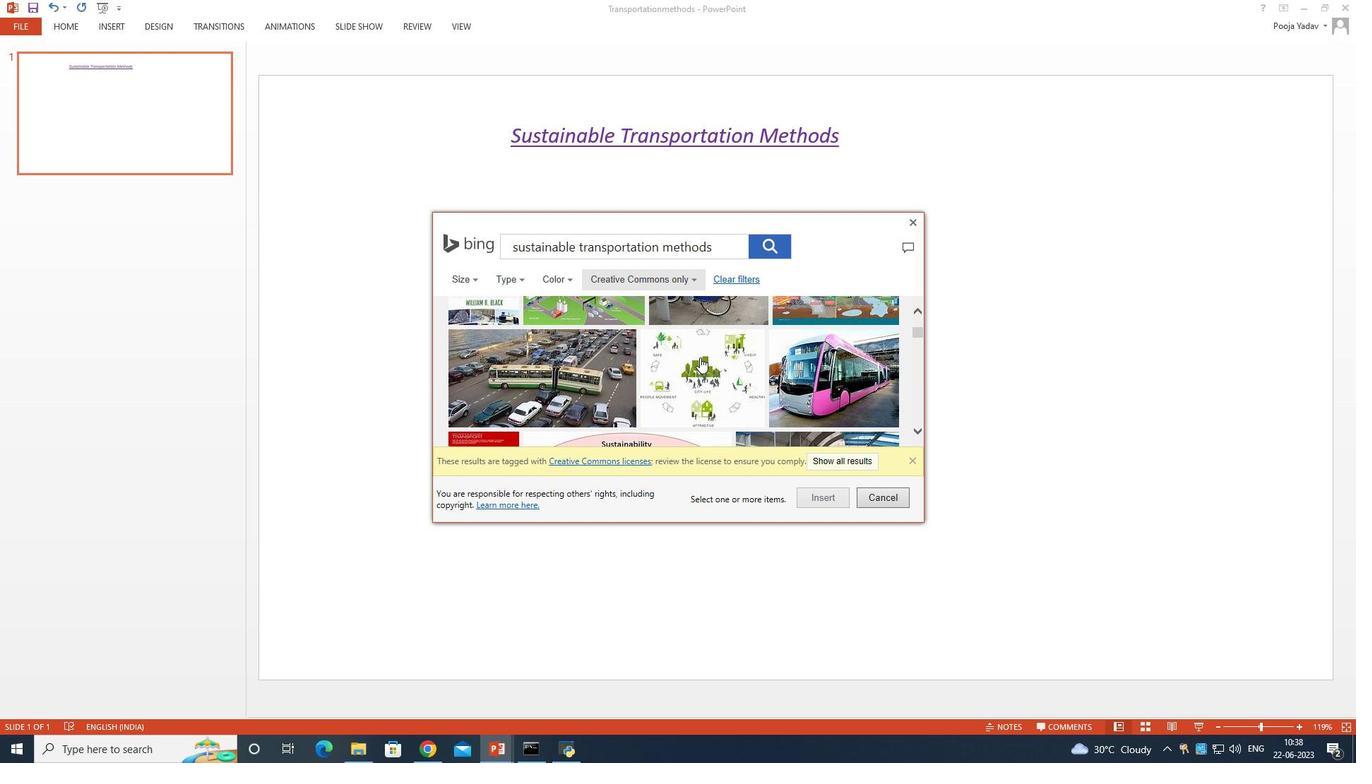 
Action: Mouse scrolled (700, 356) with delta (0, 0)
Screenshot: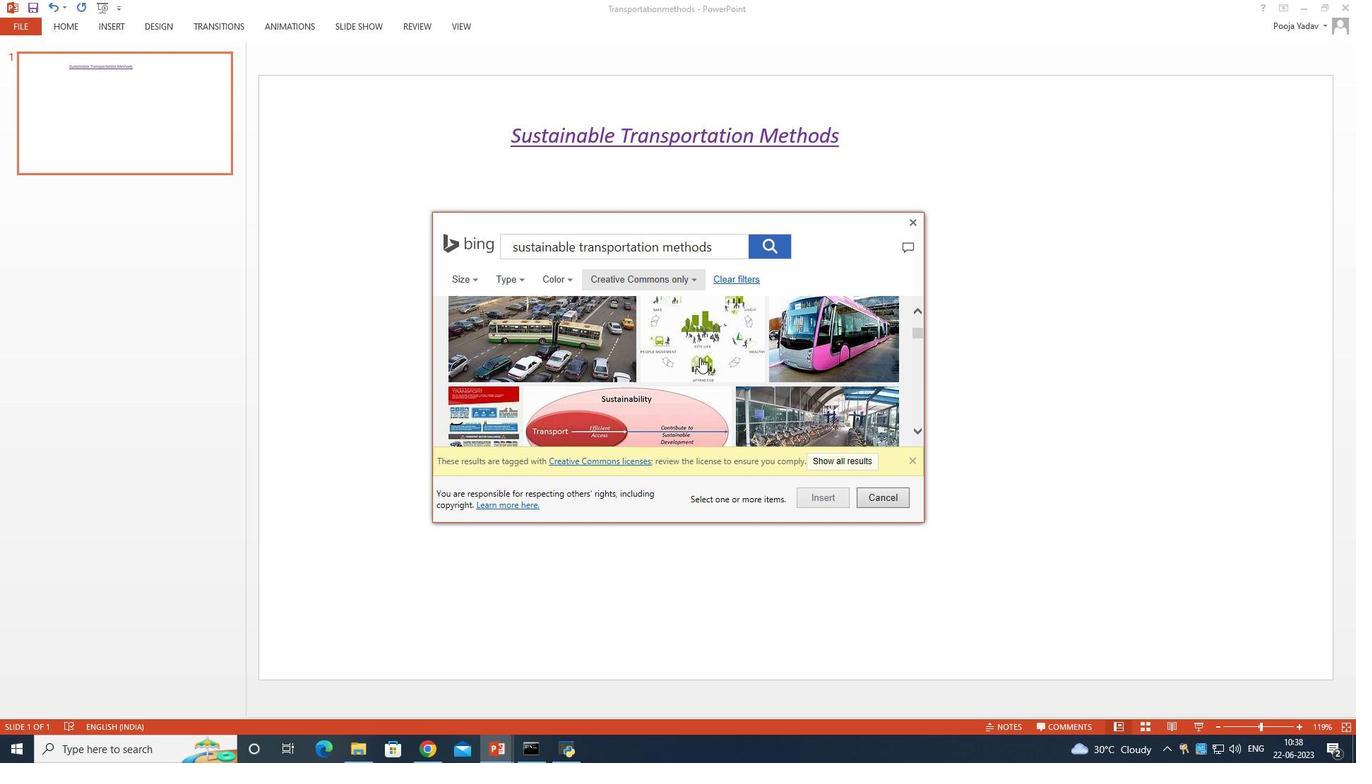 
Action: Mouse scrolled (700, 356) with delta (0, 0)
Screenshot: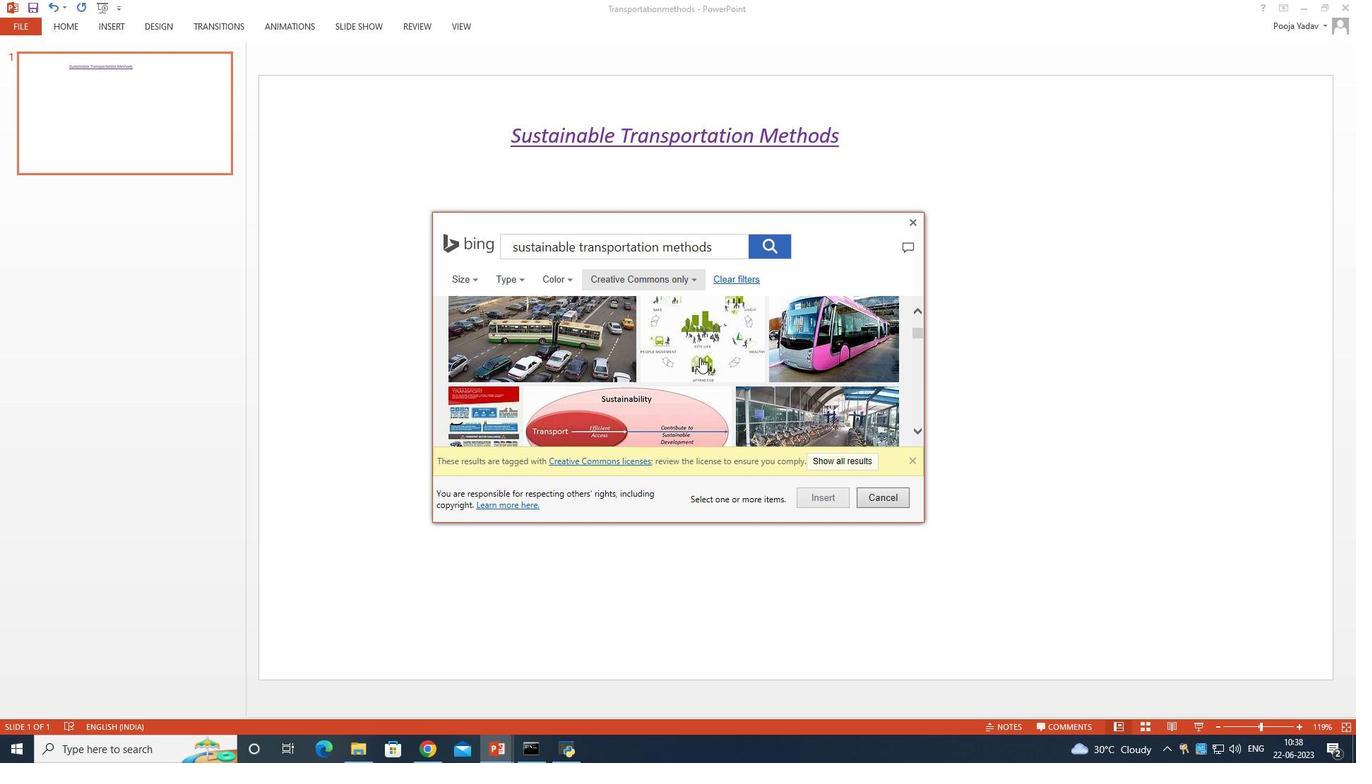 
Action: Mouse scrolled (700, 356) with delta (0, 0)
Screenshot: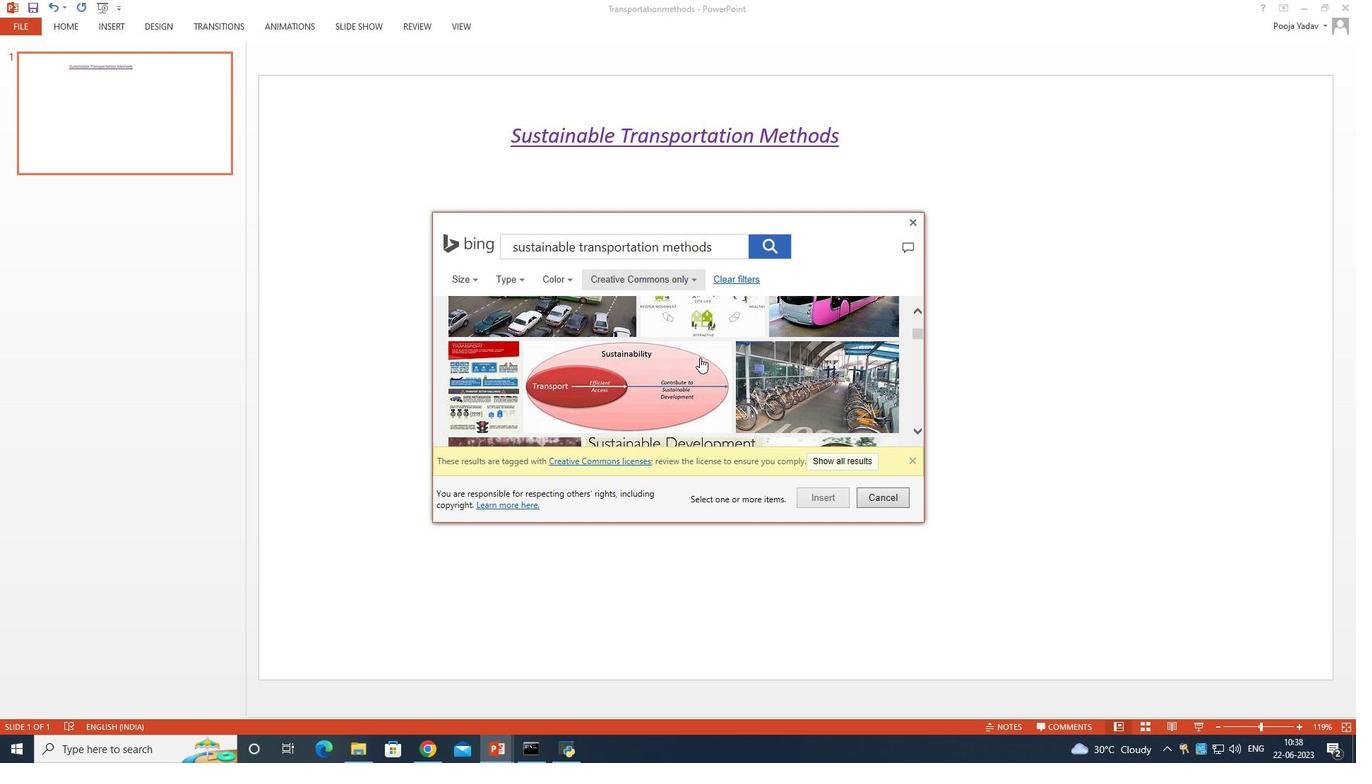 
Action: Mouse scrolled (700, 356) with delta (0, 0)
Screenshot: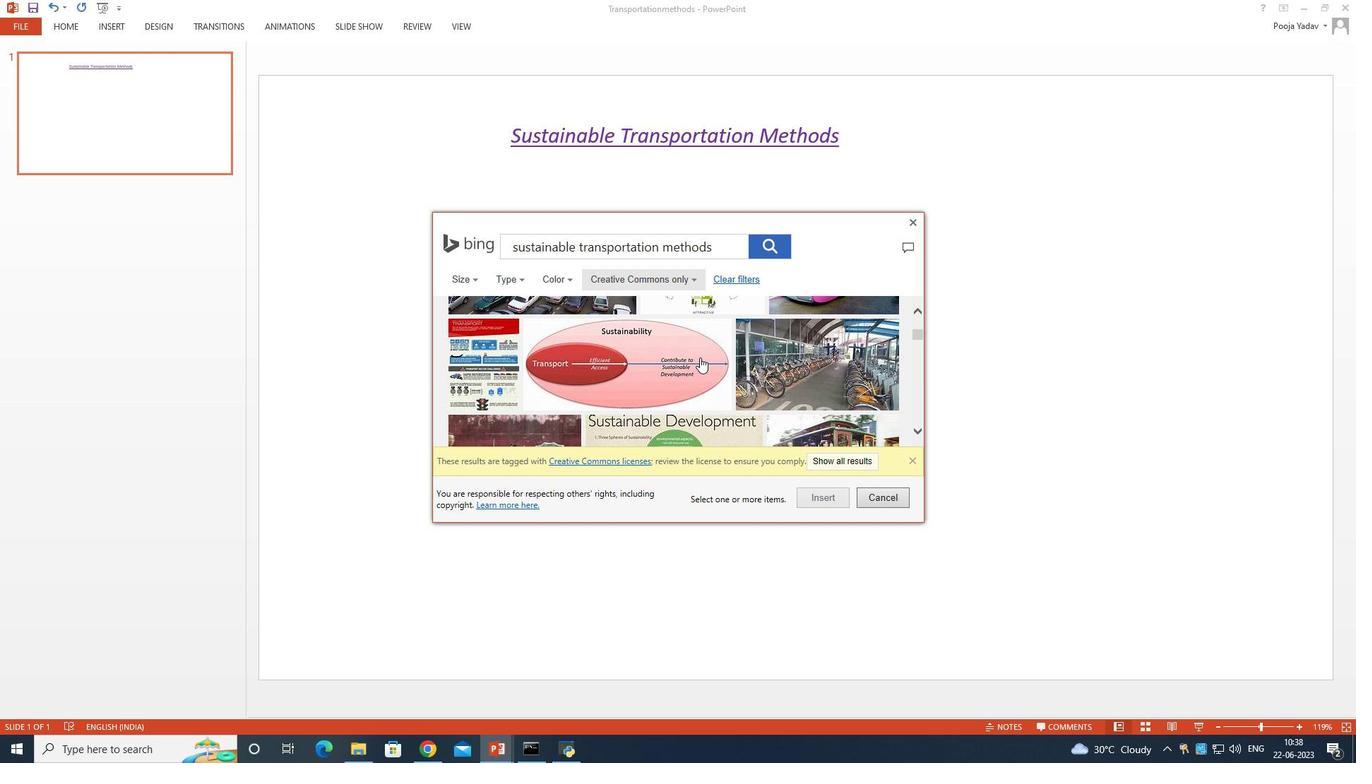 
Action: Mouse scrolled (700, 356) with delta (0, 0)
Screenshot: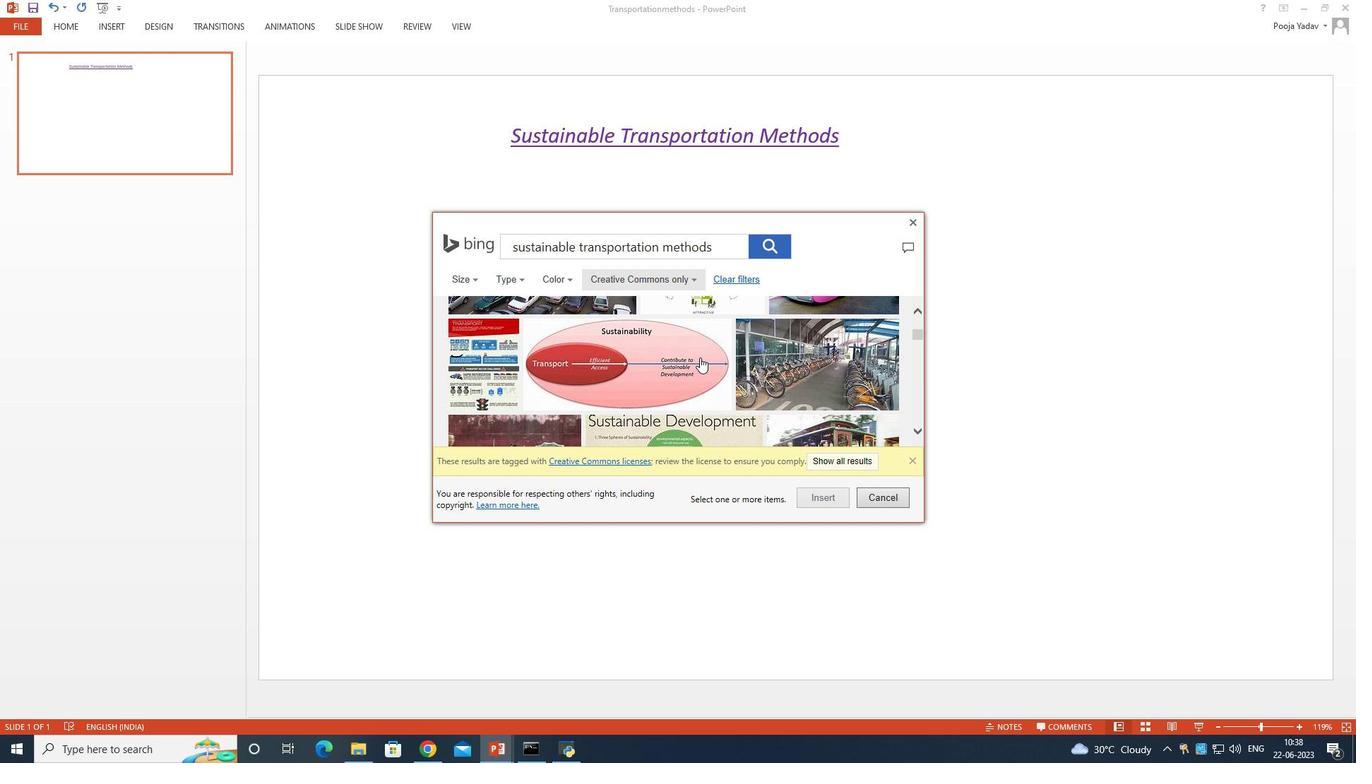 
Action: Mouse scrolled (700, 356) with delta (0, 0)
Screenshot: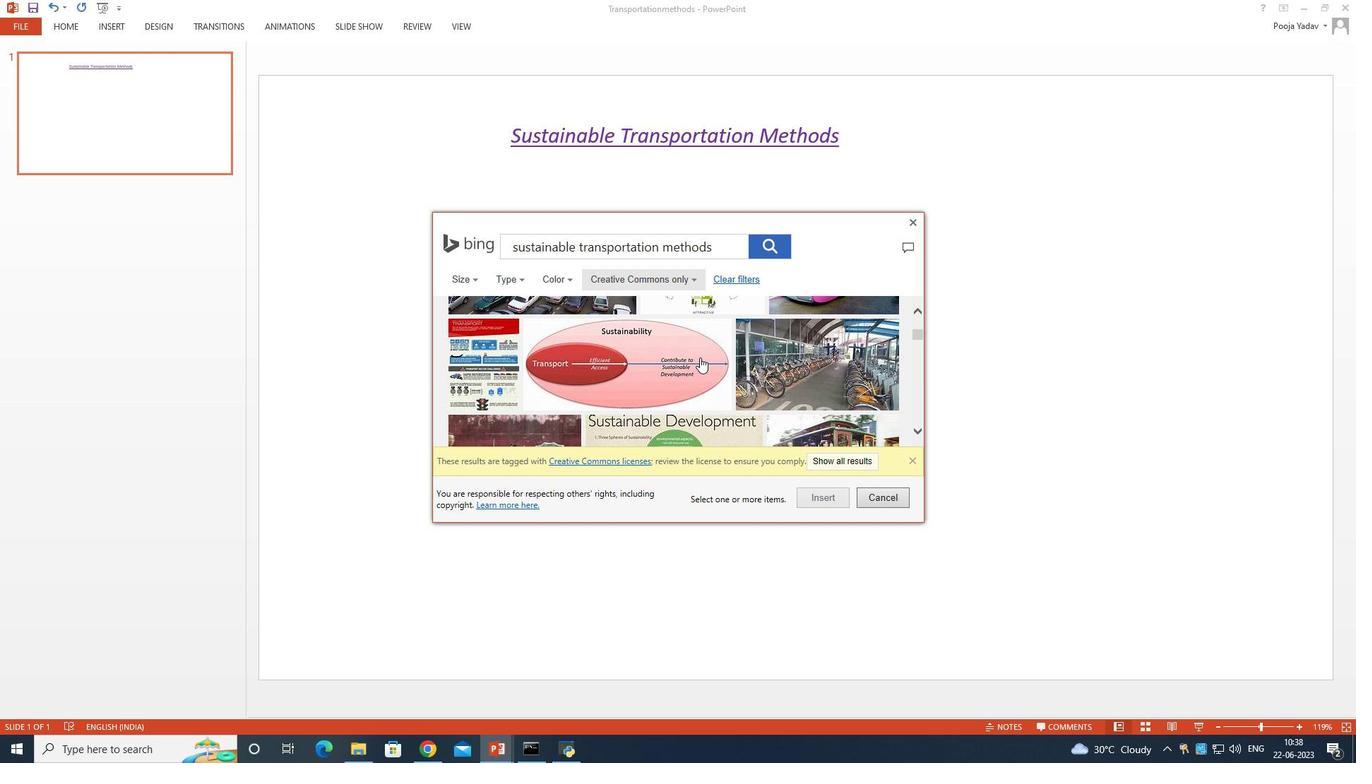 
Action: Mouse scrolled (700, 356) with delta (0, 0)
Screenshot: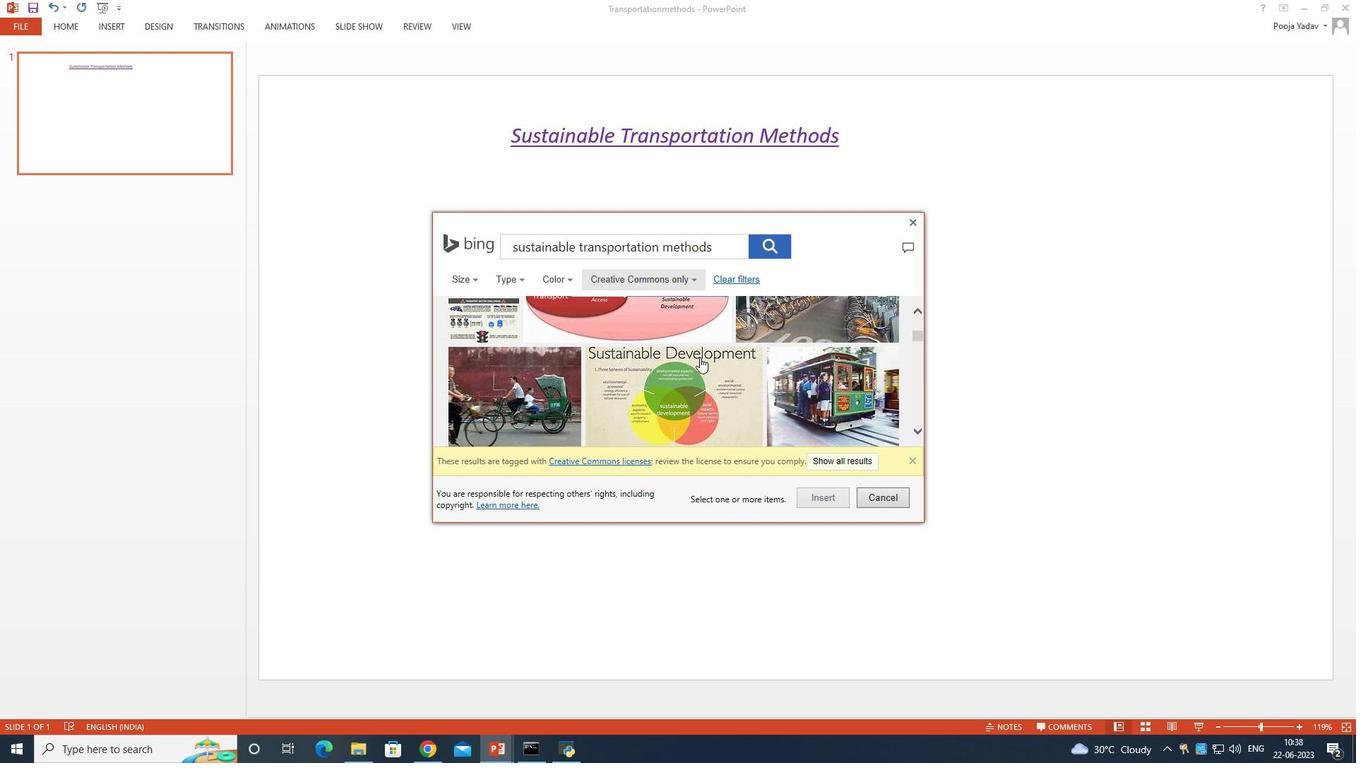 
Action: Mouse moved to (662, 343)
Screenshot: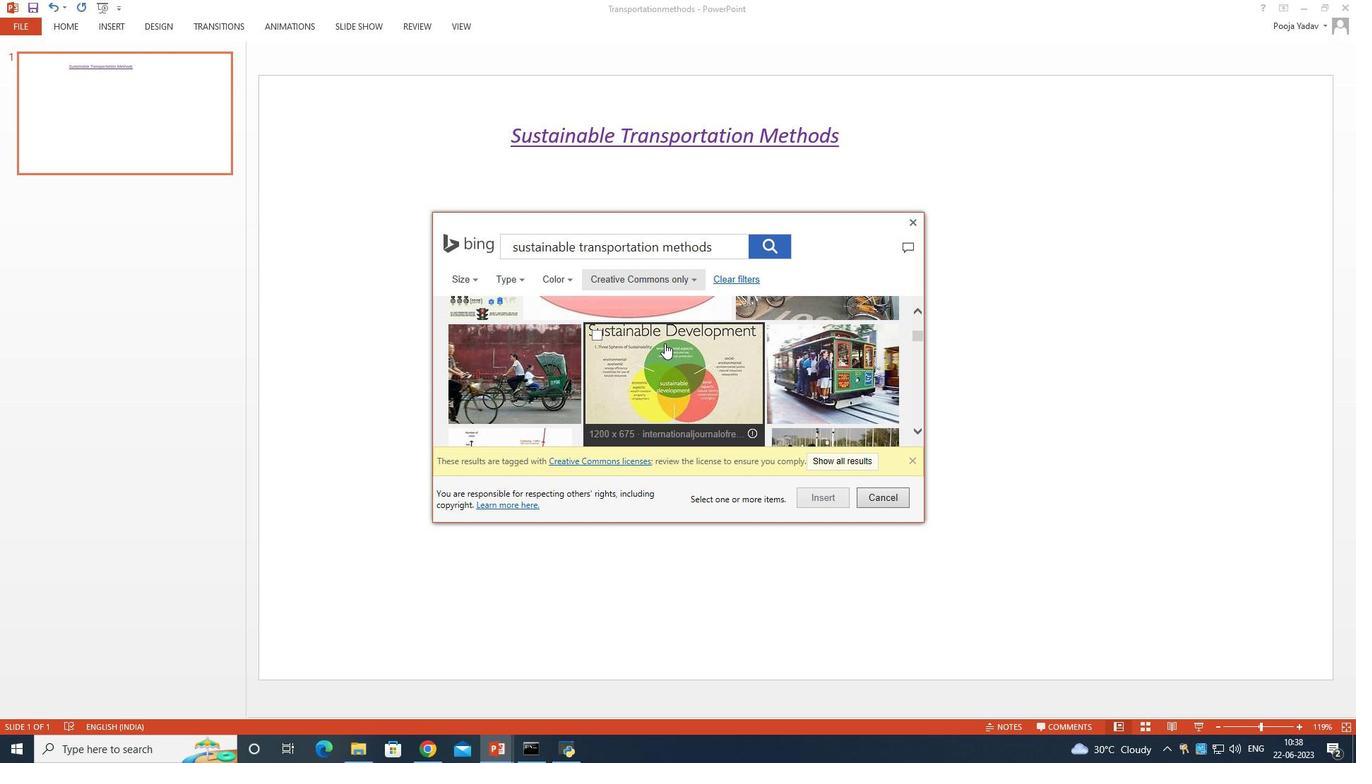
Action: Mouse scrolled (662, 342) with delta (0, 0)
Screenshot: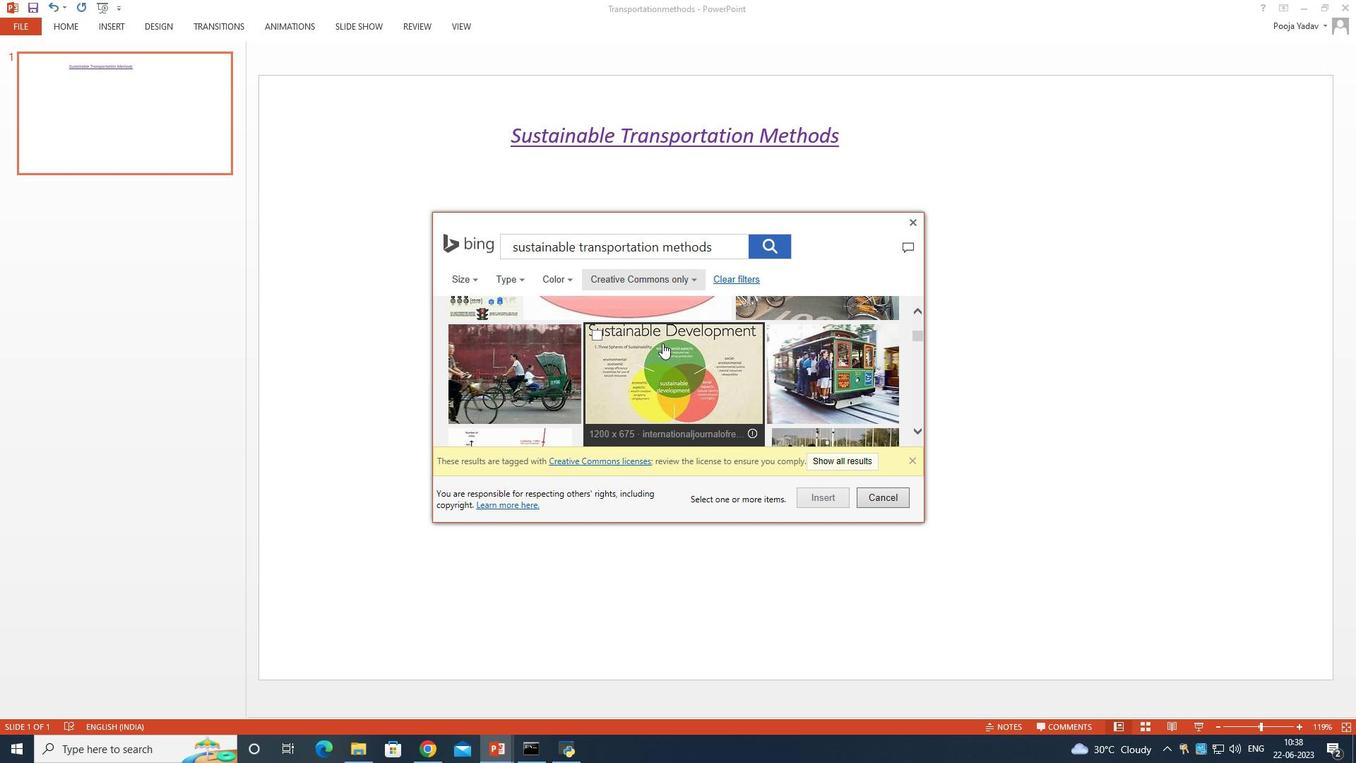 
Action: Mouse scrolled (662, 342) with delta (0, 0)
Screenshot: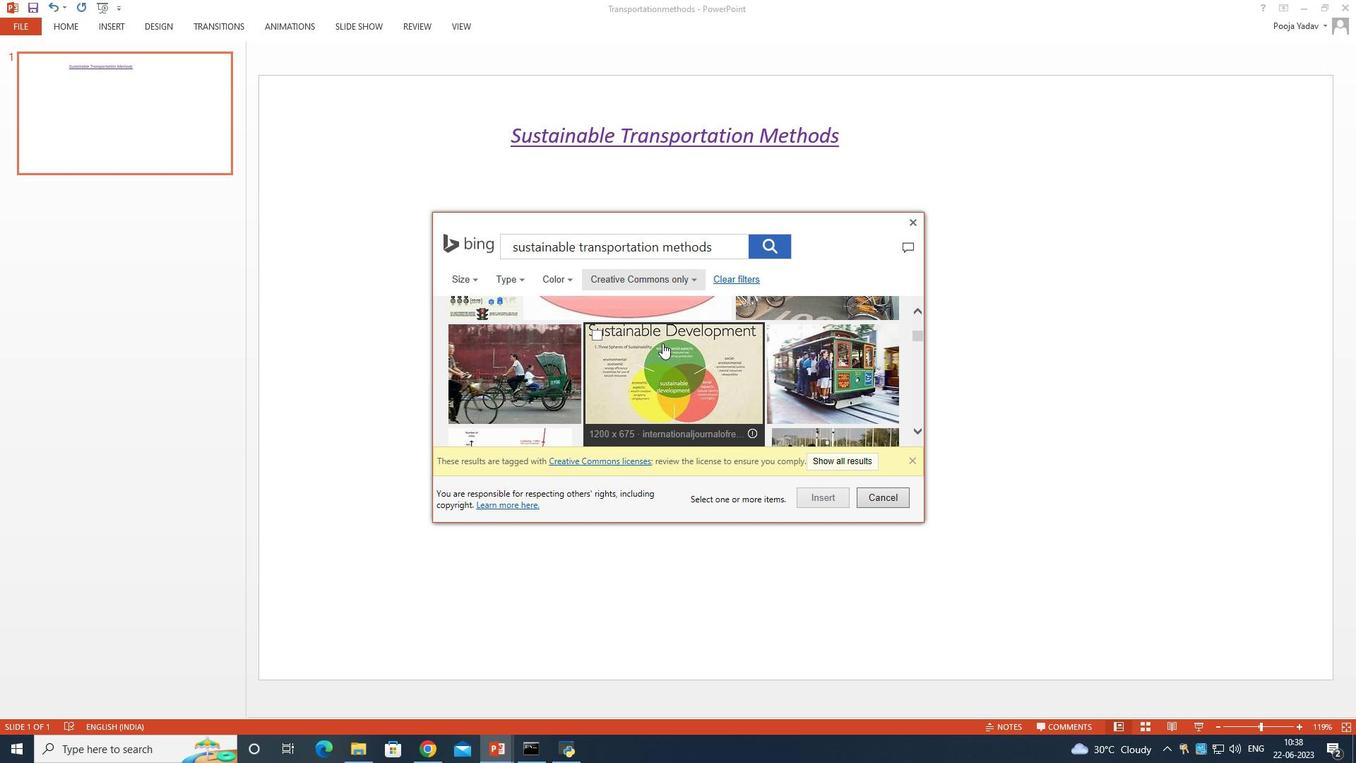 
Action: Mouse scrolled (662, 342) with delta (0, 0)
Screenshot: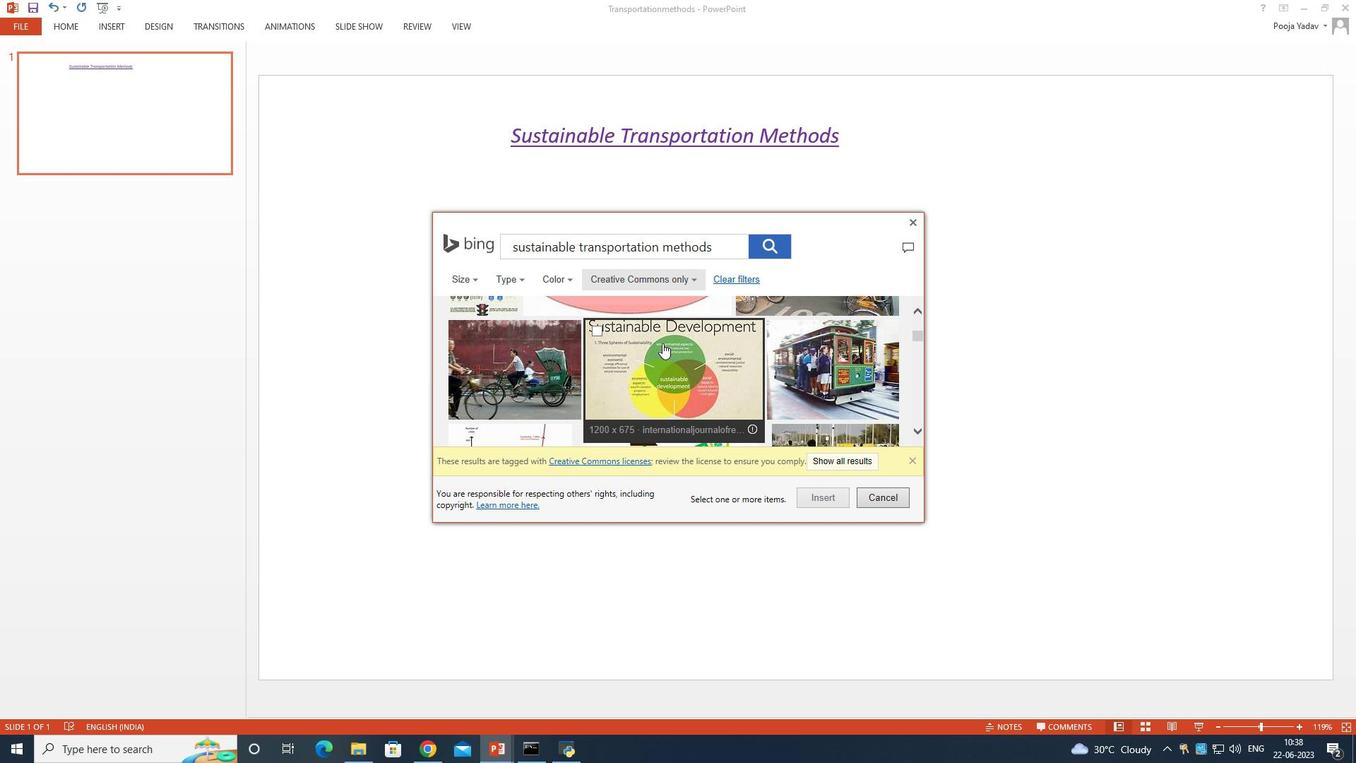 
Action: Mouse scrolled (662, 342) with delta (0, 0)
Screenshot: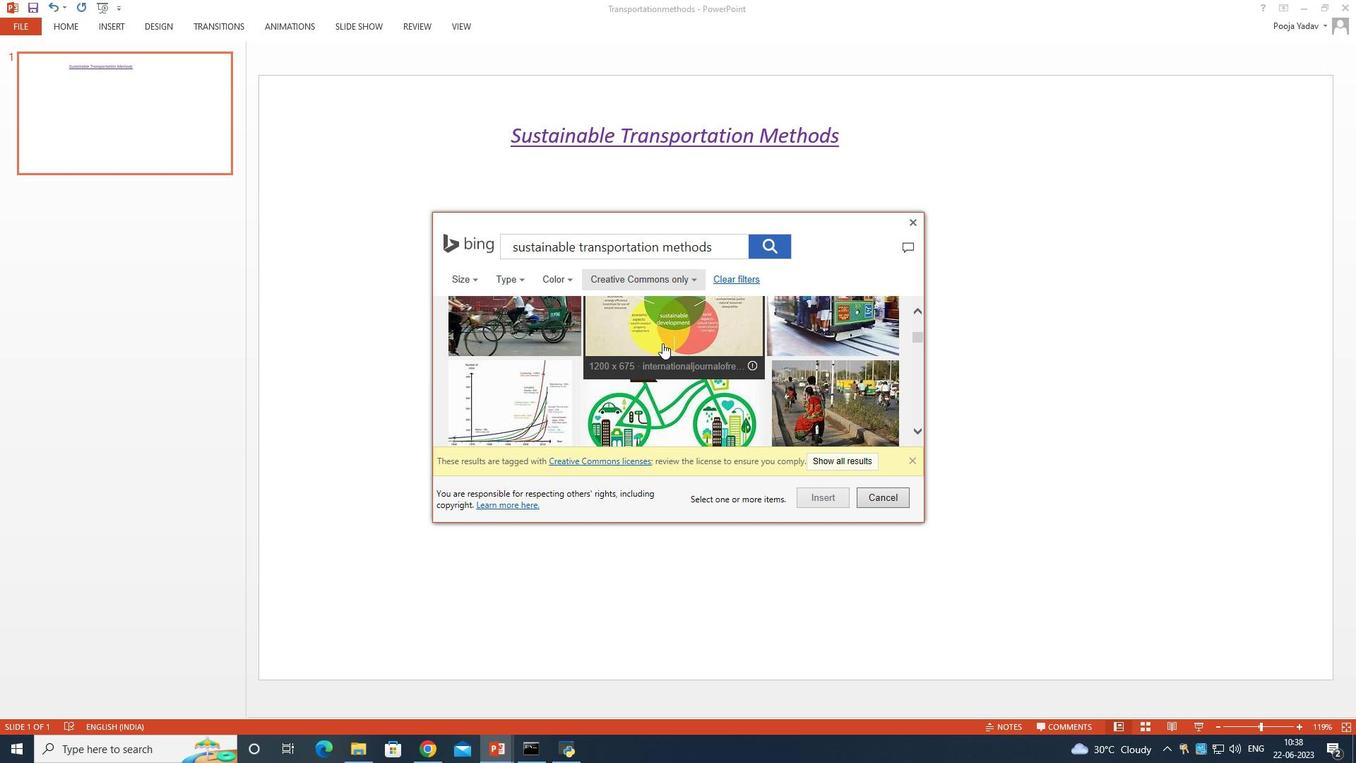 
Action: Mouse moved to (661, 343)
Screenshot: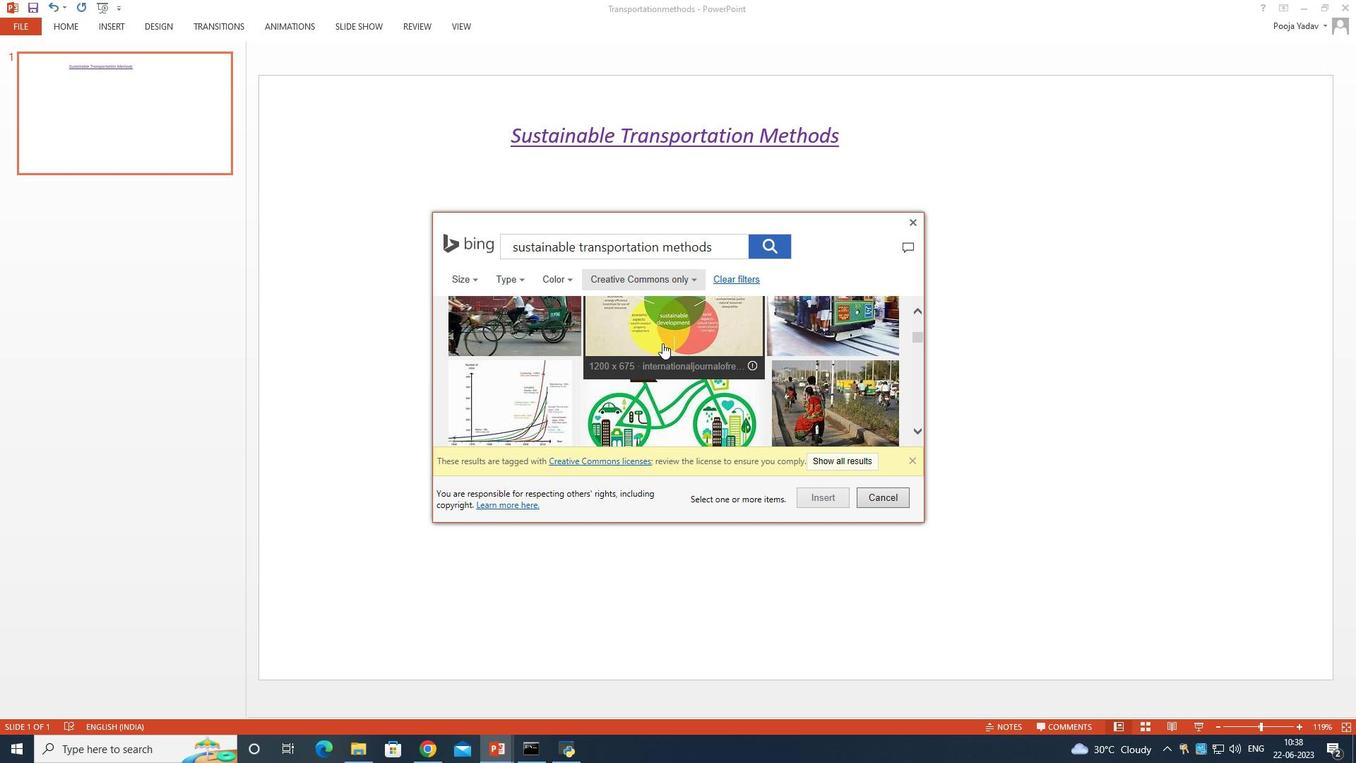 
Action: Mouse scrolled (661, 342) with delta (0, 0)
Screenshot: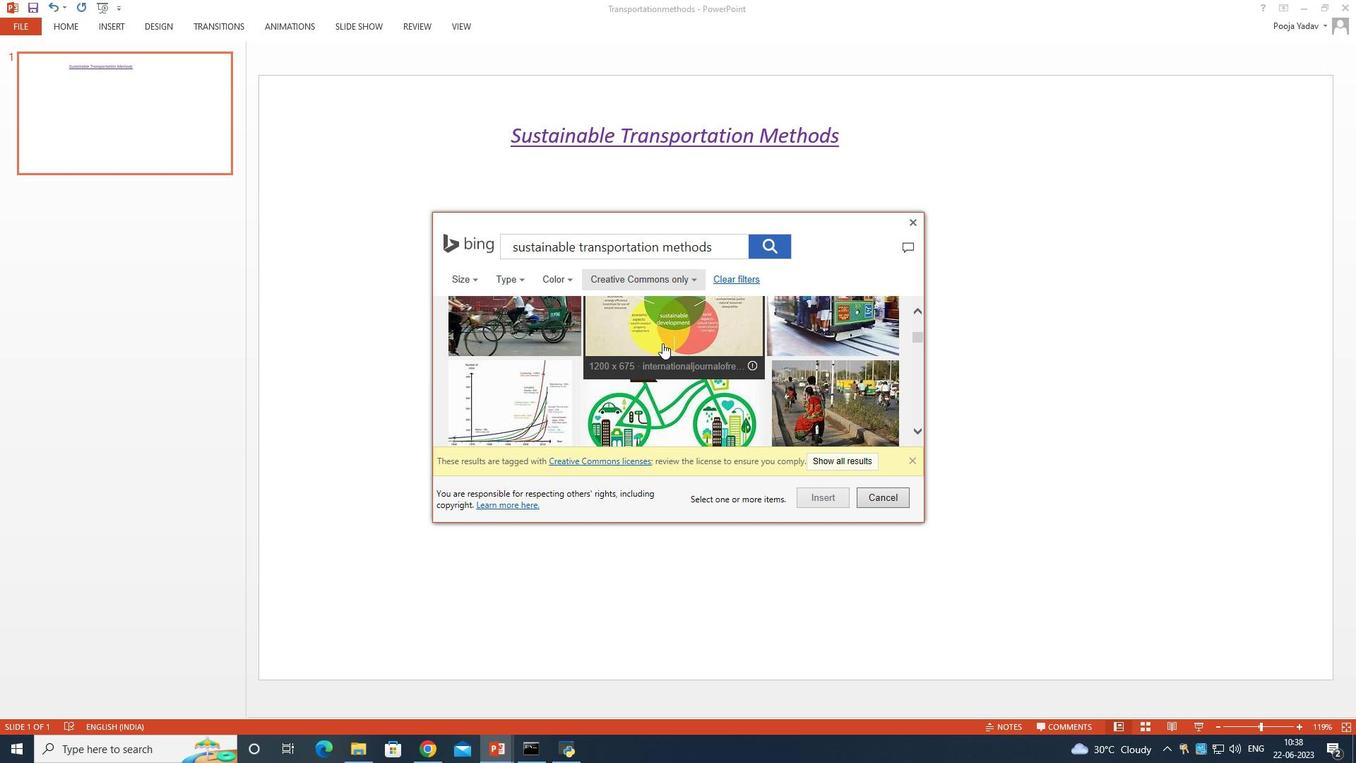
Action: Mouse moved to (660, 343)
Screenshot: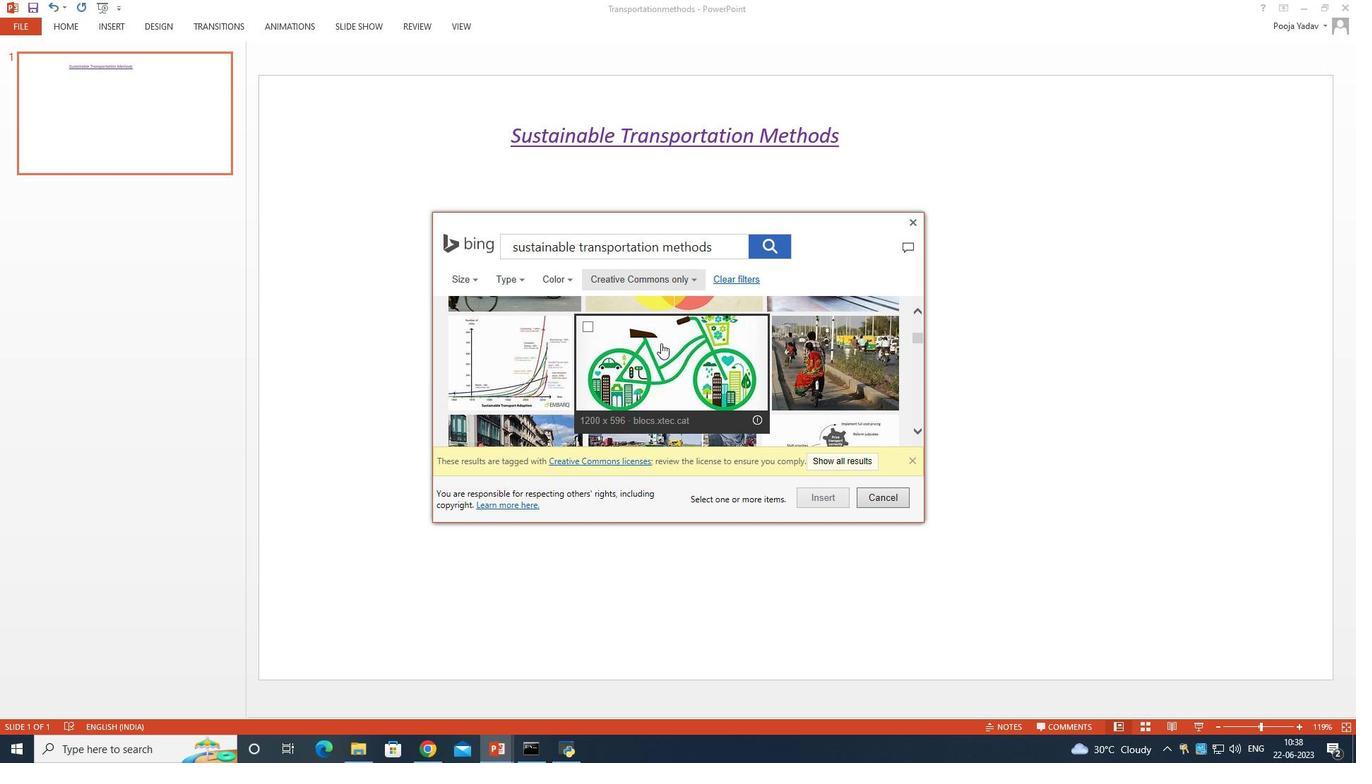 
Action: Mouse scrolled (660, 342) with delta (0, 0)
Screenshot: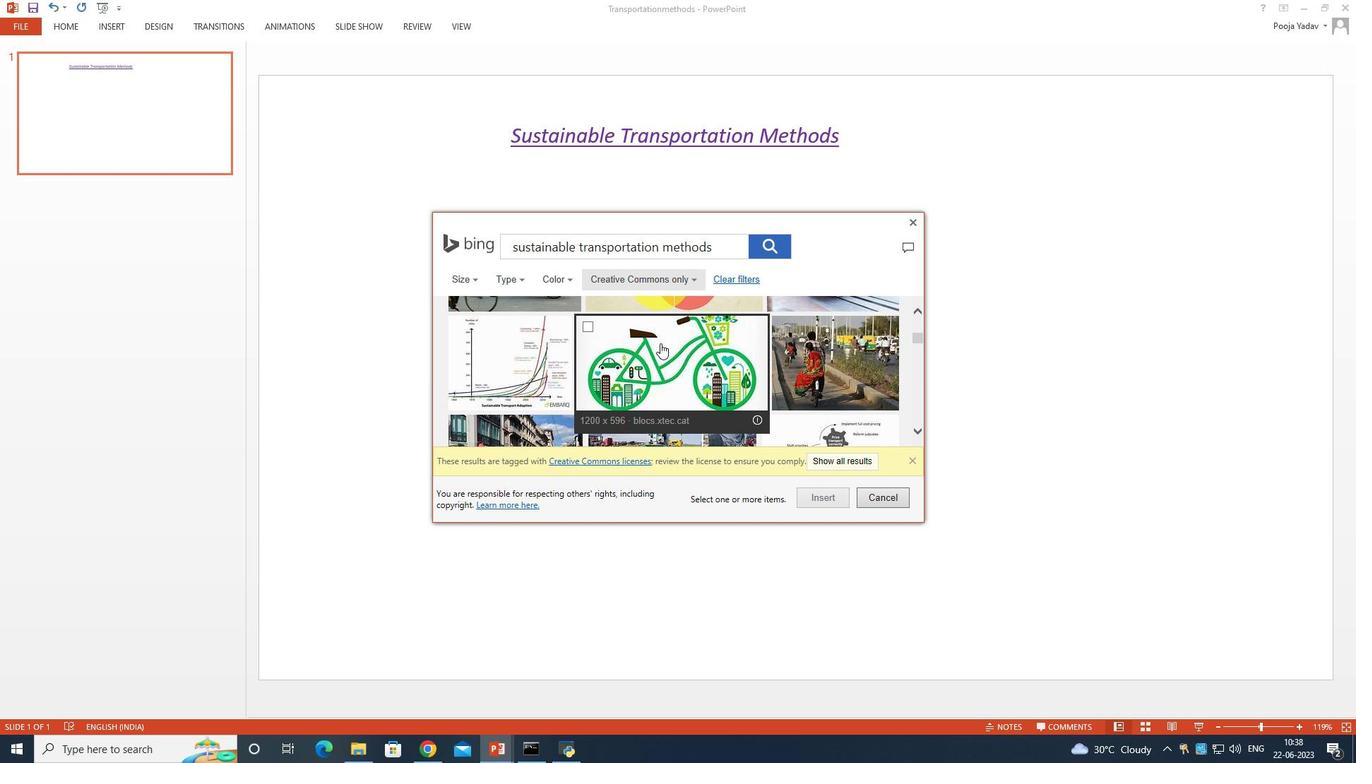
Action: Mouse moved to (660, 343)
Screenshot: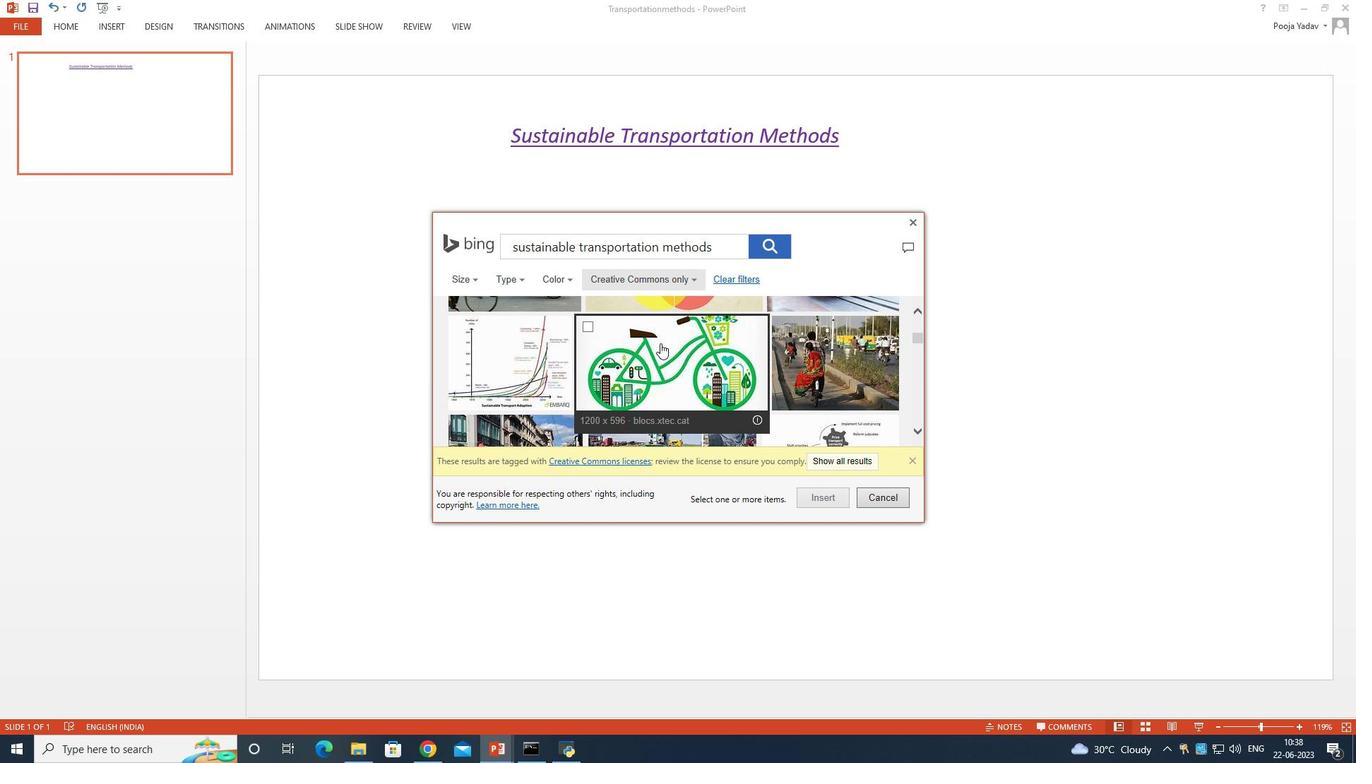 
Action: Mouse scrolled (660, 342) with delta (0, 0)
Screenshot: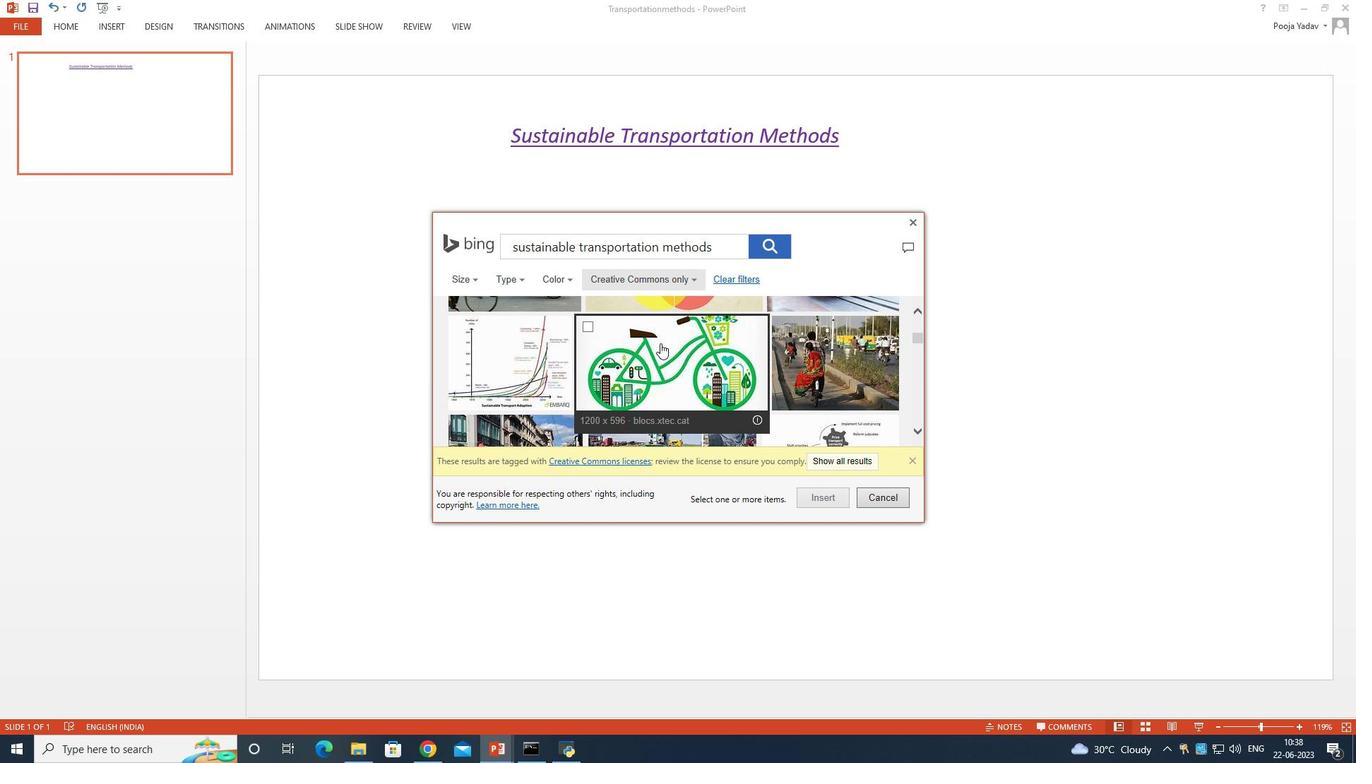 
Action: Mouse scrolled (660, 342) with delta (0, 0)
Screenshot: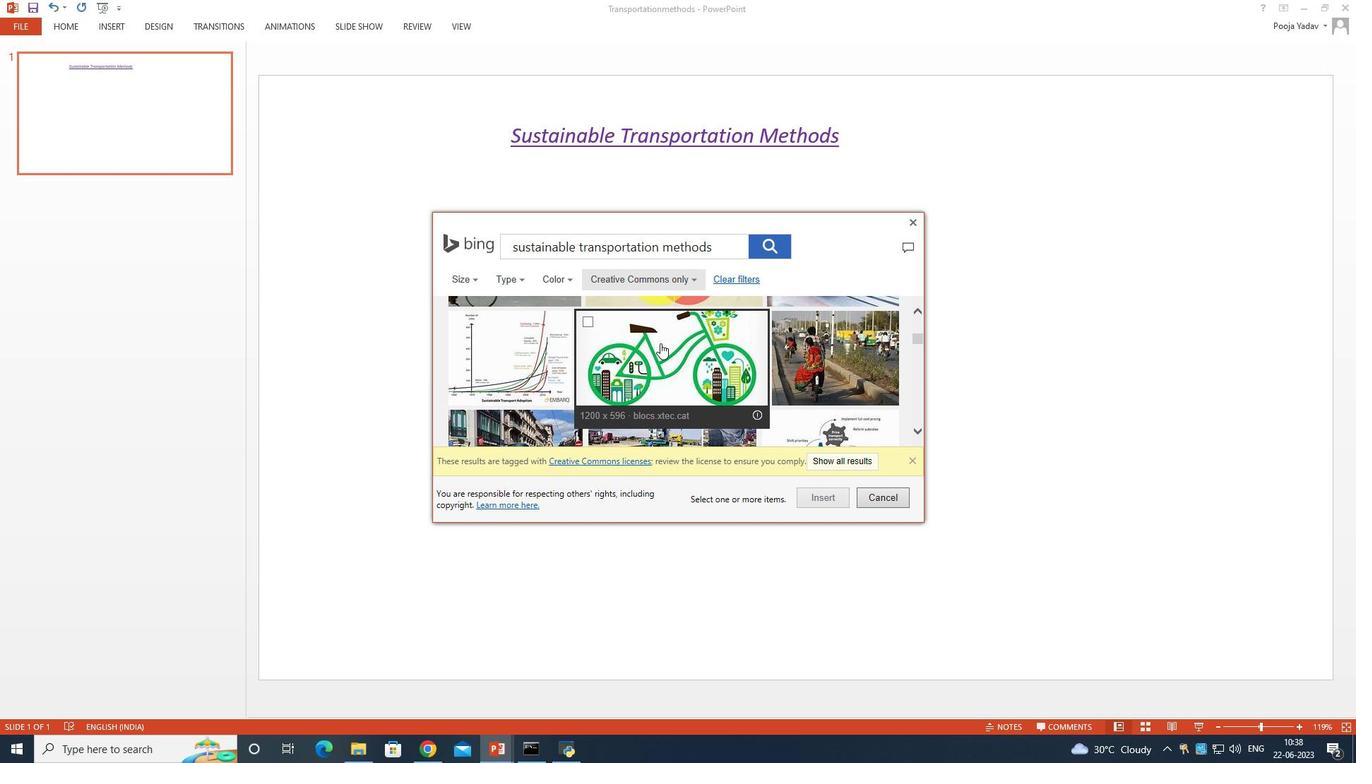 
Action: Mouse moved to (660, 344)
Screenshot: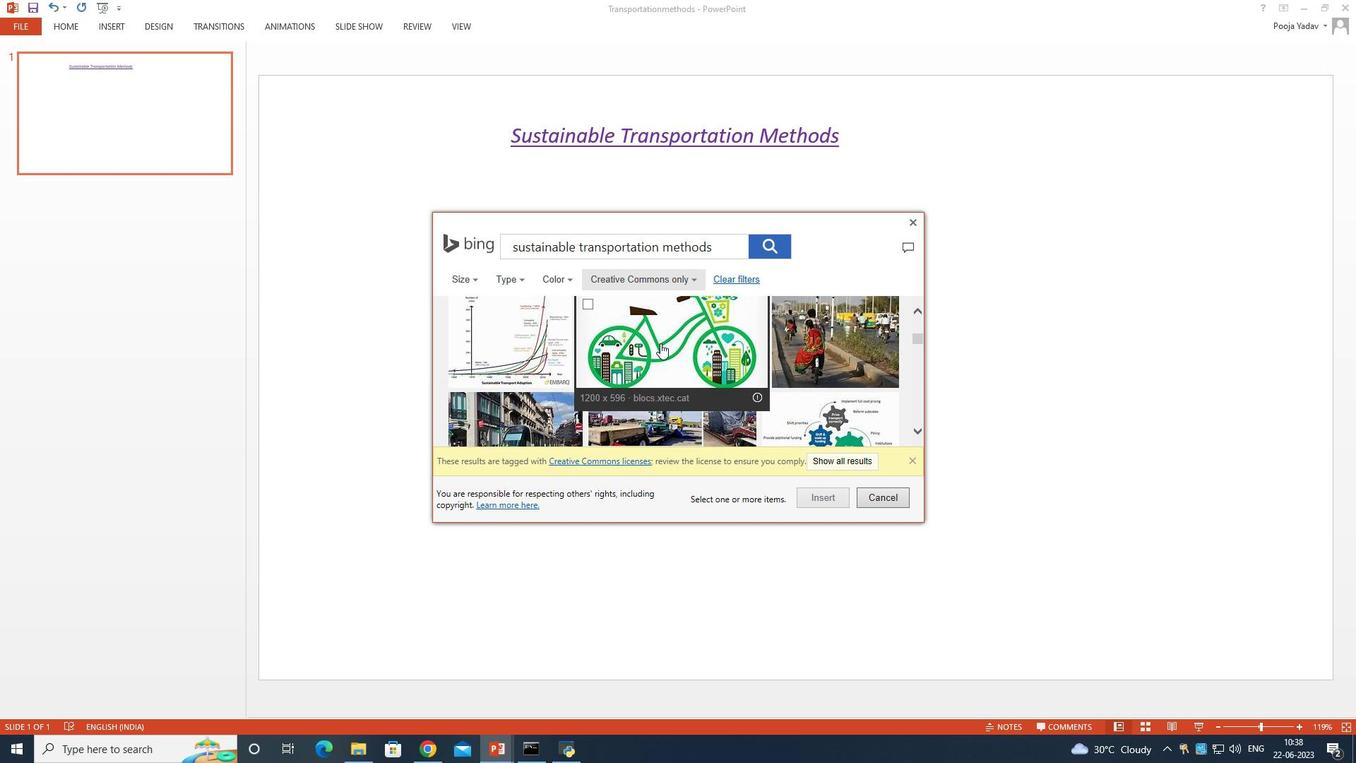 
Action: Mouse scrolled (660, 343) with delta (0, 0)
Screenshot: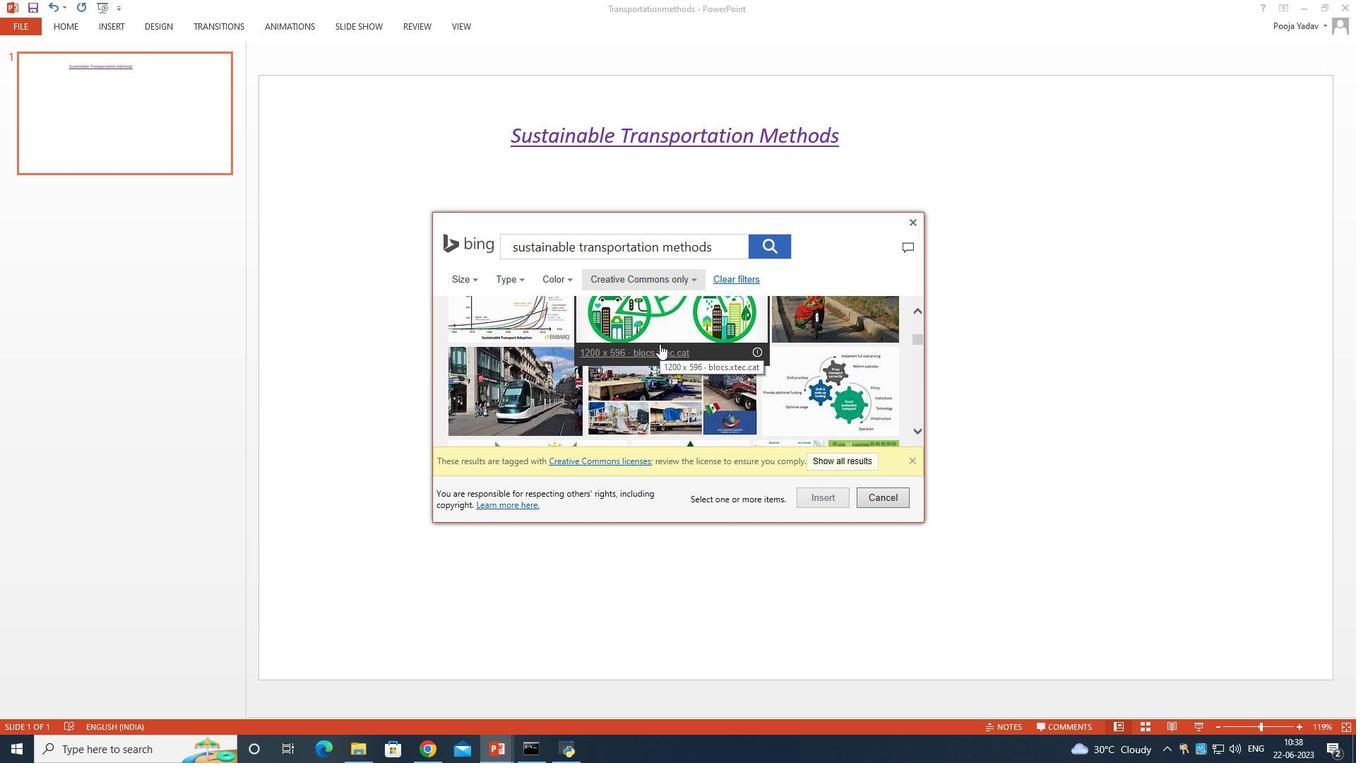 
Action: Mouse scrolled (660, 343) with delta (0, 0)
Screenshot: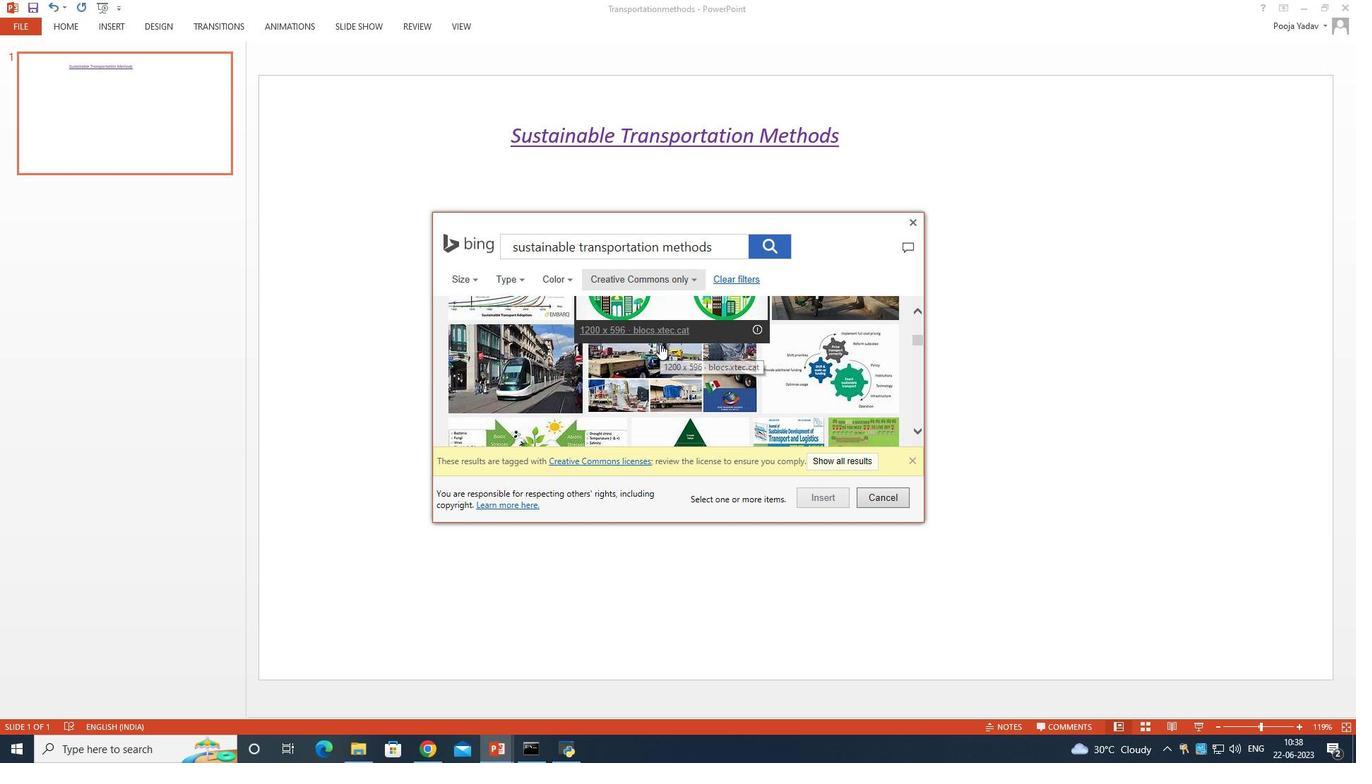 
Action: Mouse scrolled (660, 343) with delta (0, 0)
Screenshot: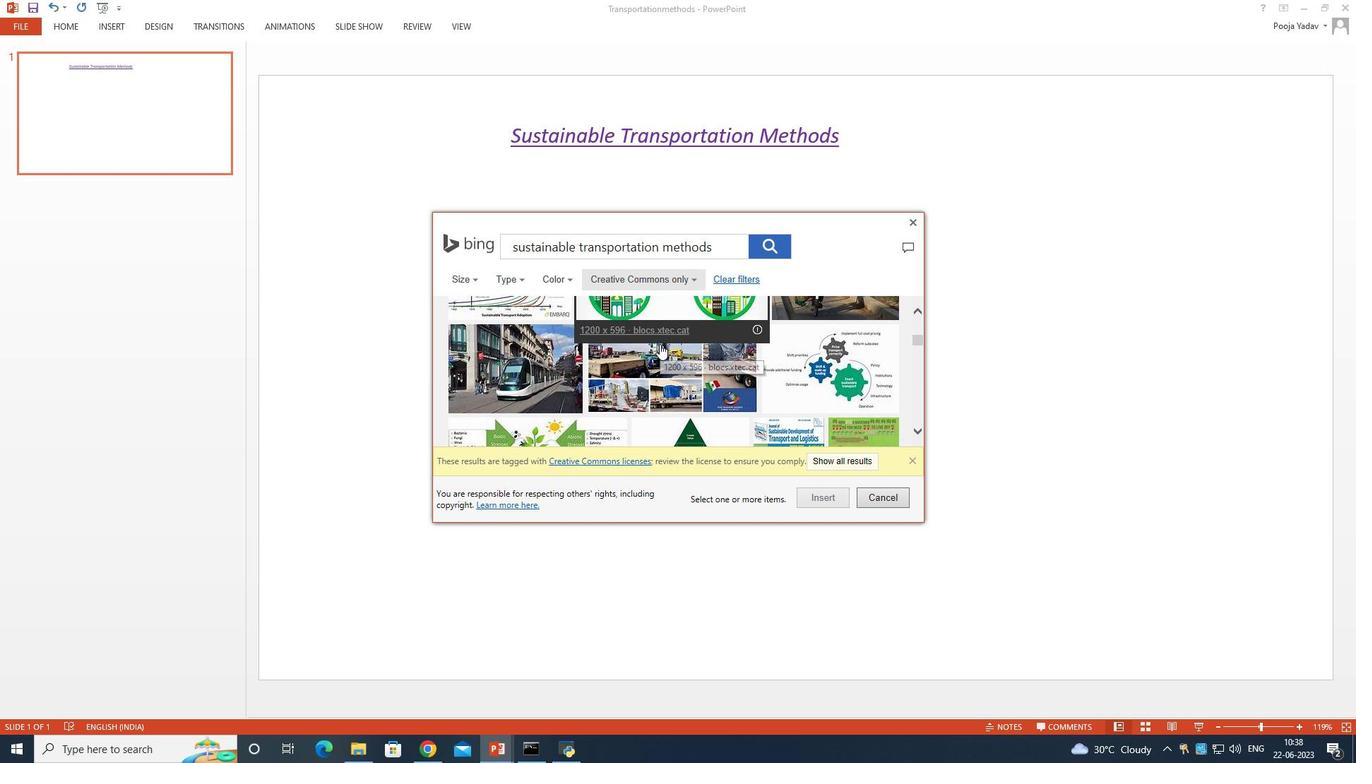 
Action: Mouse scrolled (660, 343) with delta (0, 0)
Screenshot: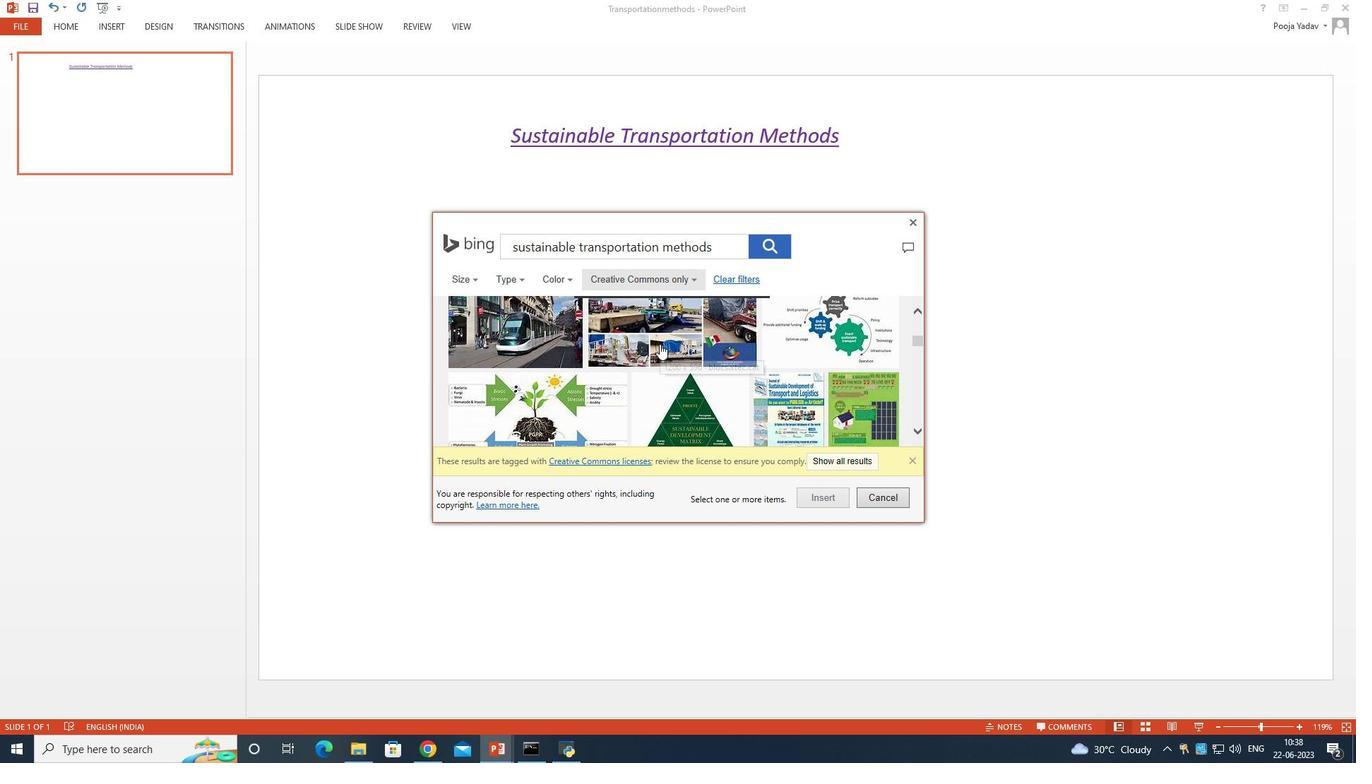 
Action: Mouse scrolled (660, 343) with delta (0, 0)
Screenshot: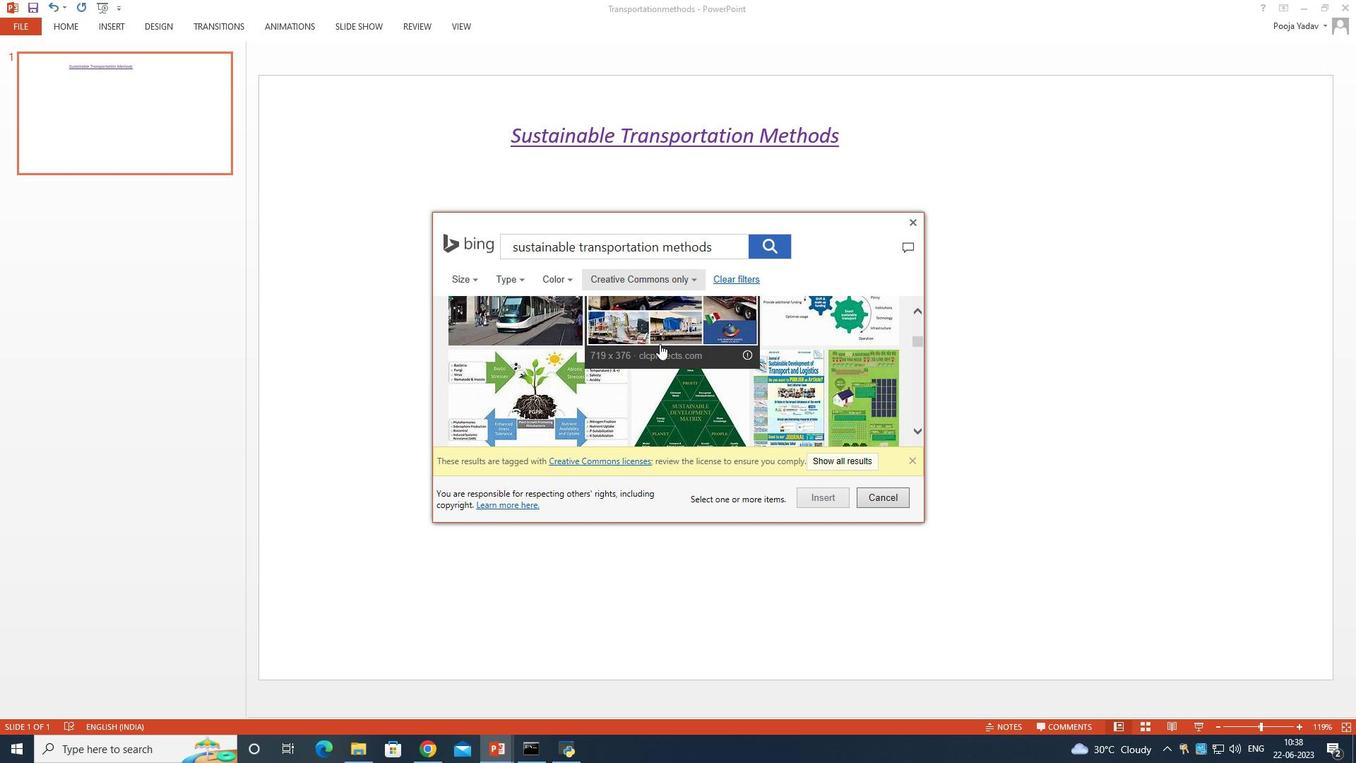 
Action: Mouse scrolled (660, 343) with delta (0, 0)
Screenshot: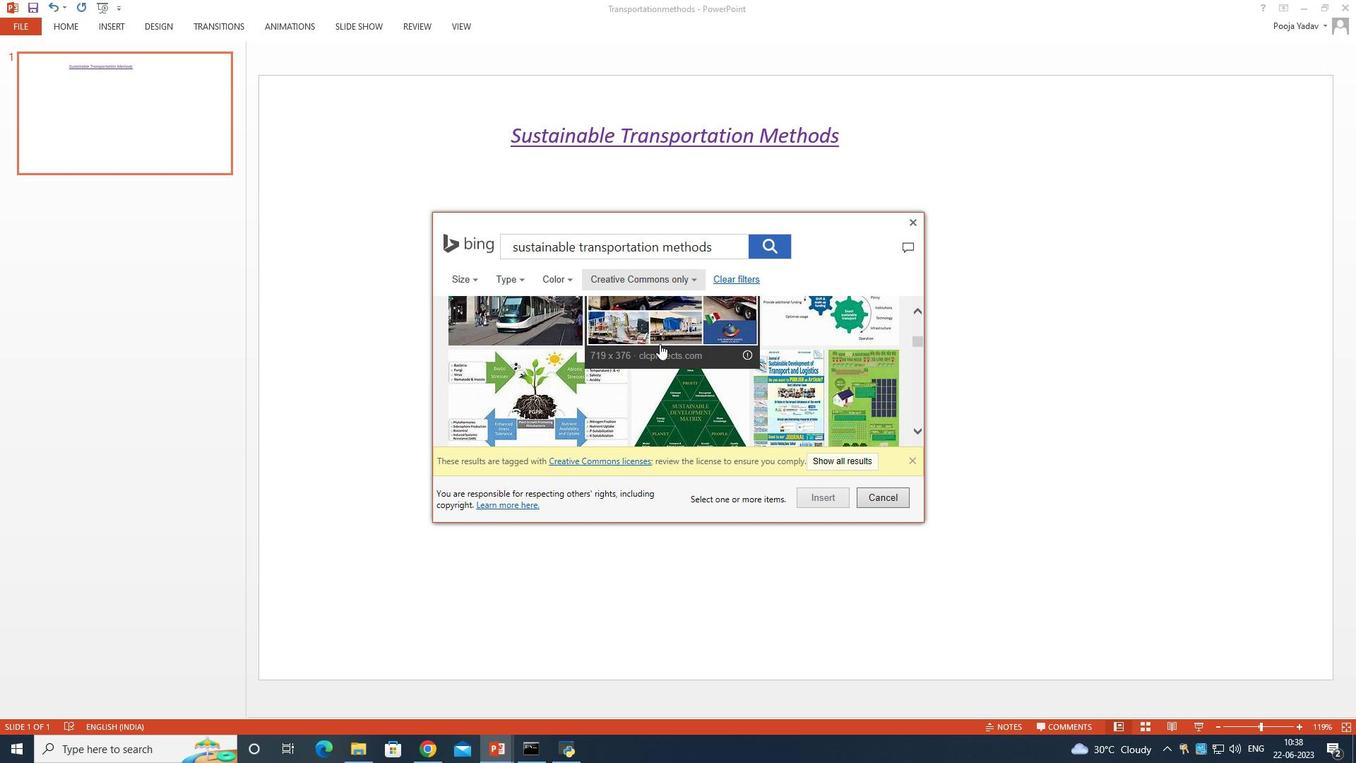 
Action: Mouse scrolled (660, 343) with delta (0, 0)
Screenshot: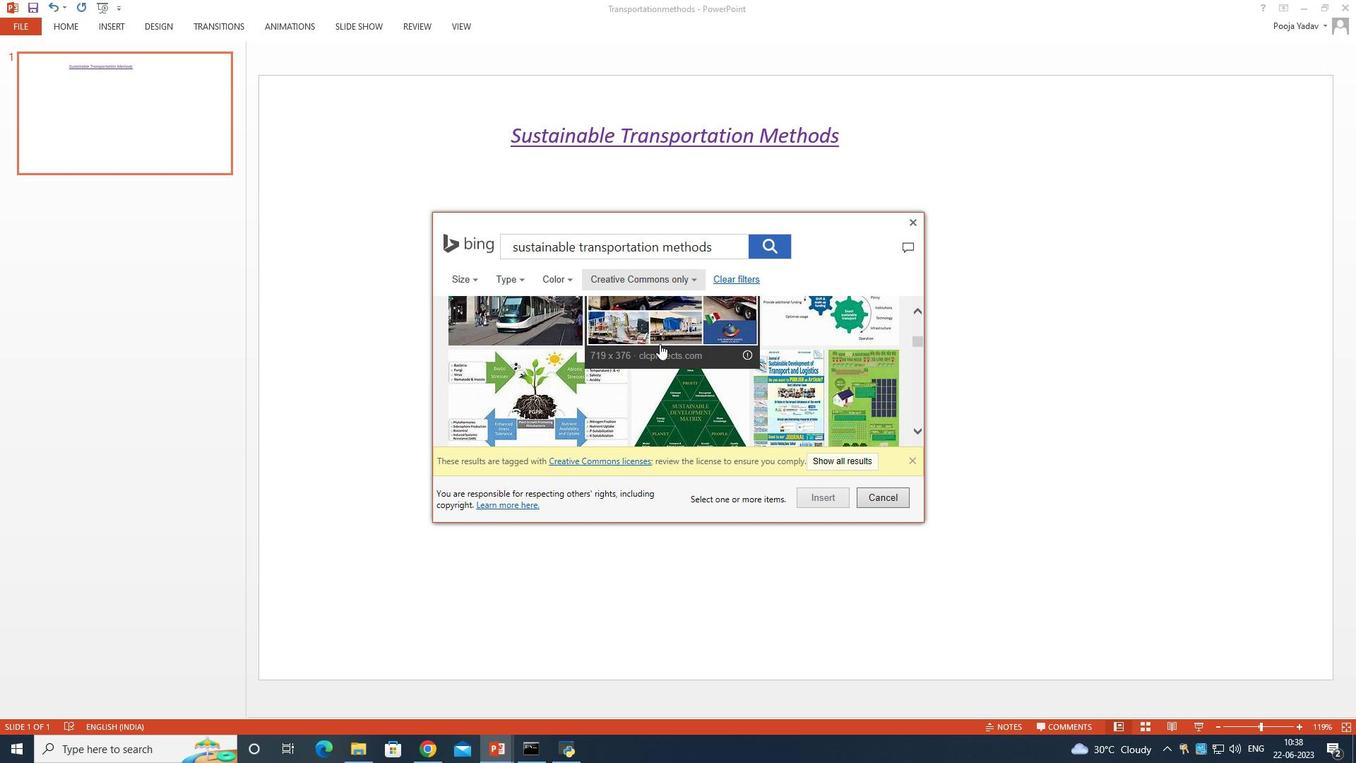 
Action: Mouse scrolled (660, 343) with delta (0, 0)
Screenshot: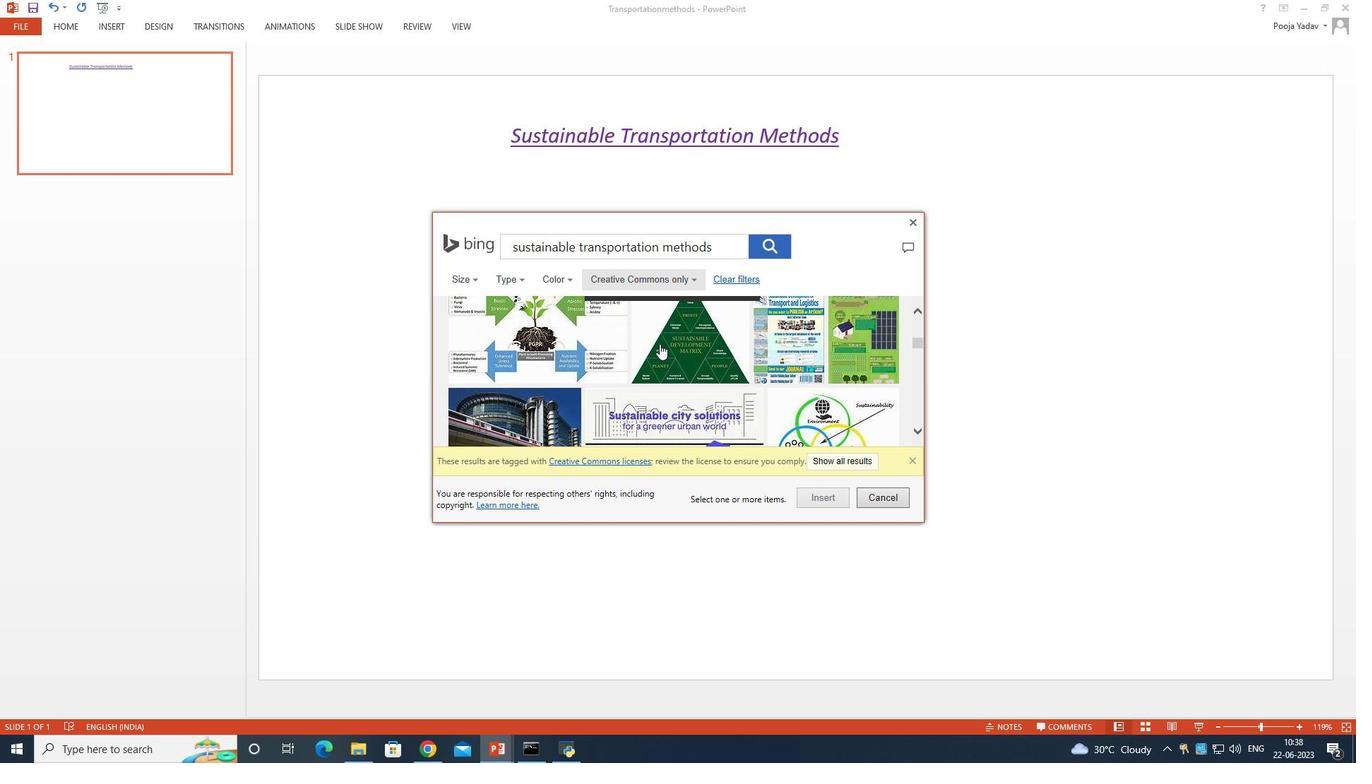 
Action: Mouse scrolled (660, 343) with delta (0, 0)
Screenshot: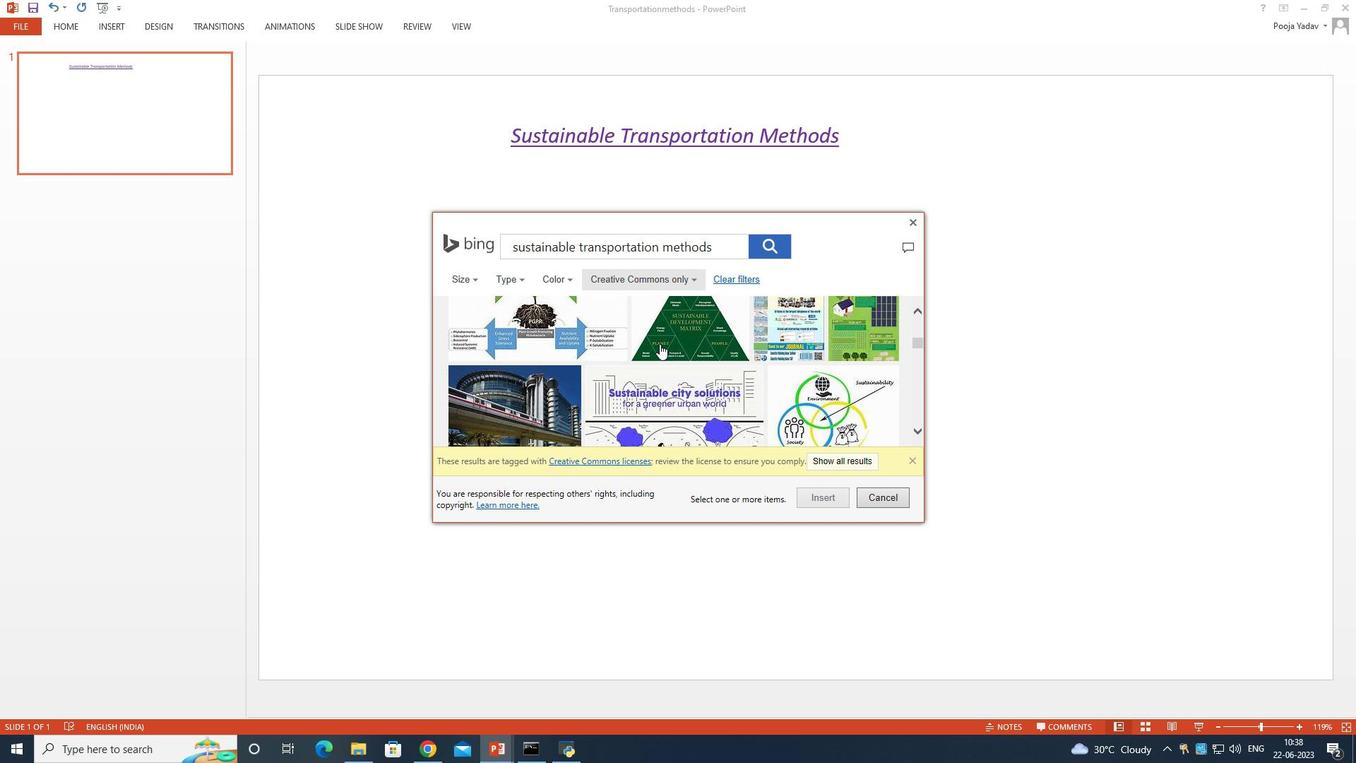 
Action: Mouse scrolled (660, 343) with delta (0, 0)
Screenshot: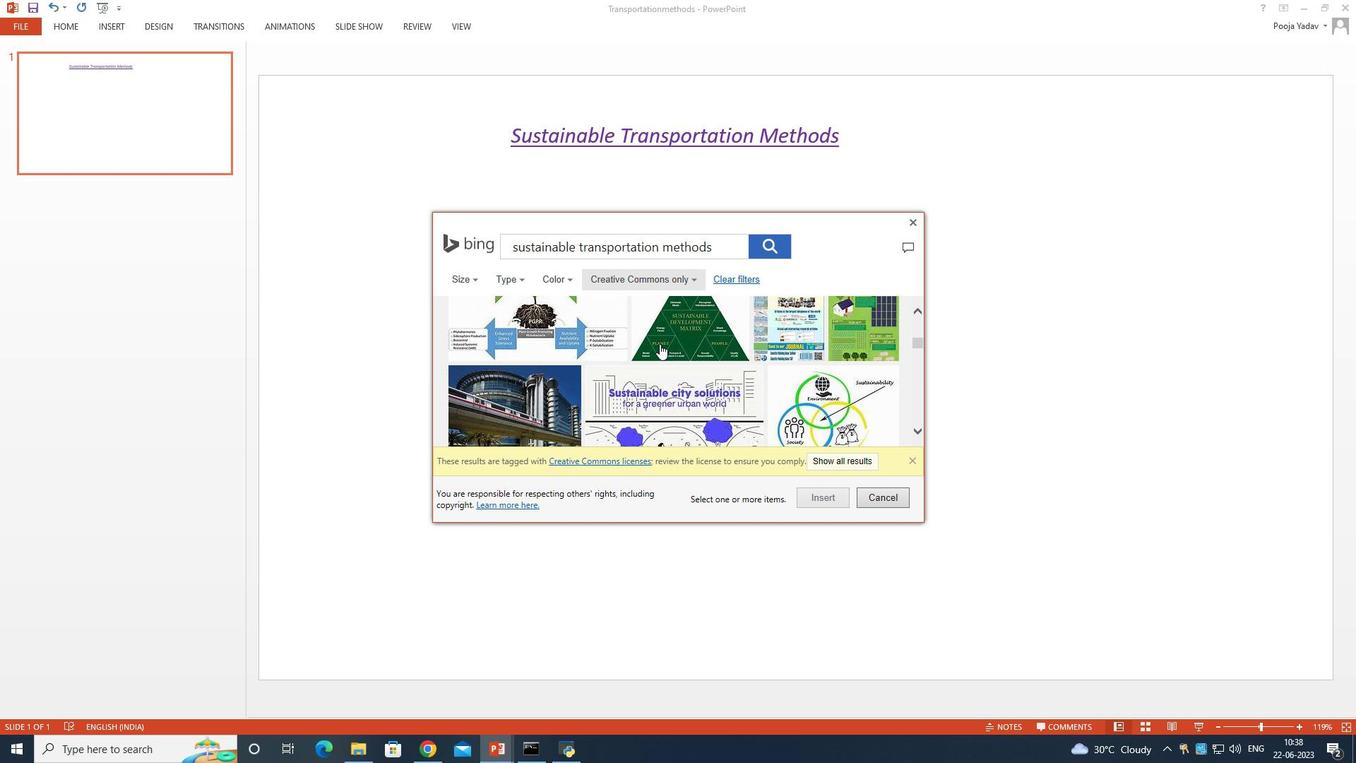 
Action: Mouse scrolled (660, 343) with delta (0, 0)
Screenshot: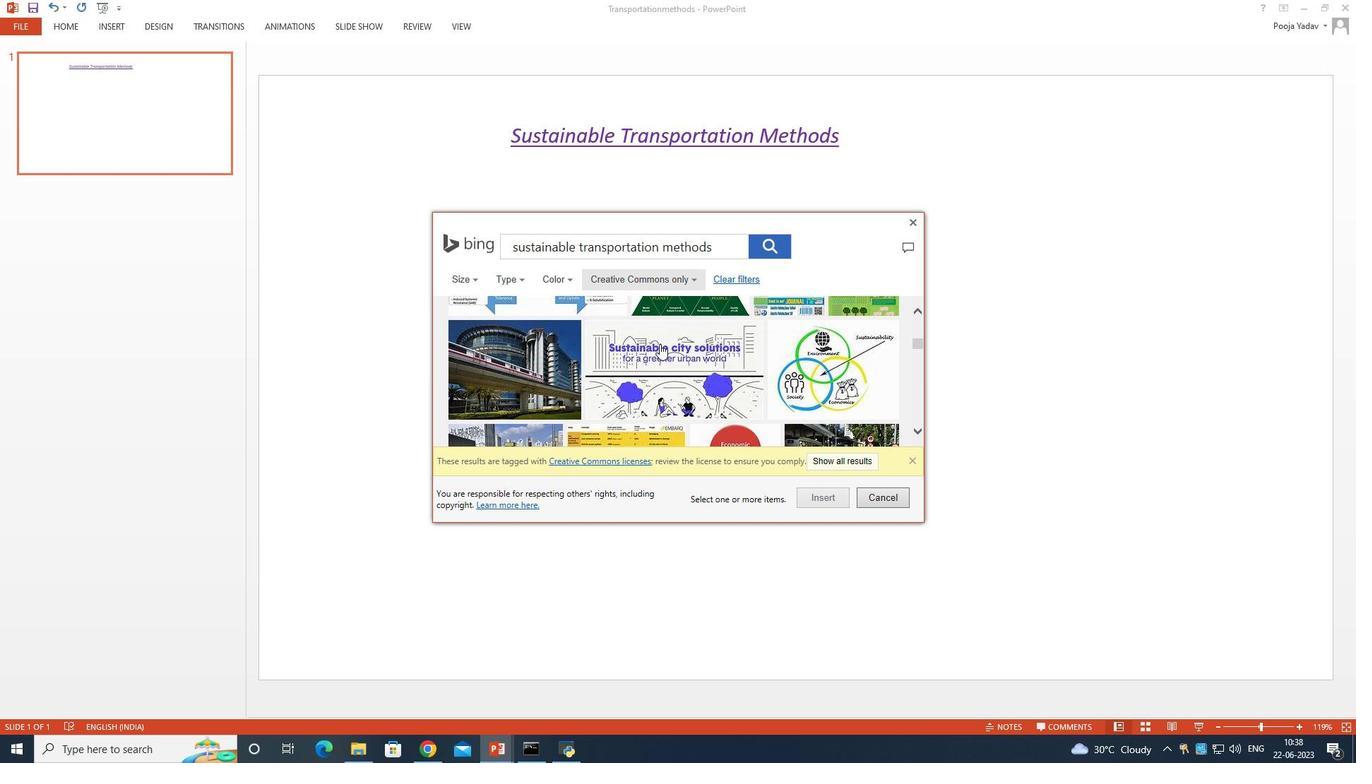 
Action: Mouse scrolled (660, 343) with delta (0, 0)
Screenshot: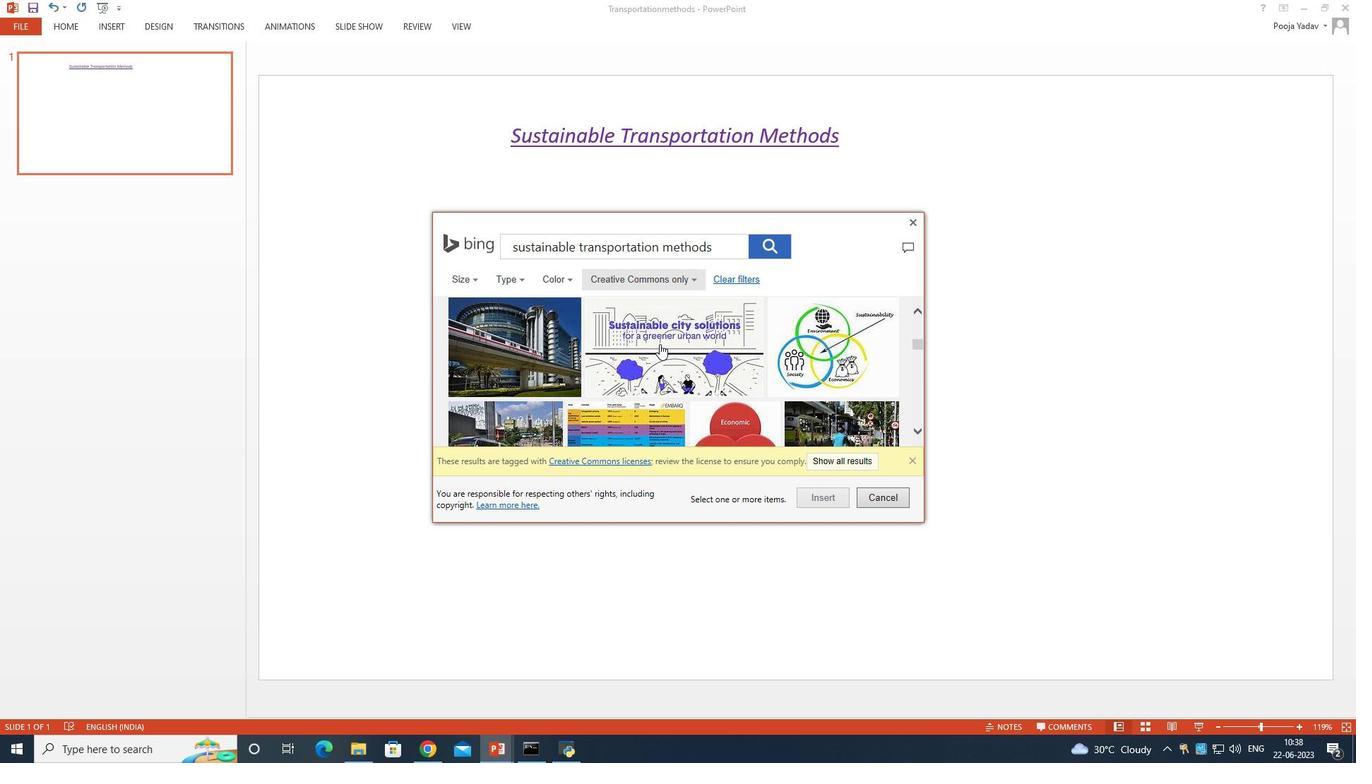 
Action: Mouse scrolled (660, 343) with delta (0, 0)
Screenshot: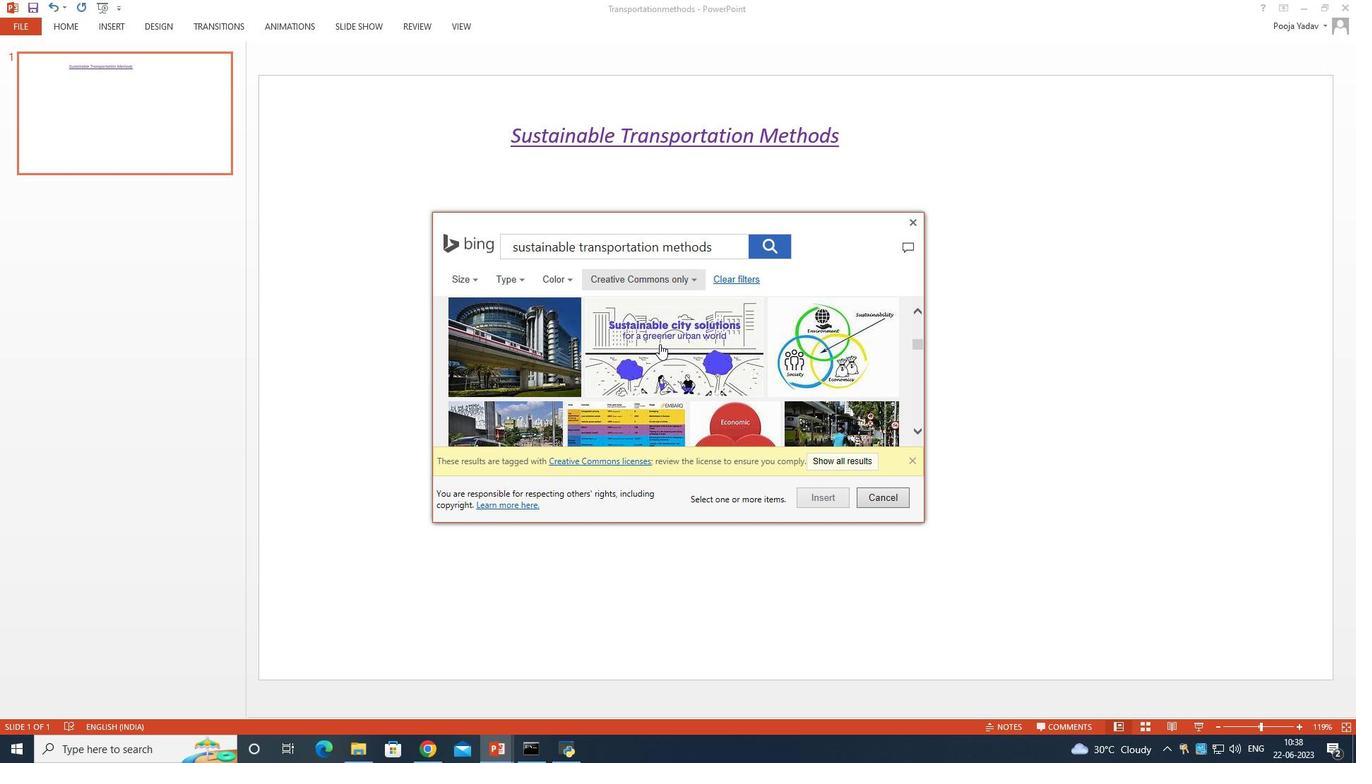 
Action: Mouse scrolled (660, 343) with delta (0, 0)
Screenshot: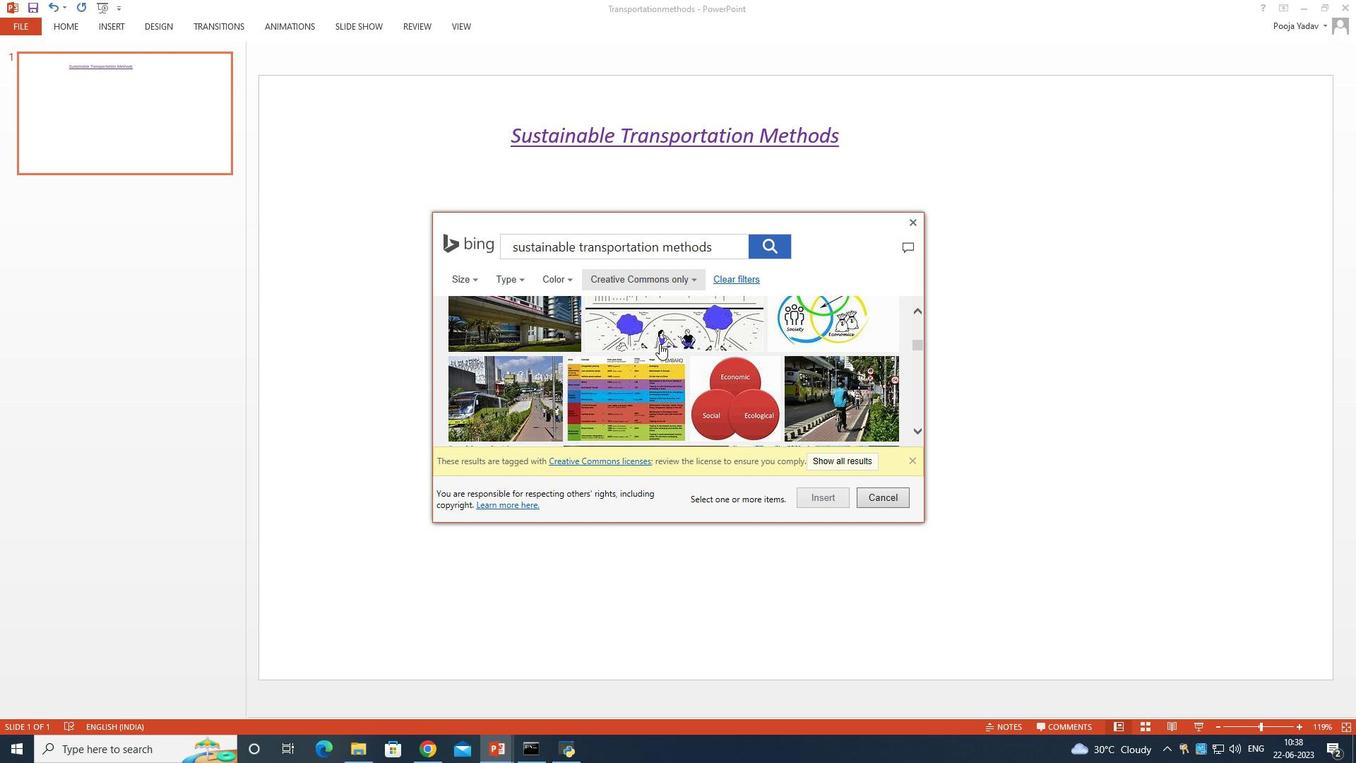 
Action: Mouse scrolled (660, 343) with delta (0, 0)
Screenshot: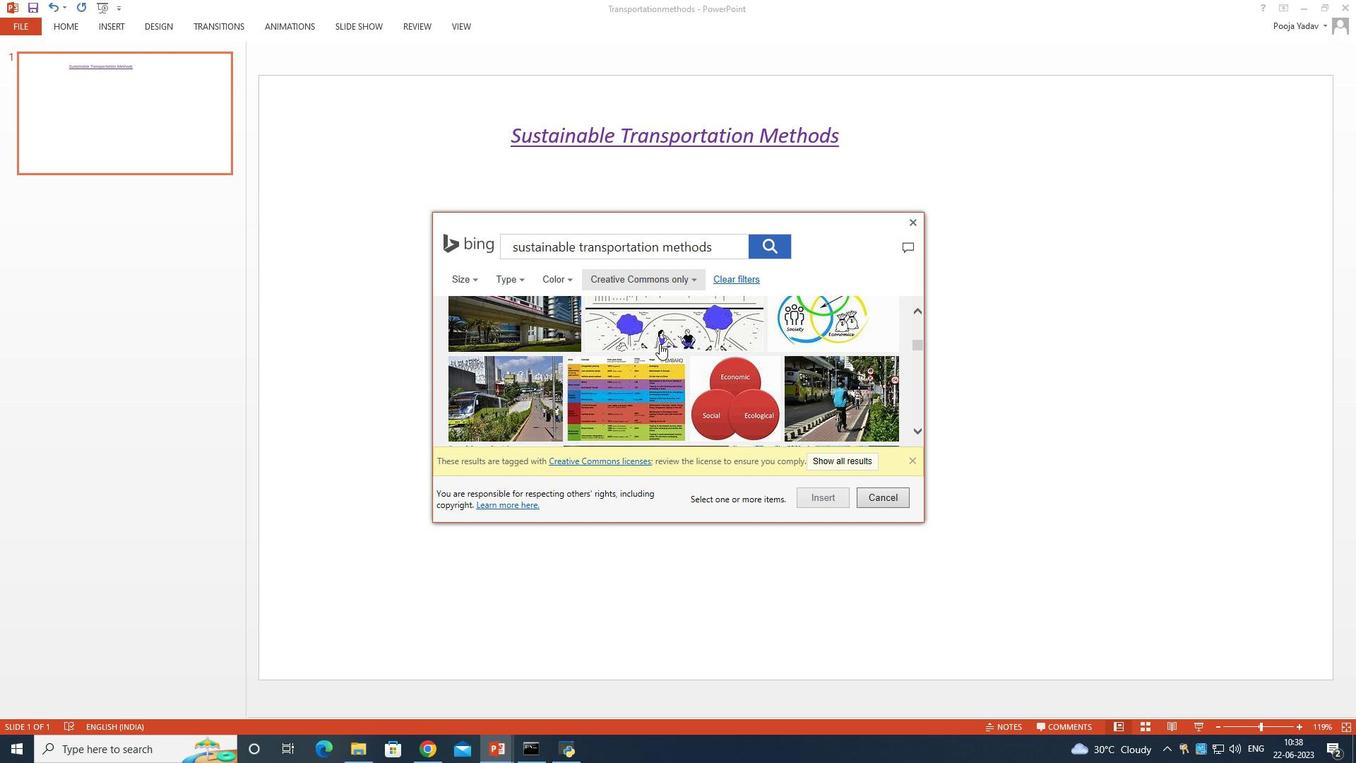 
Action: Mouse scrolled (660, 343) with delta (0, 0)
Screenshot: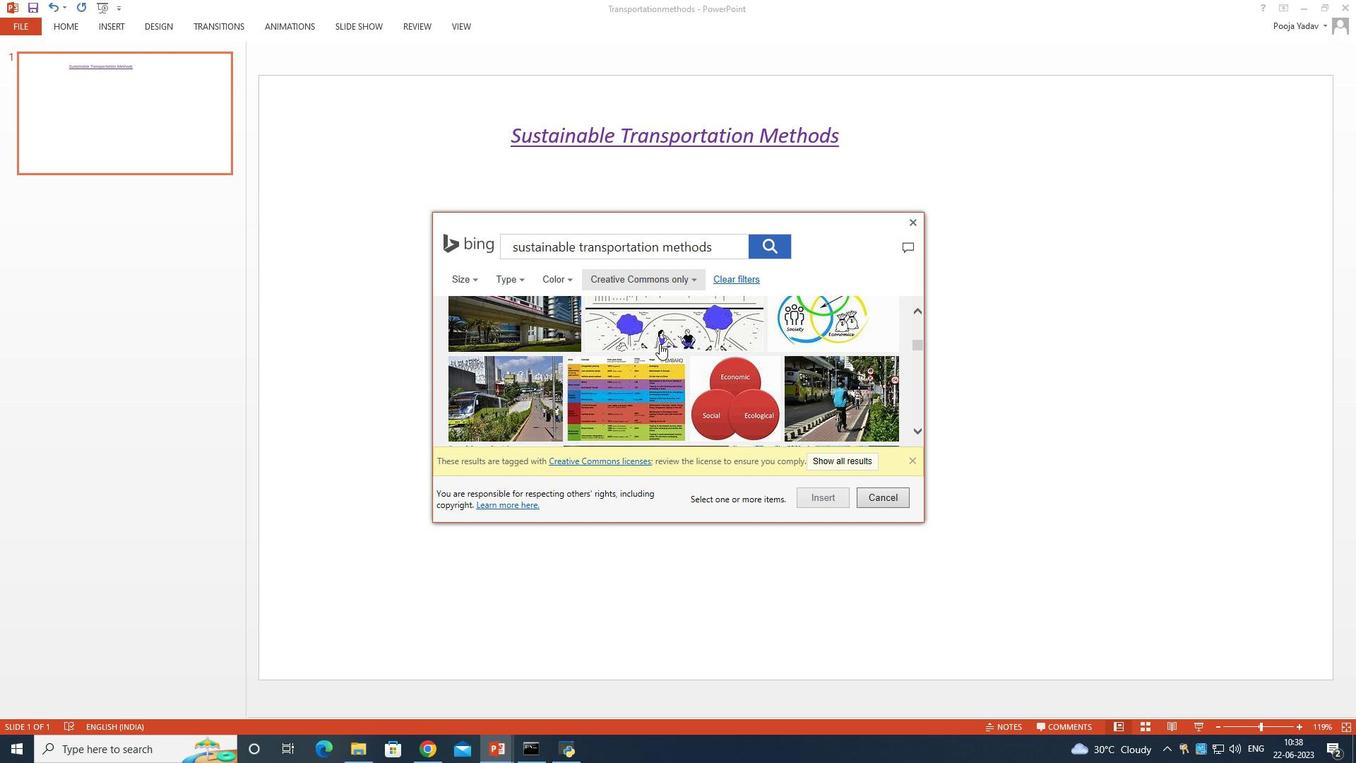 
Action: Mouse scrolled (660, 343) with delta (0, 0)
Screenshot: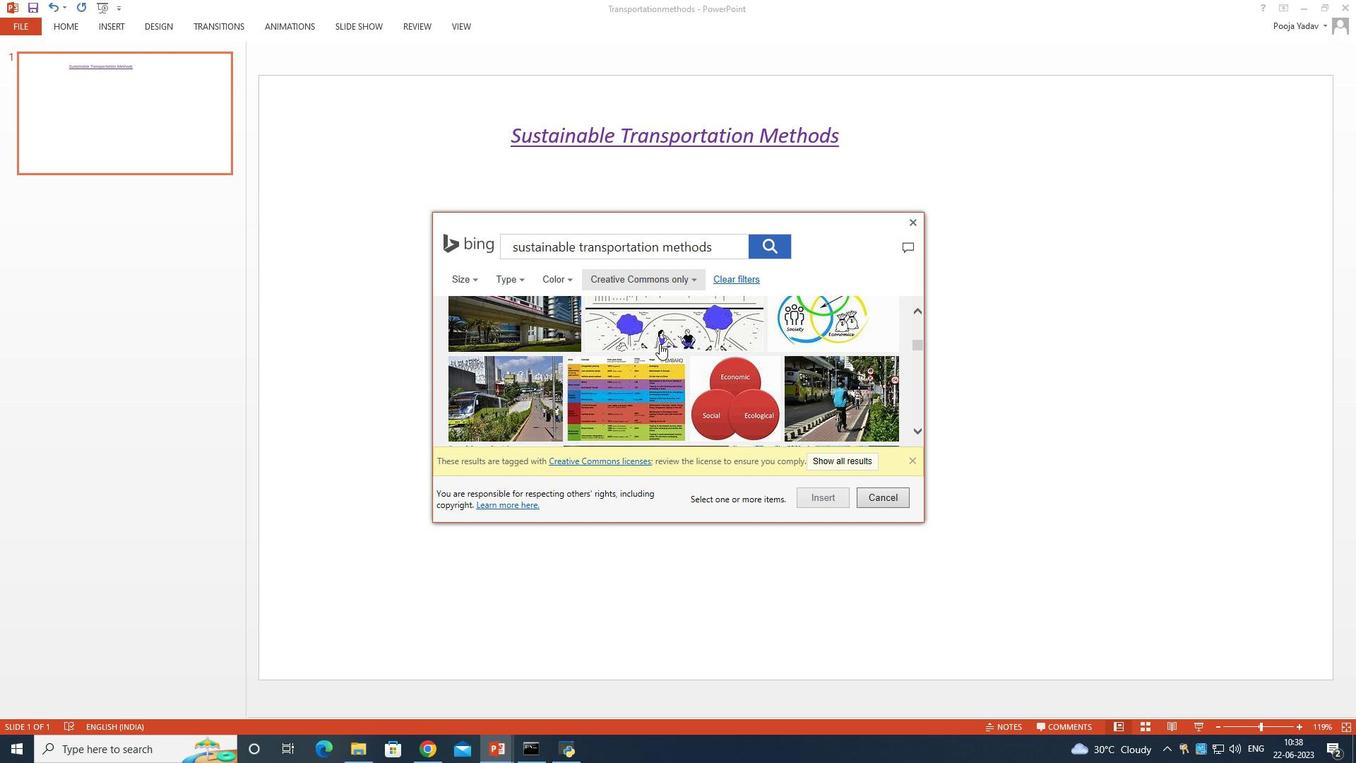 
Action: Mouse scrolled (660, 343) with delta (0, 0)
Screenshot: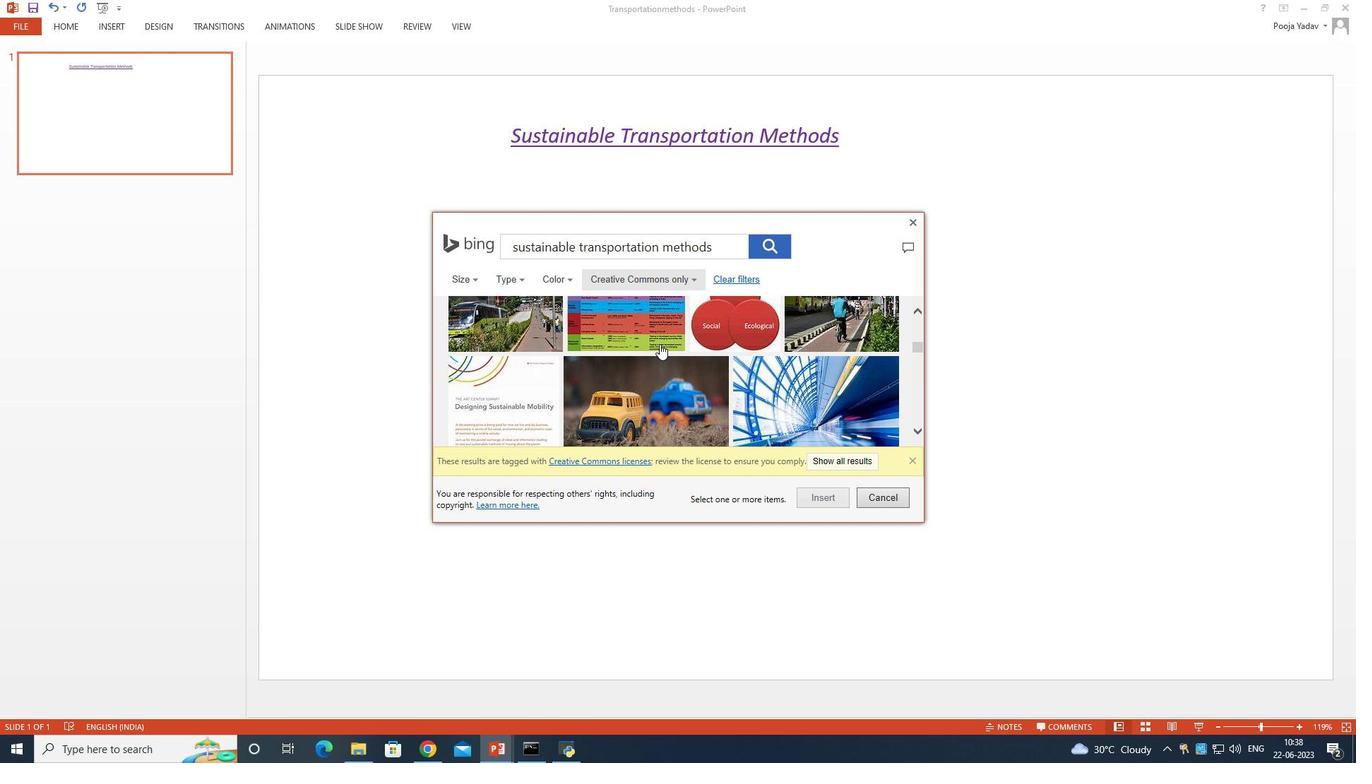 
Action: Mouse scrolled (660, 343) with delta (0, 0)
Screenshot: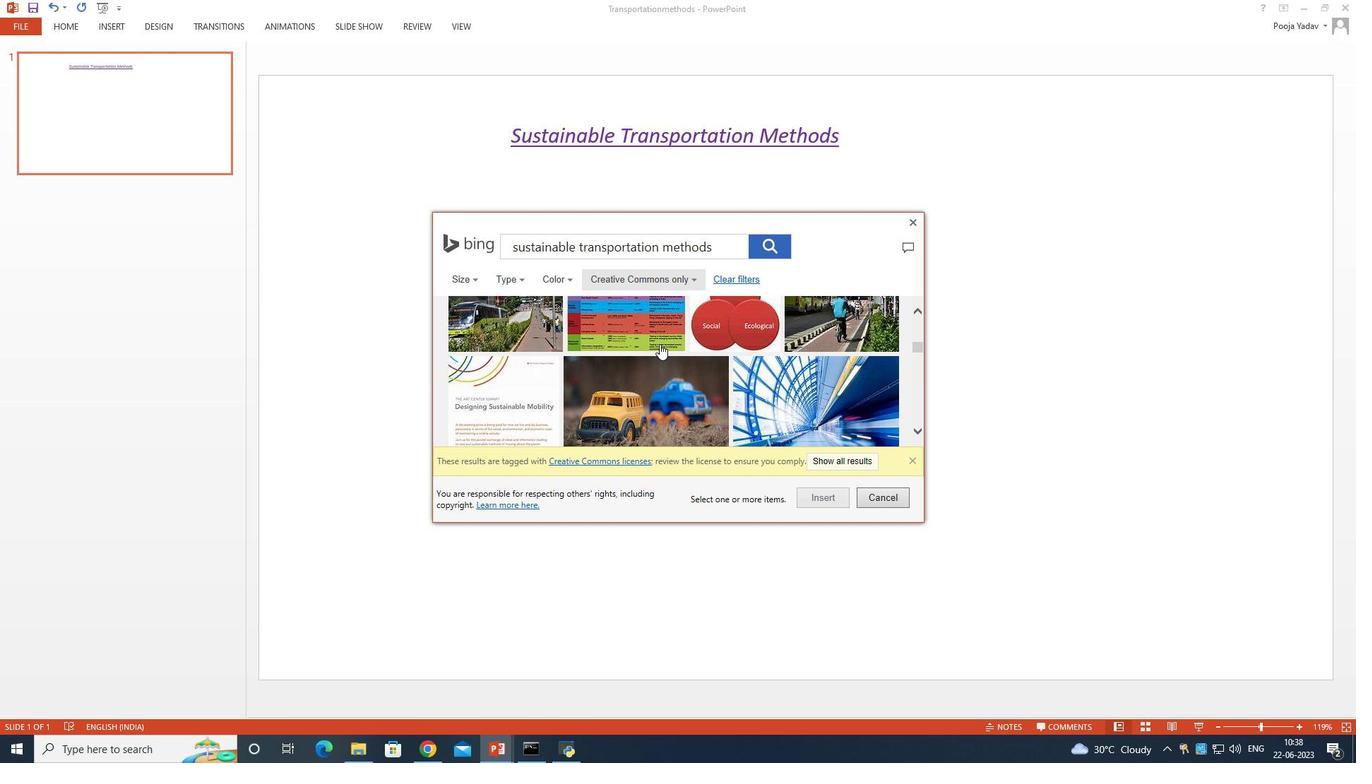 
Action: Mouse scrolled (660, 343) with delta (0, 0)
Screenshot: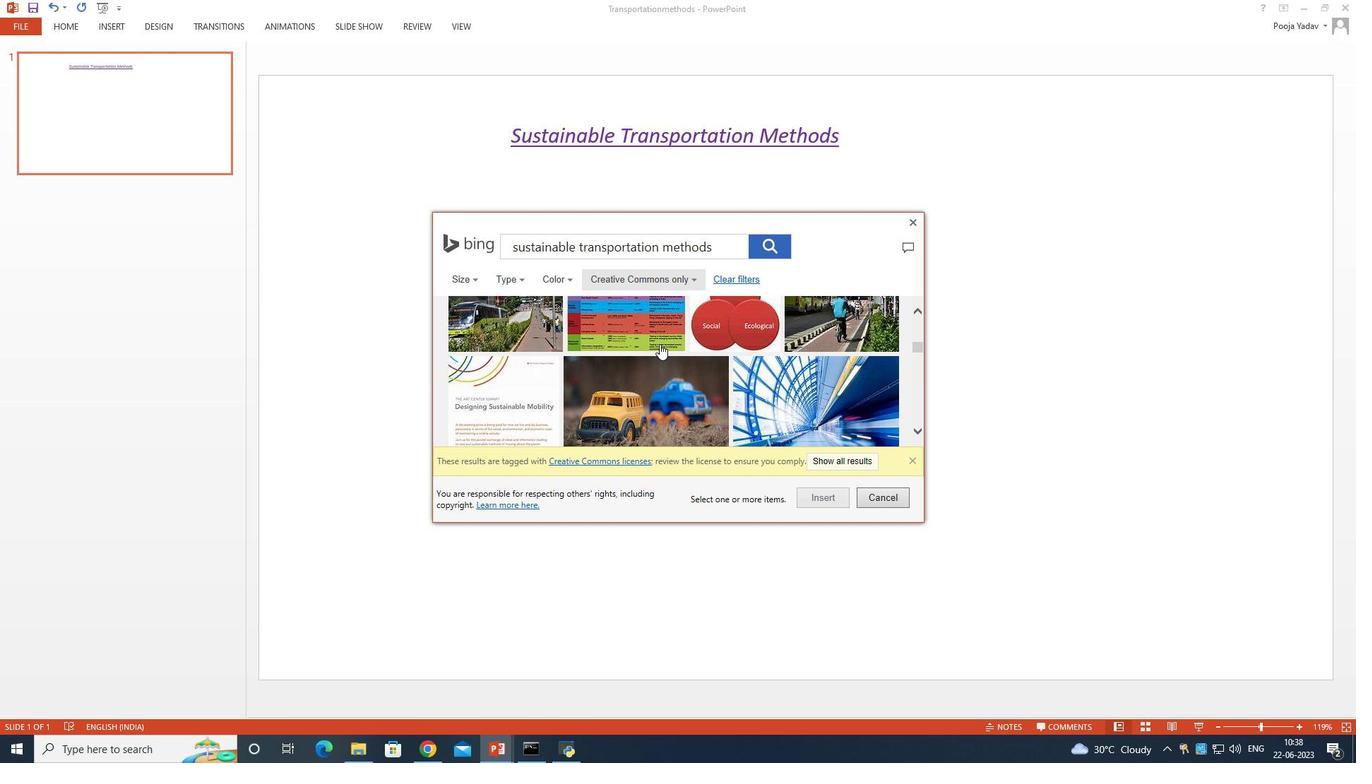 
Action: Mouse moved to (603, 356)
Screenshot: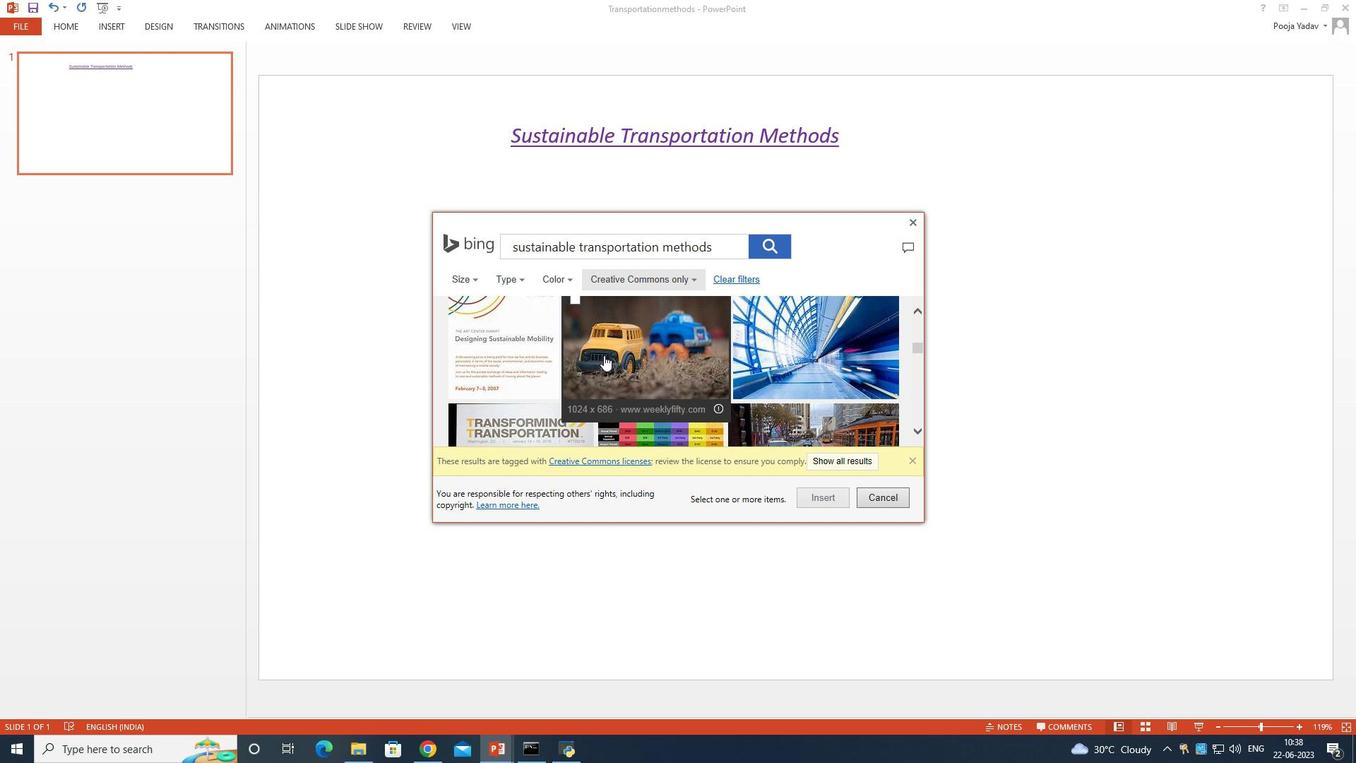 
Action: Mouse scrolled (603, 355) with delta (0, 0)
Screenshot: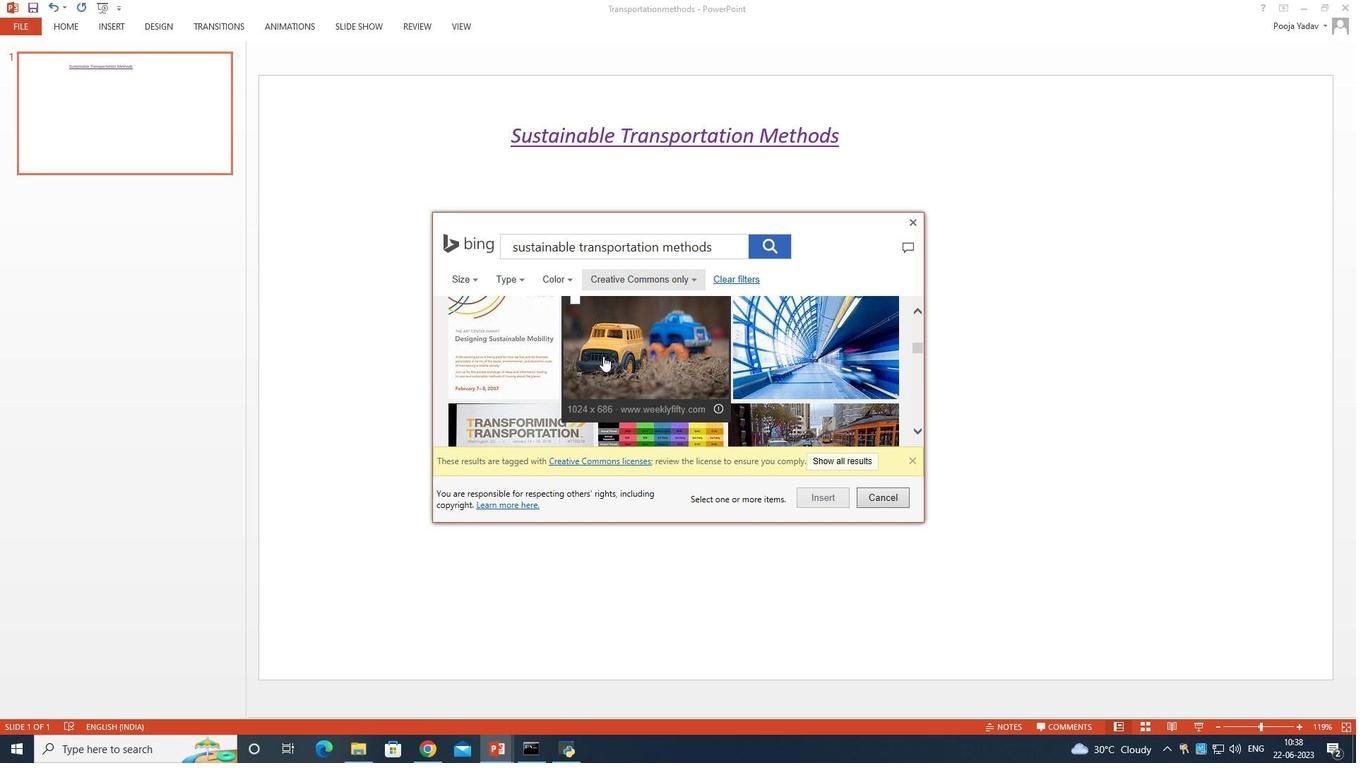 
Action: Mouse scrolled (603, 355) with delta (0, 0)
Screenshot: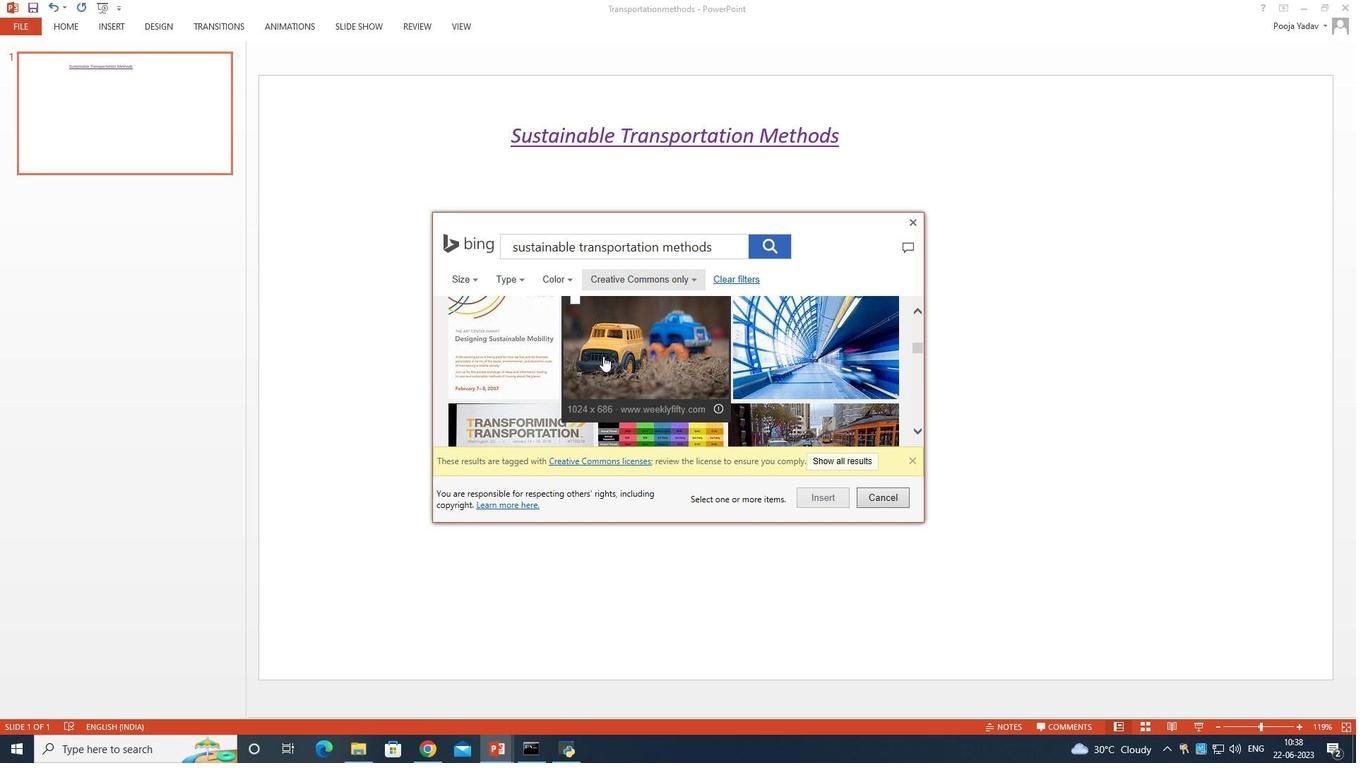 
Action: Mouse scrolled (603, 355) with delta (0, 0)
Screenshot: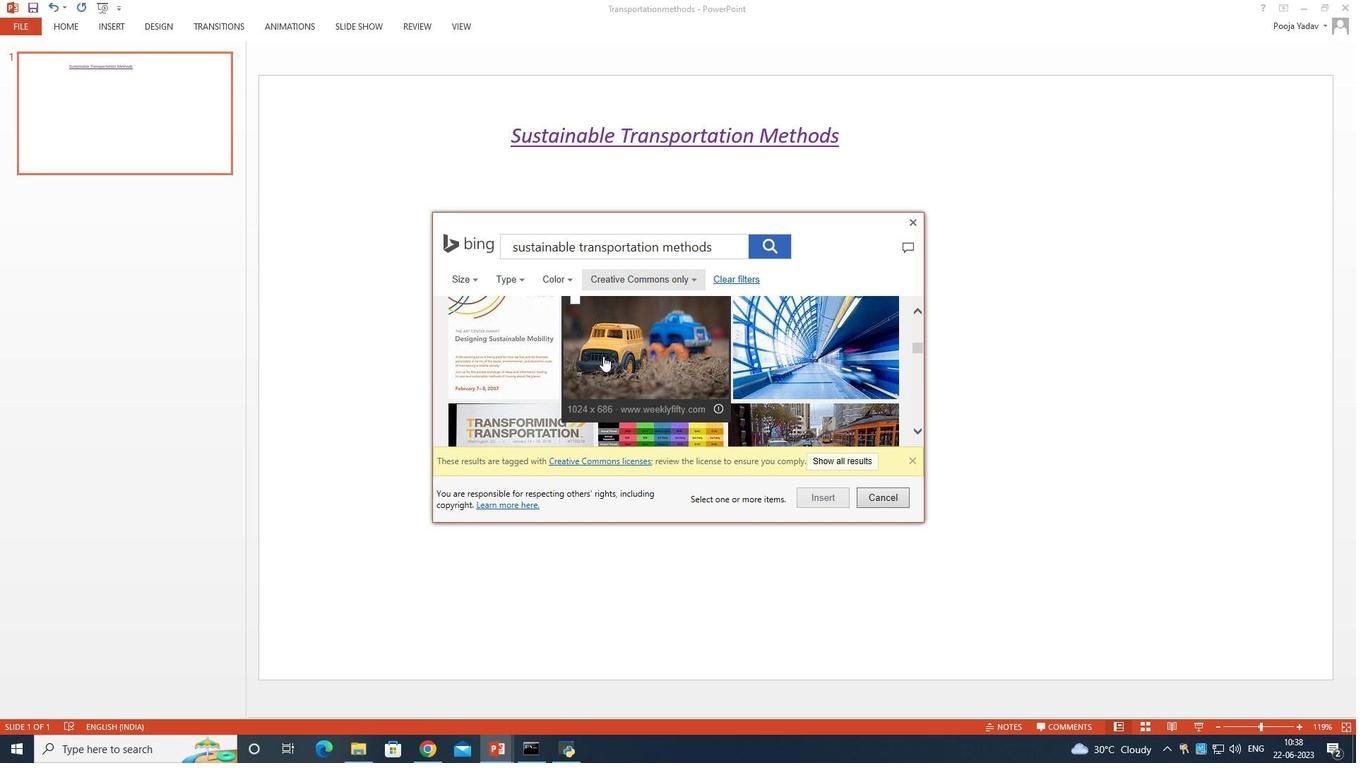 
Action: Mouse scrolled (603, 355) with delta (0, 0)
Screenshot: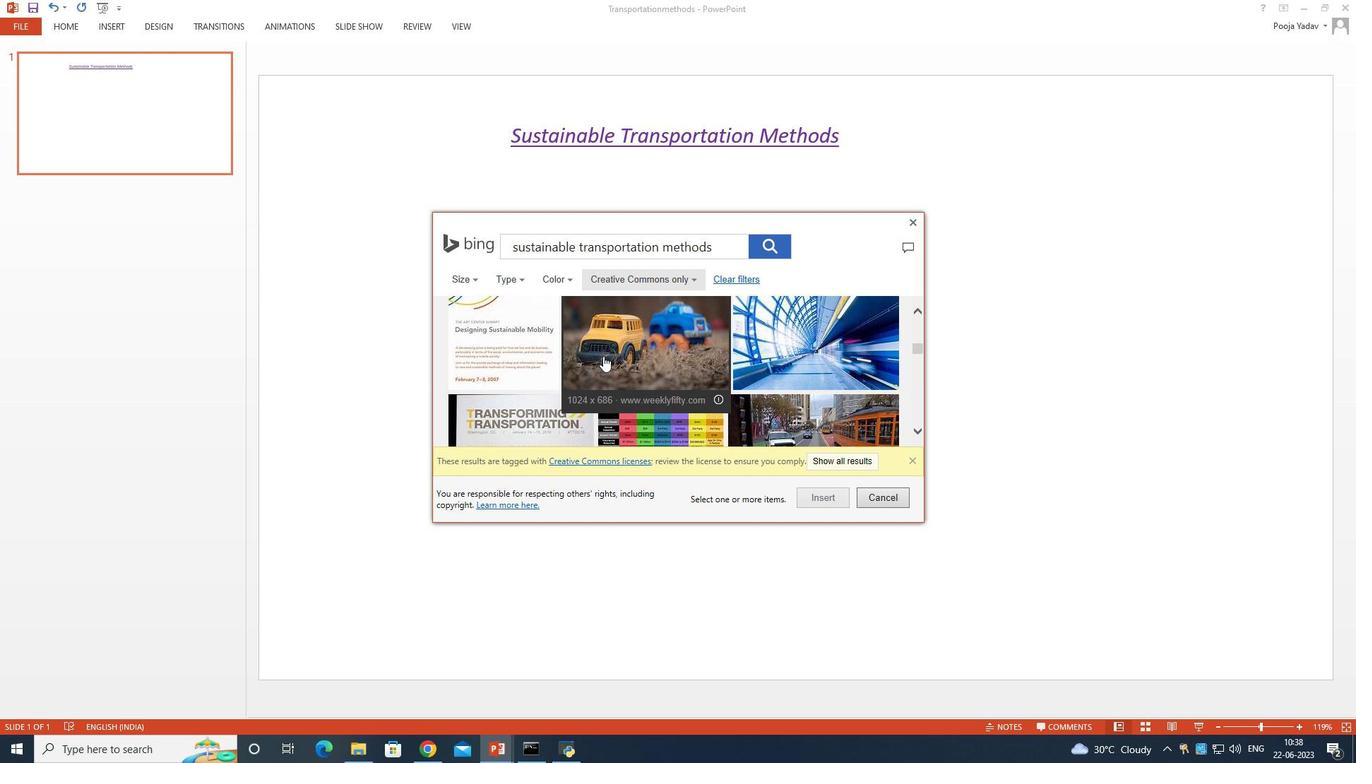 
Action: Mouse scrolled (603, 355) with delta (0, 0)
Screenshot: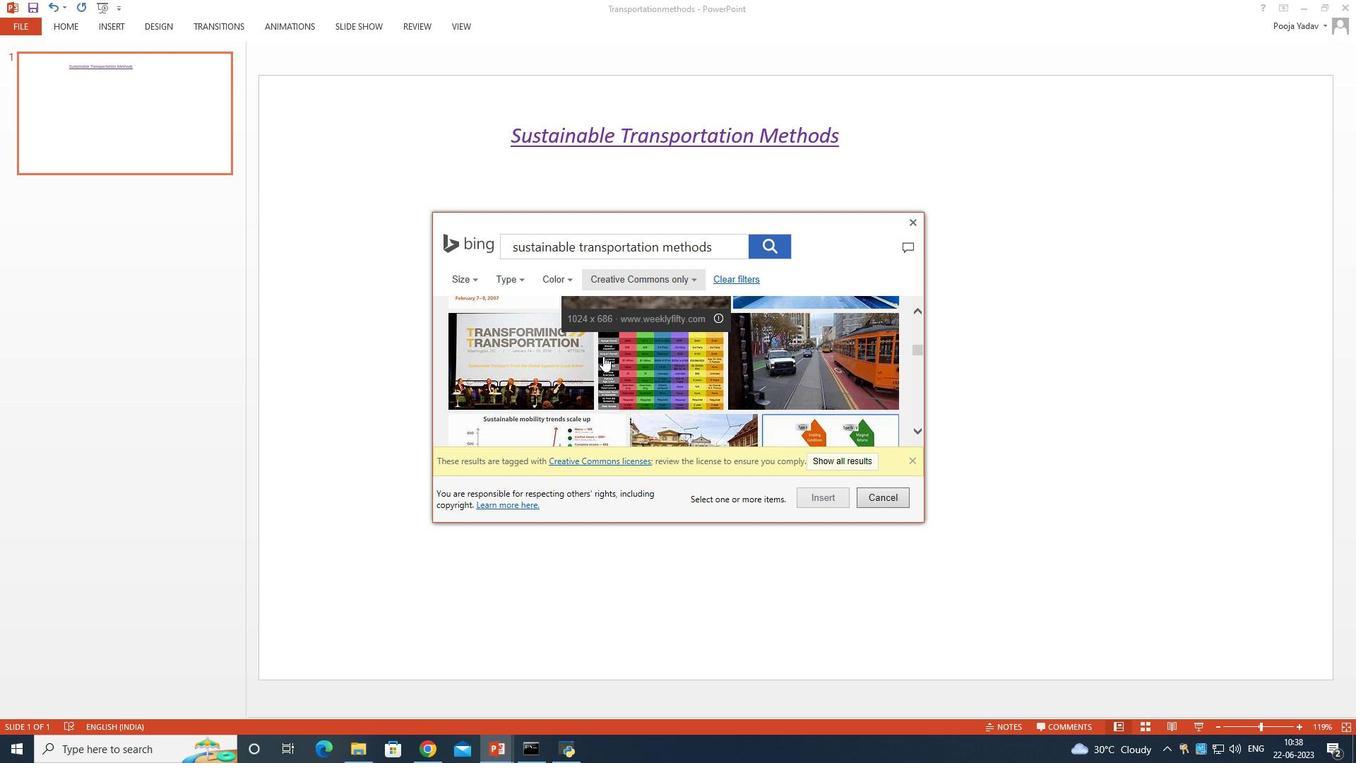 
Action: Mouse scrolled (603, 355) with delta (0, 0)
Screenshot: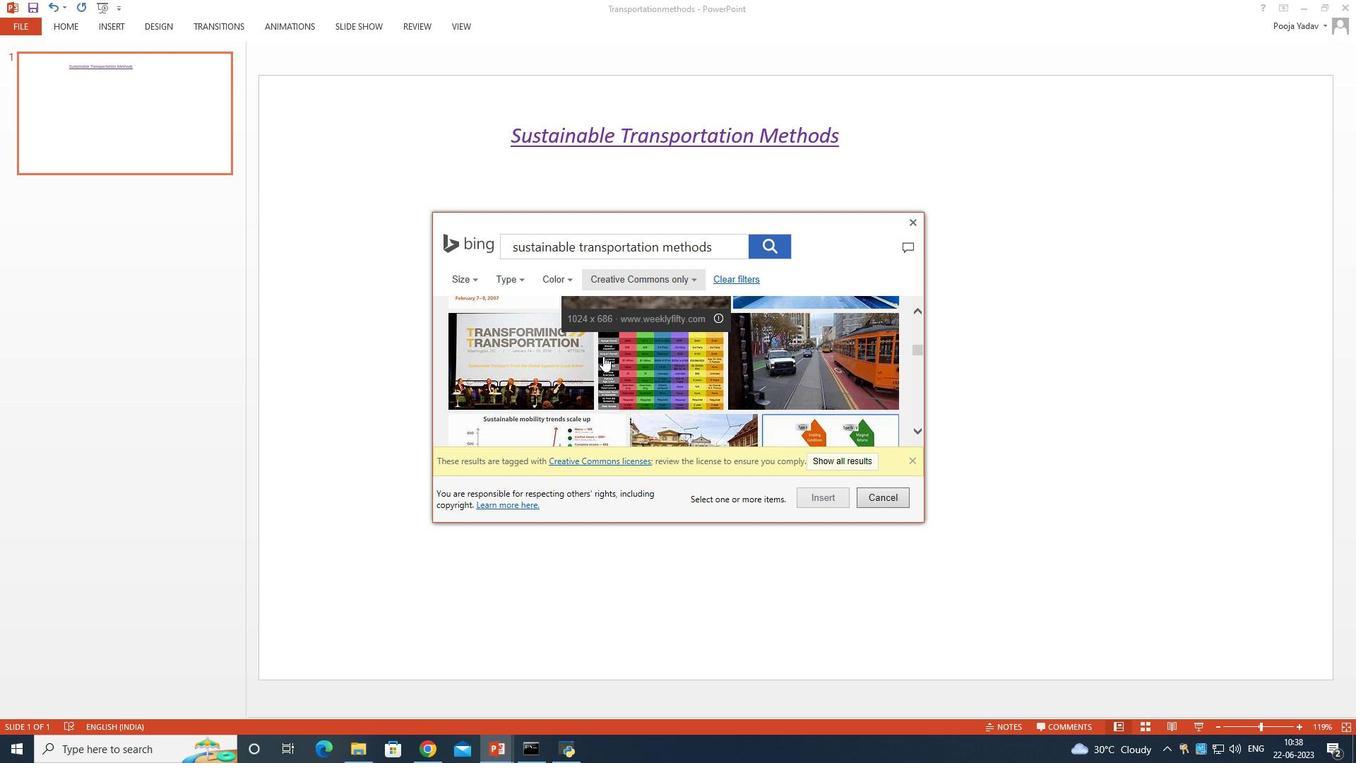 
Action: Mouse moved to (603, 356)
Screenshot: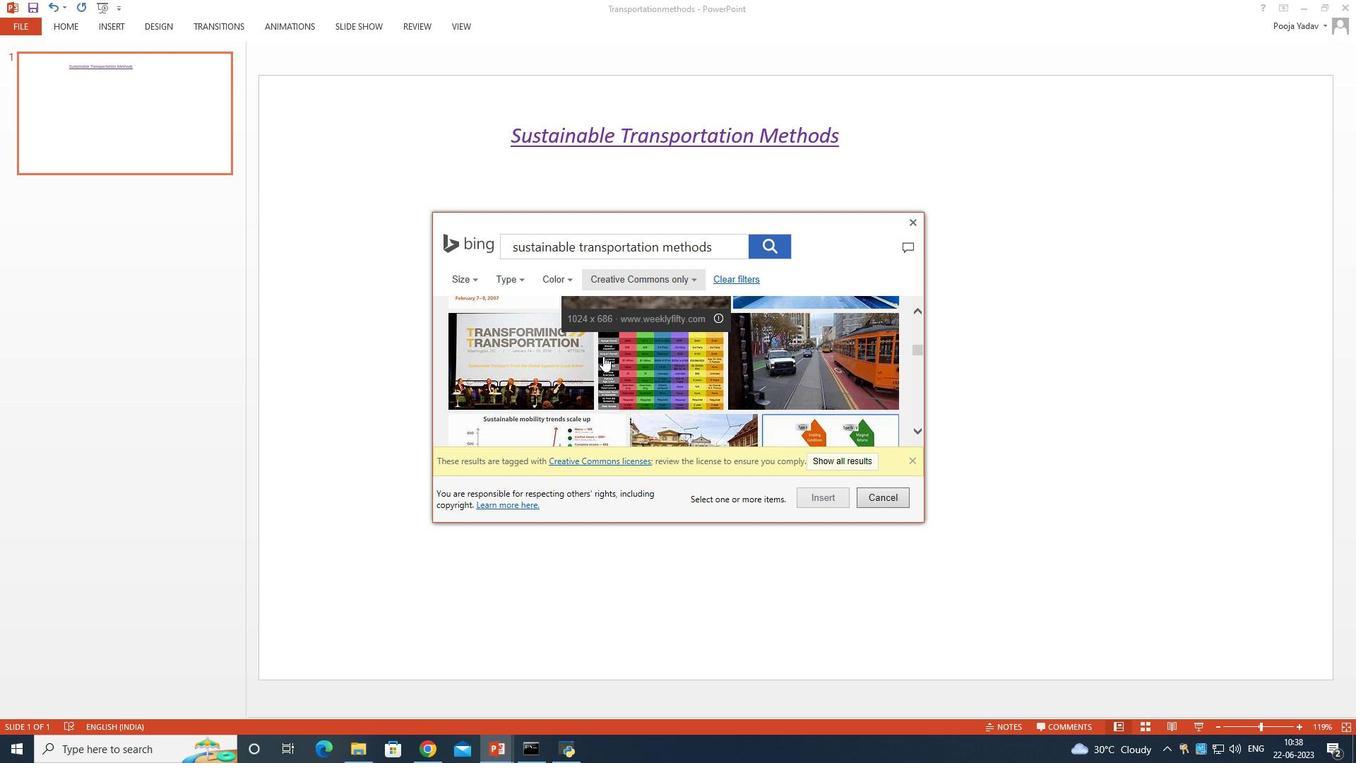 
Action: Mouse scrolled (603, 356) with delta (0, 0)
Screenshot: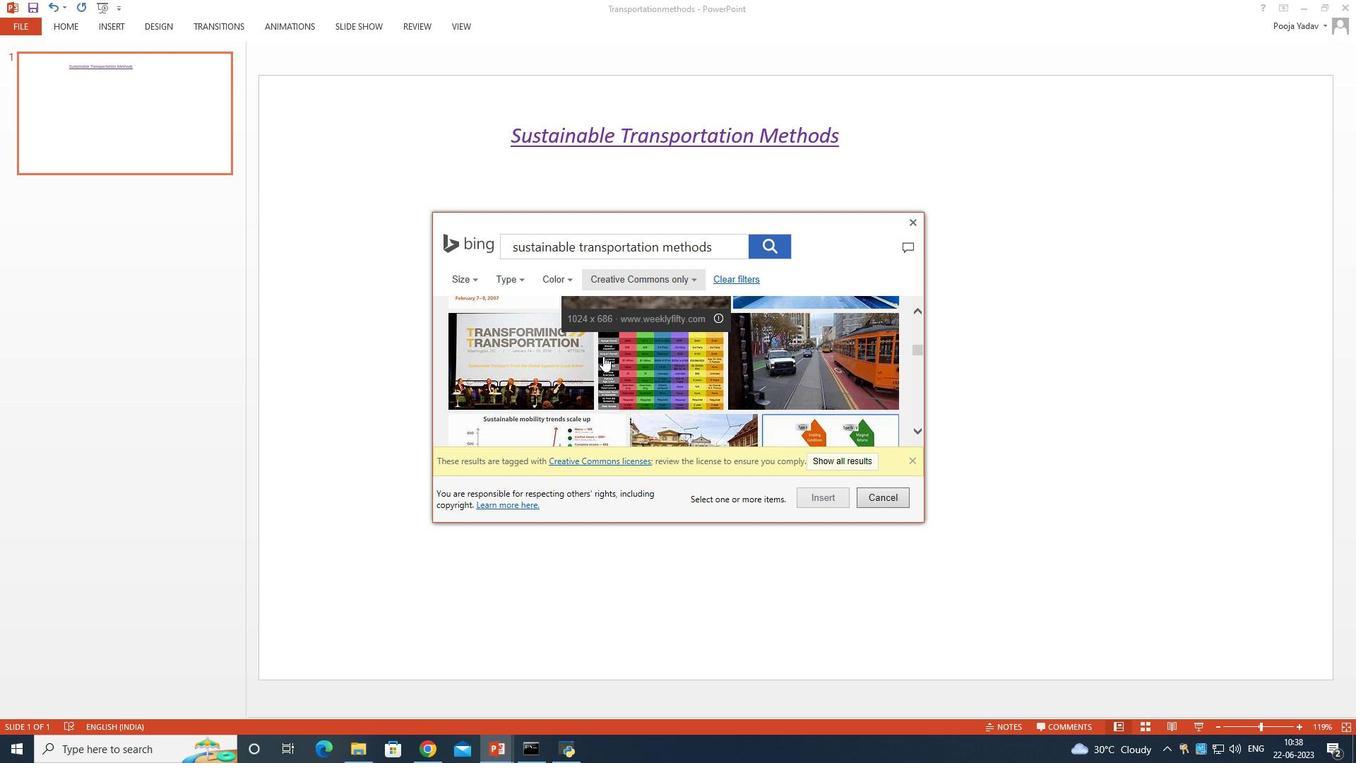 
Action: Mouse scrolled (603, 356) with delta (0, 0)
Screenshot: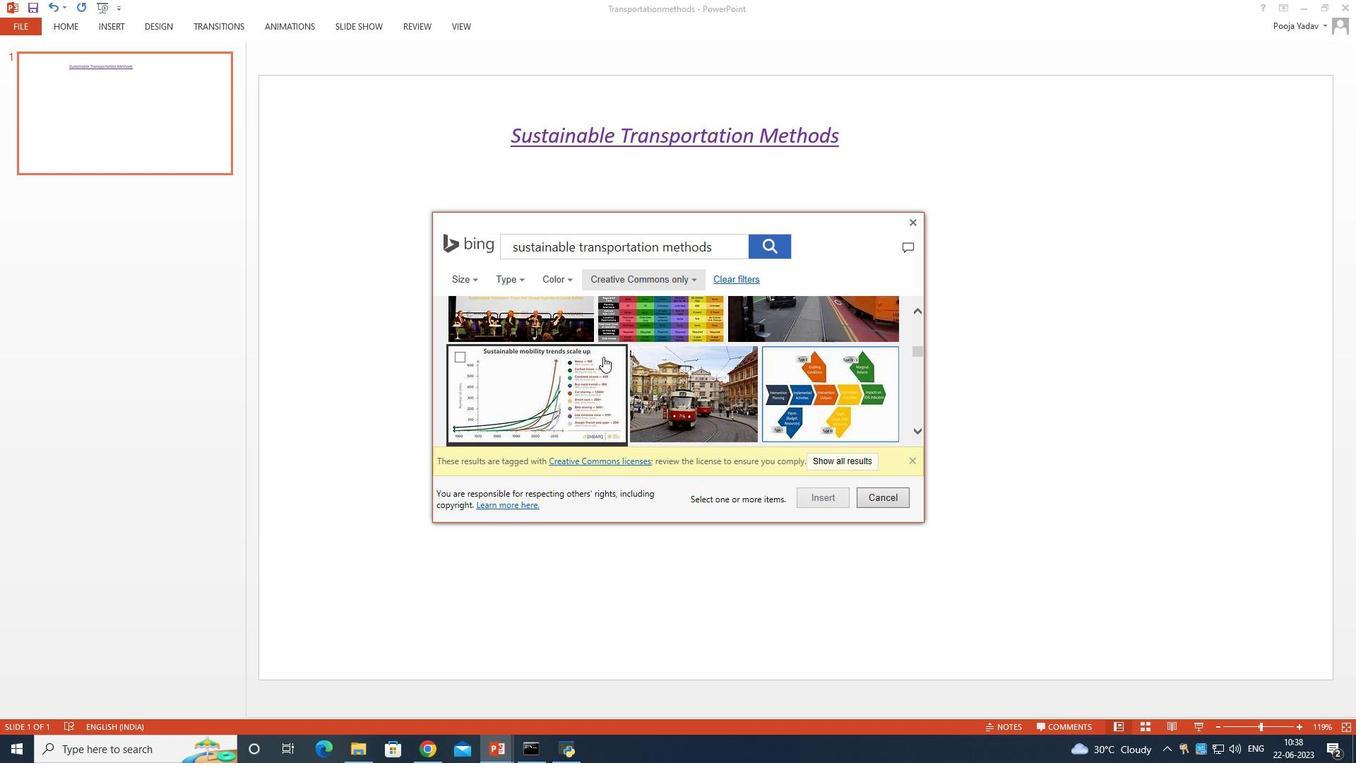 
Action: Mouse scrolled (603, 356) with delta (0, 0)
Screenshot: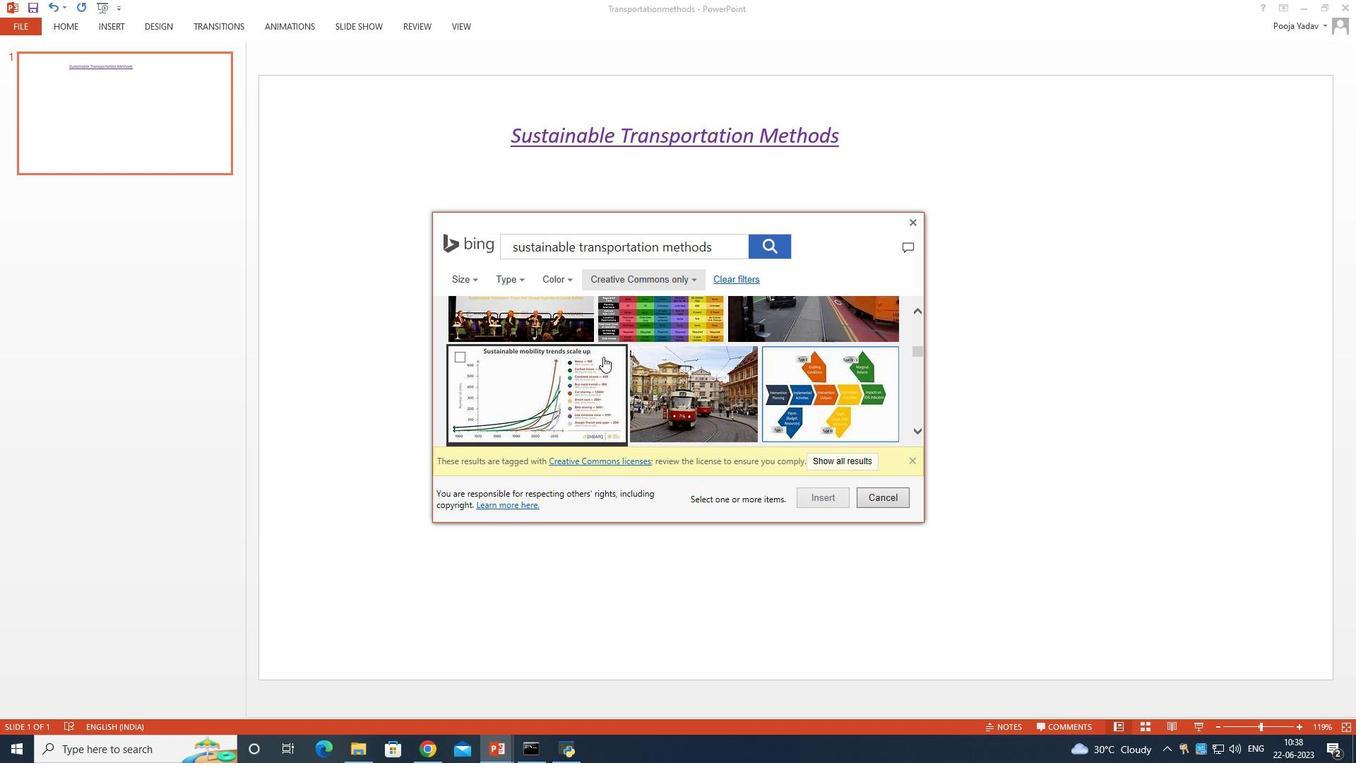 
Action: Mouse scrolled (603, 356) with delta (0, 0)
Screenshot: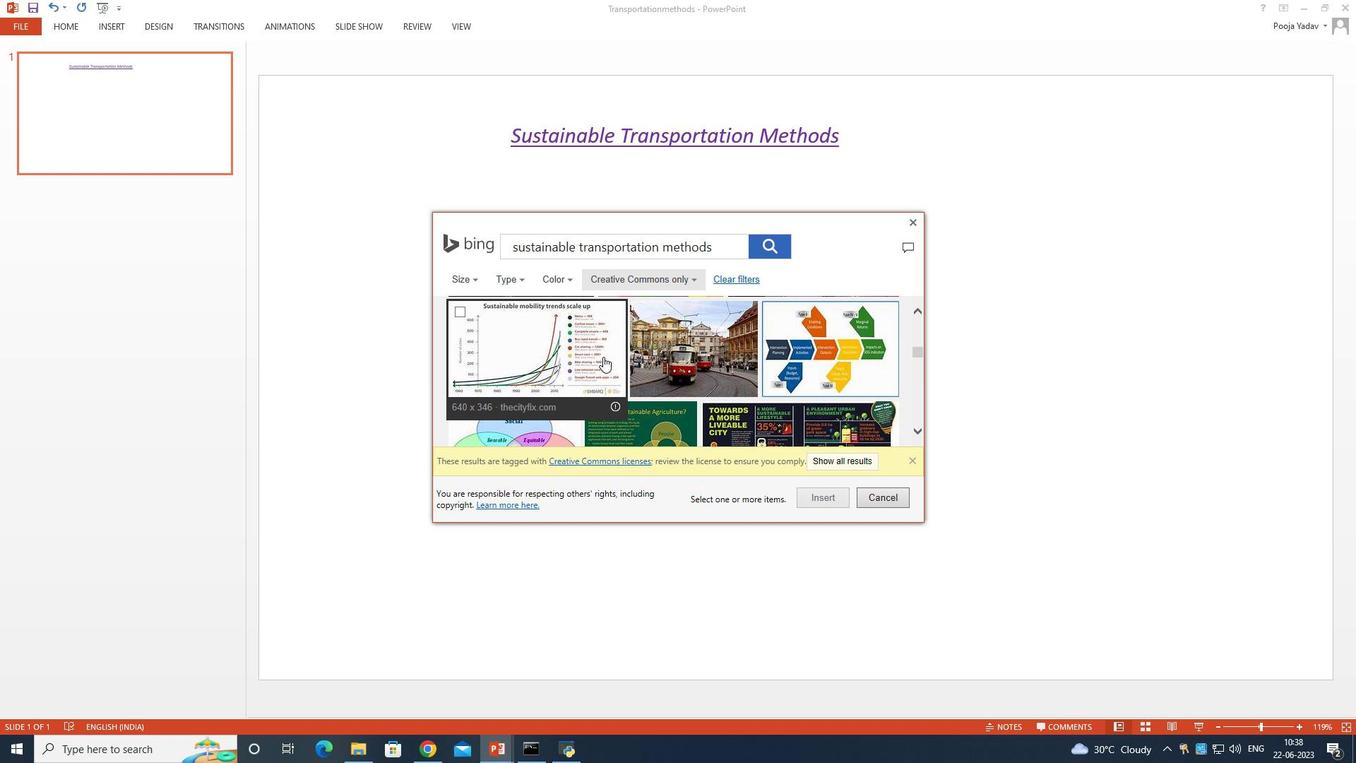 
Action: Mouse moved to (602, 356)
Screenshot: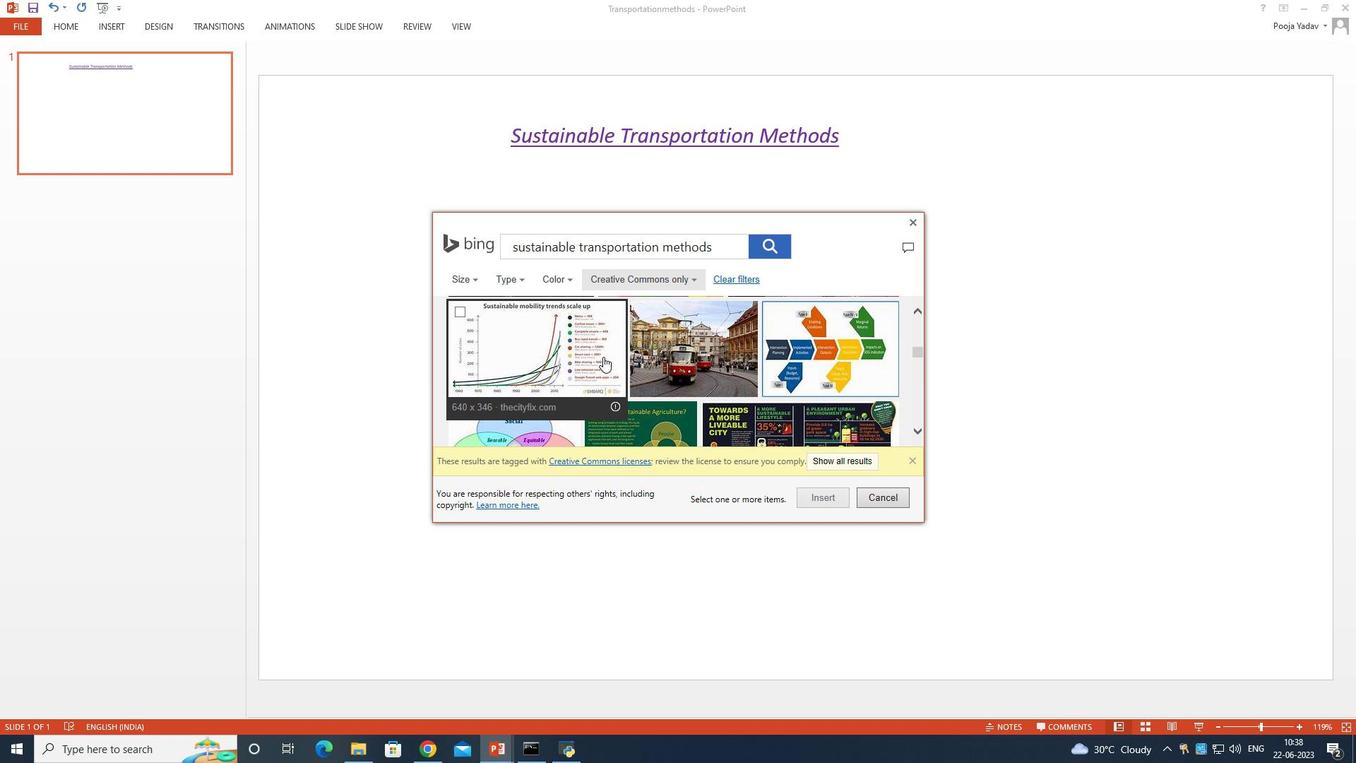 
Action: Mouse scrolled (603, 356) with delta (0, 0)
Screenshot: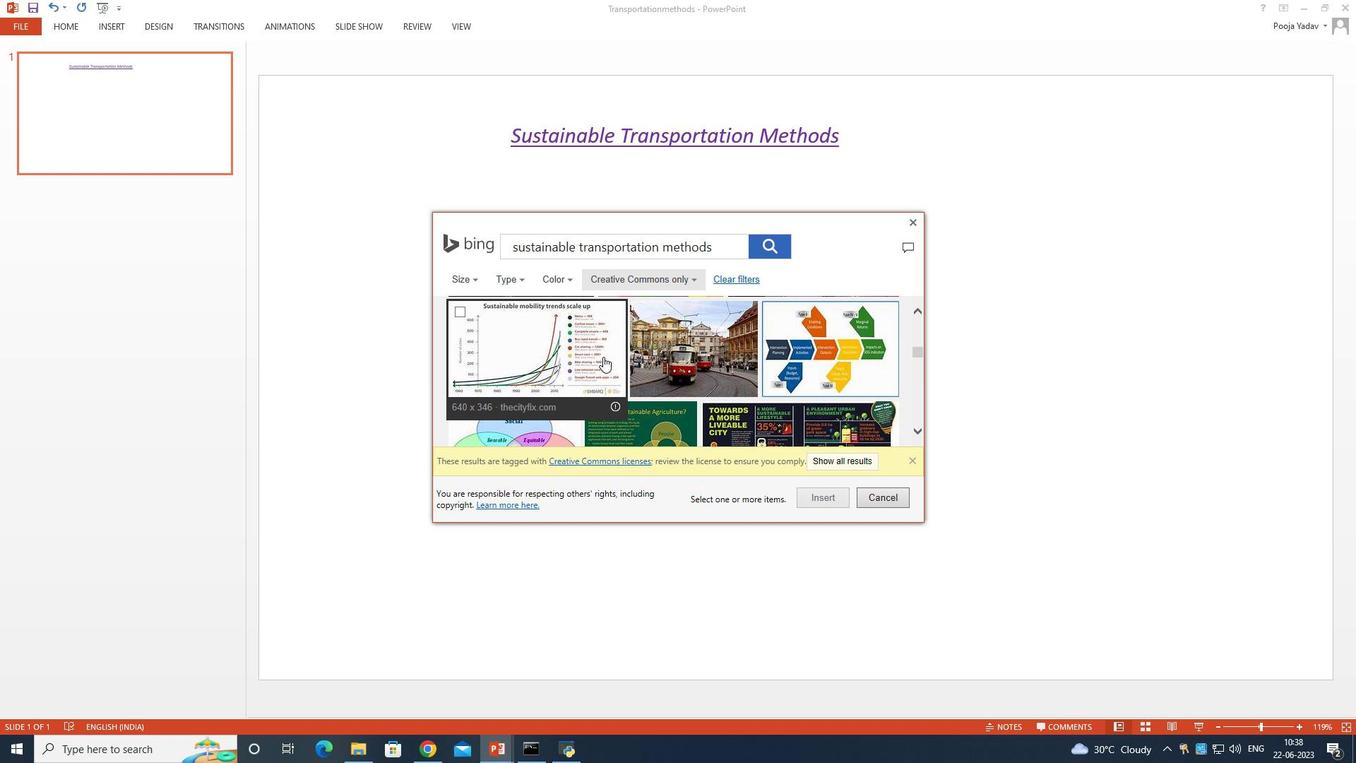 
Action: Mouse moved to (719, 384)
Screenshot: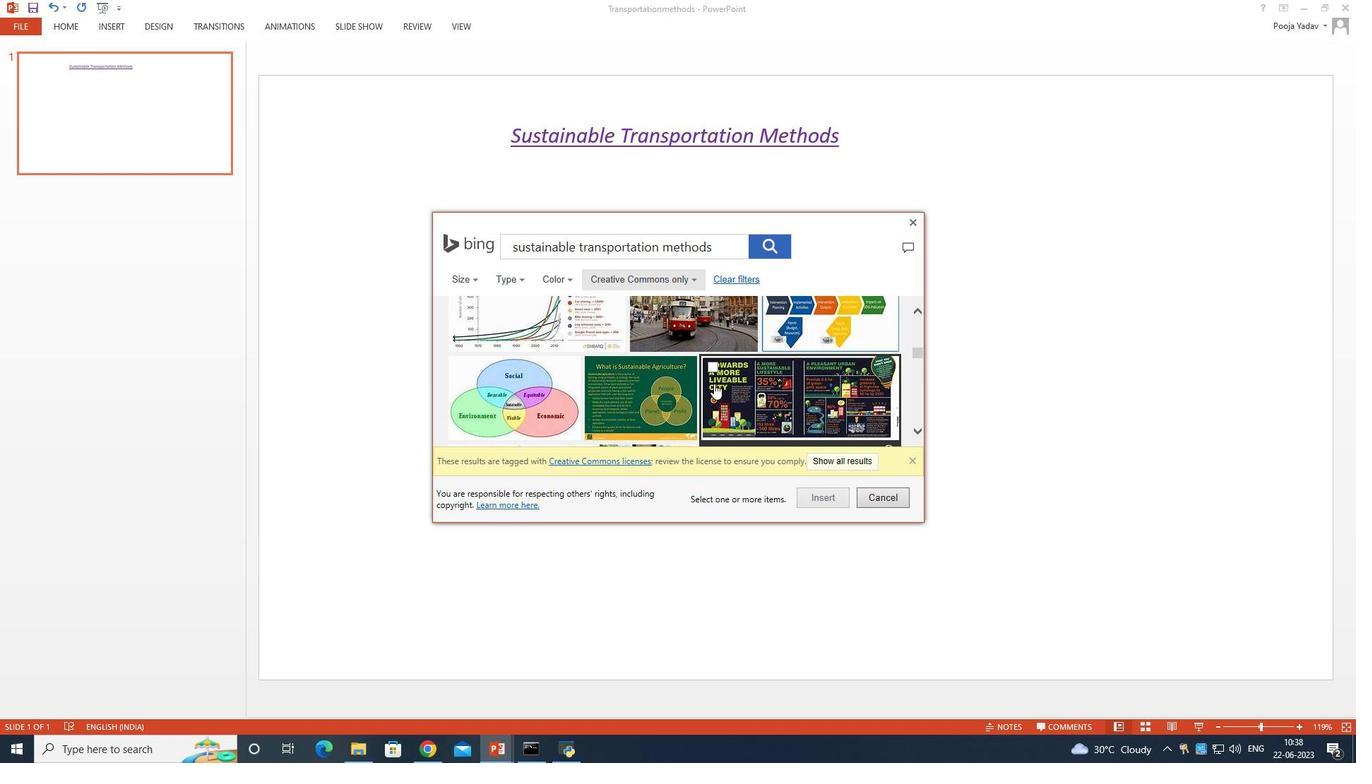 
Action: Mouse scrolled (719, 383) with delta (0, 0)
Screenshot: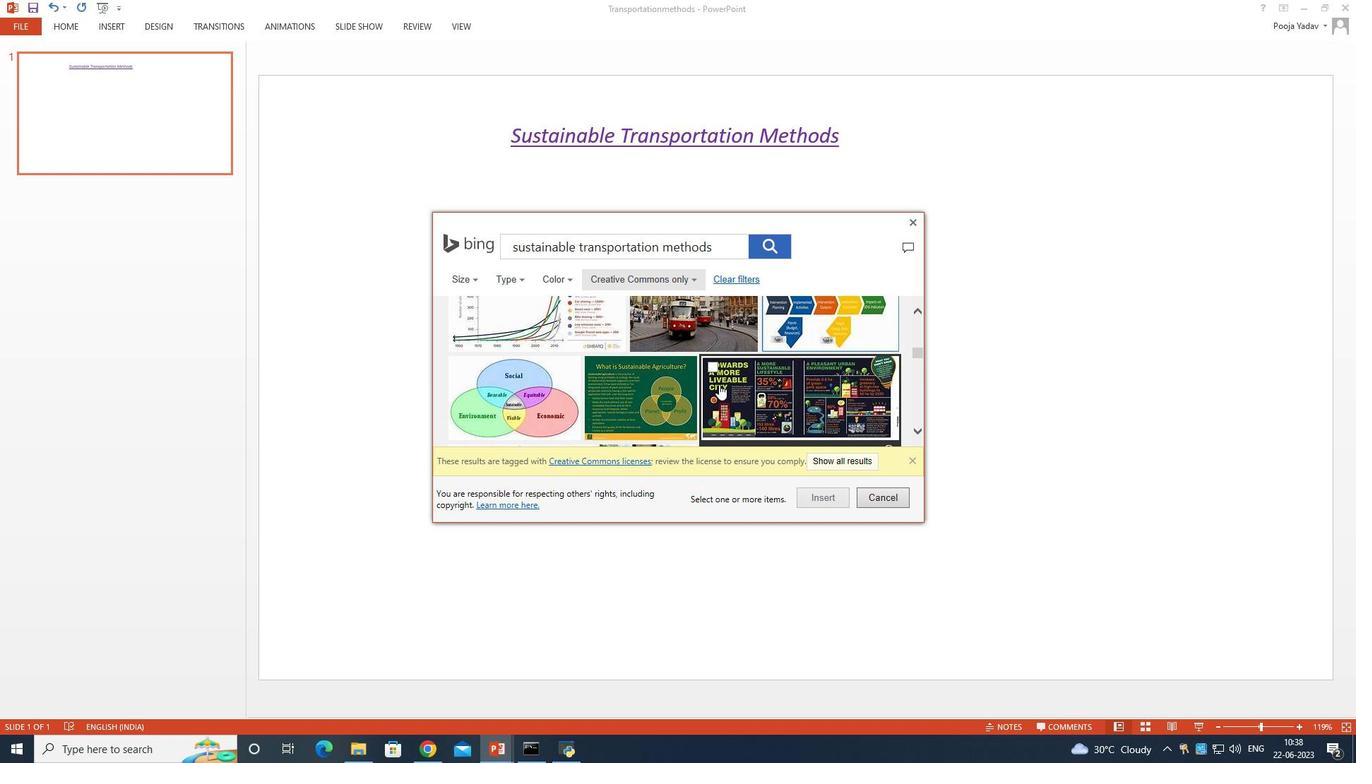 
Action: Mouse scrolled (719, 383) with delta (0, 0)
Screenshot: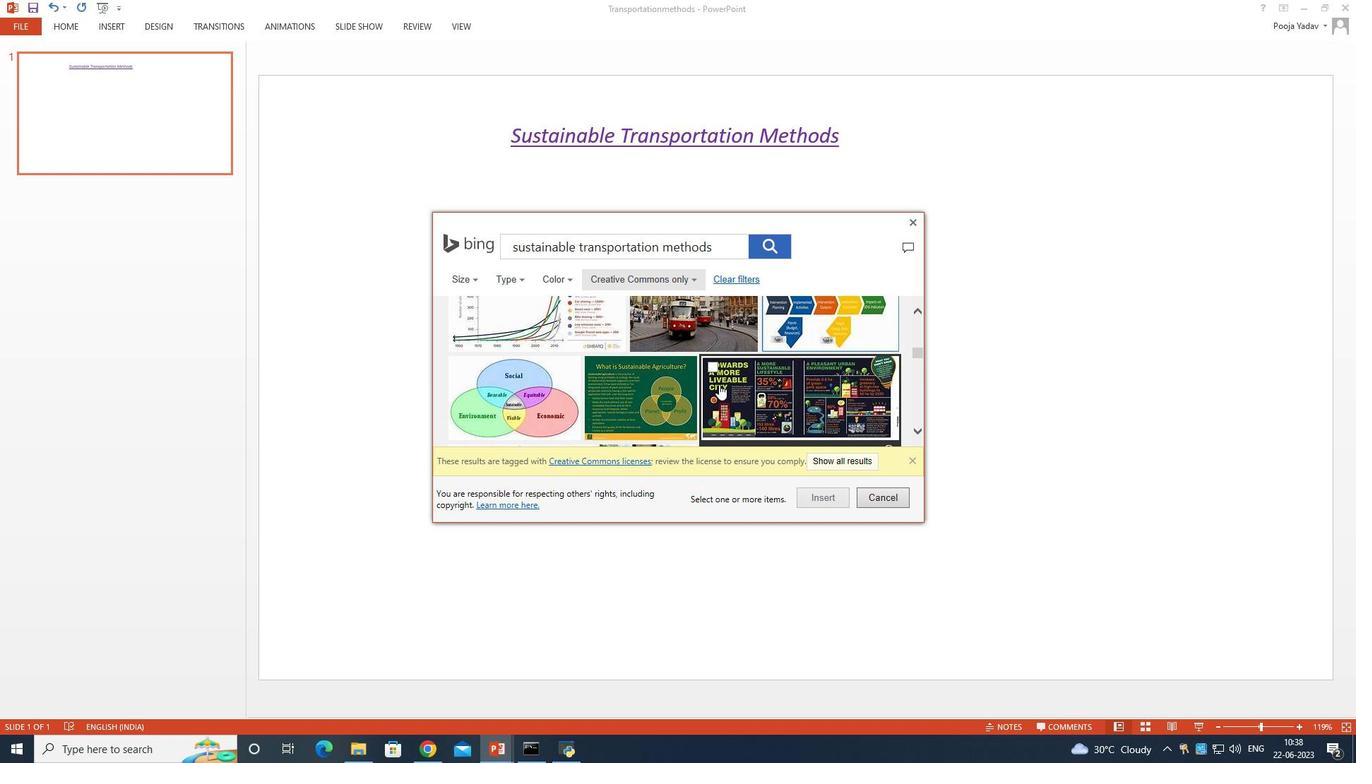 
Action: Mouse scrolled (719, 383) with delta (0, 0)
Screenshot: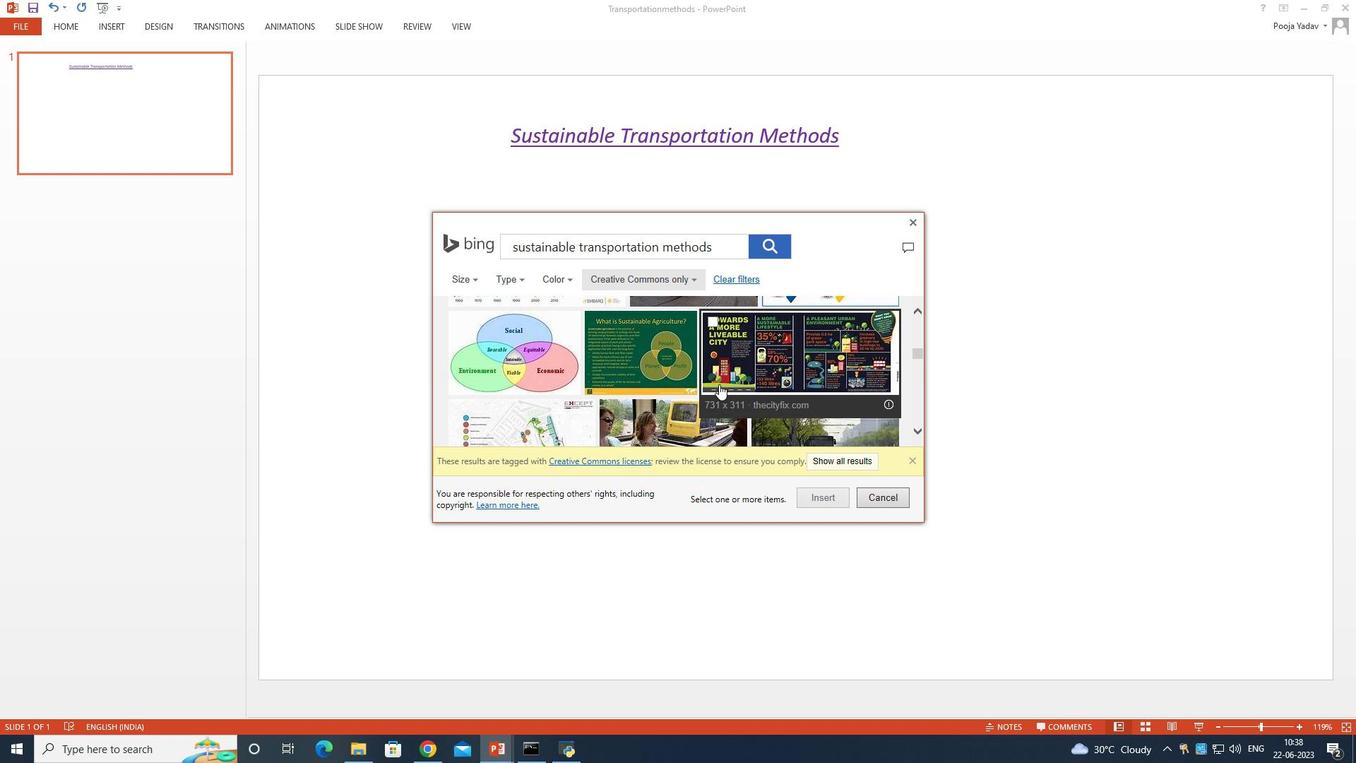 
Action: Mouse moved to (715, 384)
Screenshot: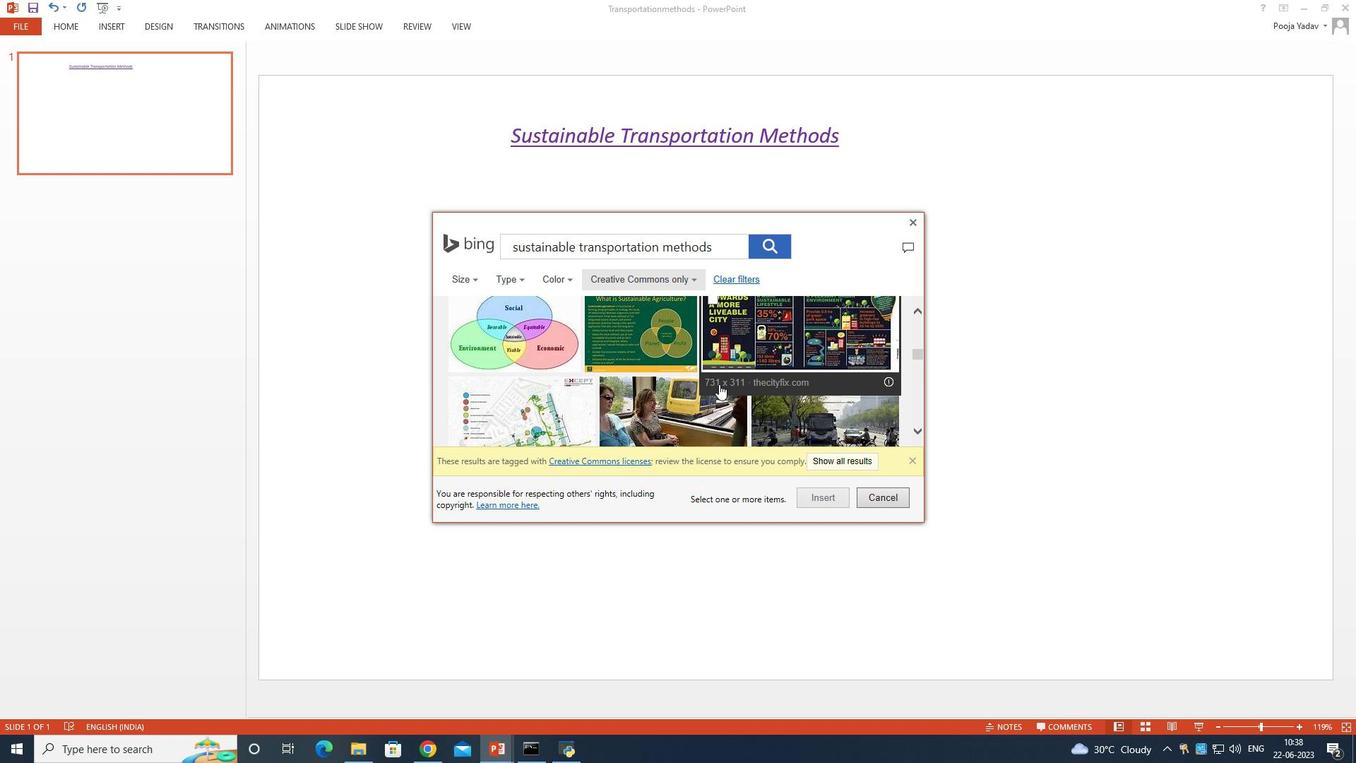 
Action: Mouse scrolled (715, 383) with delta (0, 0)
Screenshot: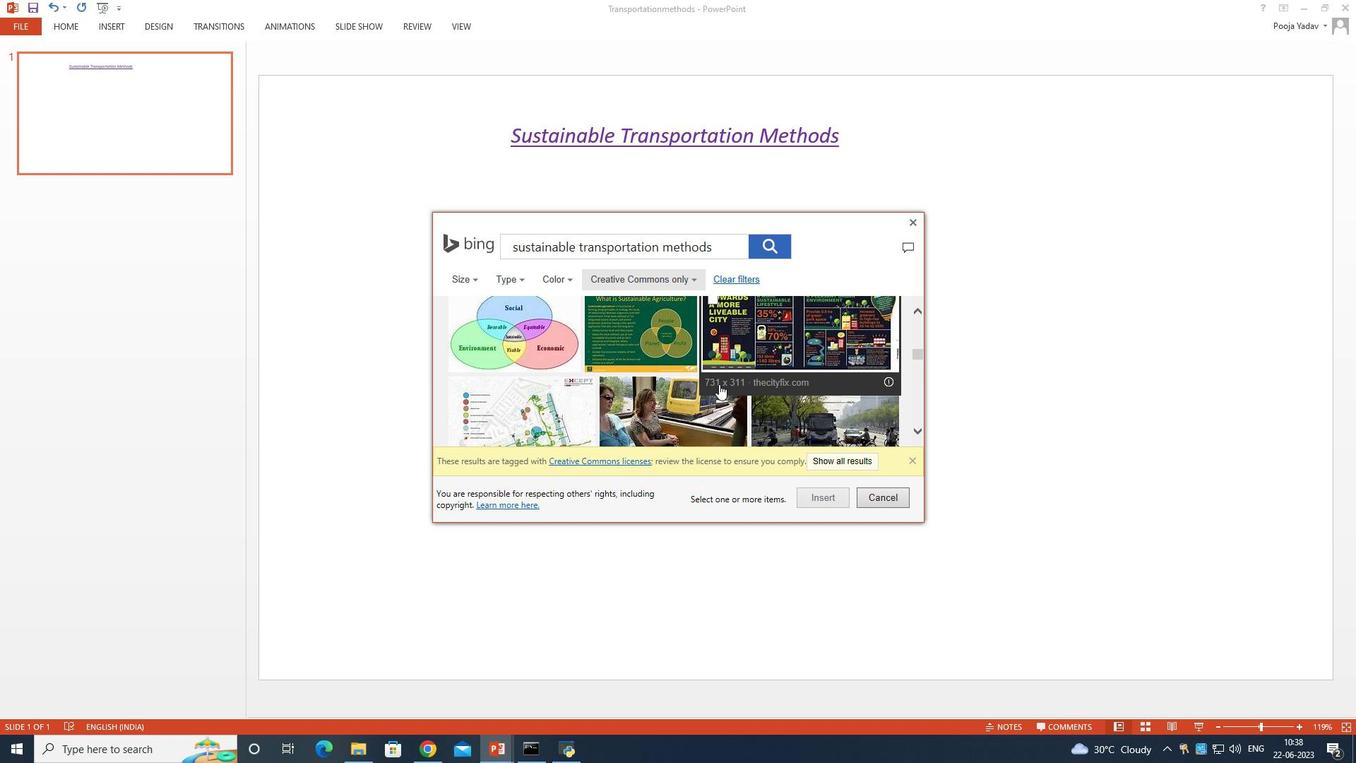 
Action: Mouse scrolled (715, 383) with delta (0, 0)
Screenshot: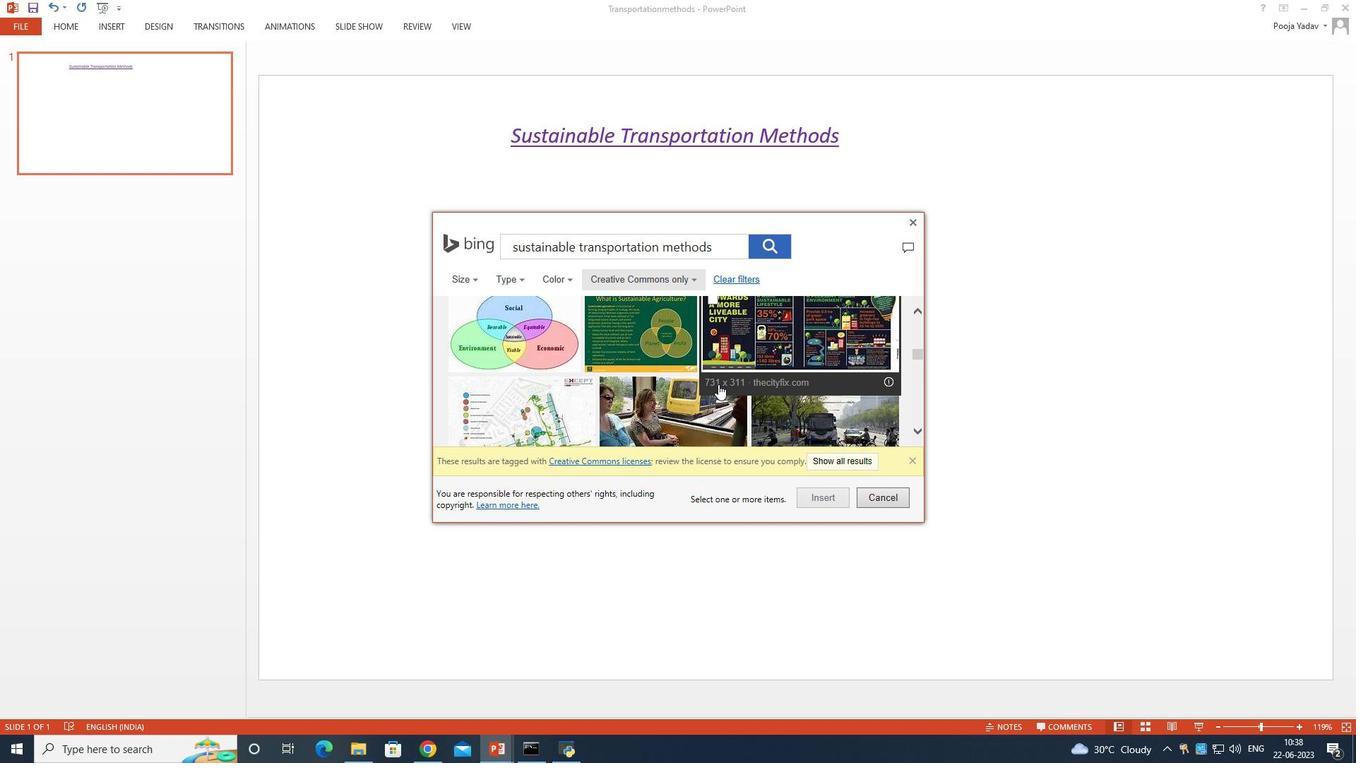
Action: Mouse moved to (714, 383)
Screenshot: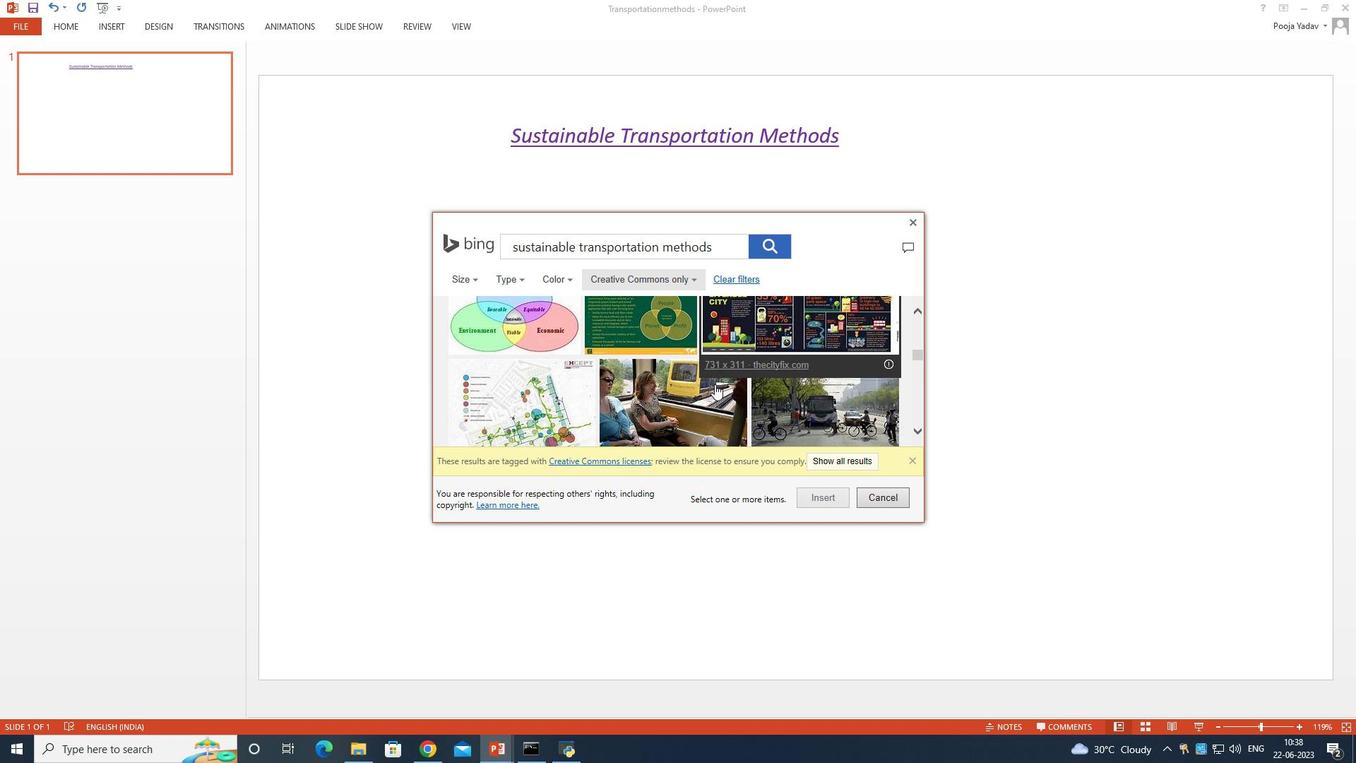 
Action: Mouse scrolled (714, 383) with delta (0, 0)
Screenshot: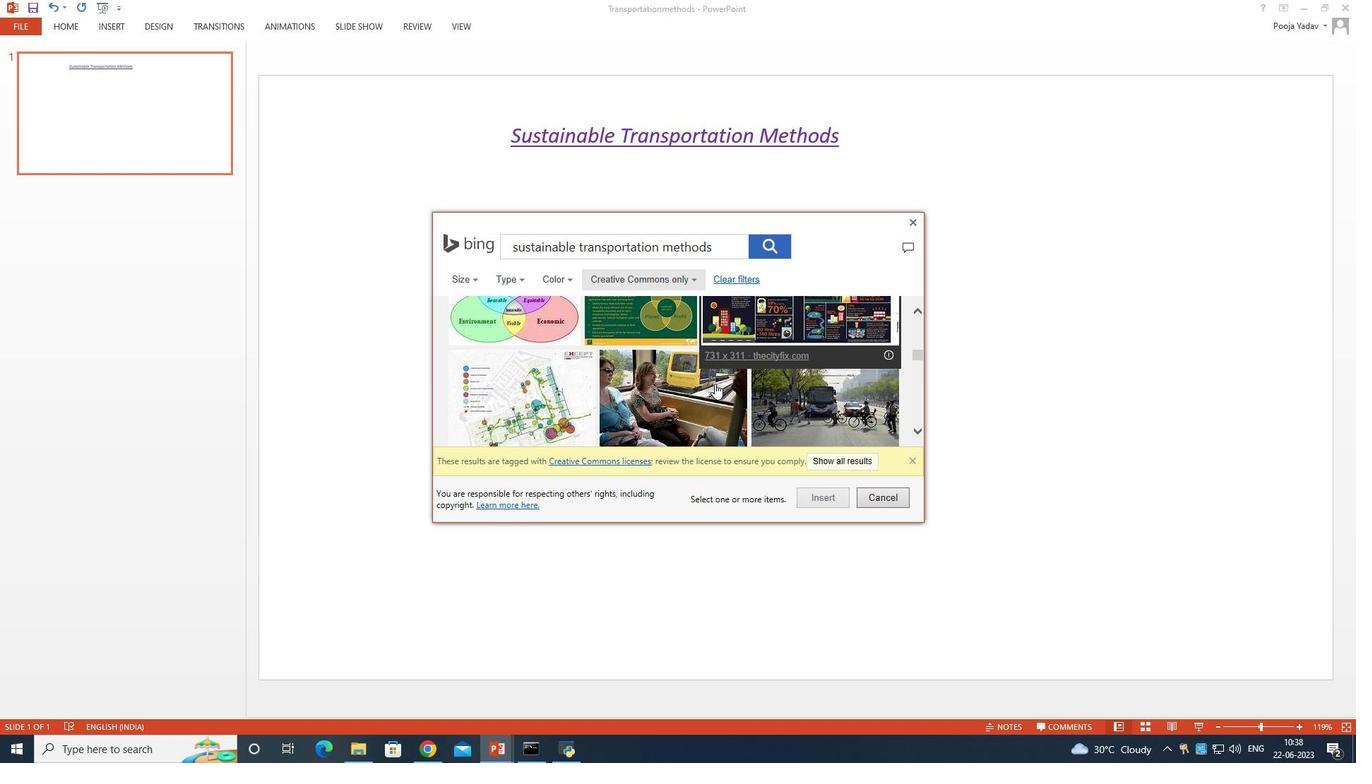 
Action: Mouse scrolled (714, 383) with delta (0, 0)
Screenshot: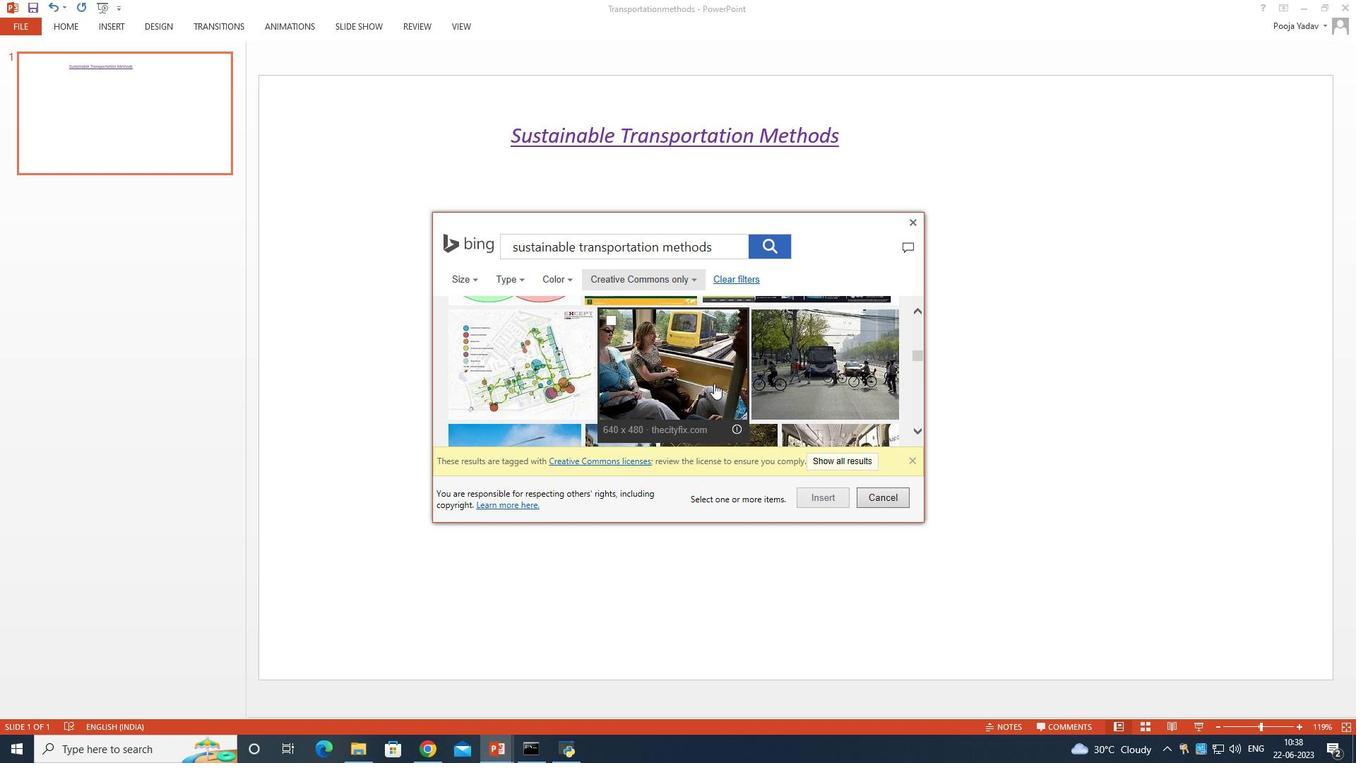 
Action: Mouse moved to (711, 384)
Screenshot: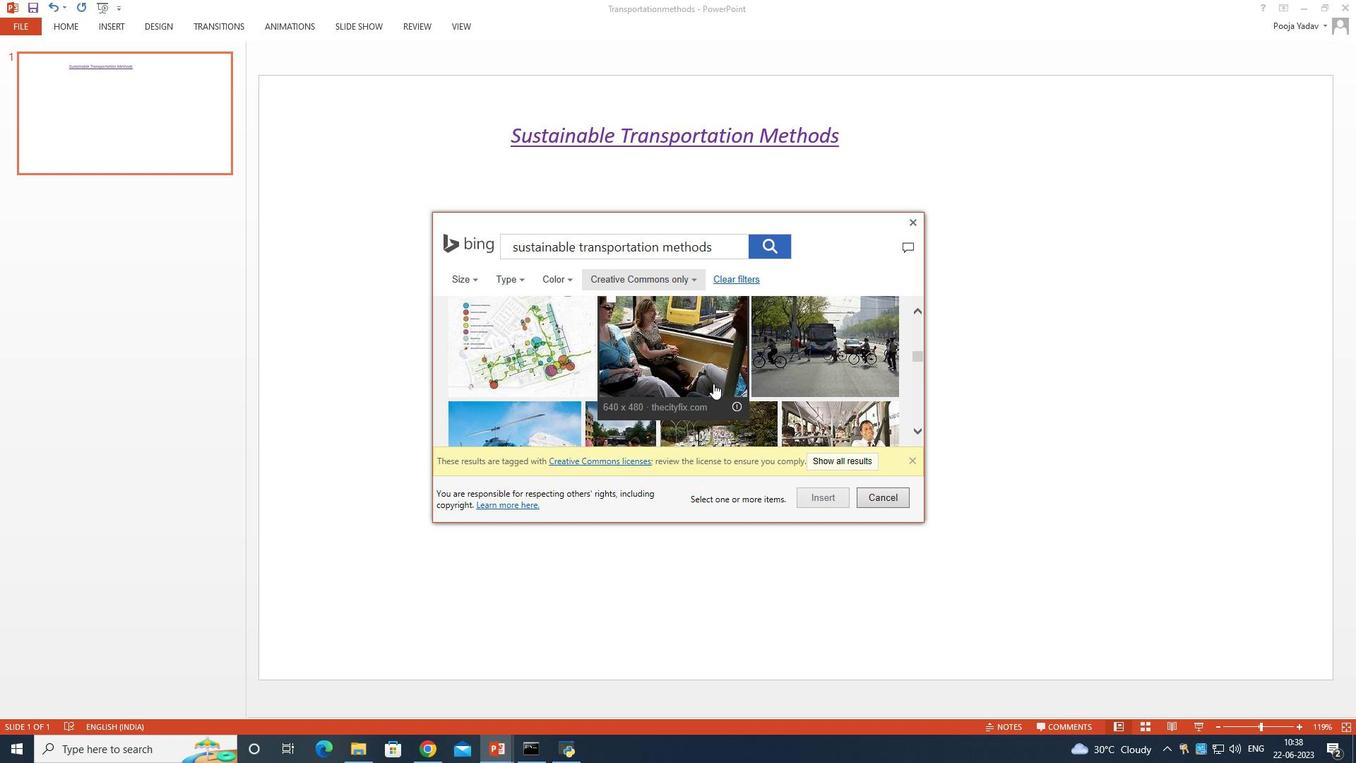 
Action: Mouse scrolled (711, 383) with delta (0, 0)
Screenshot: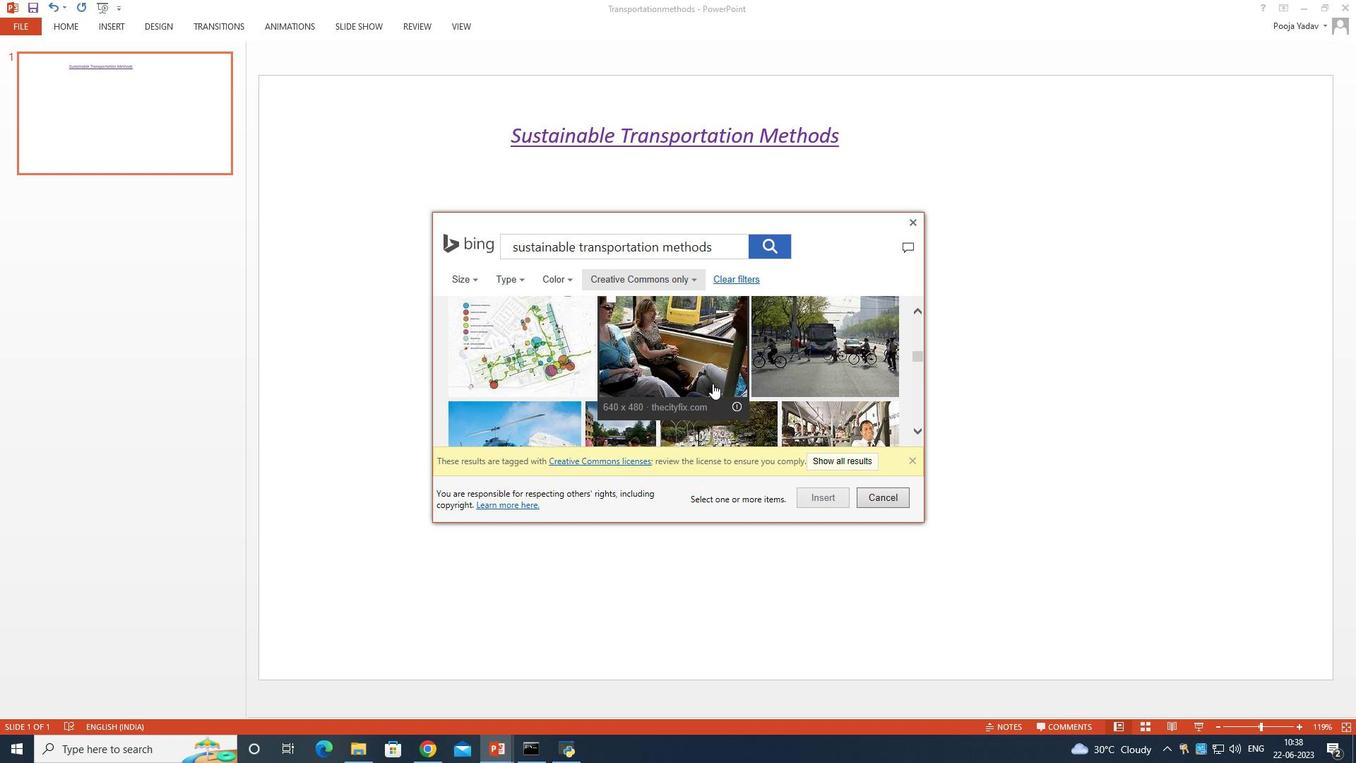
Action: Mouse scrolled (711, 383) with delta (0, 0)
Screenshot: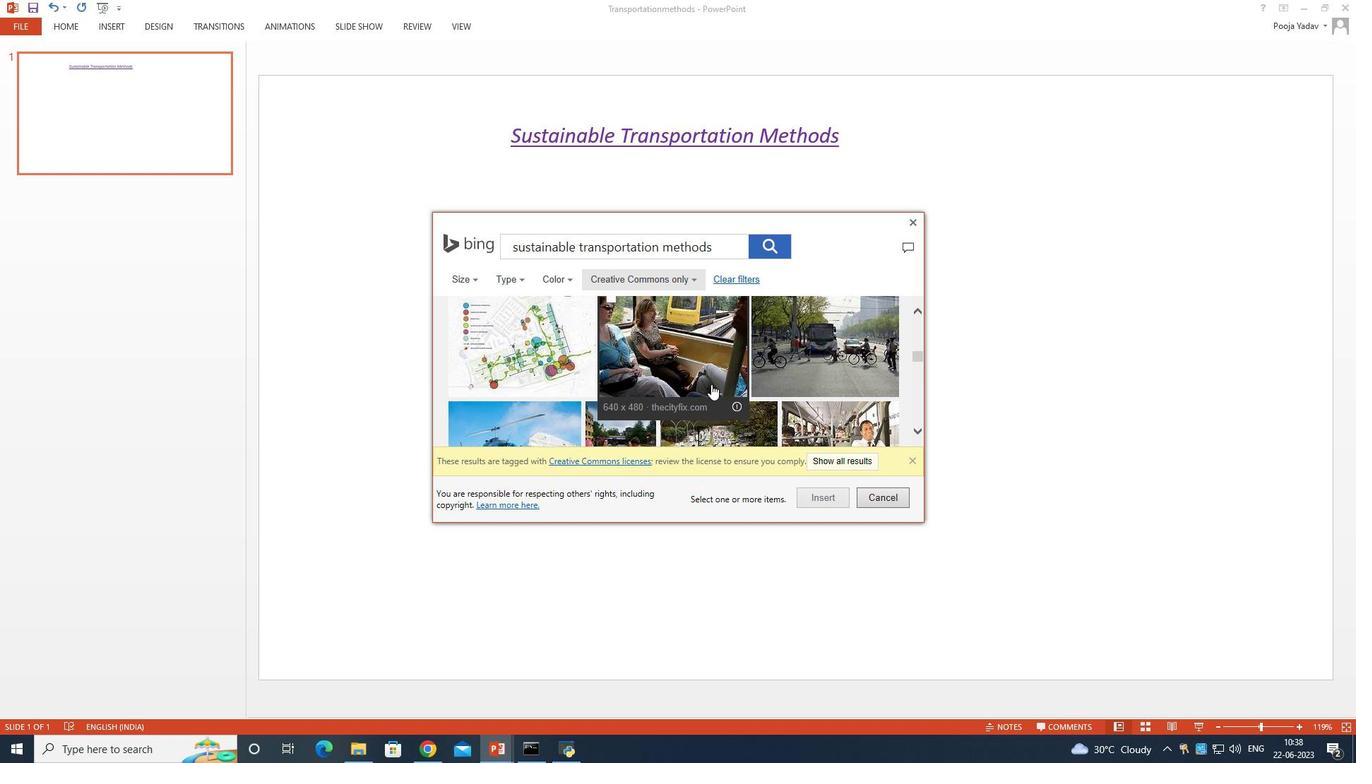 
Action: Mouse scrolled (711, 383) with delta (0, 0)
Screenshot: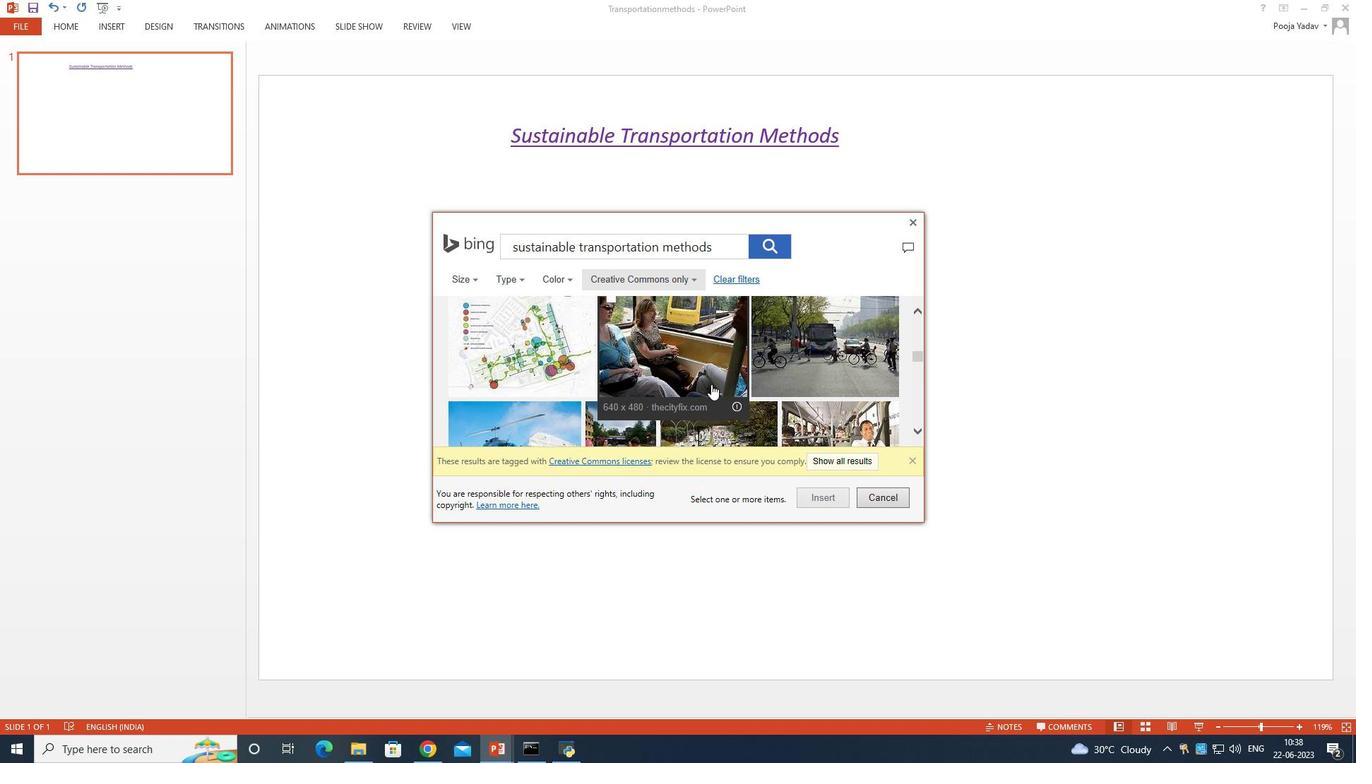 
Action: Mouse scrolled (711, 383) with delta (0, 0)
Screenshot: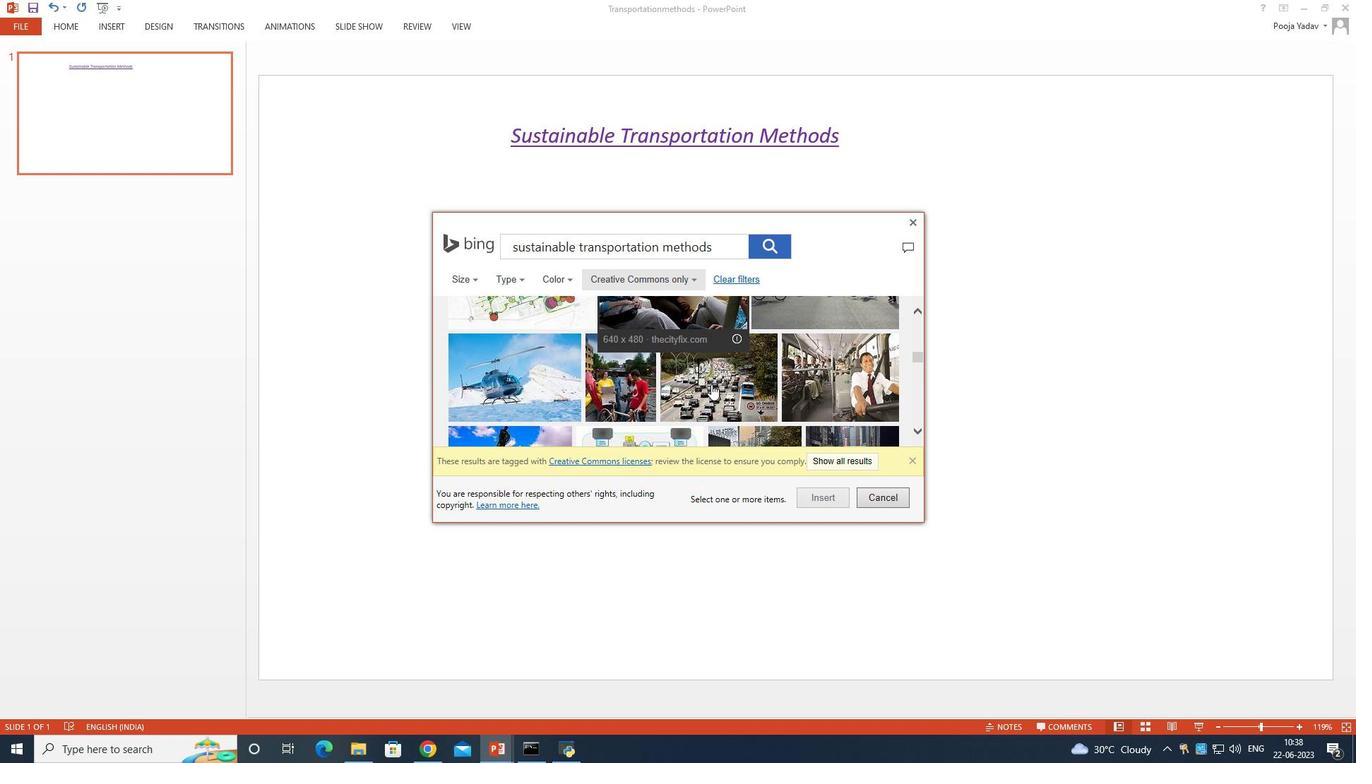
Action: Mouse scrolled (711, 383) with delta (0, 0)
Screenshot: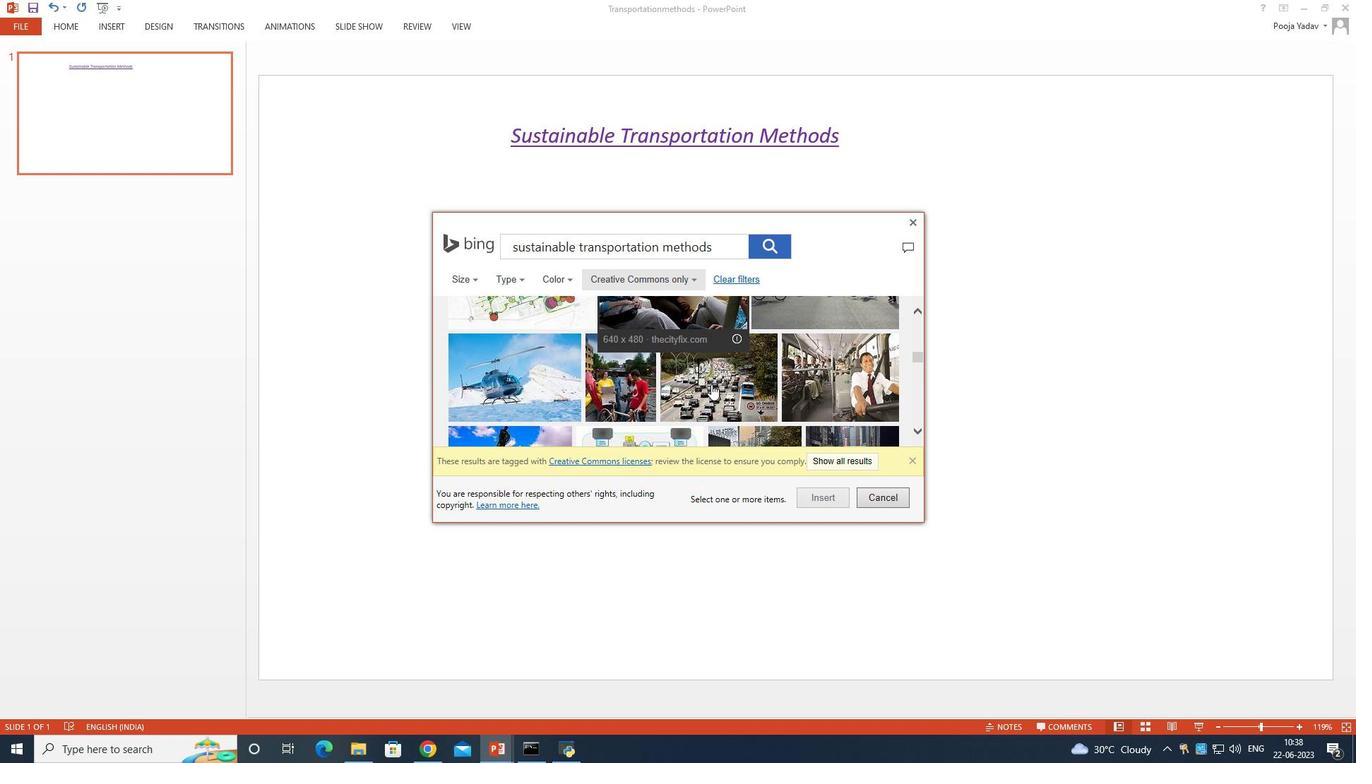 
Action: Mouse scrolled (711, 383) with delta (0, 0)
Screenshot: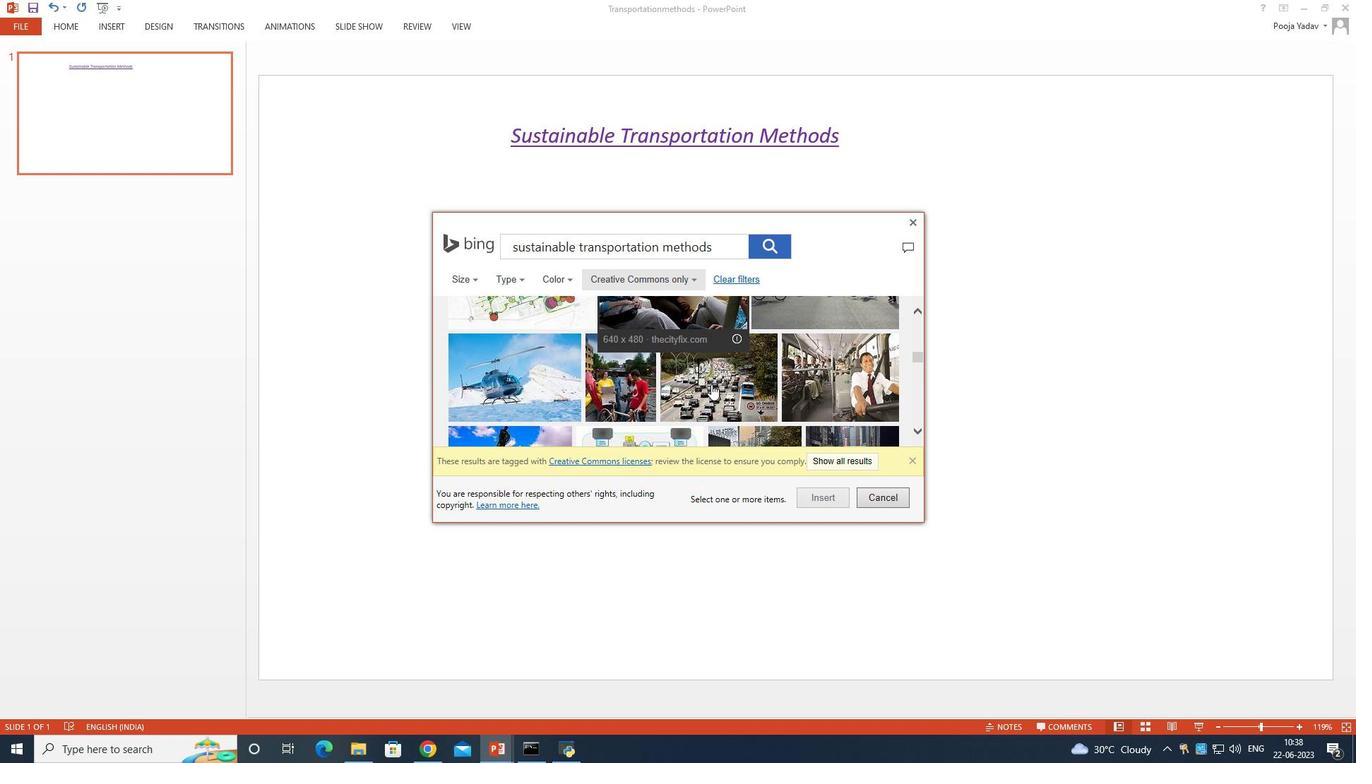 
Action: Mouse moved to (709, 381)
Screenshot: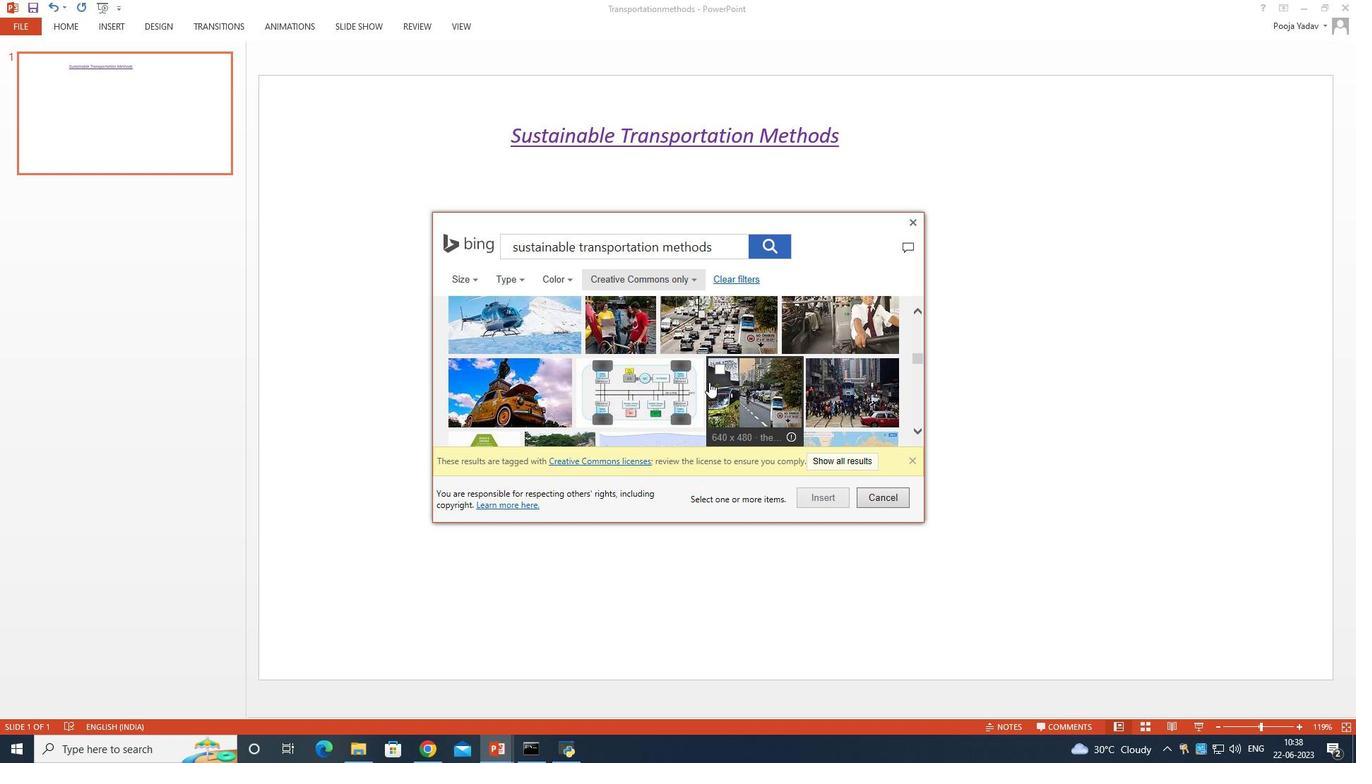 
Action: Mouse scrolled (709, 380) with delta (0, 0)
Screenshot: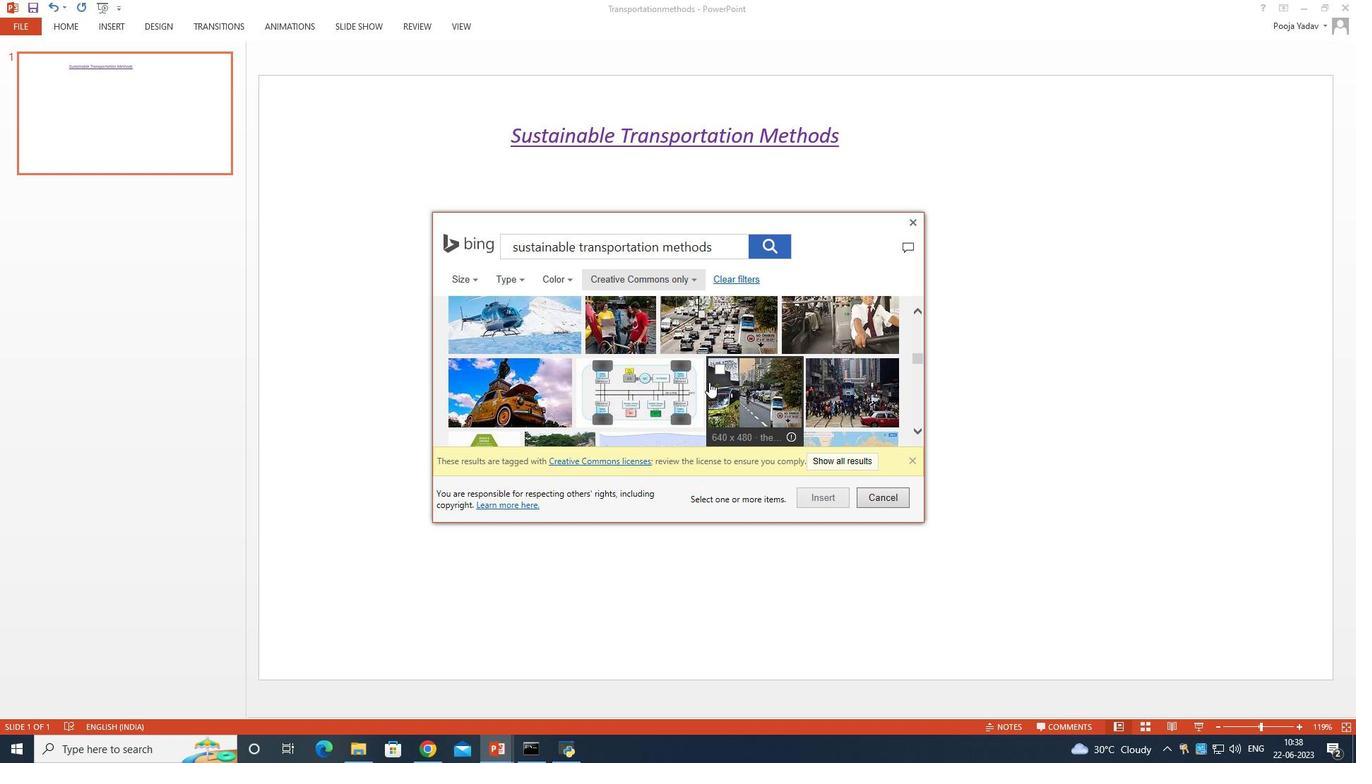 
Action: Mouse scrolled (709, 380) with delta (0, 0)
Screenshot: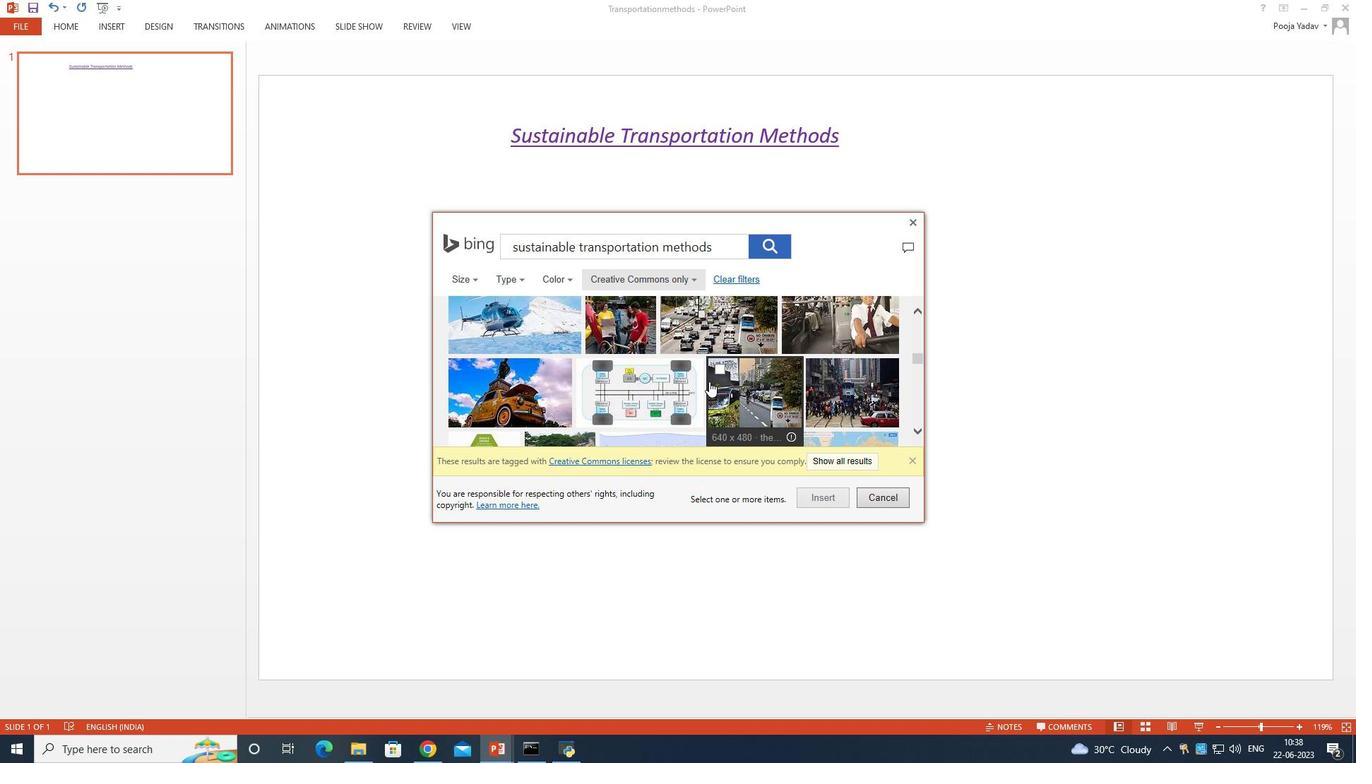 
Action: Mouse scrolled (709, 380) with delta (0, 0)
Screenshot: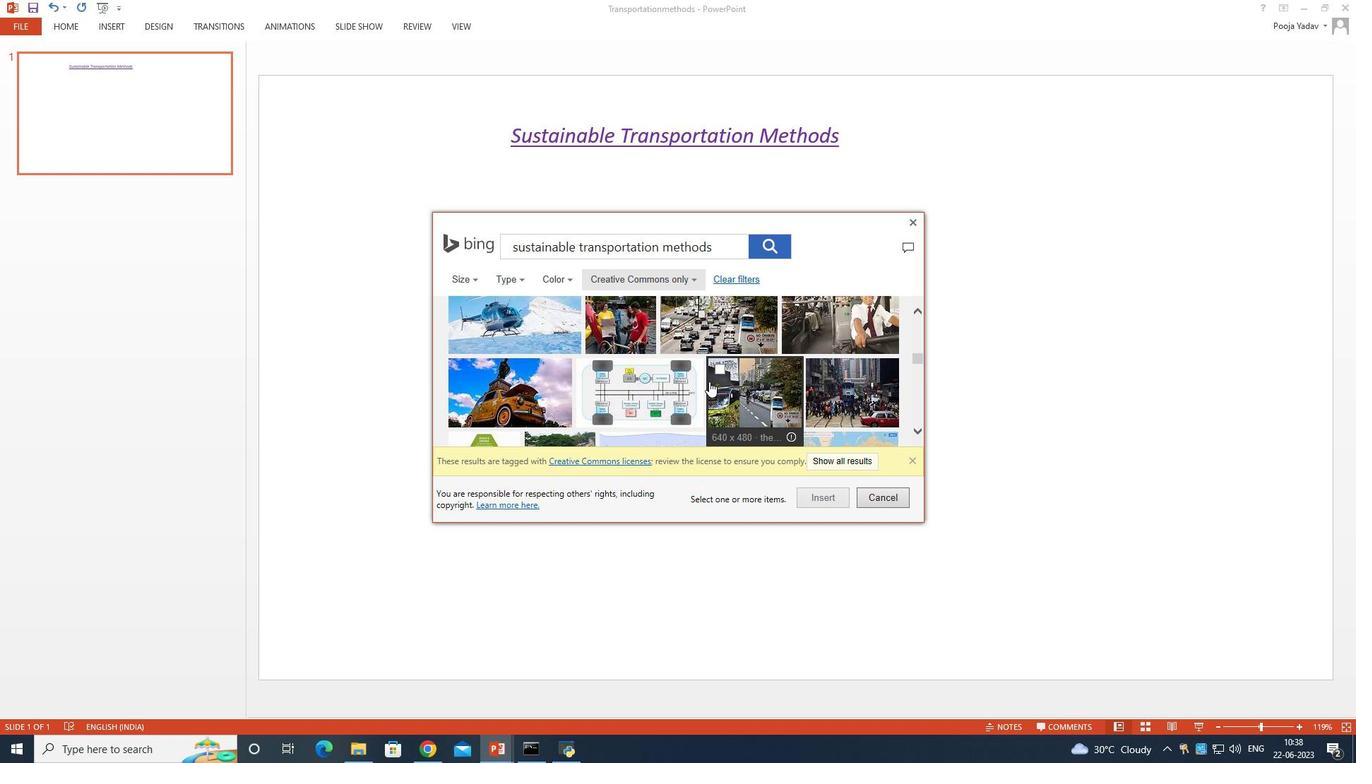 
Action: Mouse moved to (709, 379)
Screenshot: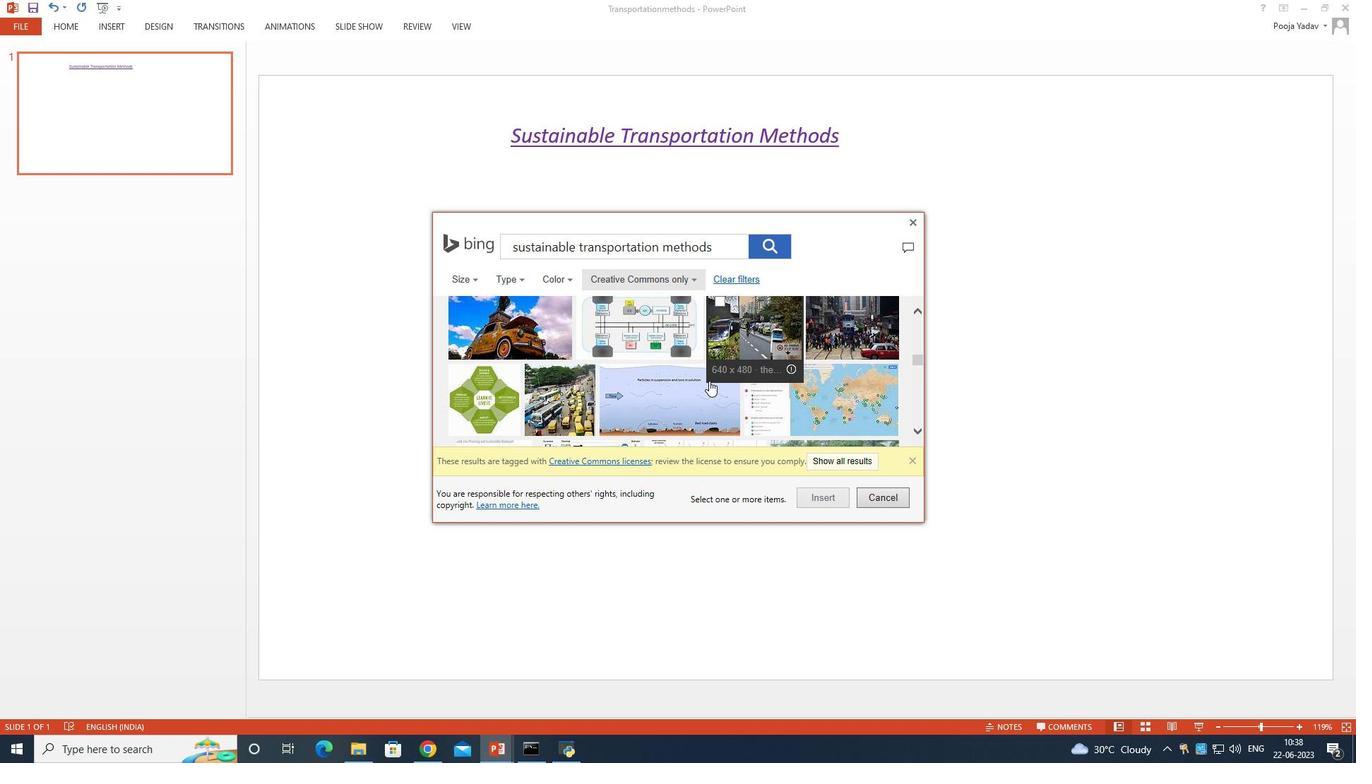 
Action: Mouse scrolled (709, 378) with delta (0, 0)
Screenshot: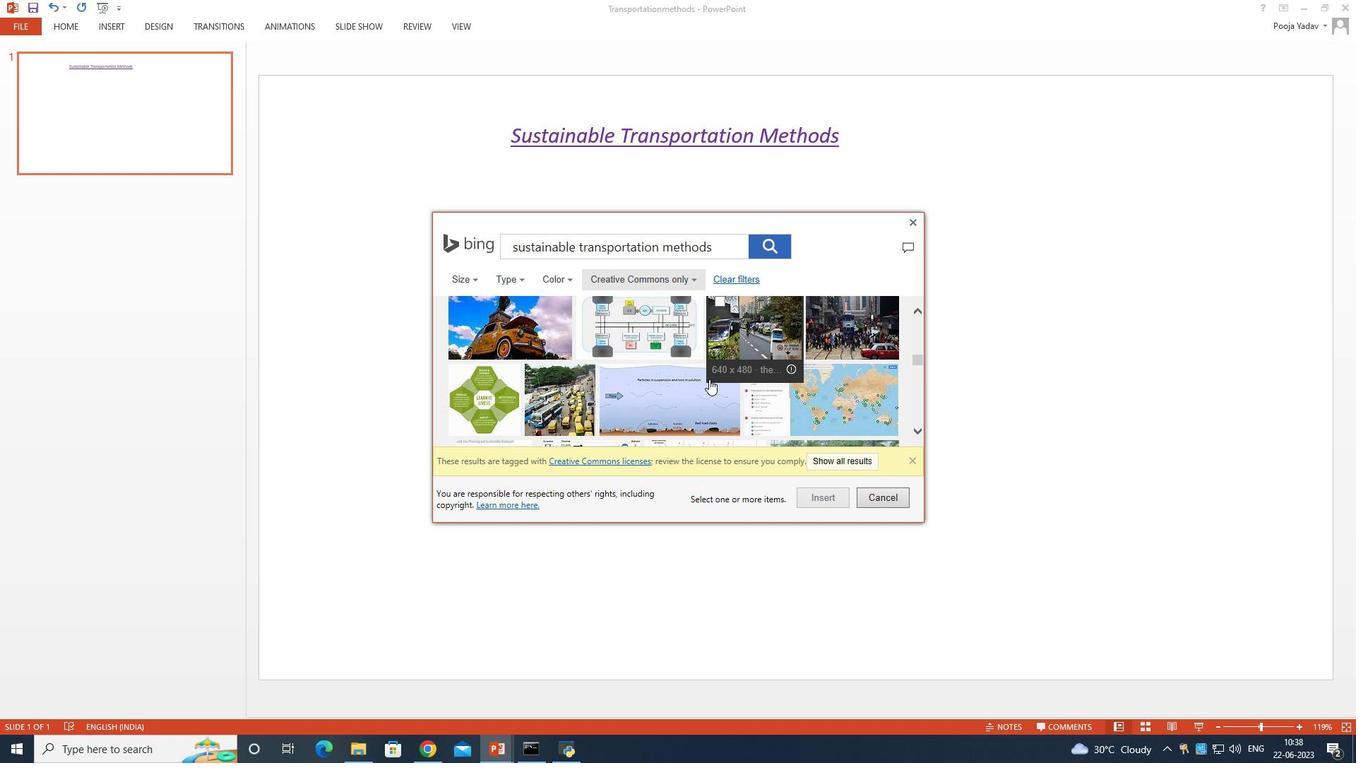 
Action: Mouse scrolled (709, 378) with delta (0, 0)
Screenshot: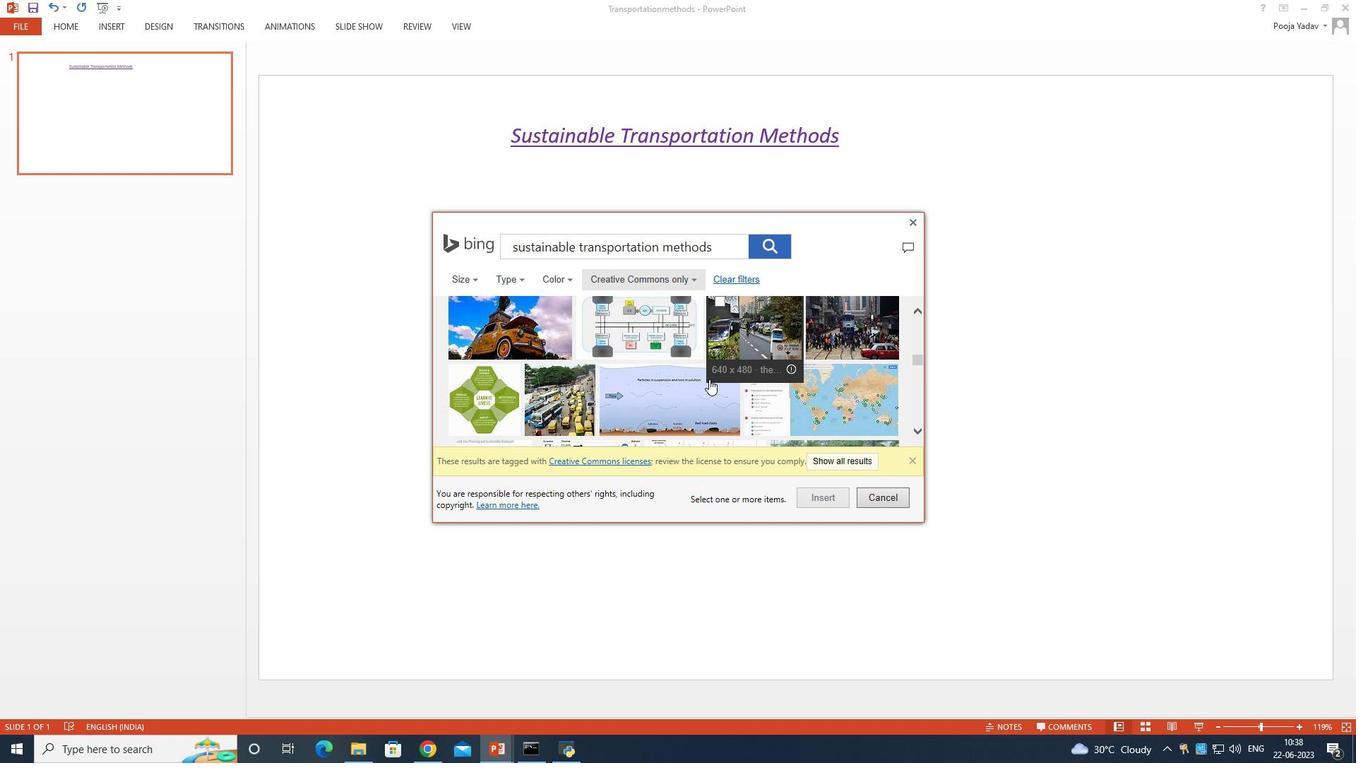 
Action: Mouse scrolled (709, 378) with delta (0, 0)
Screenshot: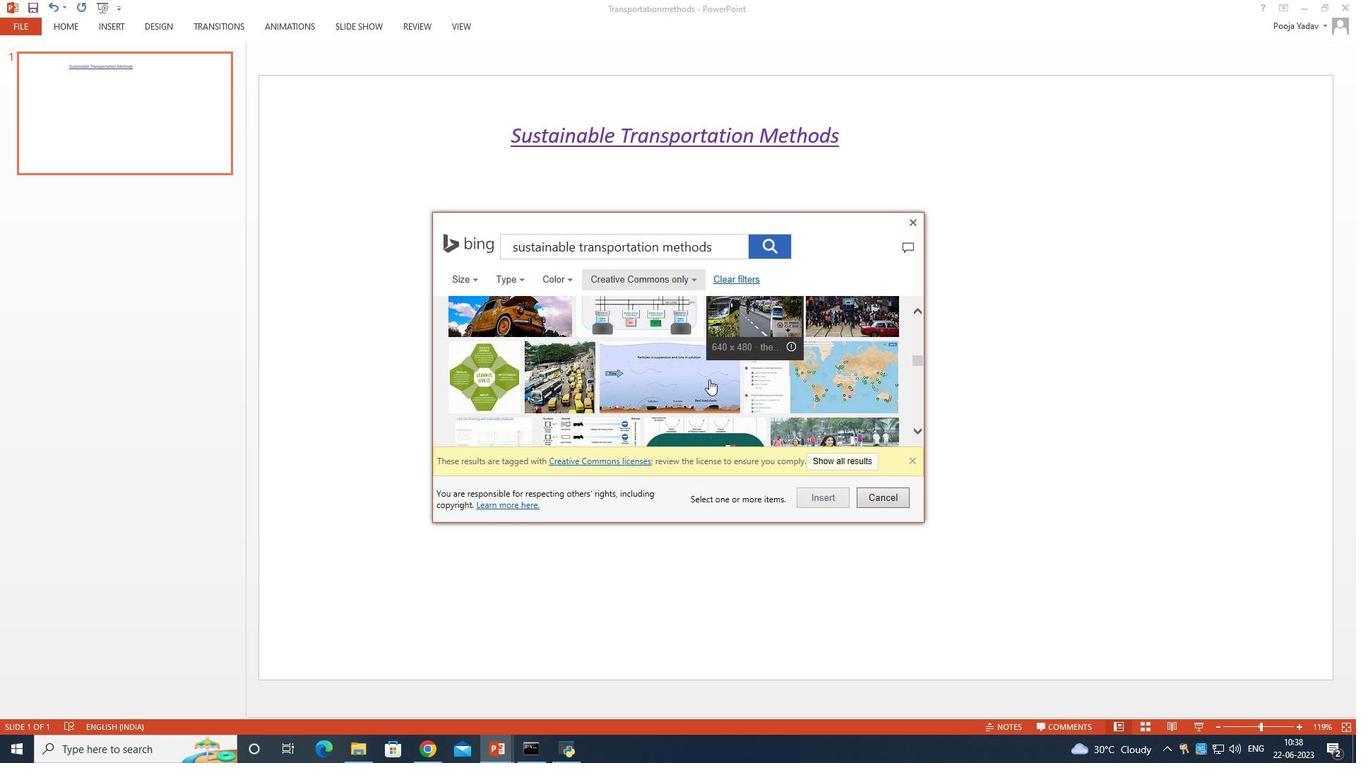 
Action: Mouse moved to (709, 379)
Screenshot: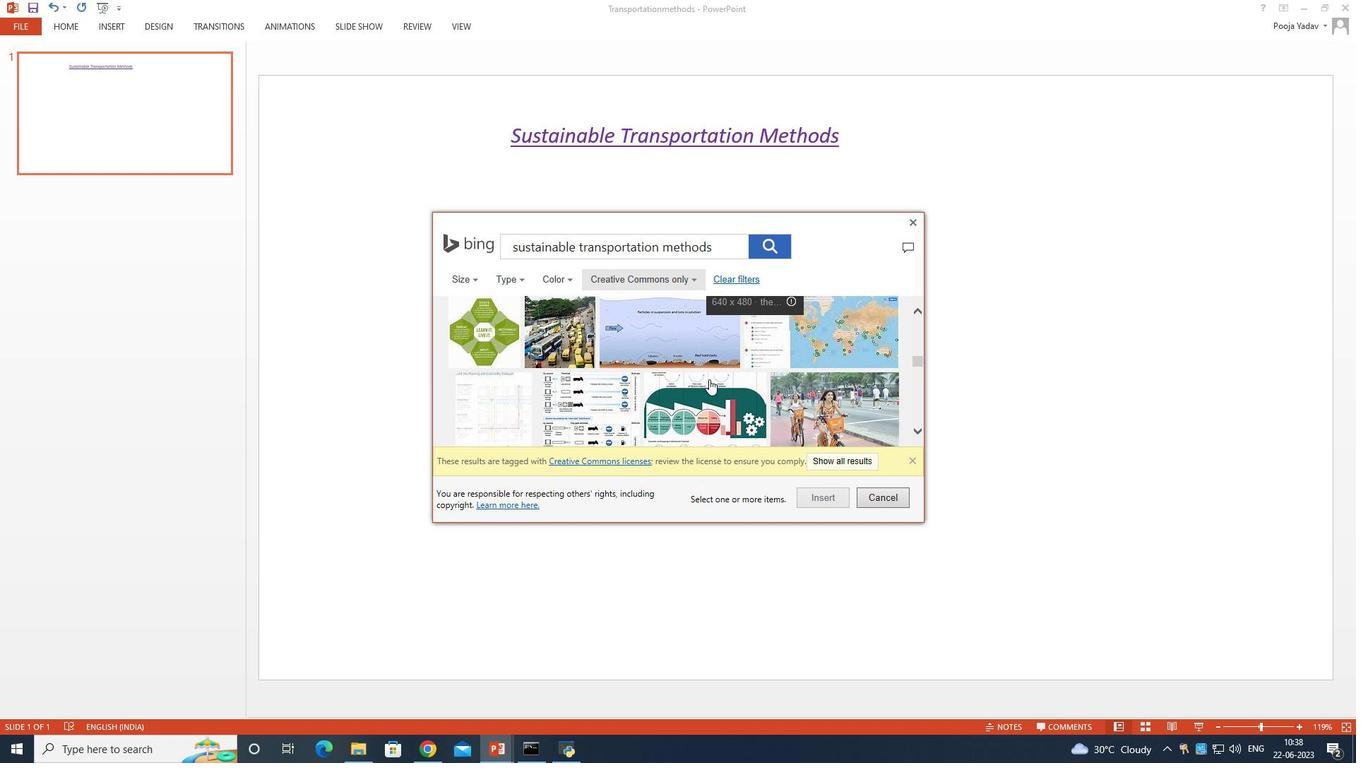
Action: Mouse scrolled (709, 378) with delta (0, 0)
Screenshot: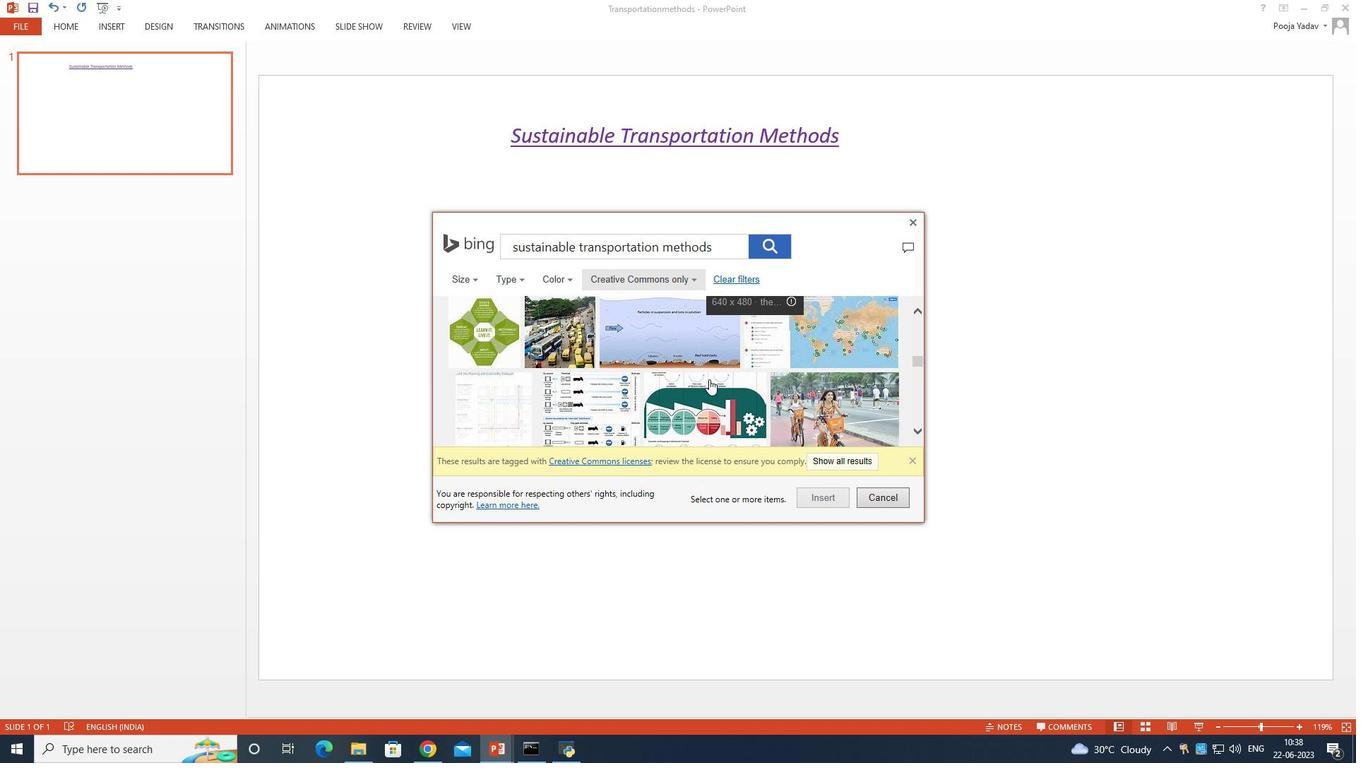 
Action: Mouse scrolled (709, 378) with delta (0, 0)
Screenshot: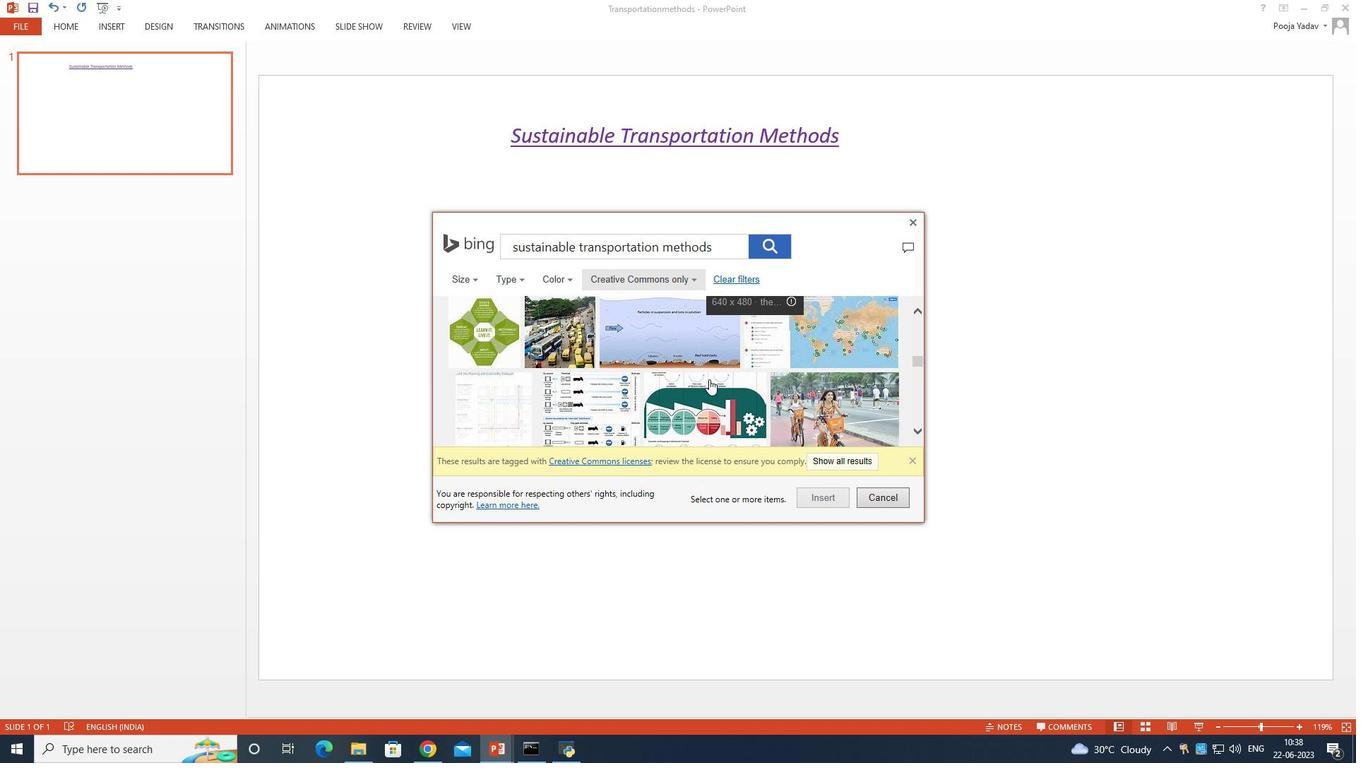 
Action: Mouse moved to (591, 375)
Screenshot: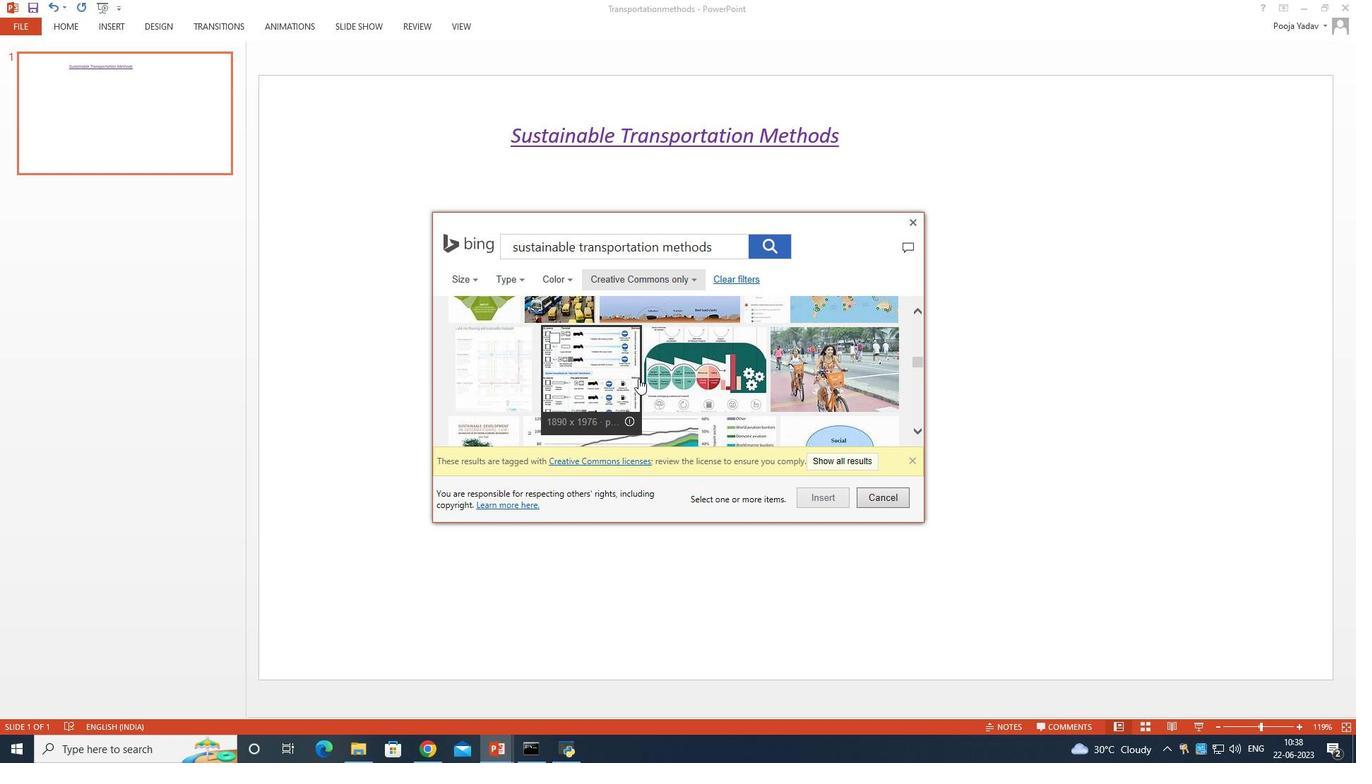 
Action: Mouse scrolled (591, 374) with delta (0, 0)
Screenshot: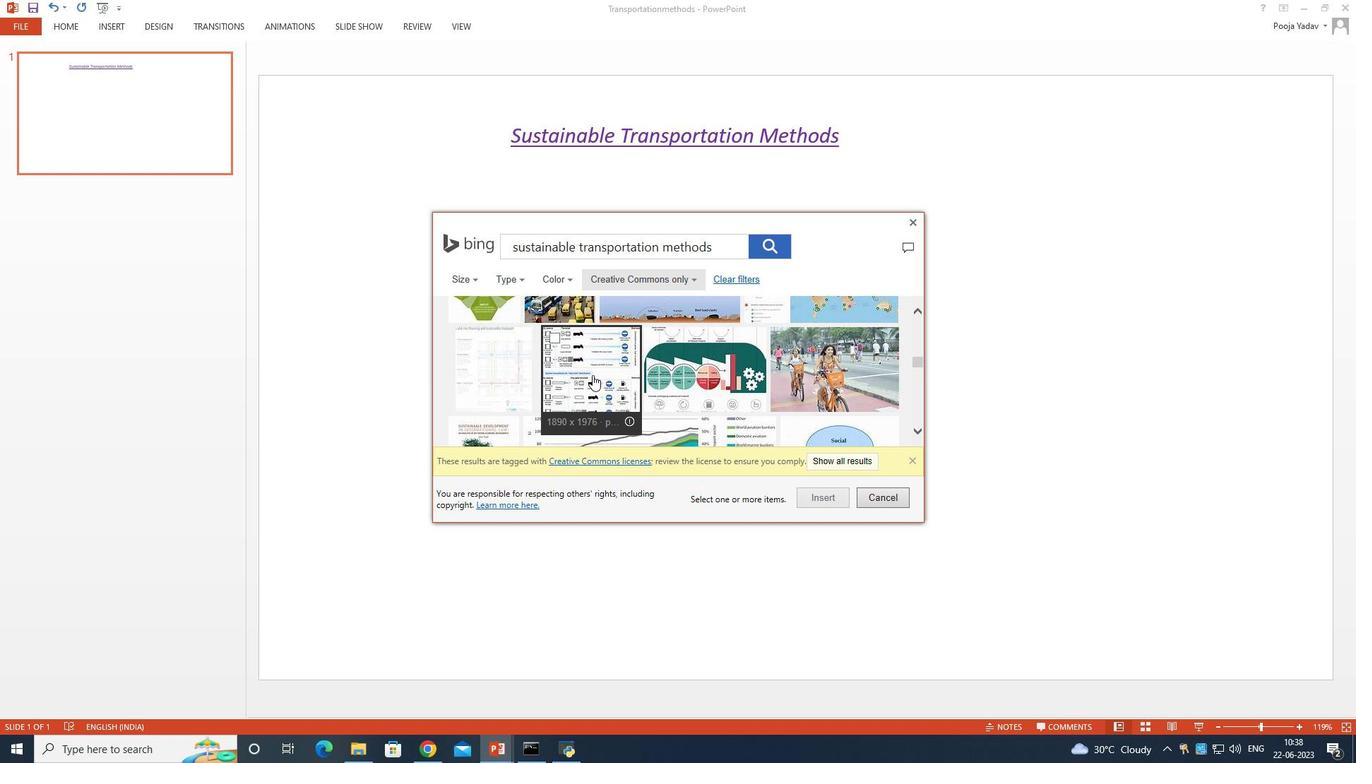 
Action: Mouse scrolled (591, 374) with delta (0, 0)
Screenshot: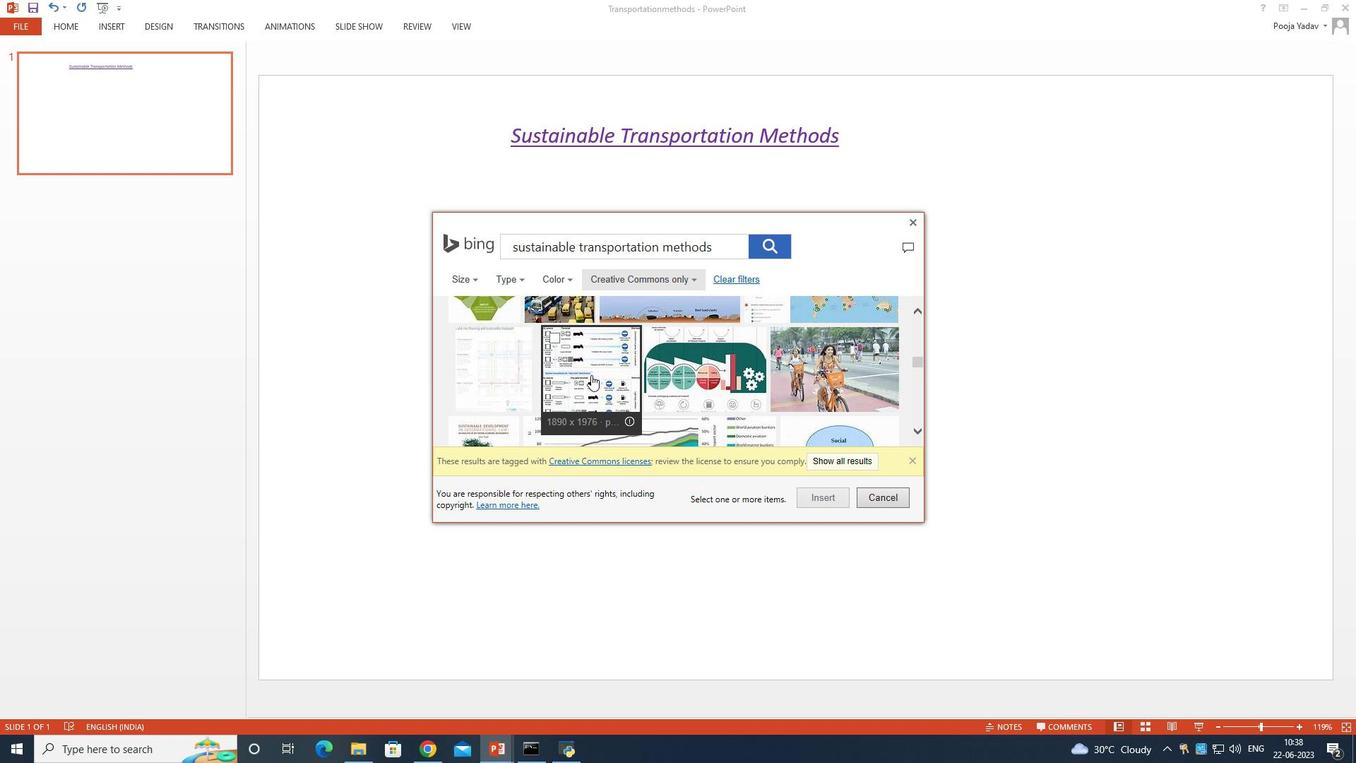
Action: Mouse scrolled (591, 374) with delta (0, 0)
Screenshot: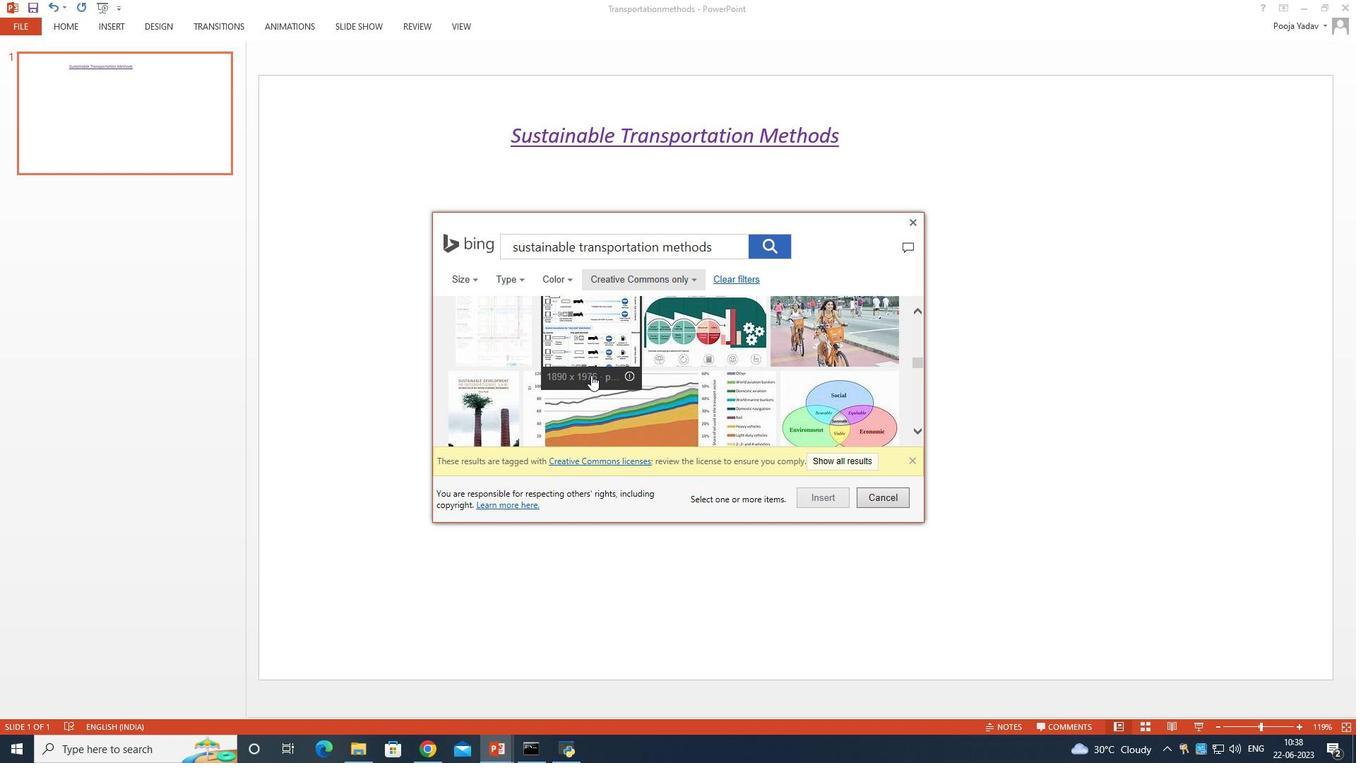 
Action: Mouse moved to (590, 375)
Screenshot: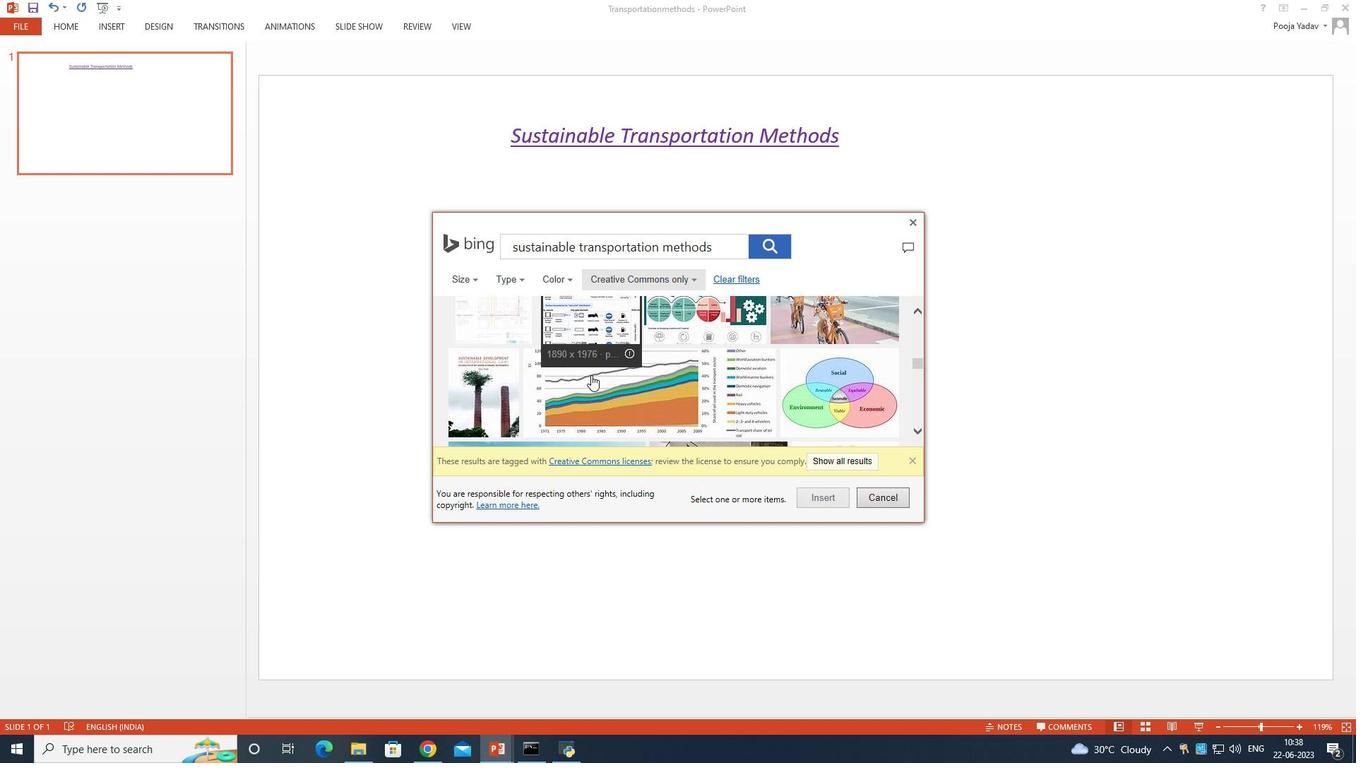 
Action: Mouse scrolled (590, 374) with delta (0, 0)
Screenshot: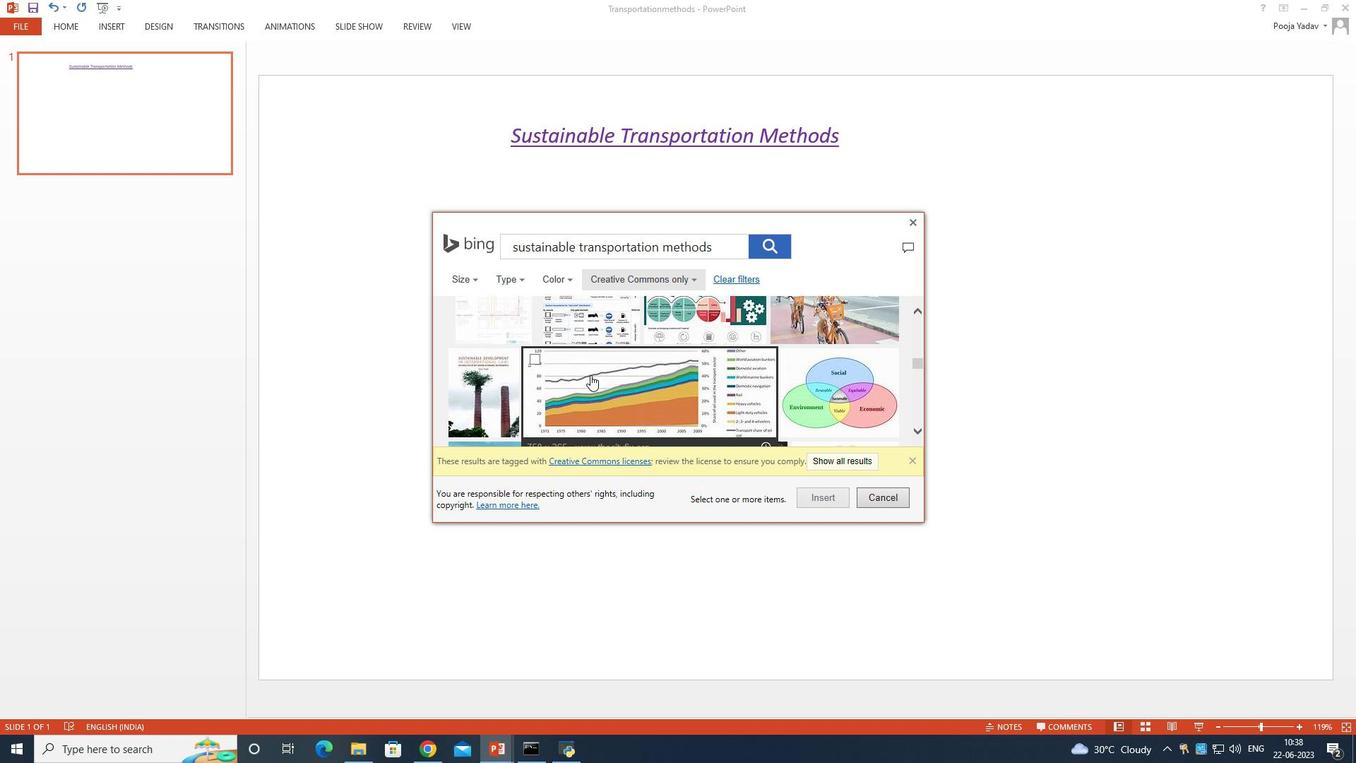 
Action: Mouse moved to (590, 375)
Screenshot: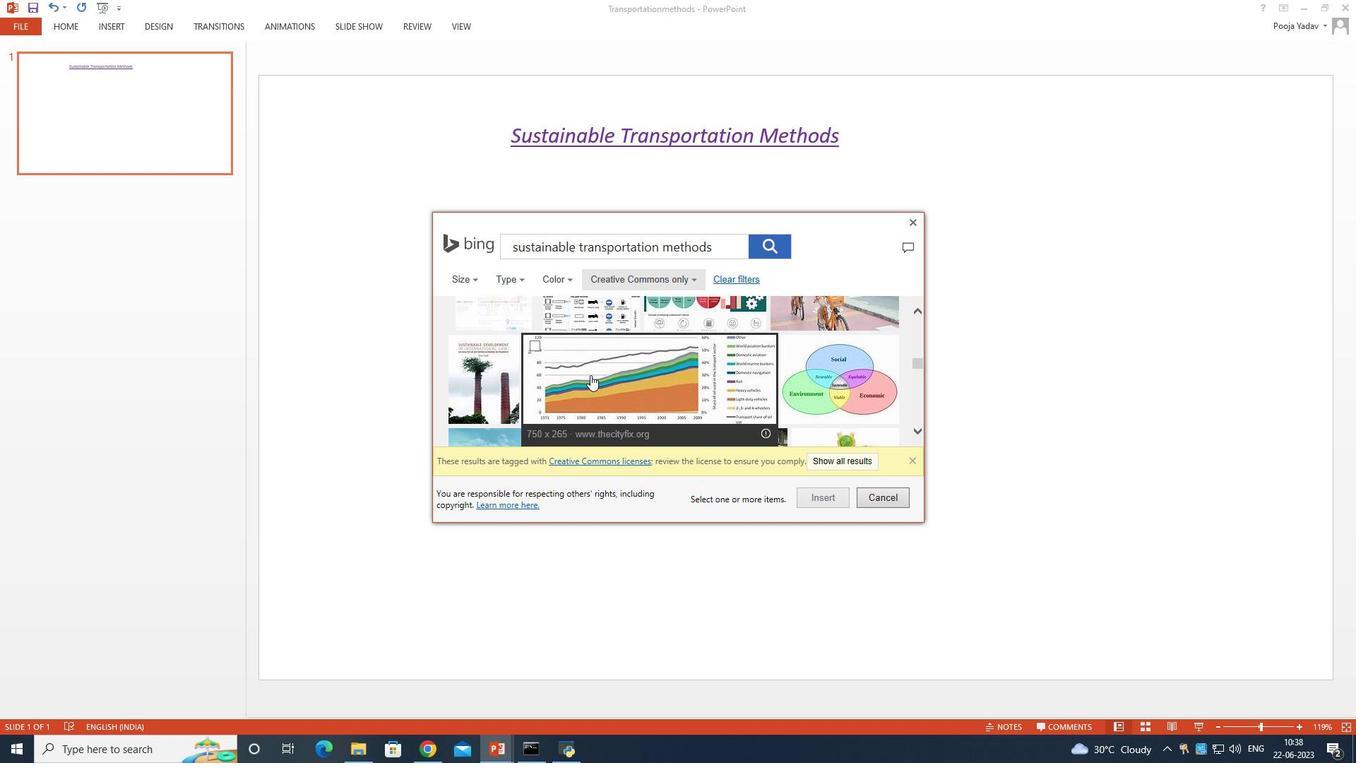 
Action: Mouse scrolled (590, 374) with delta (0, 0)
Screenshot: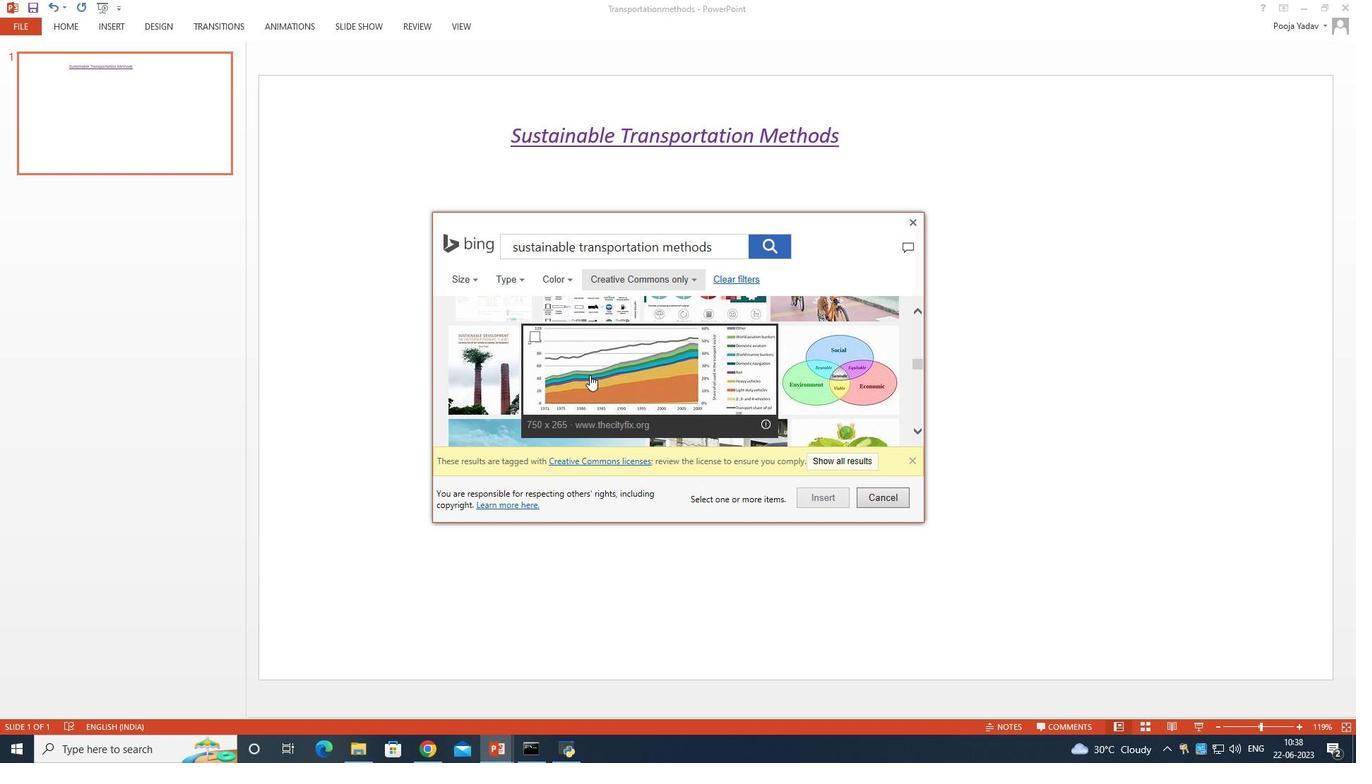 
Action: Mouse moved to (800, 368)
Screenshot: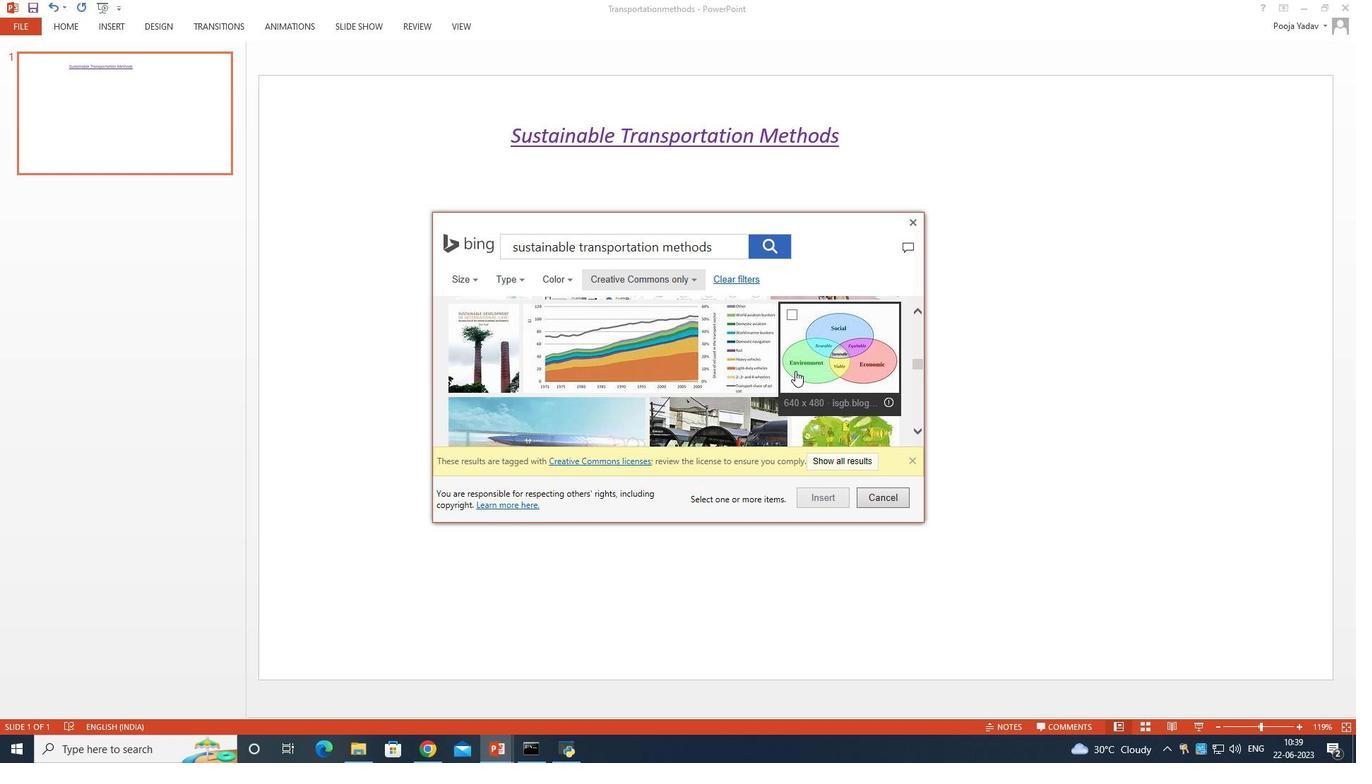 
Action: Mouse scrolled (800, 368) with delta (0, 0)
Screenshot: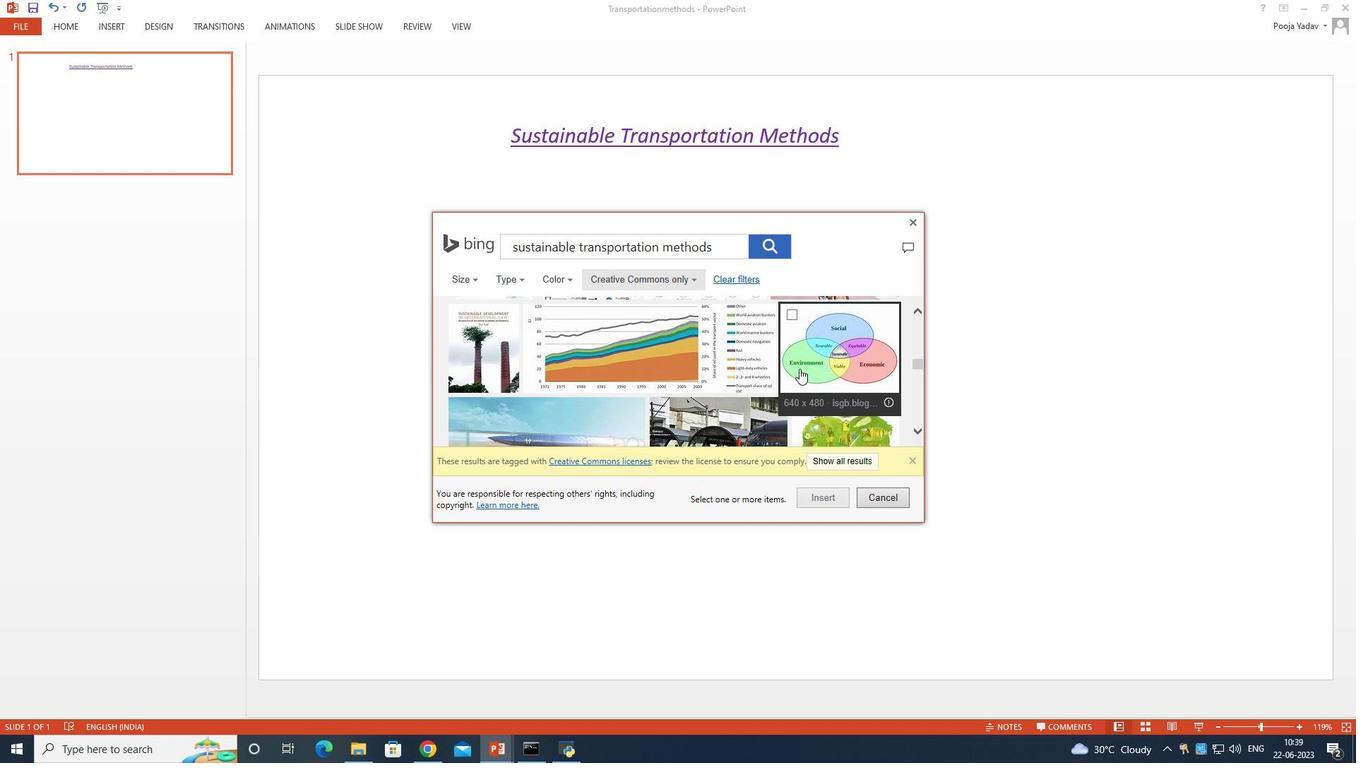 
Action: Mouse scrolled (800, 368) with delta (0, 0)
Screenshot: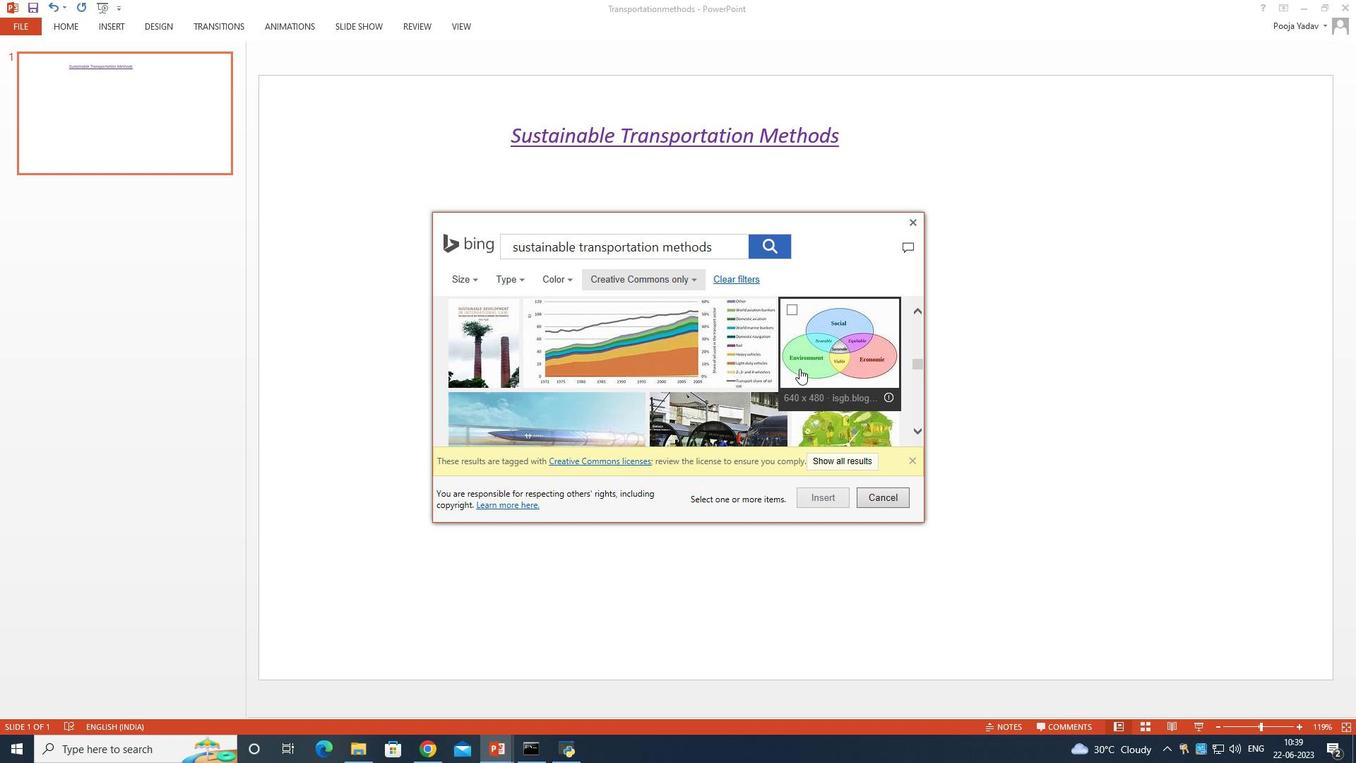 
Action: Mouse scrolled (800, 368) with delta (0, 0)
Screenshot: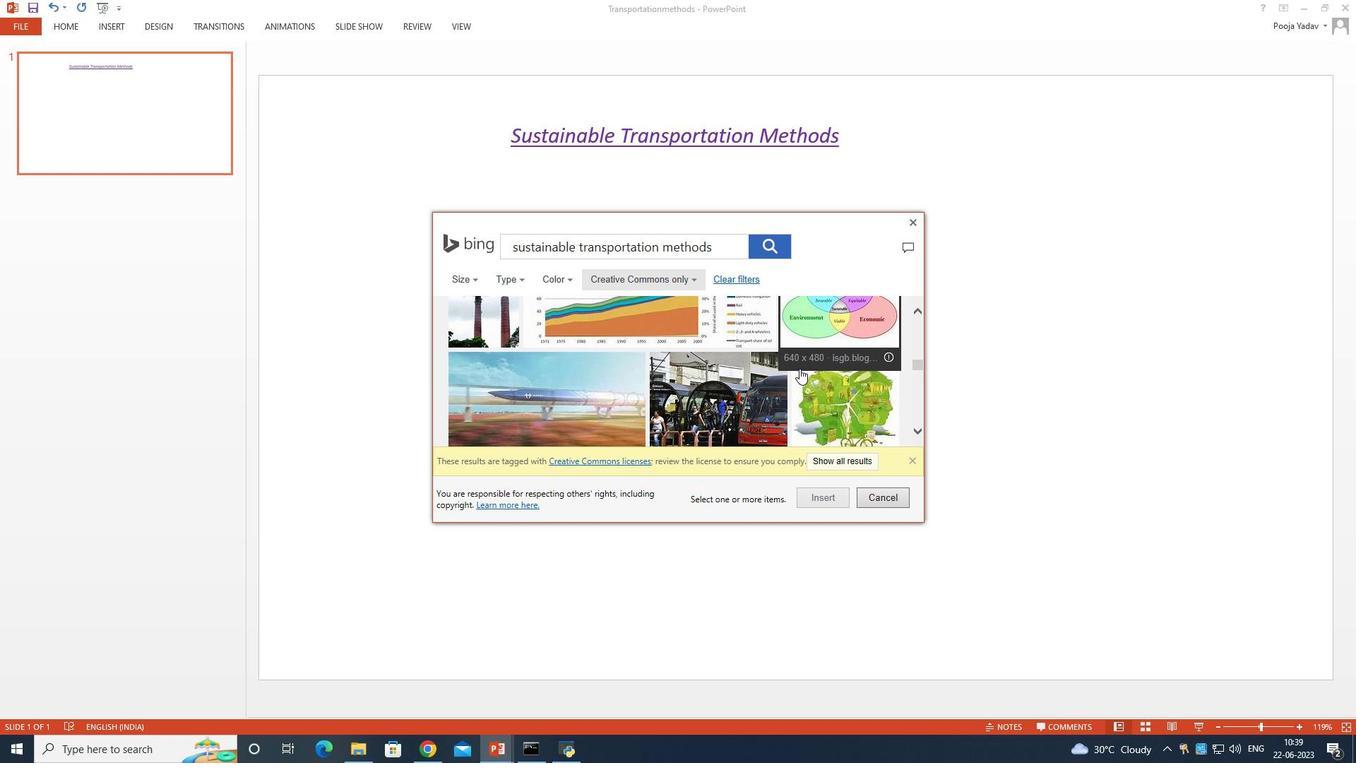 
Action: Mouse scrolled (800, 368) with delta (0, 0)
Screenshot: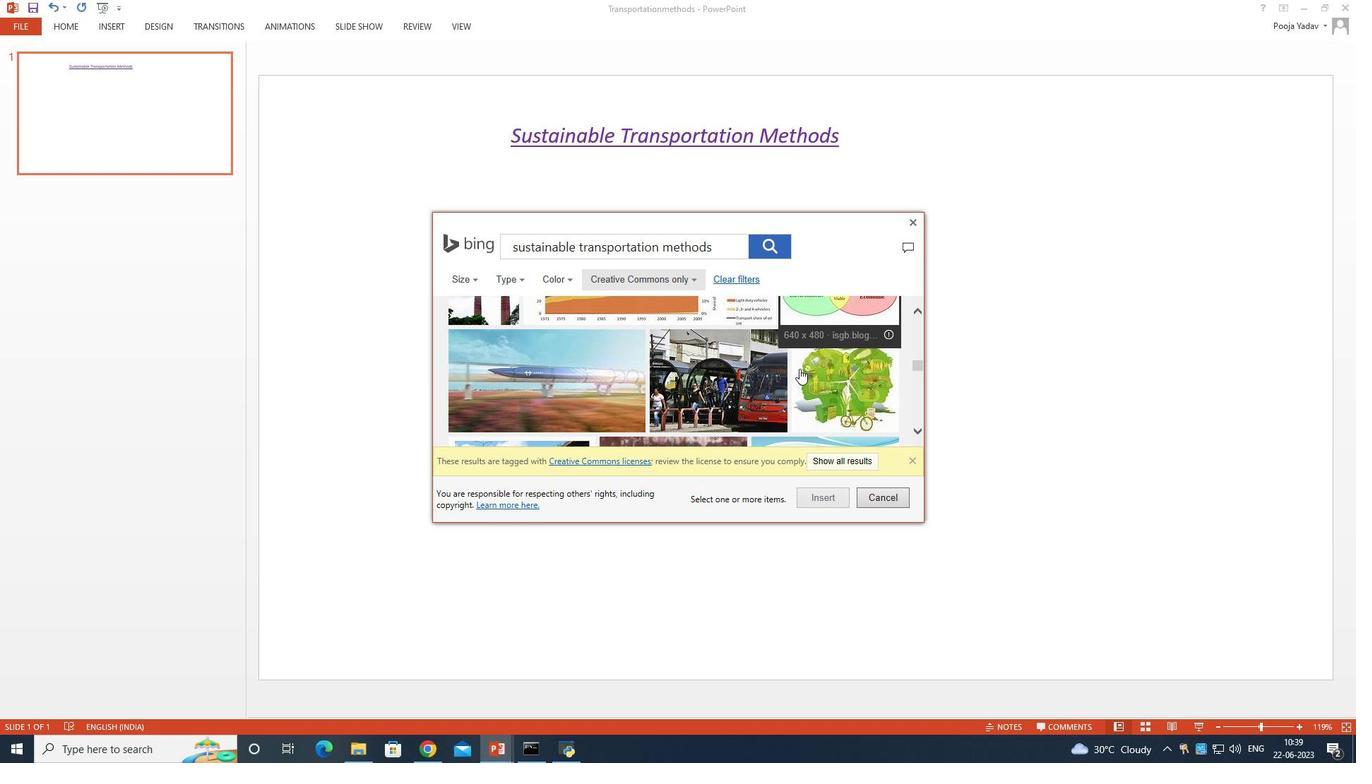 
Action: Mouse moved to (732, 368)
Screenshot: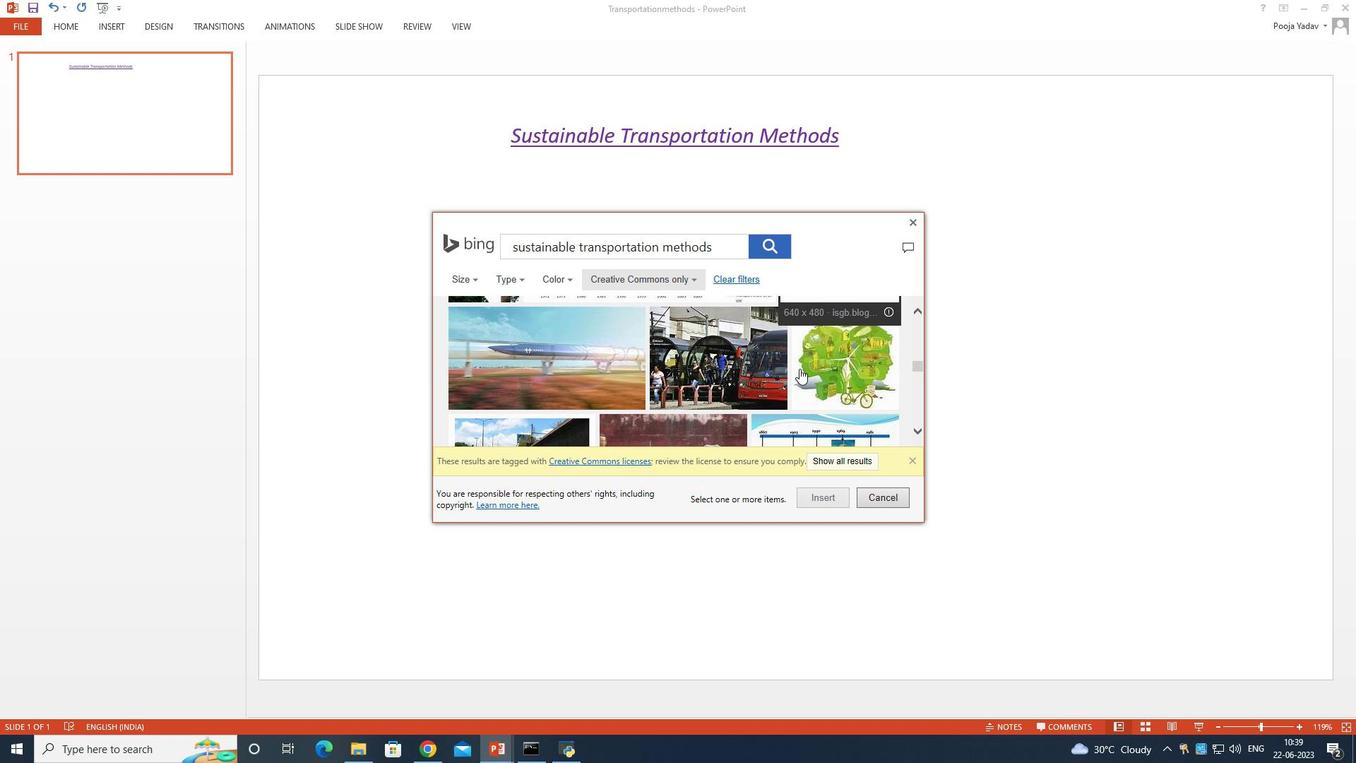 
Action: Mouse scrolled (732, 368) with delta (0, 0)
Screenshot: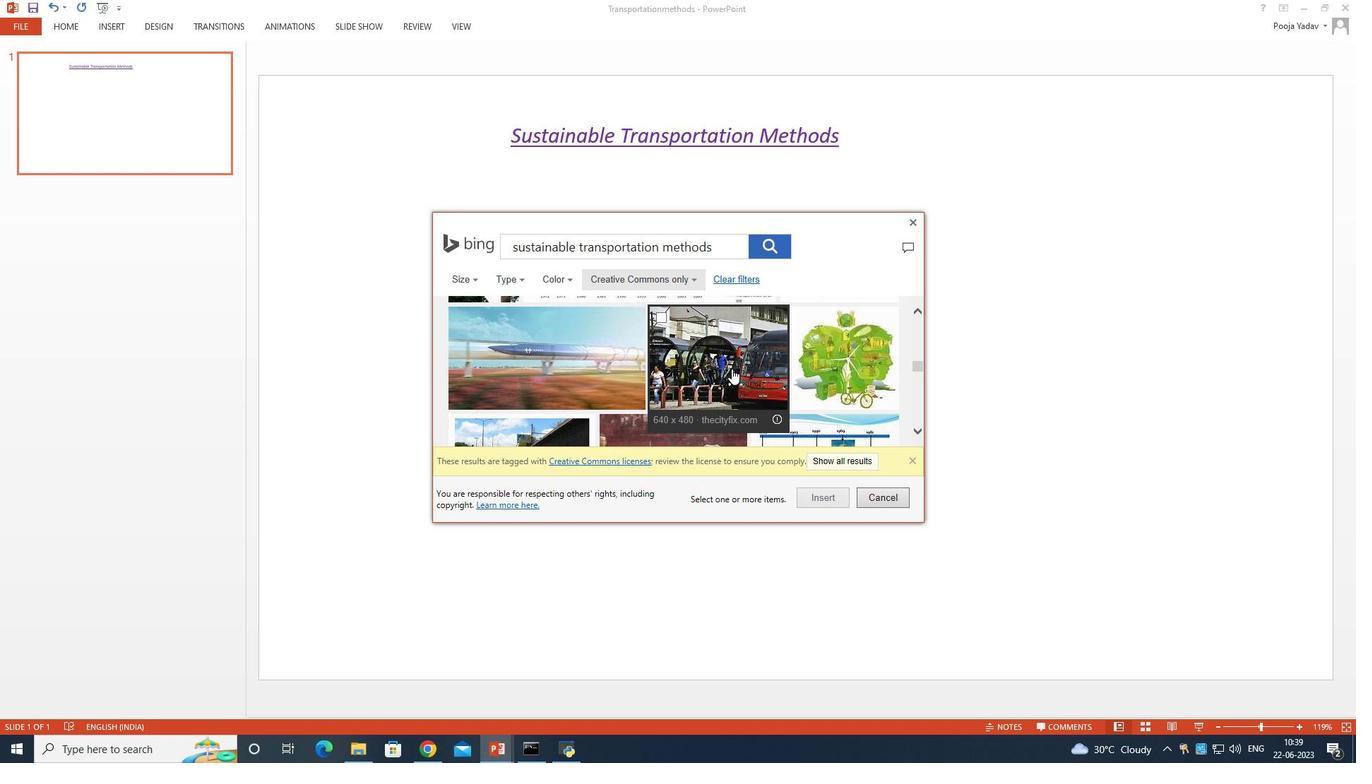 
Action: Mouse scrolled (732, 368) with delta (0, 0)
Screenshot: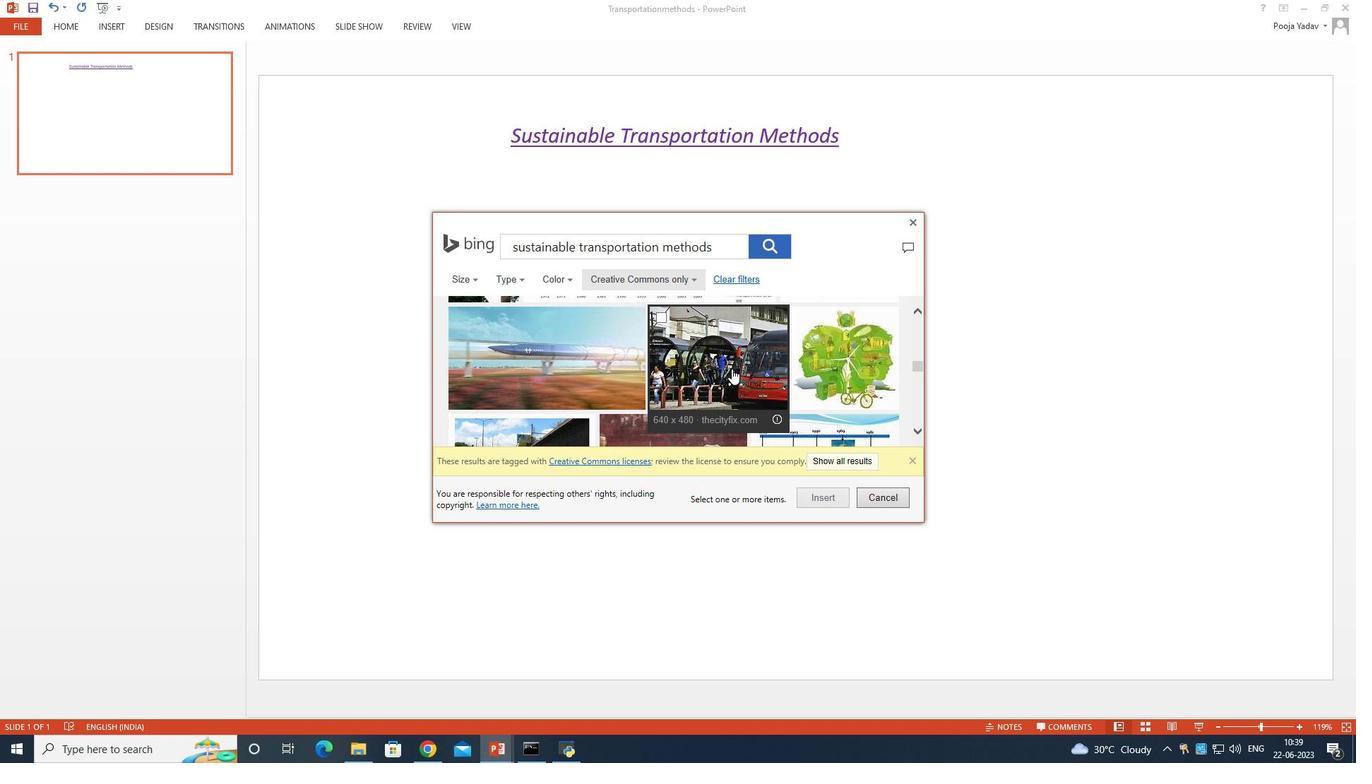 
Action: Mouse scrolled (732, 368) with delta (0, 0)
Screenshot: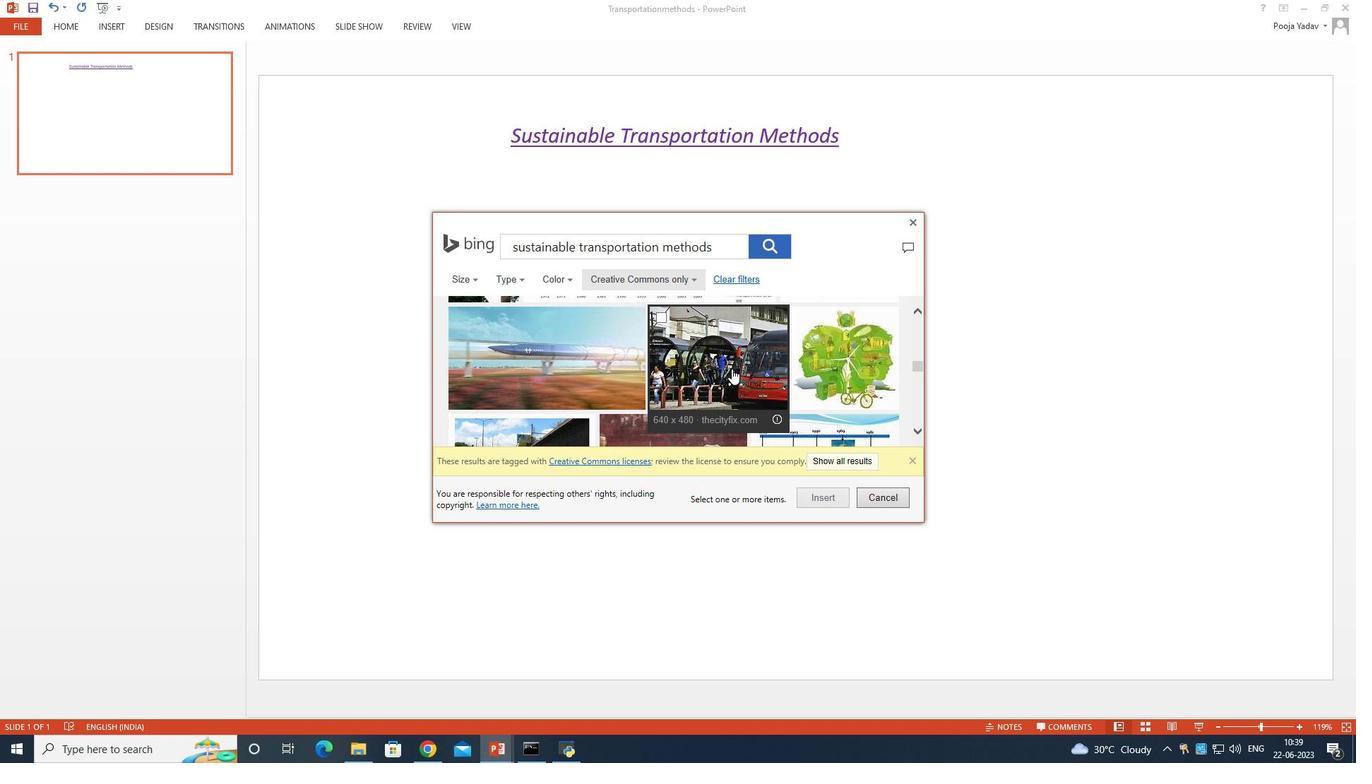 
Action: Mouse scrolled (732, 368) with delta (0, 0)
Screenshot: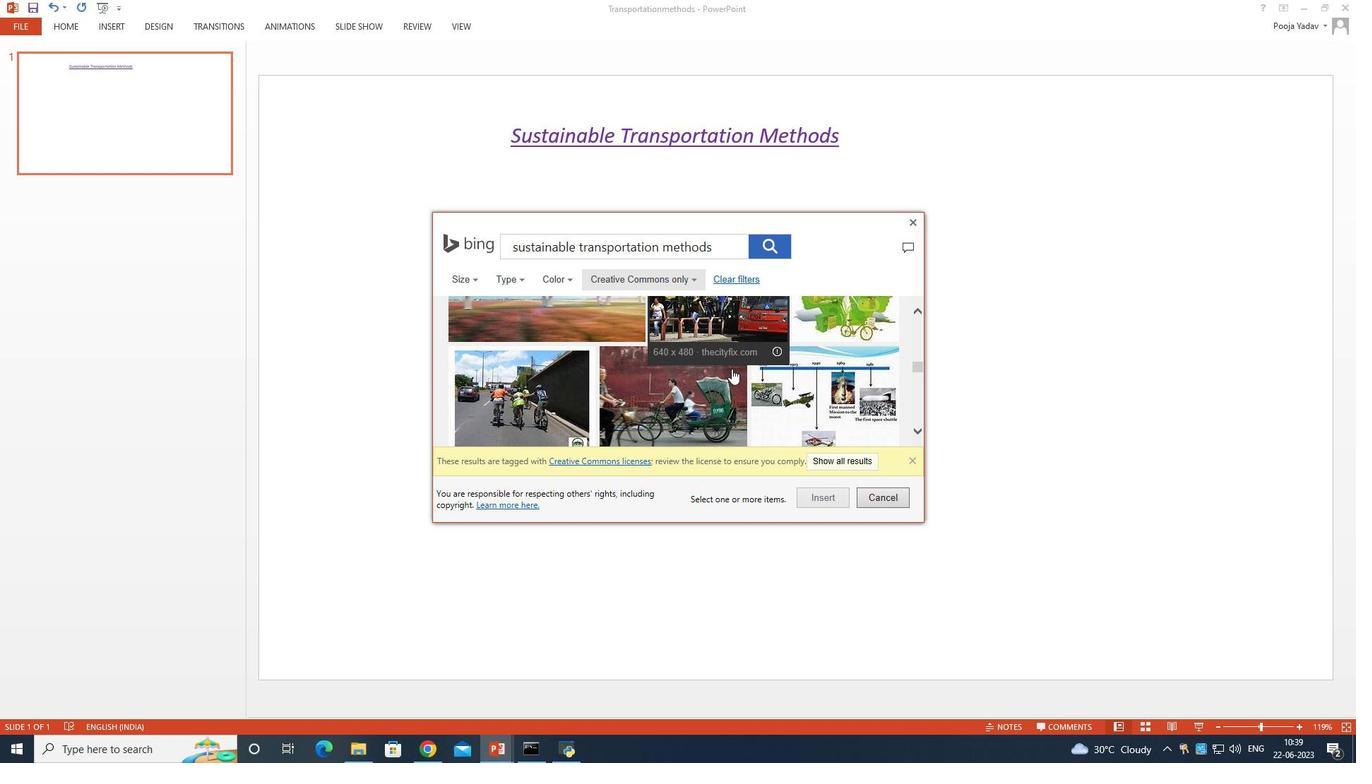 
Action: Mouse scrolled (732, 368) with delta (0, 0)
Screenshot: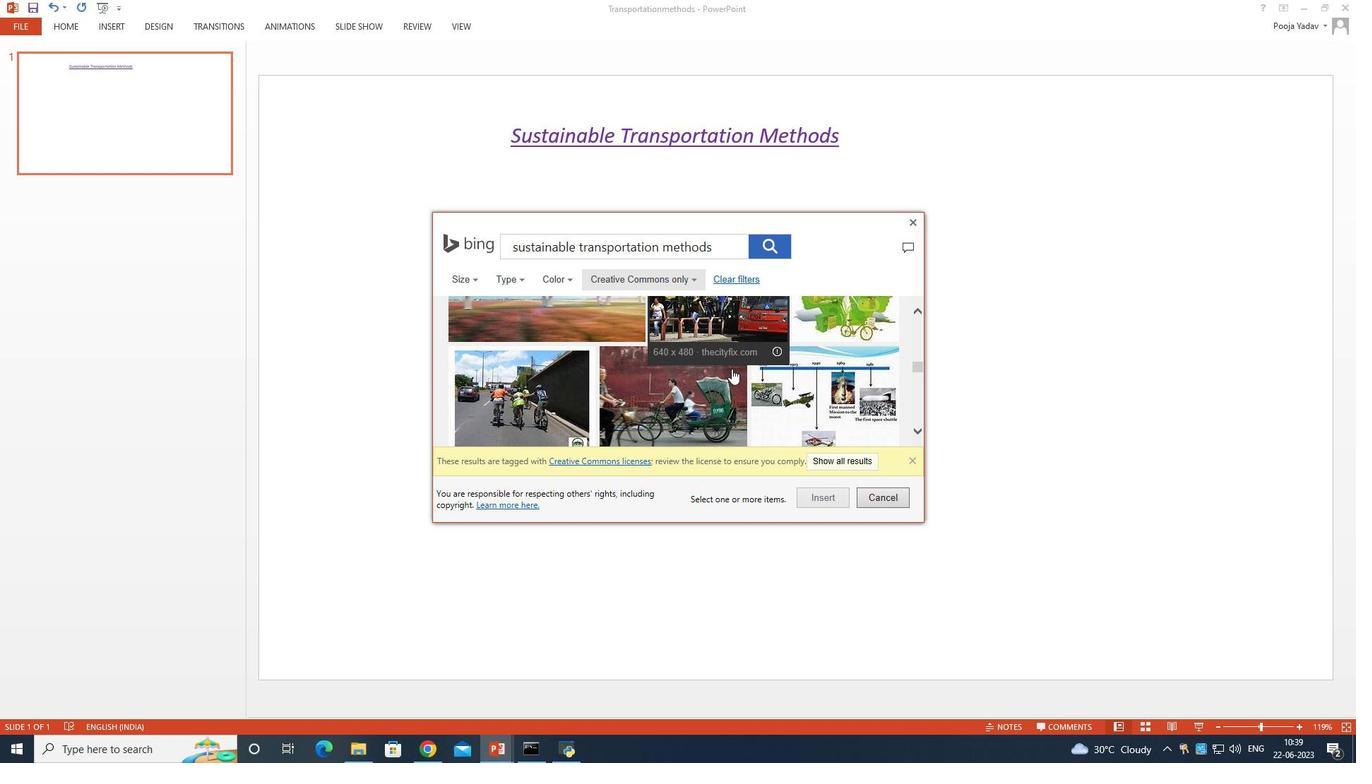 
Action: Mouse scrolled (732, 368) with delta (0, 0)
Screenshot: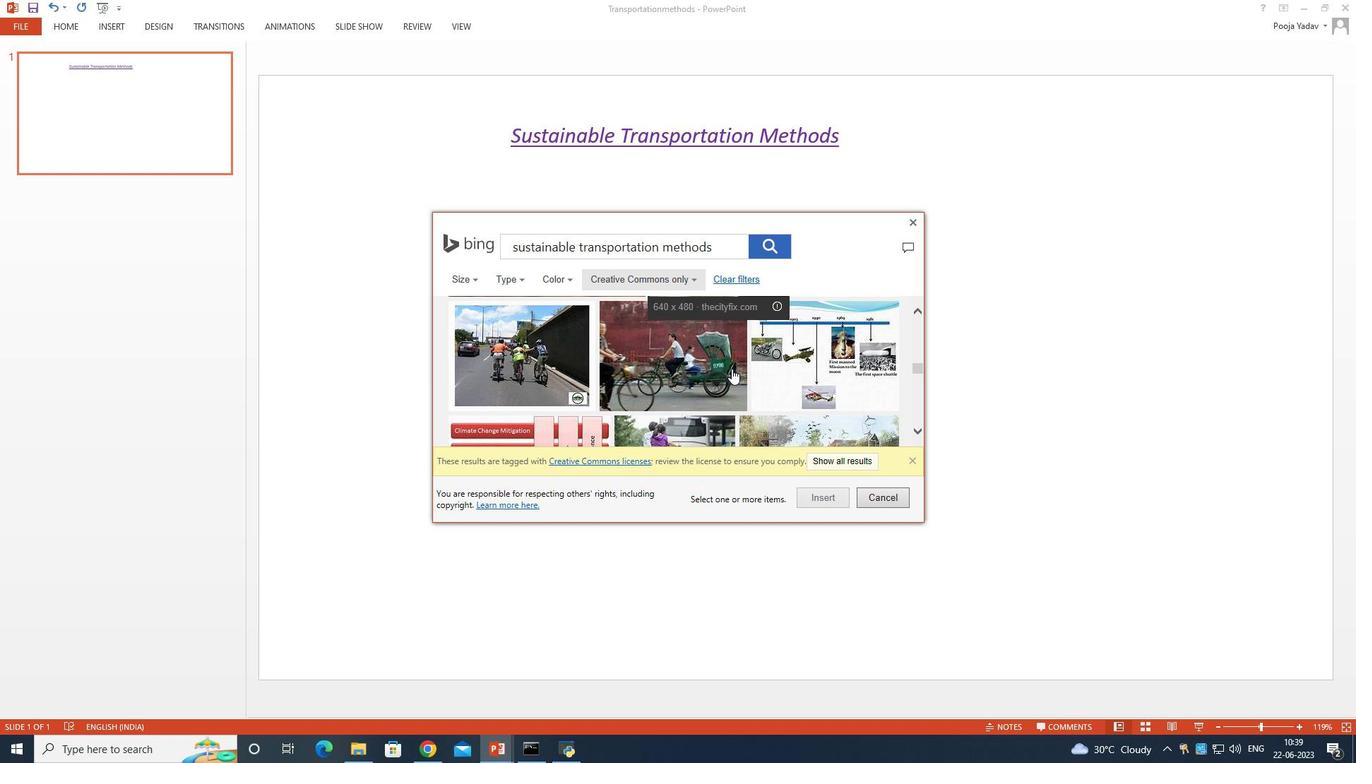 
Action: Mouse scrolled (732, 368) with delta (0, 0)
Screenshot: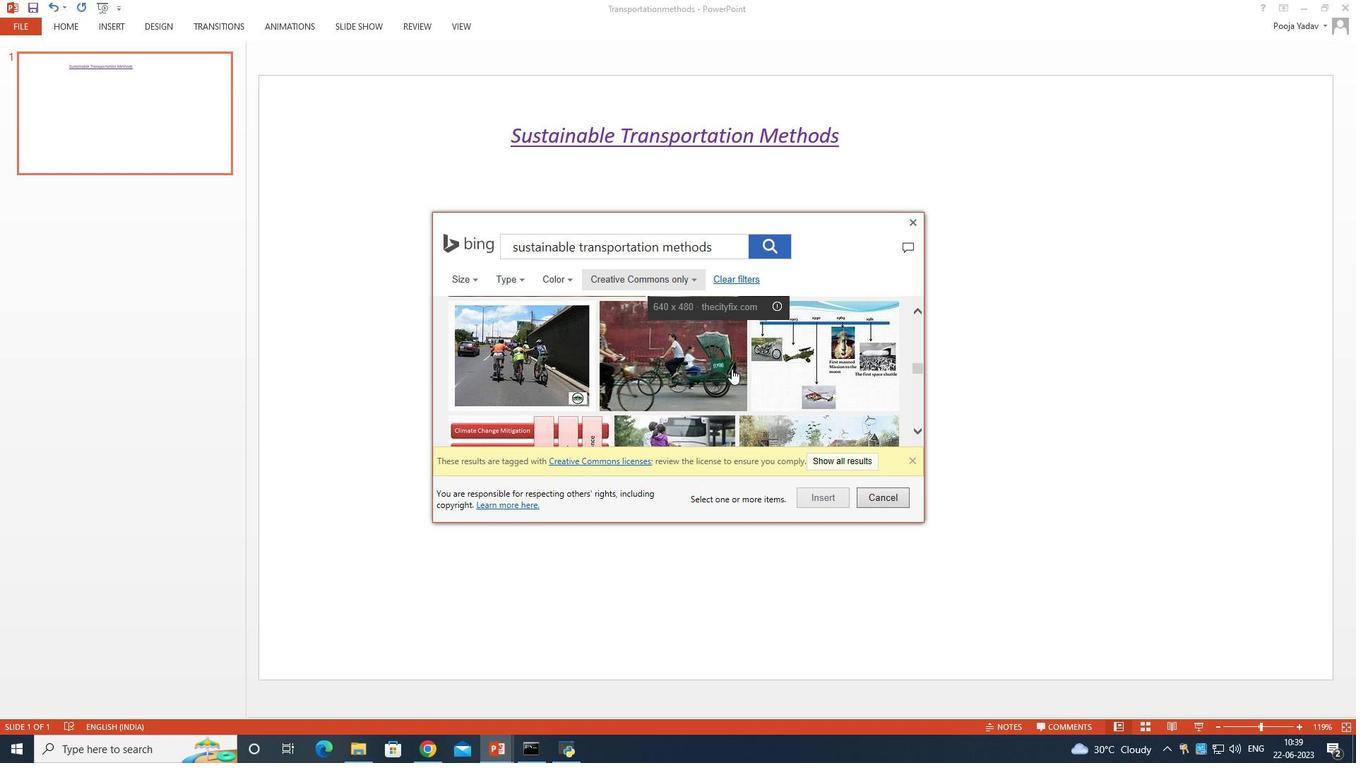 
Action: Mouse scrolled (732, 368) with delta (0, 0)
Screenshot: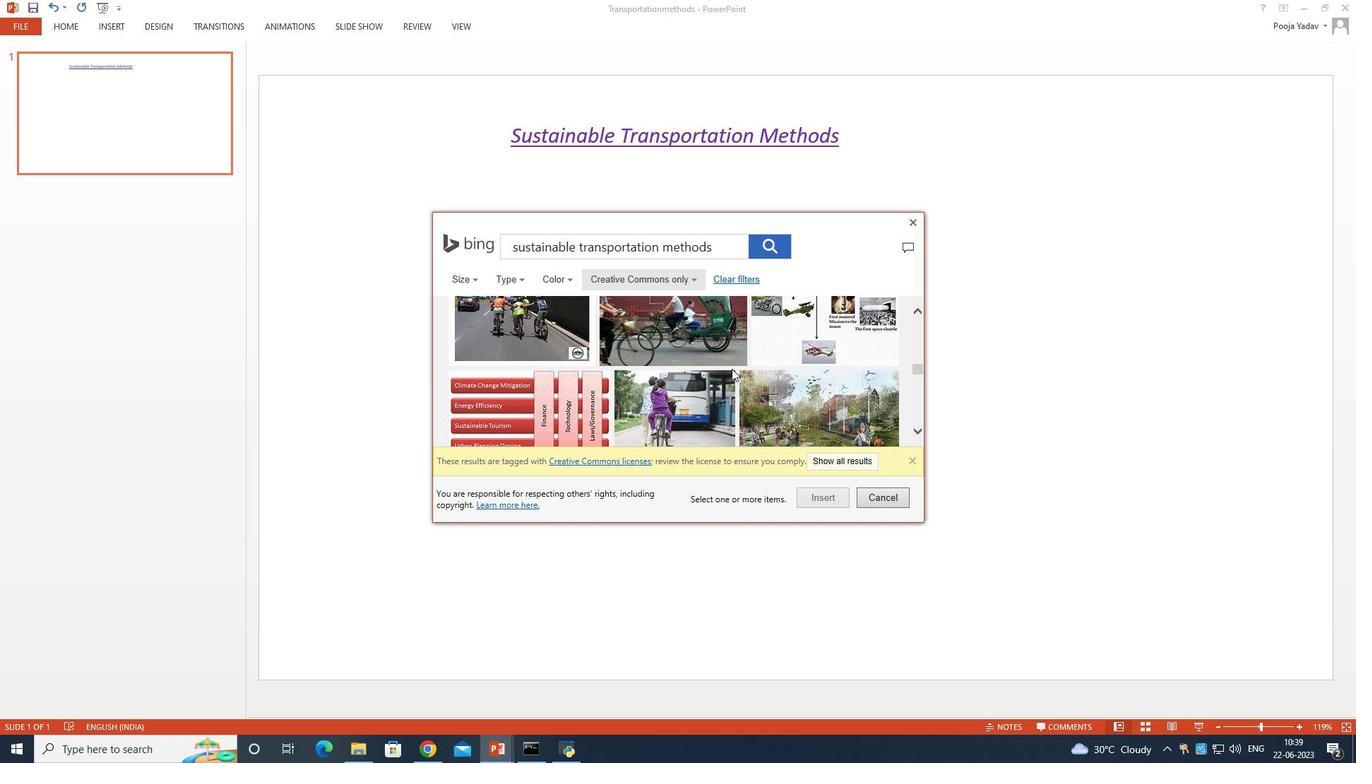 
Action: Mouse scrolled (732, 368) with delta (0, 0)
Screenshot: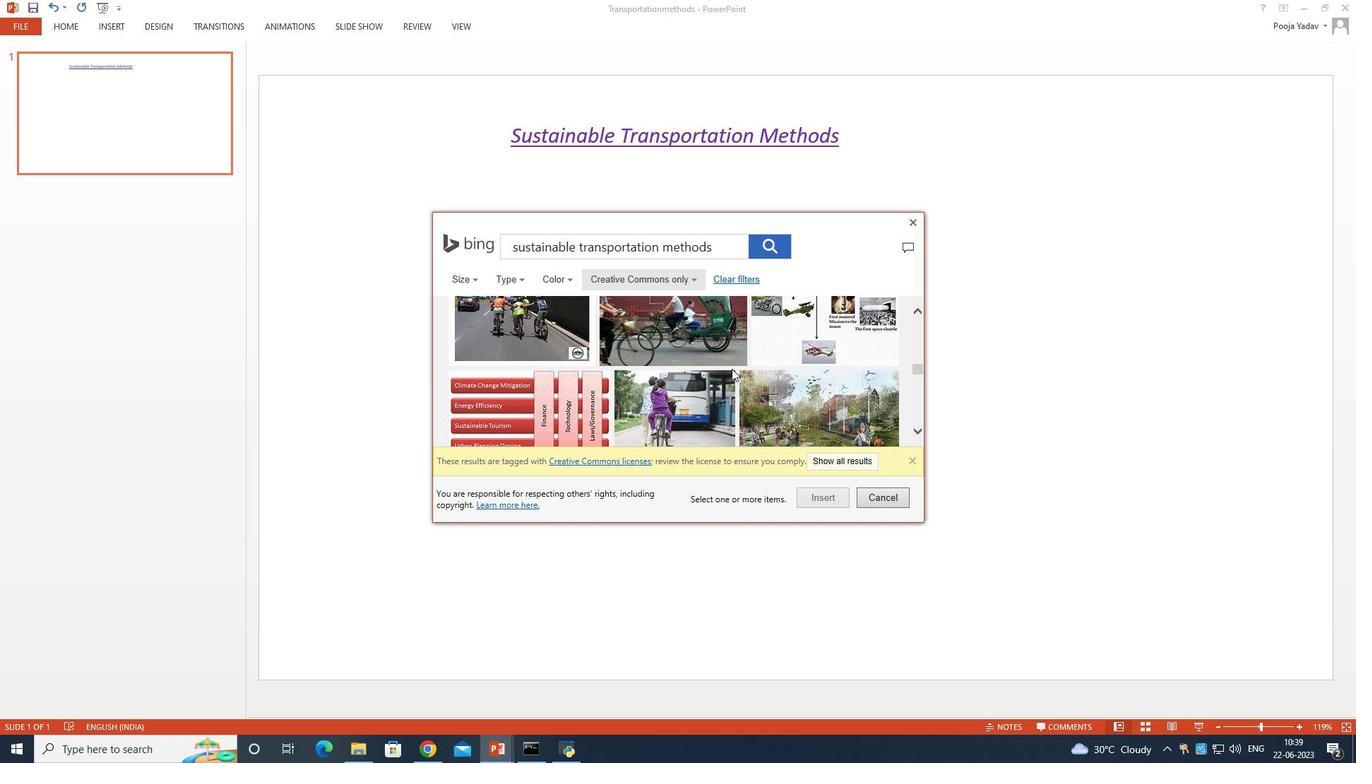 
Action: Mouse moved to (532, 354)
Screenshot: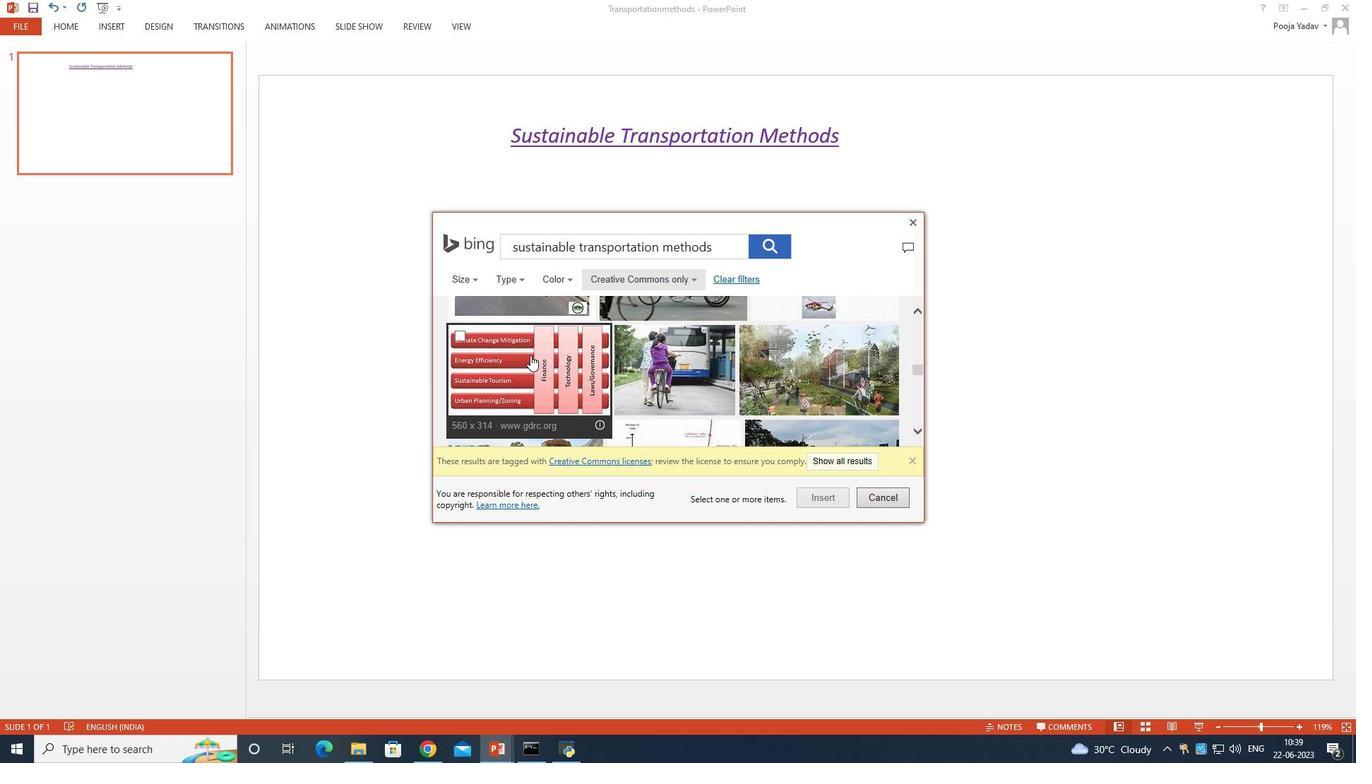 
Action: Mouse scrolled (532, 354) with delta (0, 0)
Screenshot: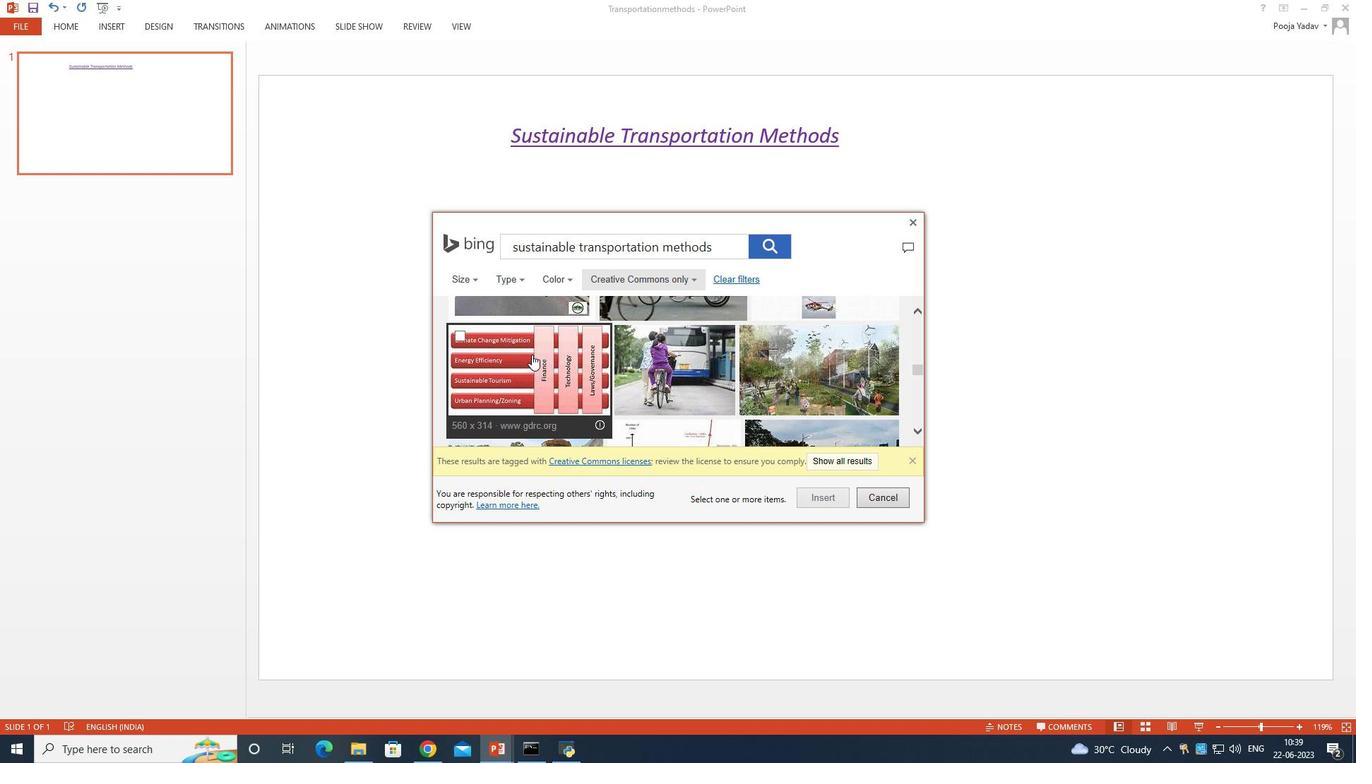 
Action: Mouse moved to (562, 359)
Screenshot: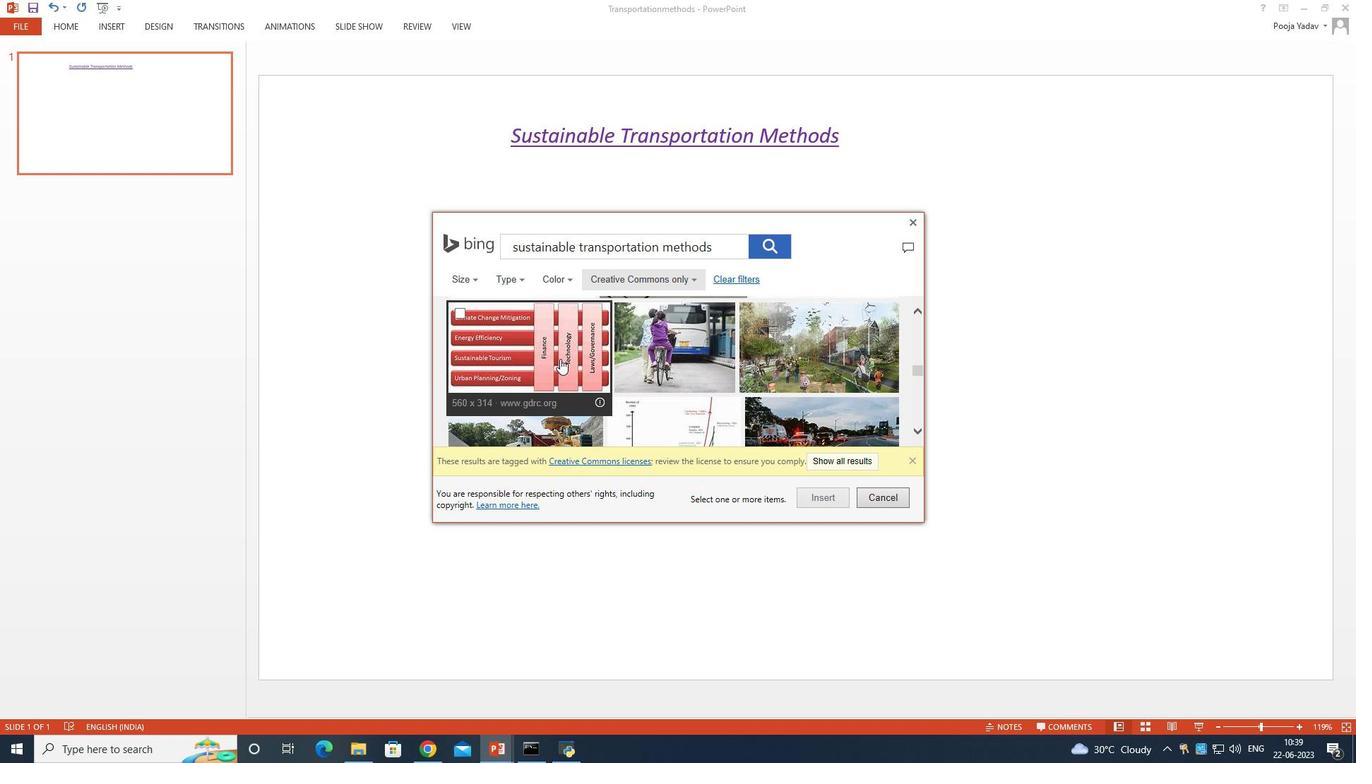 
Action: Mouse scrolled (562, 359) with delta (0, 0)
Screenshot: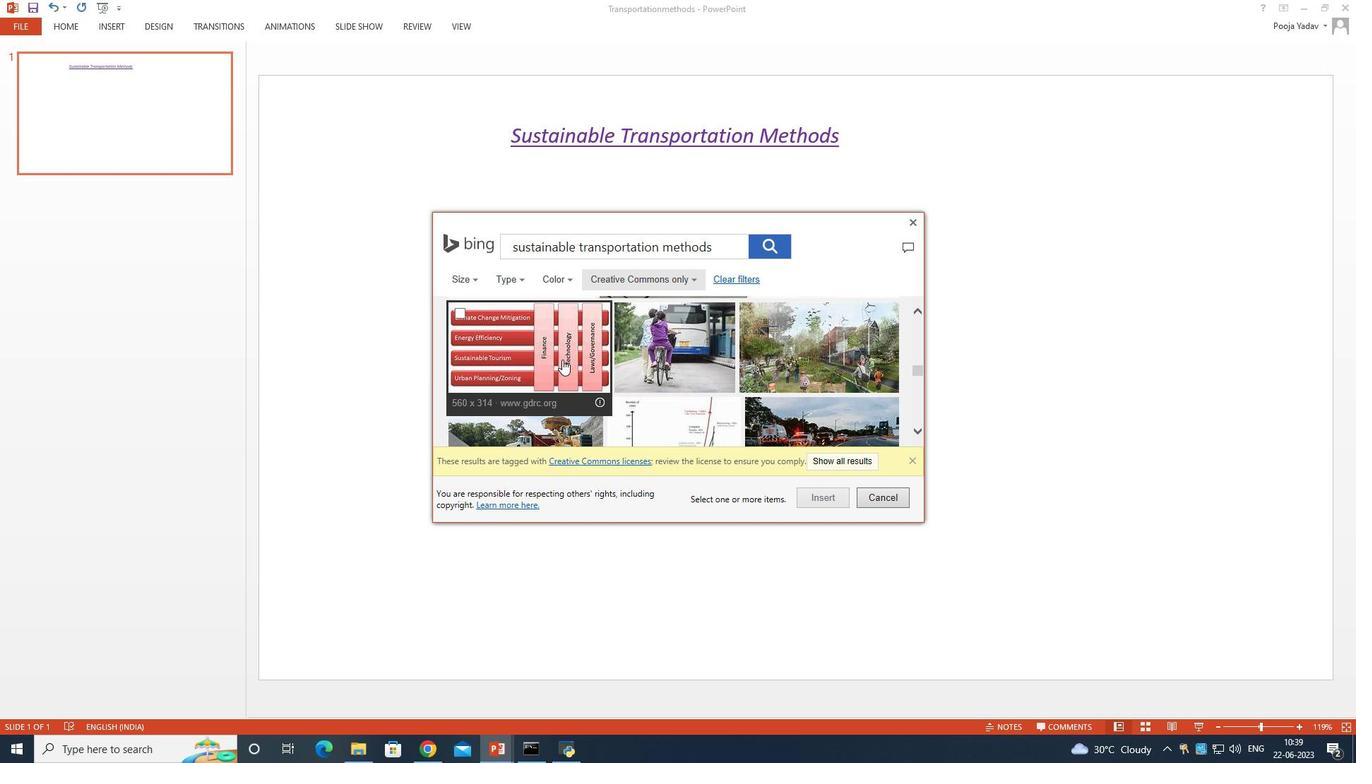 
Action: Mouse scrolled (562, 359) with delta (0, 0)
Screenshot: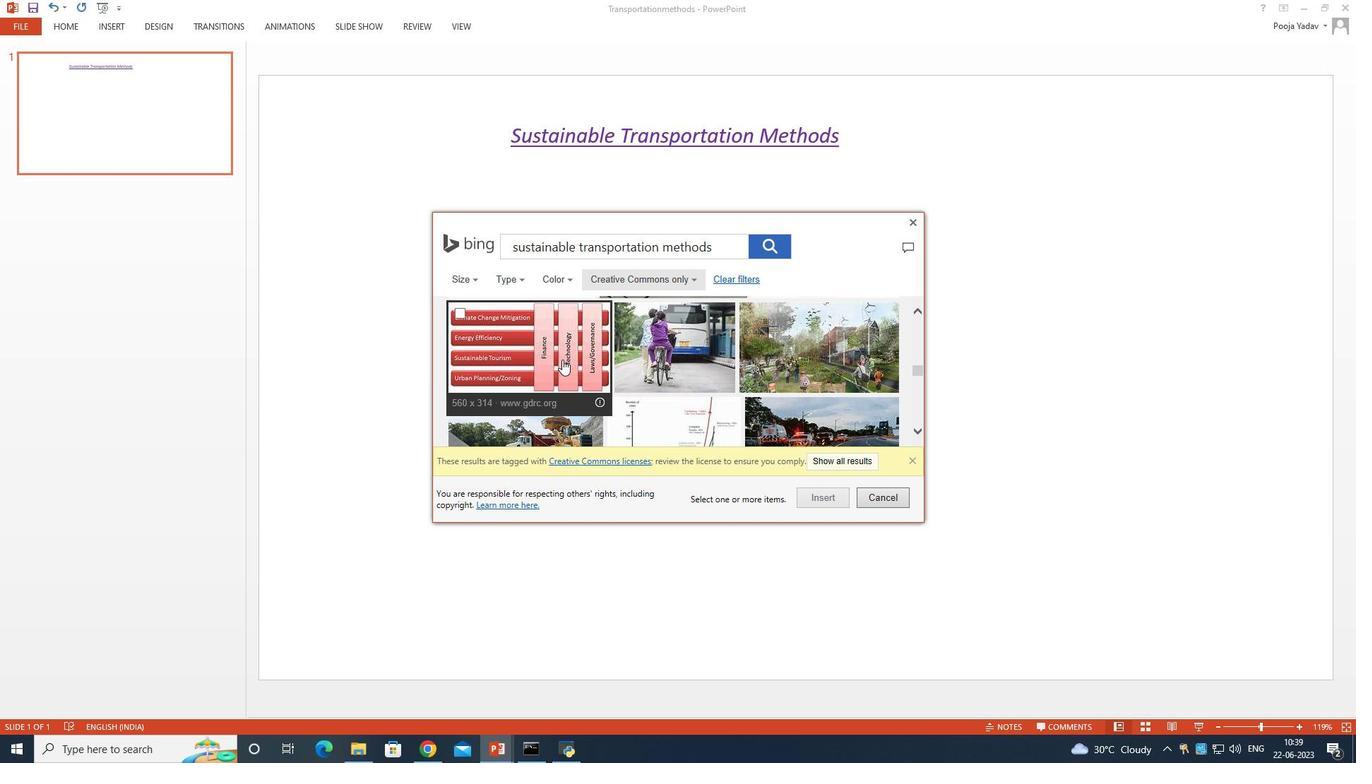 
Action: Mouse scrolled (562, 359) with delta (0, 0)
Screenshot: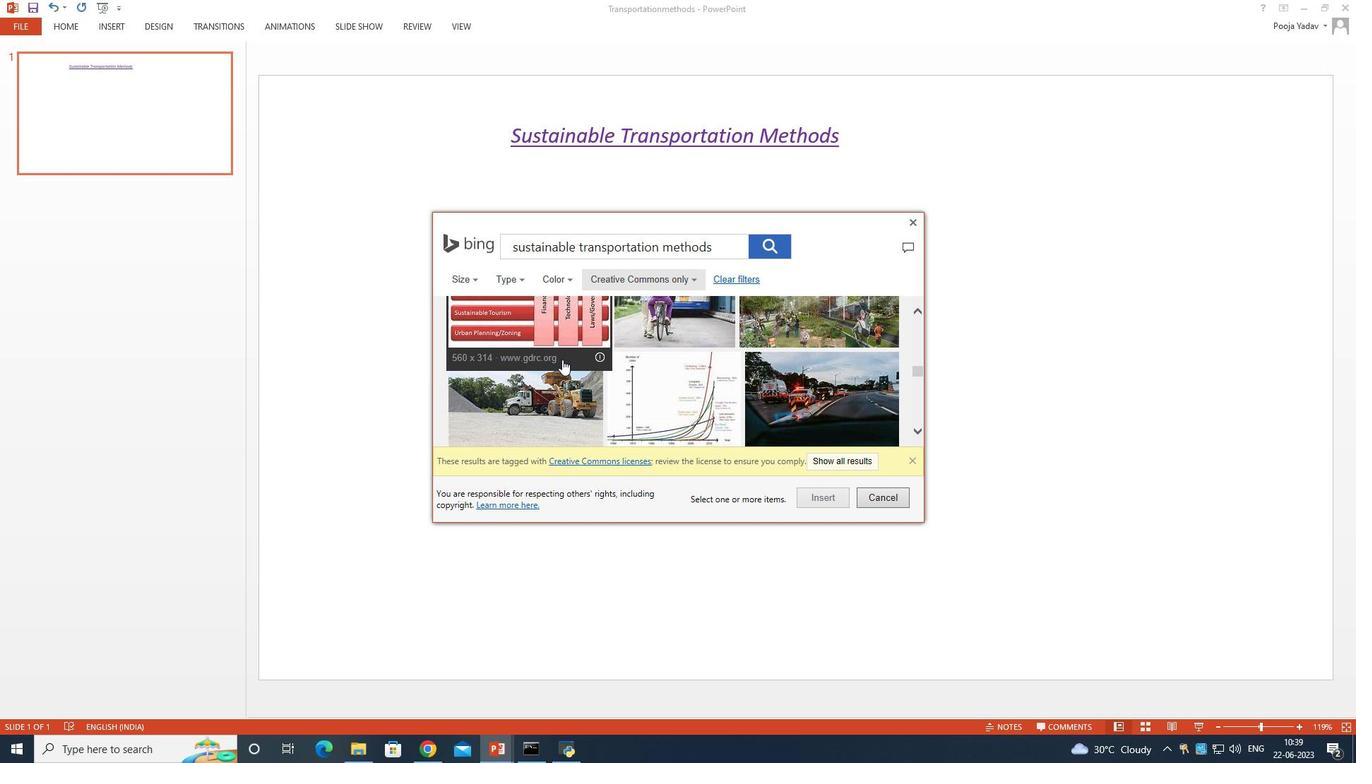 
Action: Mouse scrolled (562, 359) with delta (0, 0)
Screenshot: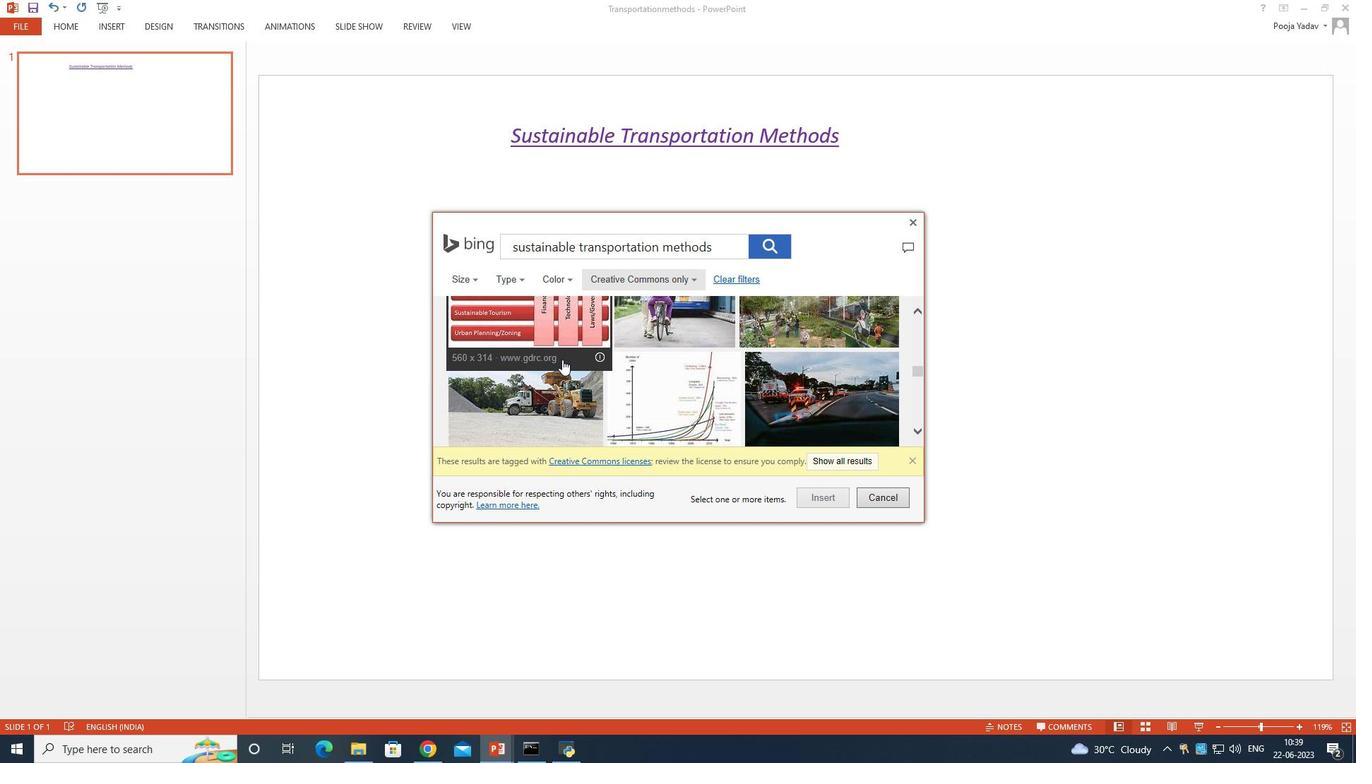
Action: Mouse moved to (622, 358)
Screenshot: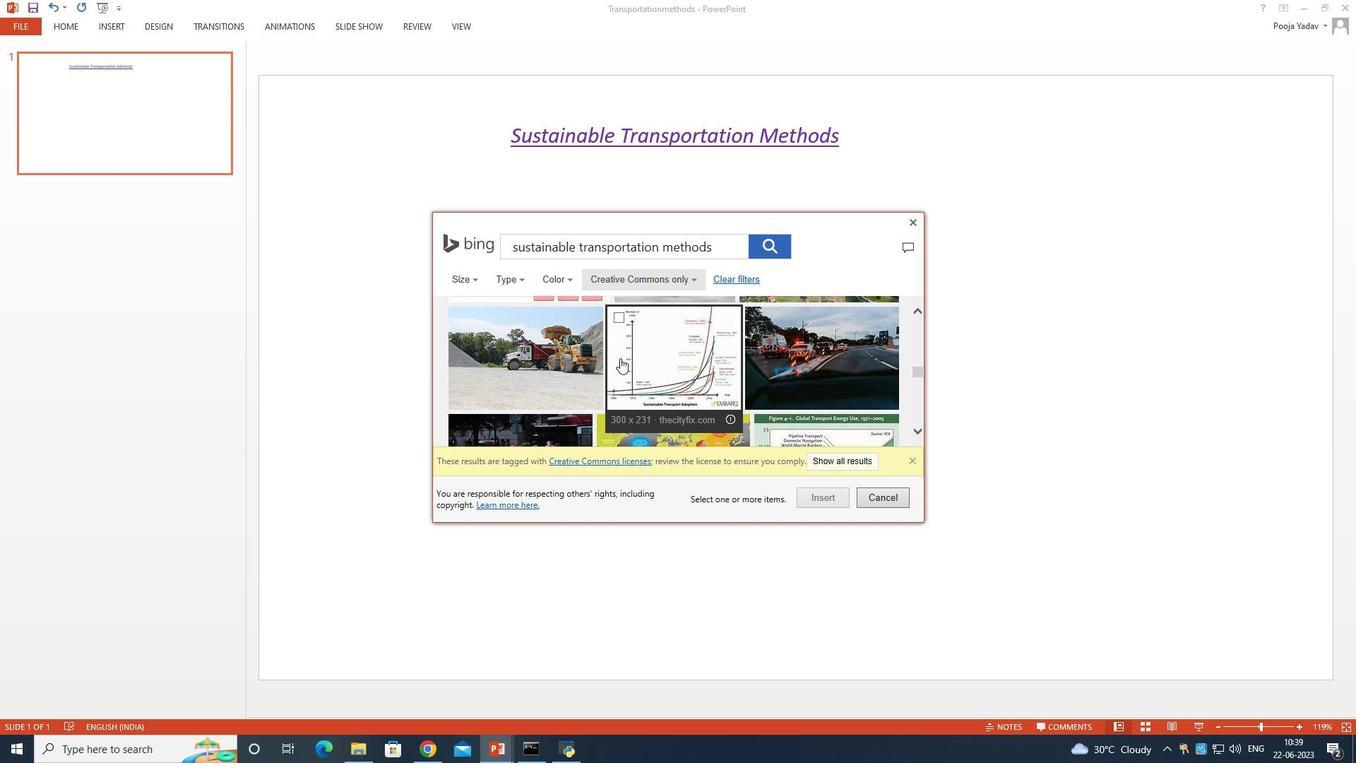 
Action: Mouse scrolled (622, 357) with delta (0, 0)
